 Task: Create record types in staff object.
Action: Mouse moved to (1283, 94)
Screenshot: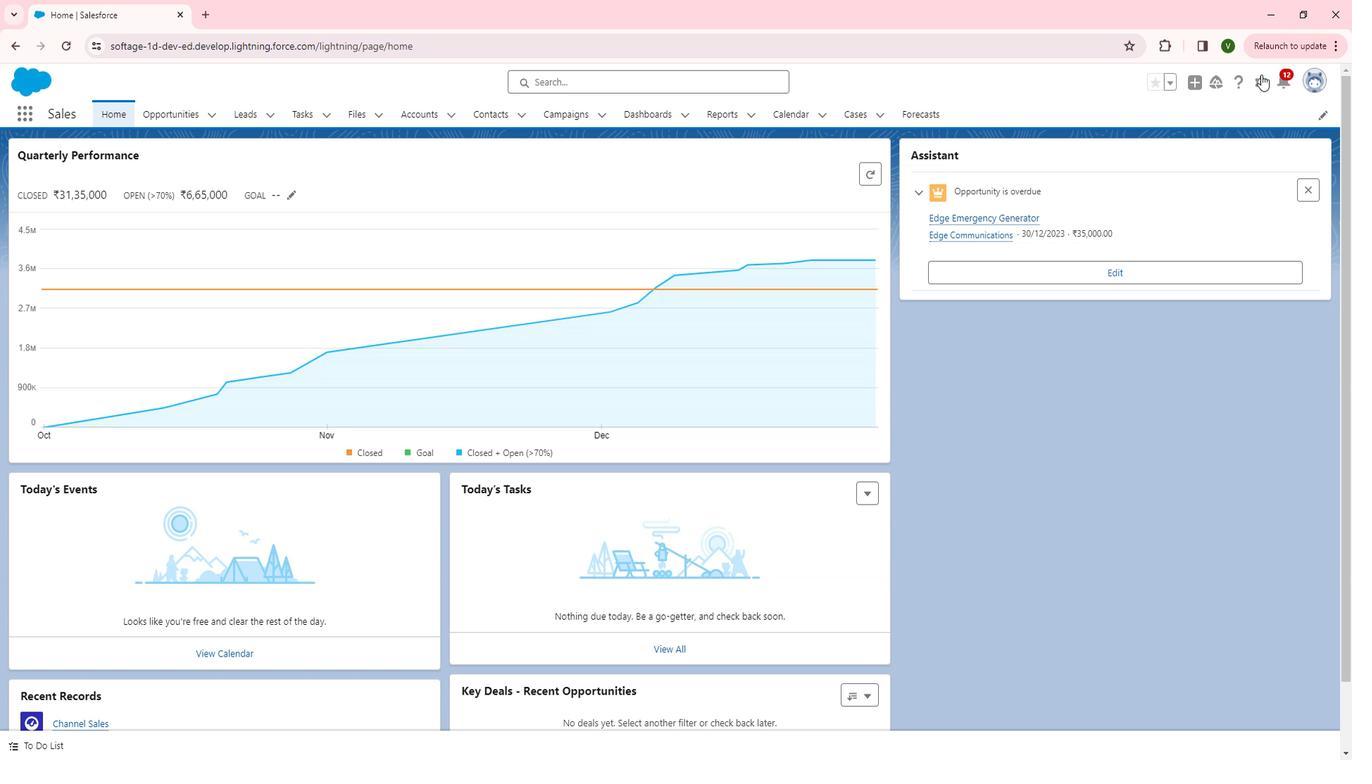 
Action: Mouse pressed left at (1283, 94)
Screenshot: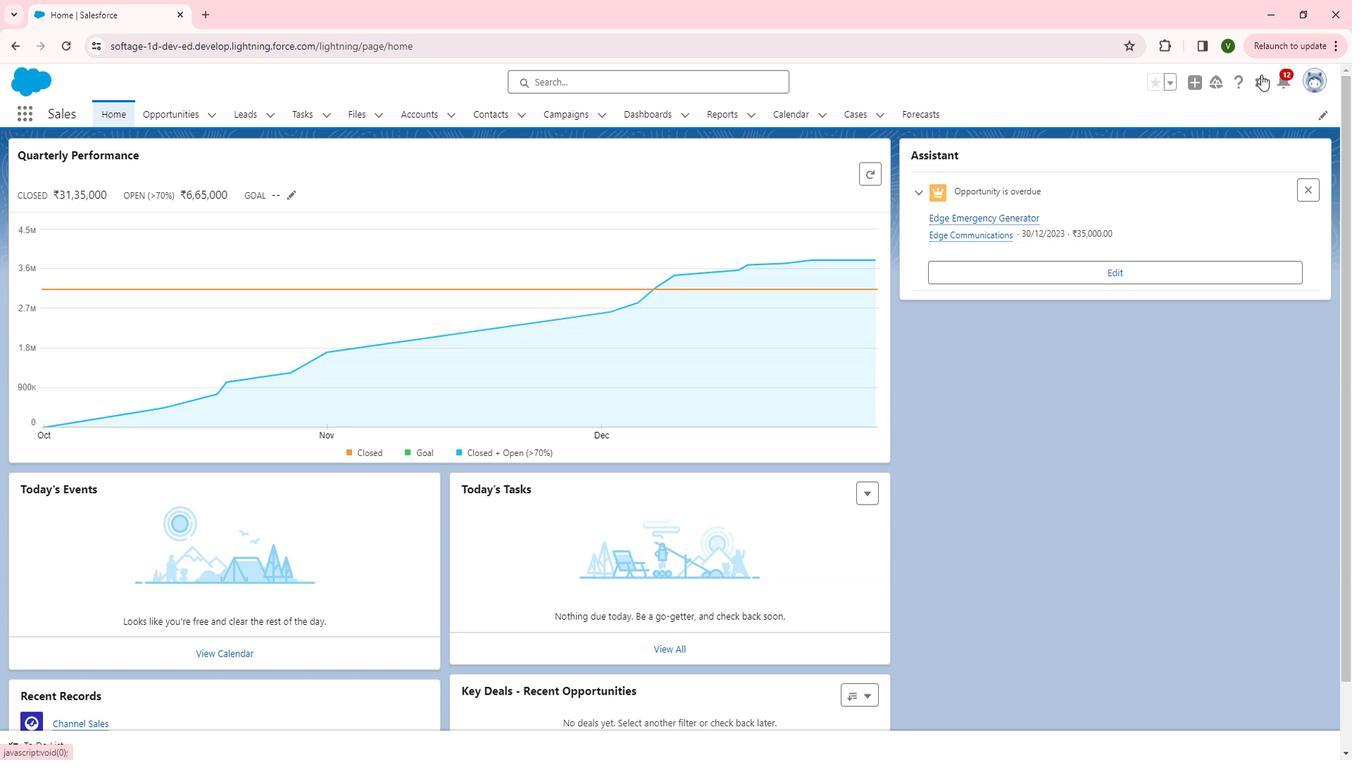 
Action: Mouse moved to (1221, 138)
Screenshot: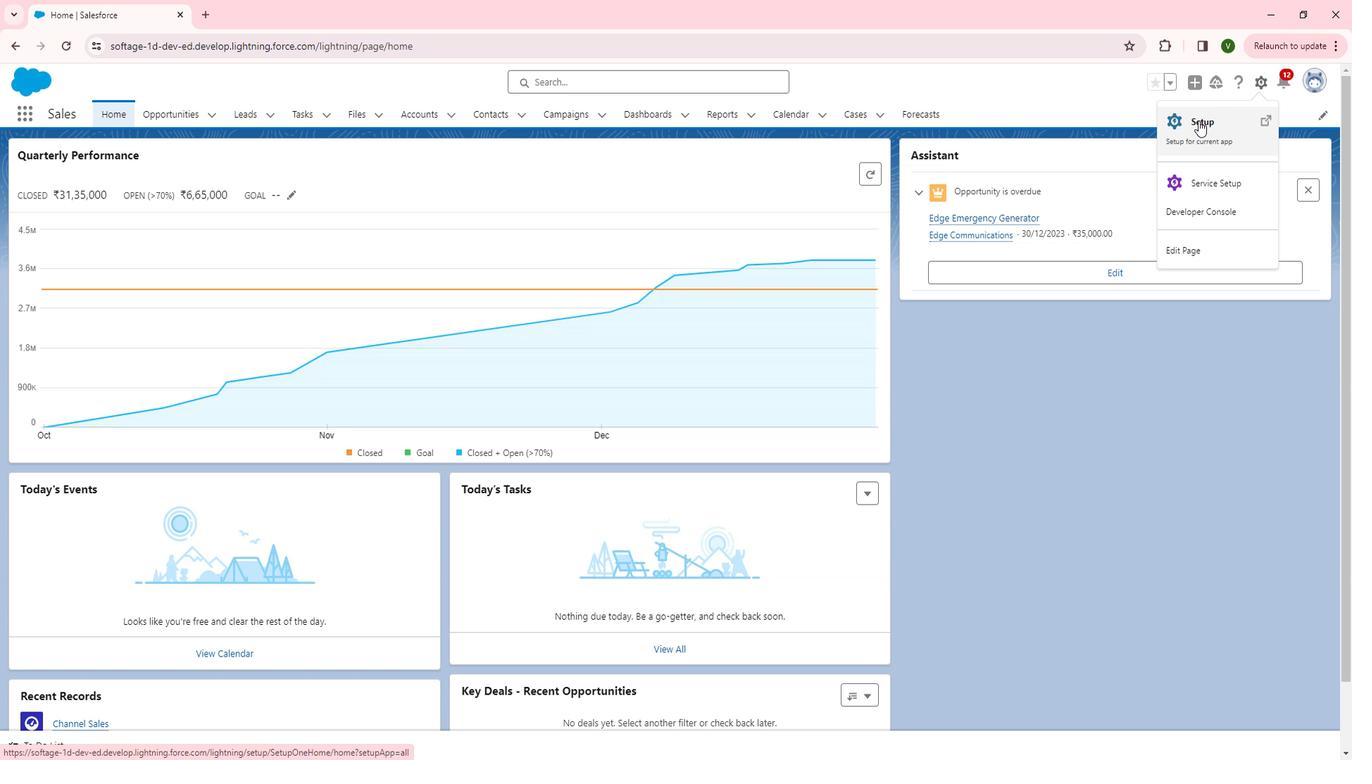 
Action: Mouse pressed left at (1221, 138)
Screenshot: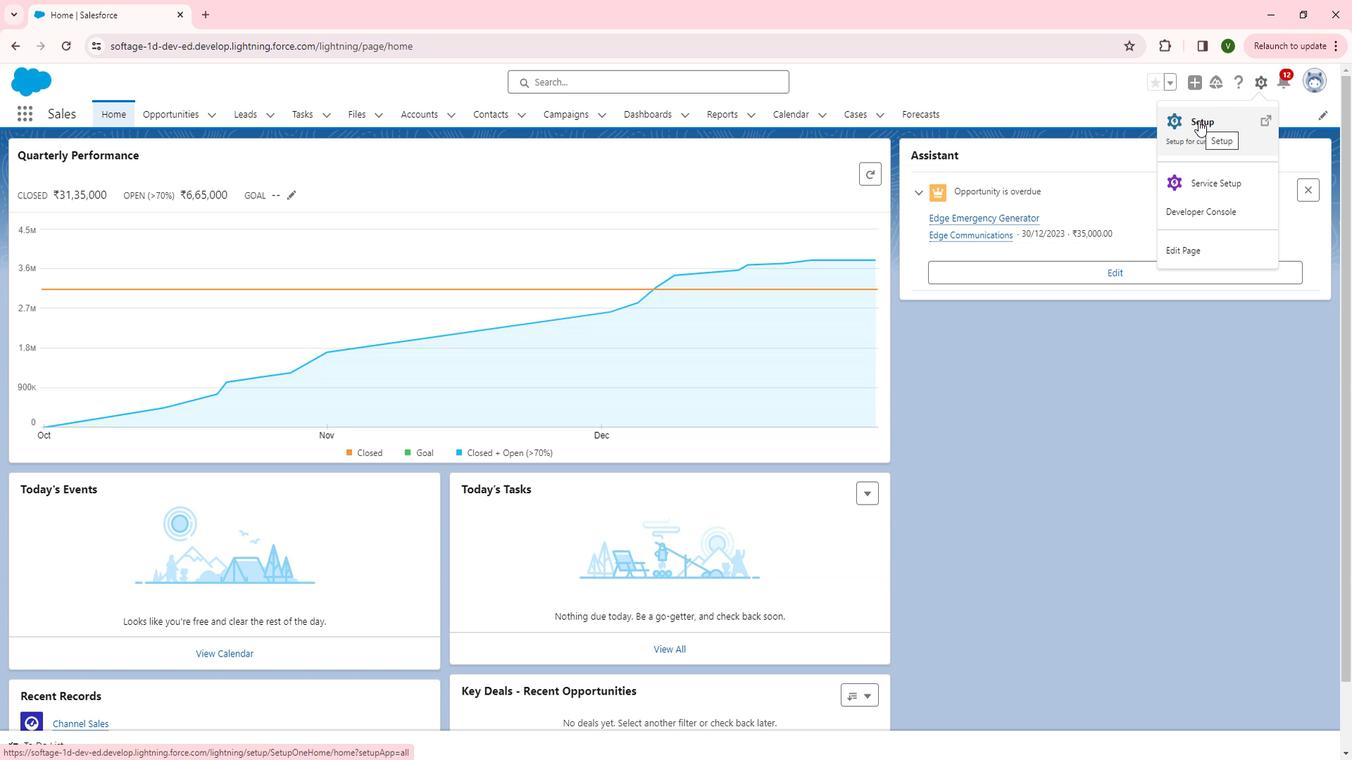 
Action: Mouse moved to (135, 385)
Screenshot: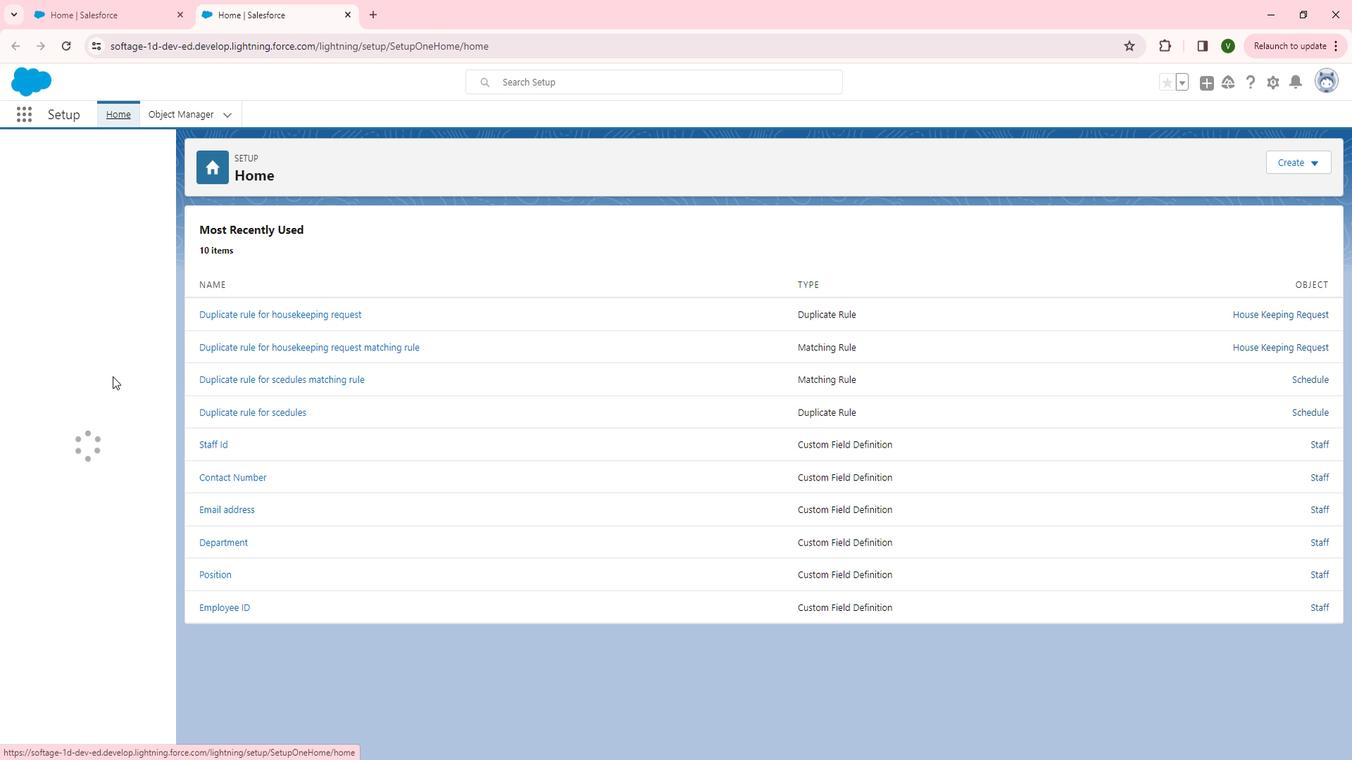
Action: Mouse scrolled (135, 384) with delta (0, 0)
Screenshot: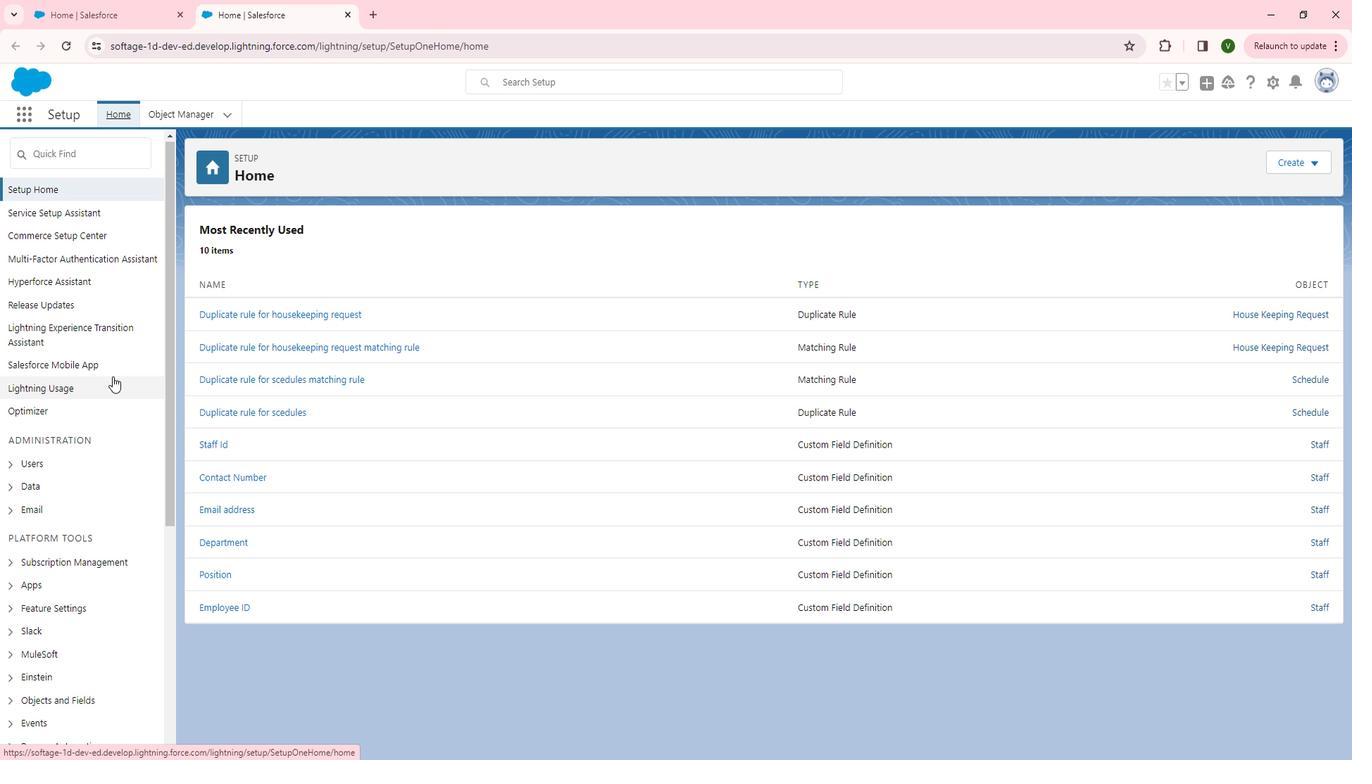 
Action: Mouse scrolled (135, 384) with delta (0, 0)
Screenshot: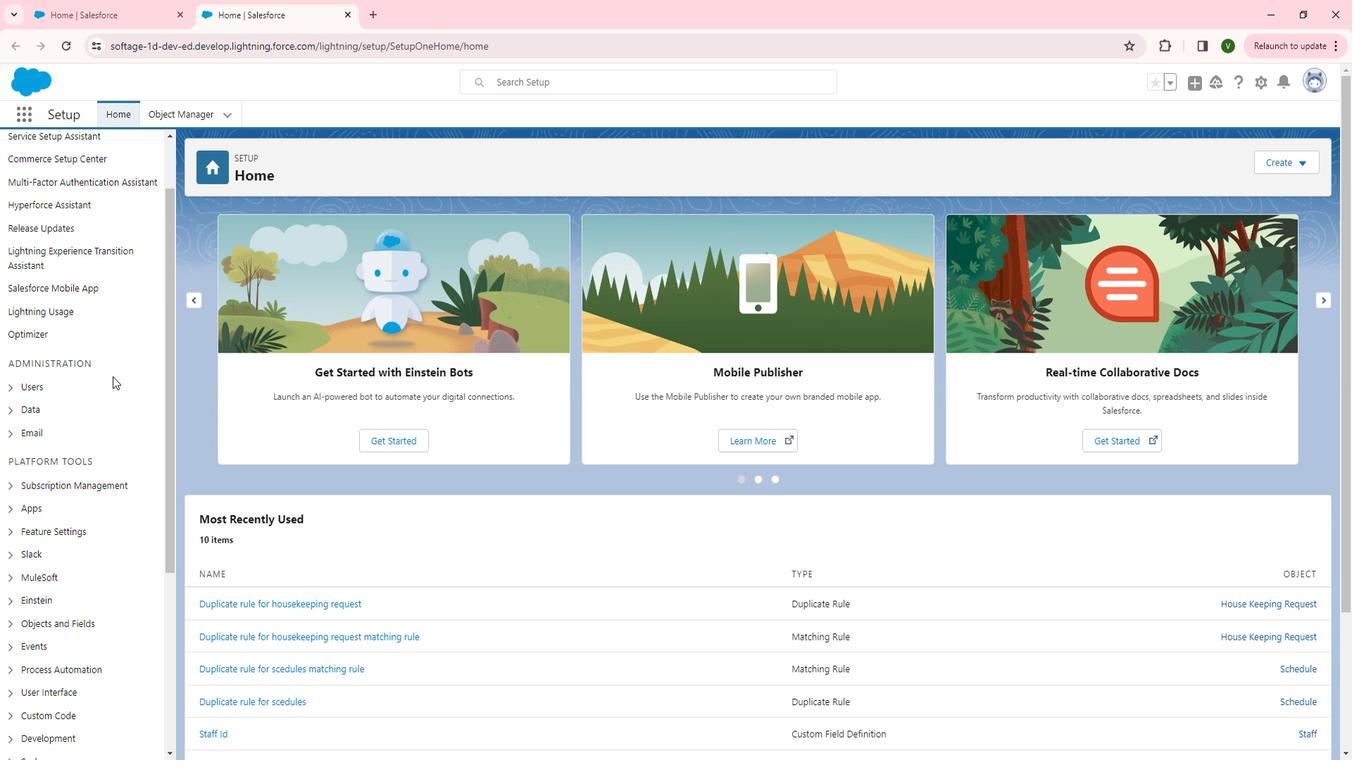 
Action: Mouse moved to (47, 557)
Screenshot: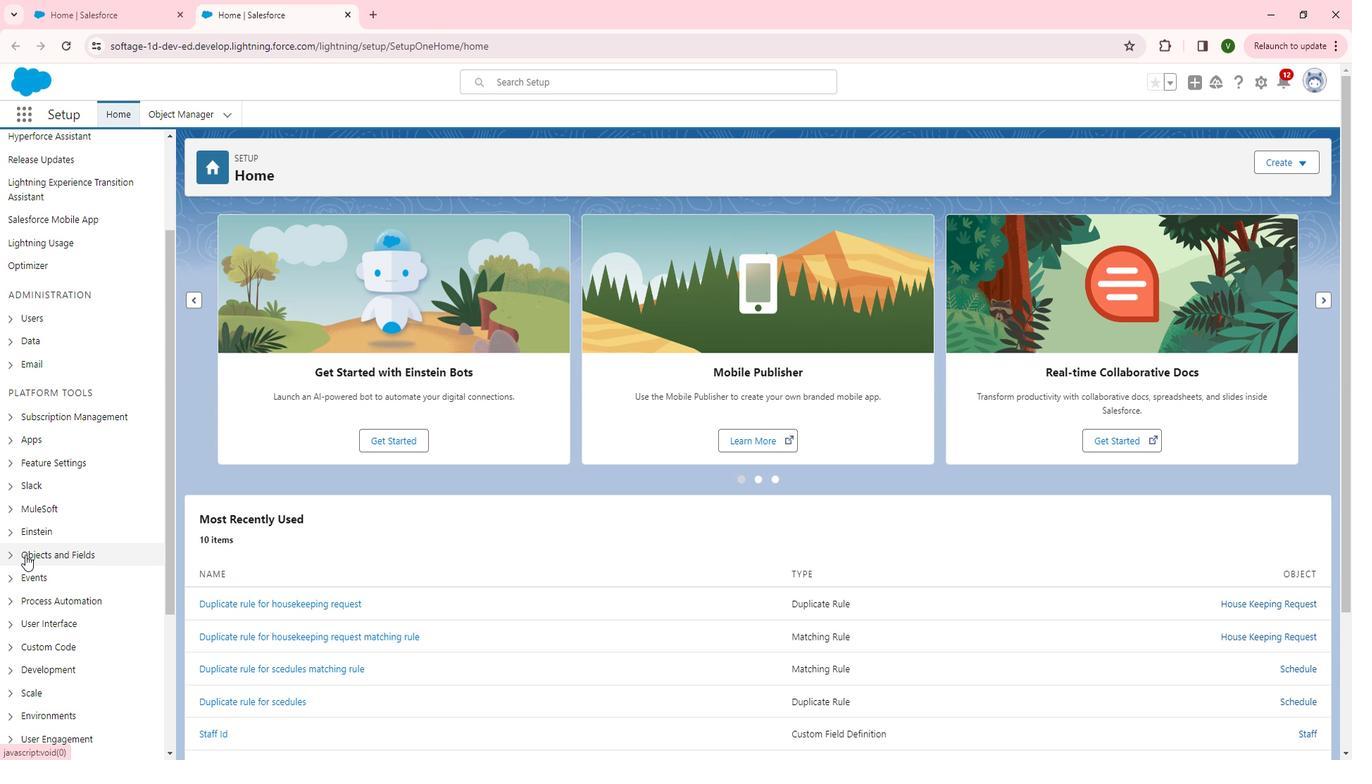 
Action: Mouse pressed left at (47, 557)
Screenshot: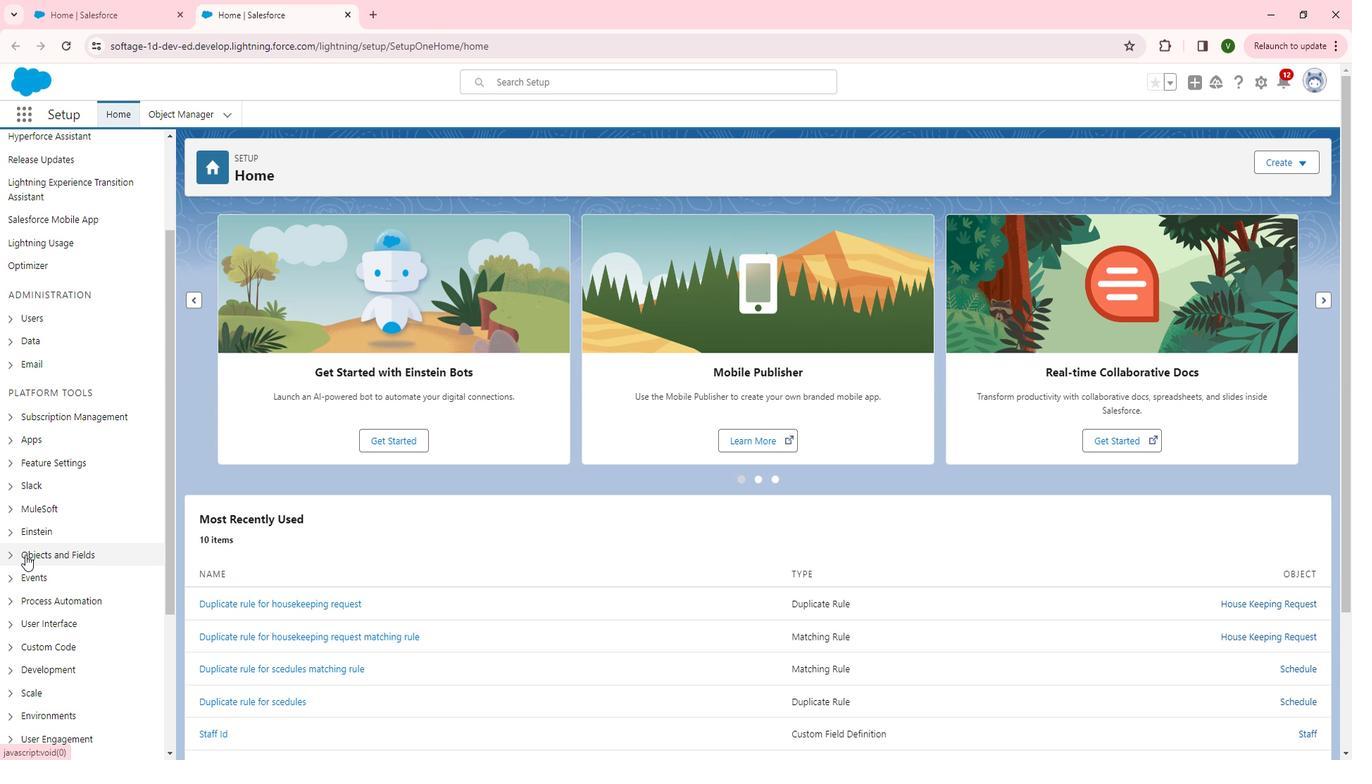 
Action: Mouse moved to (93, 576)
Screenshot: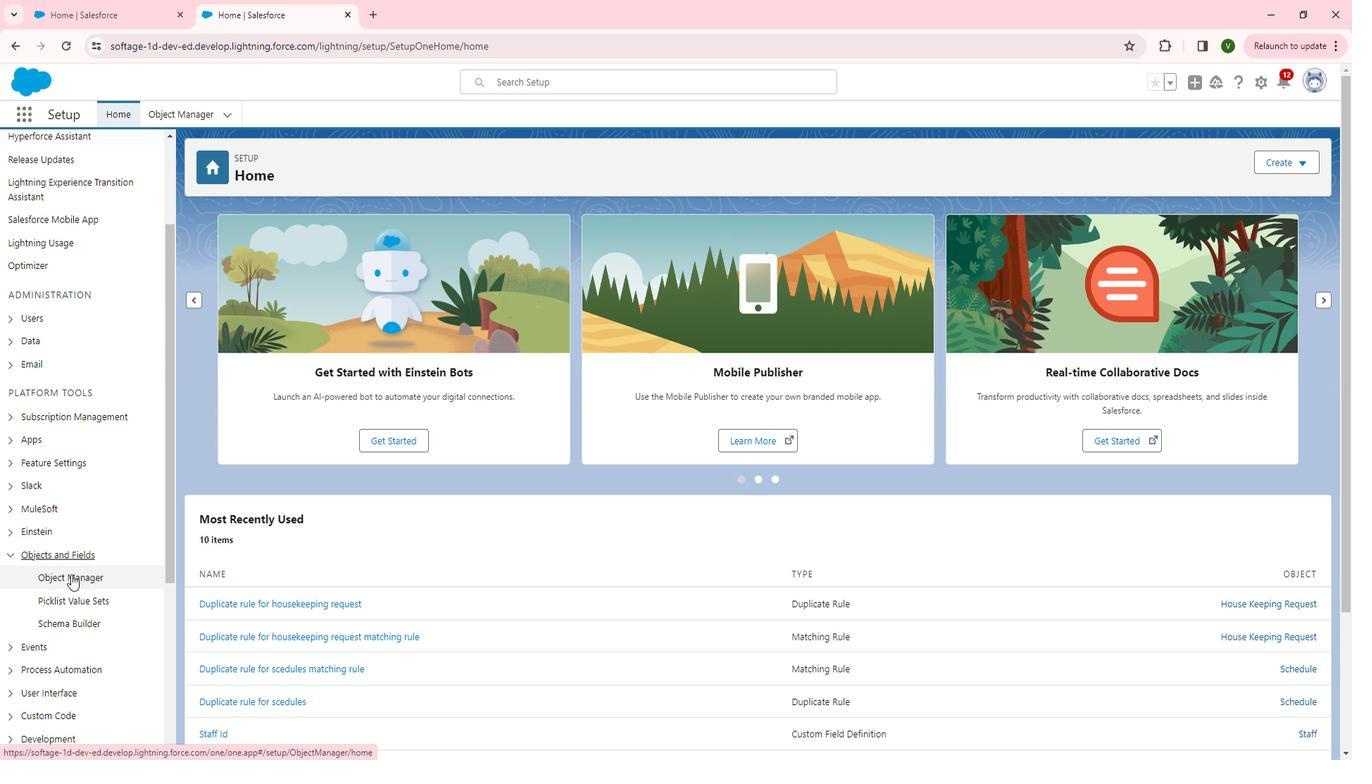 
Action: Mouse pressed left at (93, 576)
Screenshot: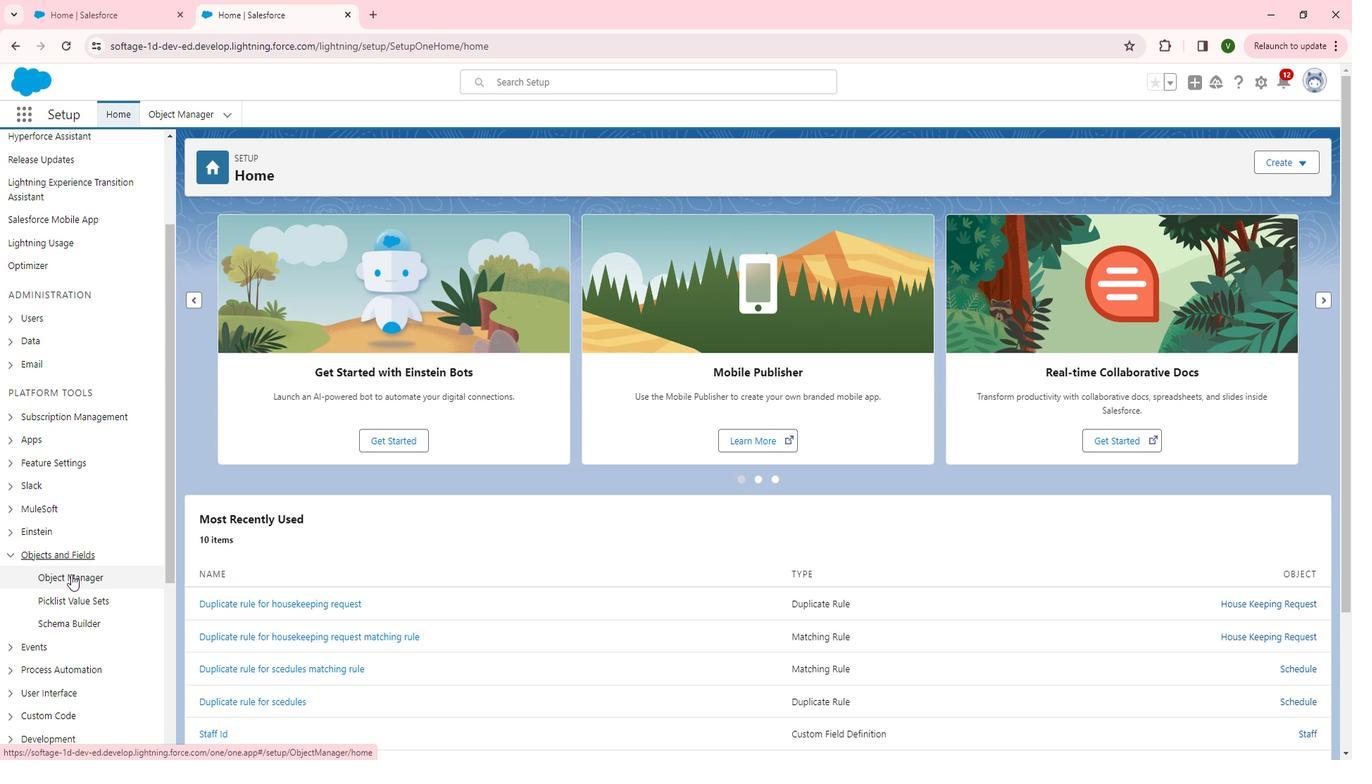 
Action: Mouse moved to (439, 474)
Screenshot: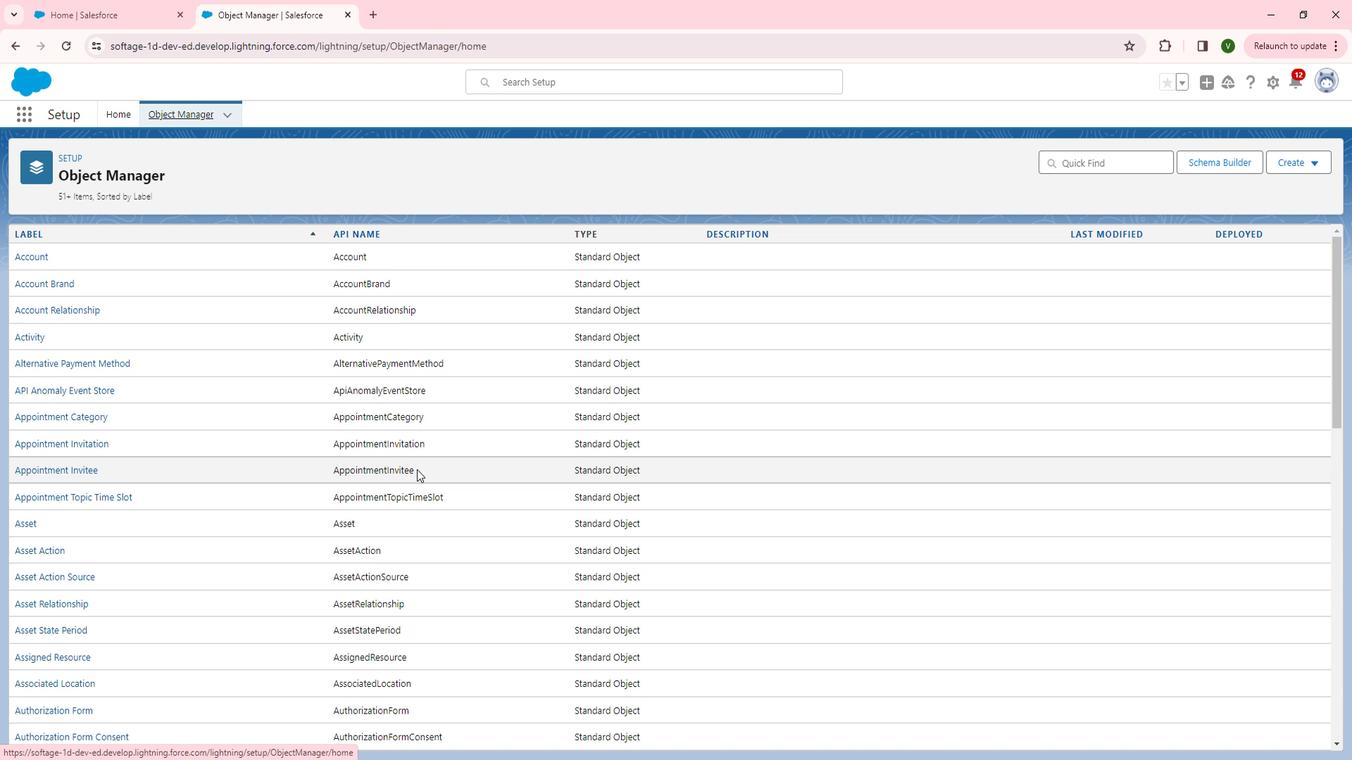 
Action: Mouse scrolled (439, 473) with delta (0, 0)
Screenshot: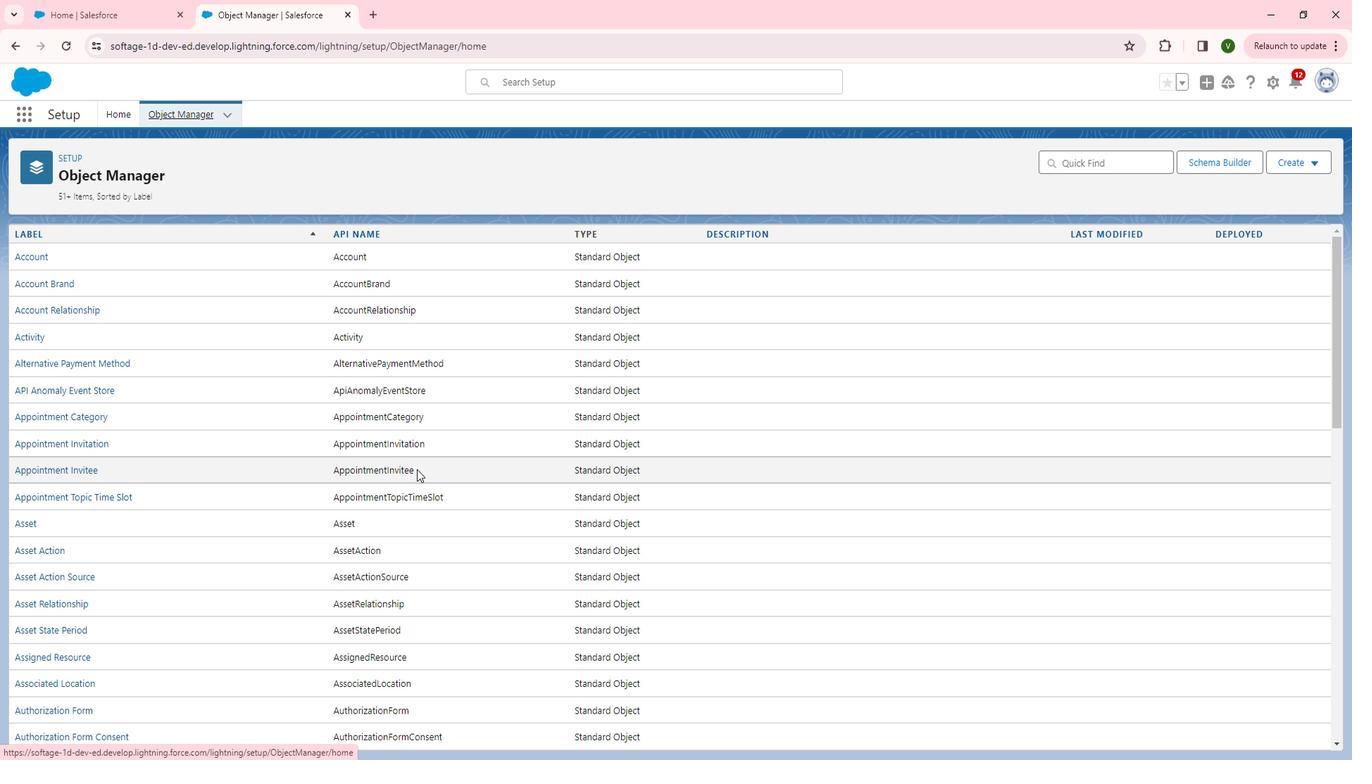 
Action: Mouse scrolled (439, 473) with delta (0, 0)
Screenshot: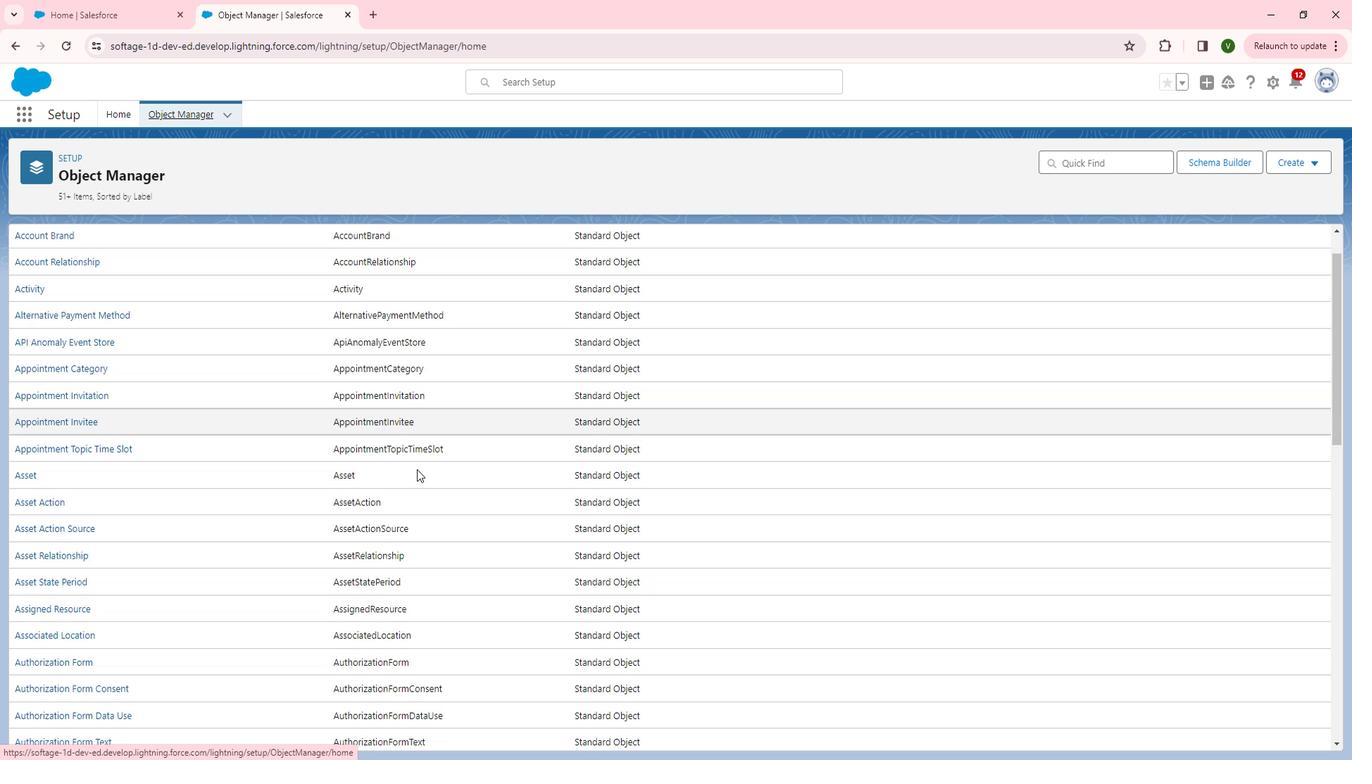 
Action: Mouse moved to (433, 476)
Screenshot: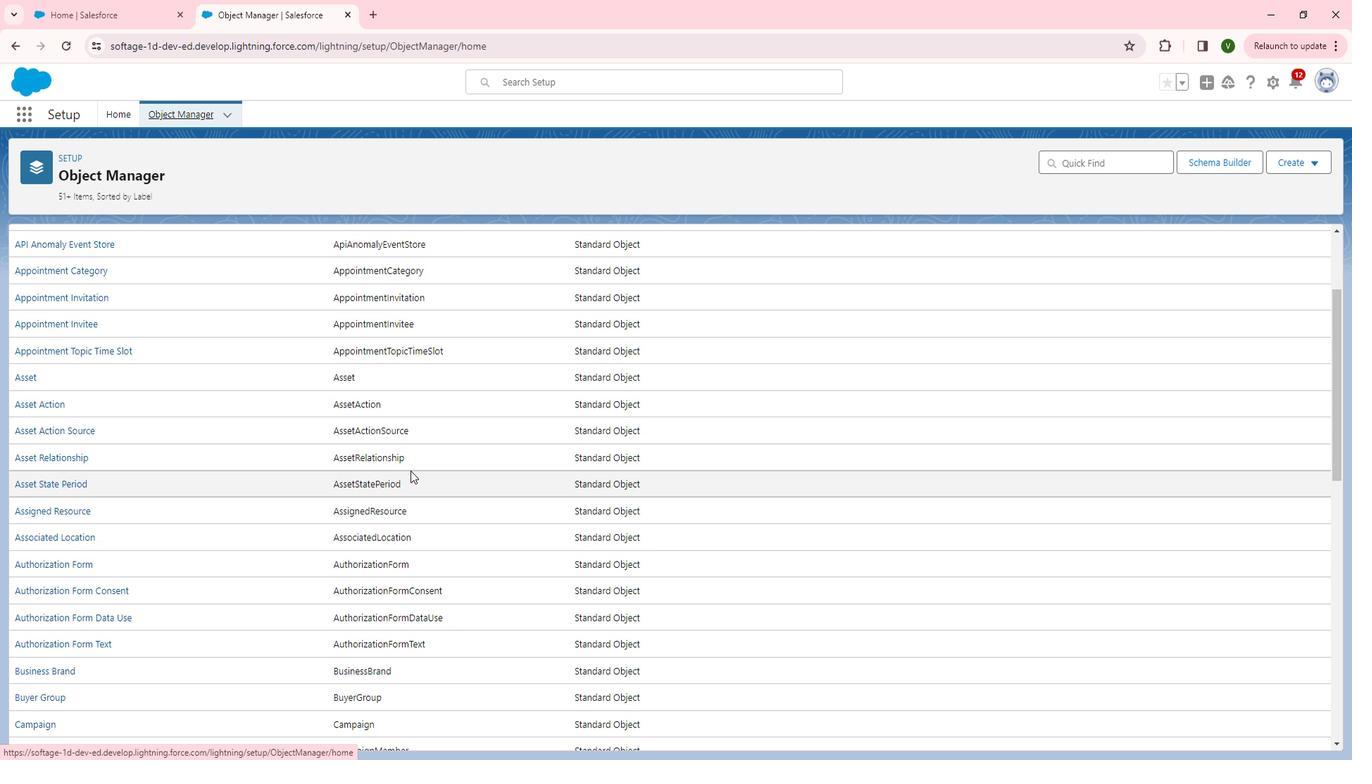 
Action: Mouse scrolled (433, 475) with delta (0, 0)
Screenshot: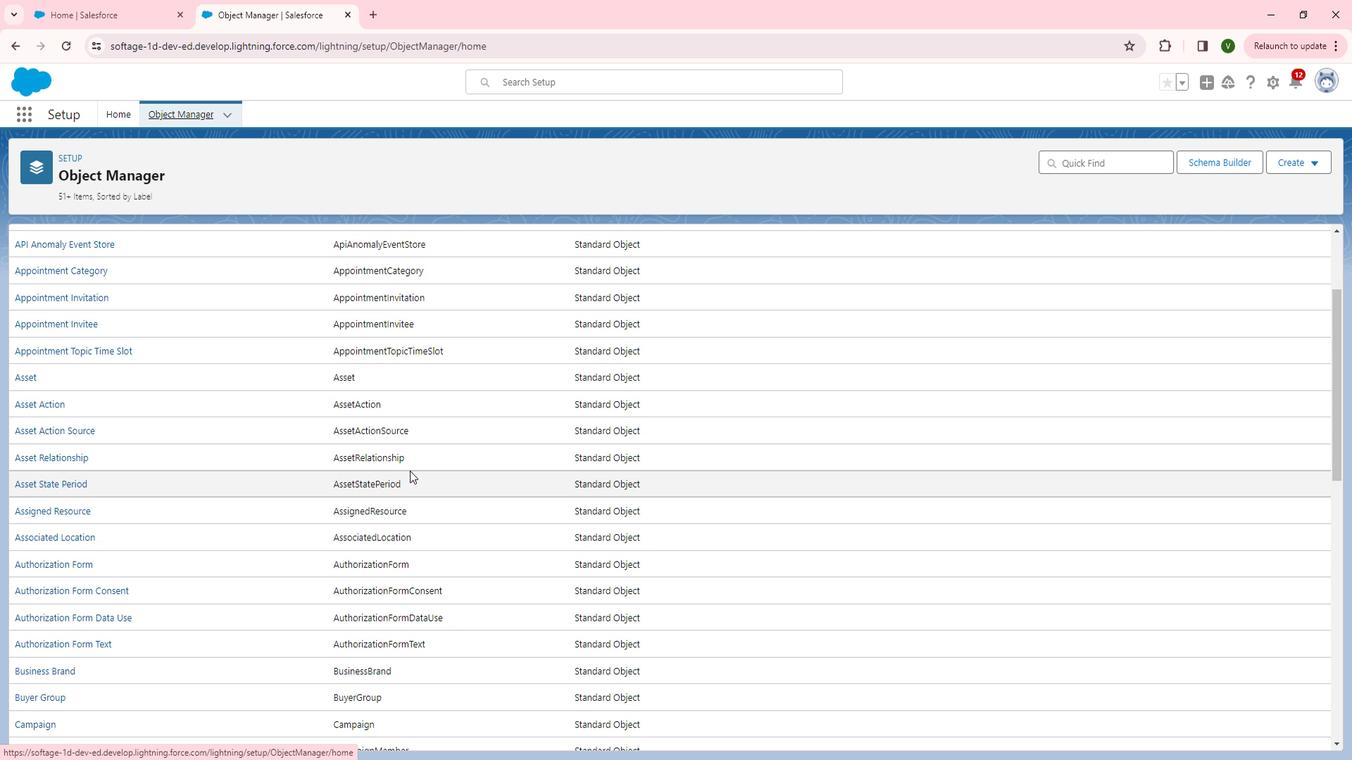 
Action: Mouse moved to (432, 476)
Screenshot: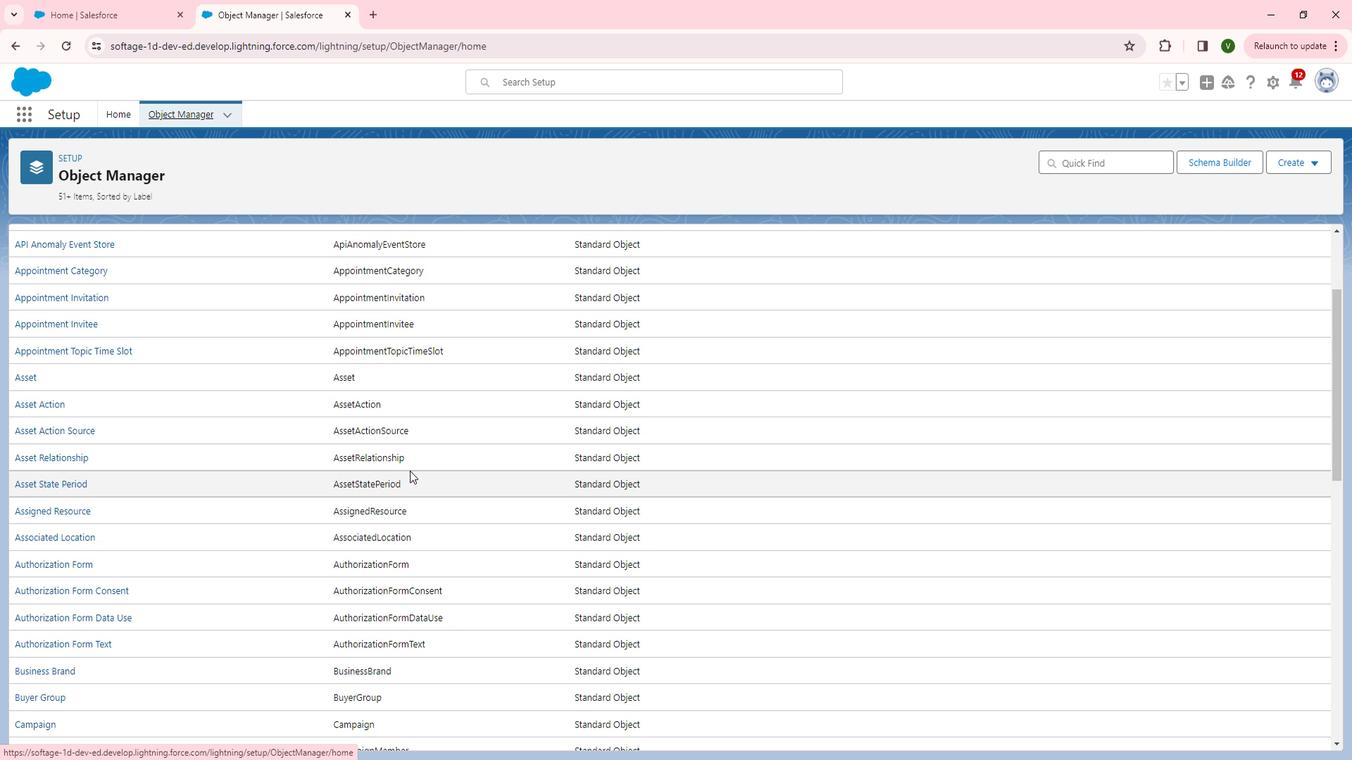
Action: Mouse scrolled (432, 475) with delta (0, 0)
Screenshot: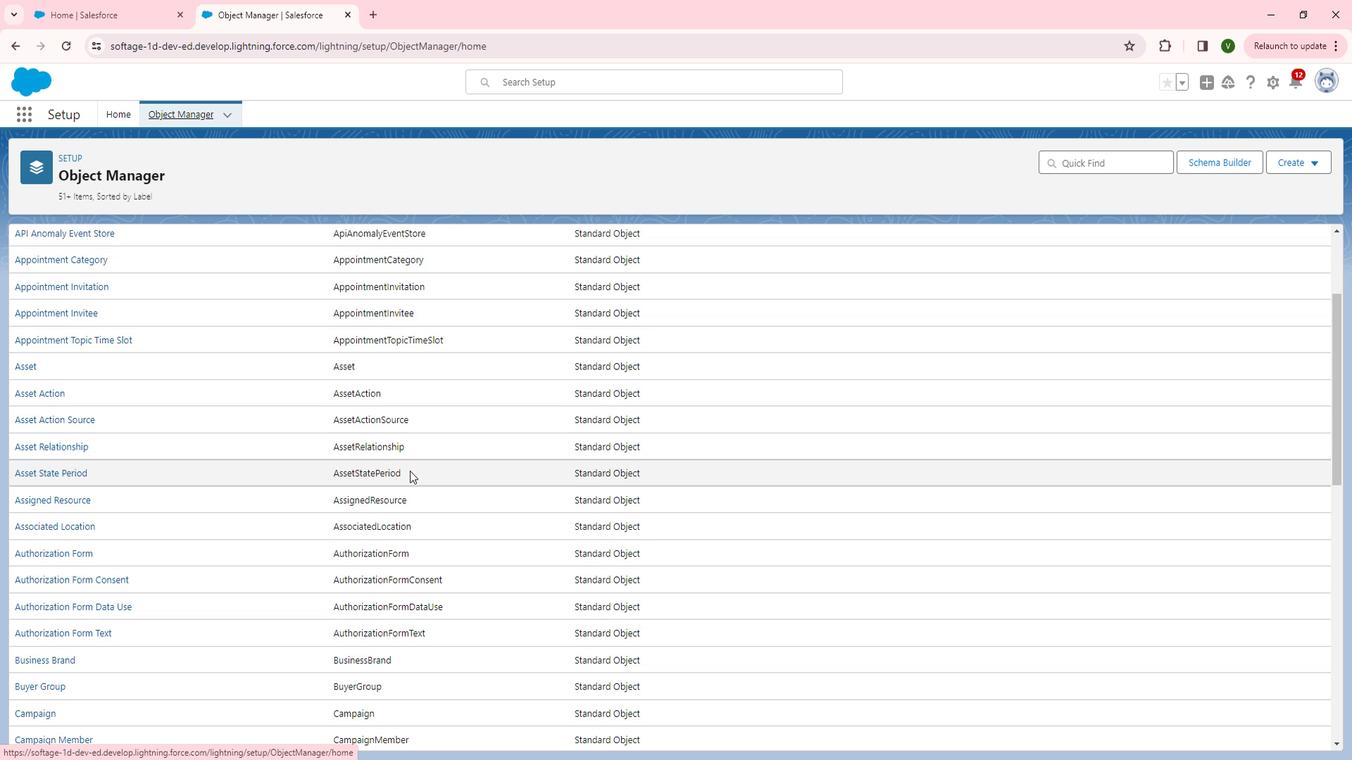 
Action: Mouse moved to (431, 476)
Screenshot: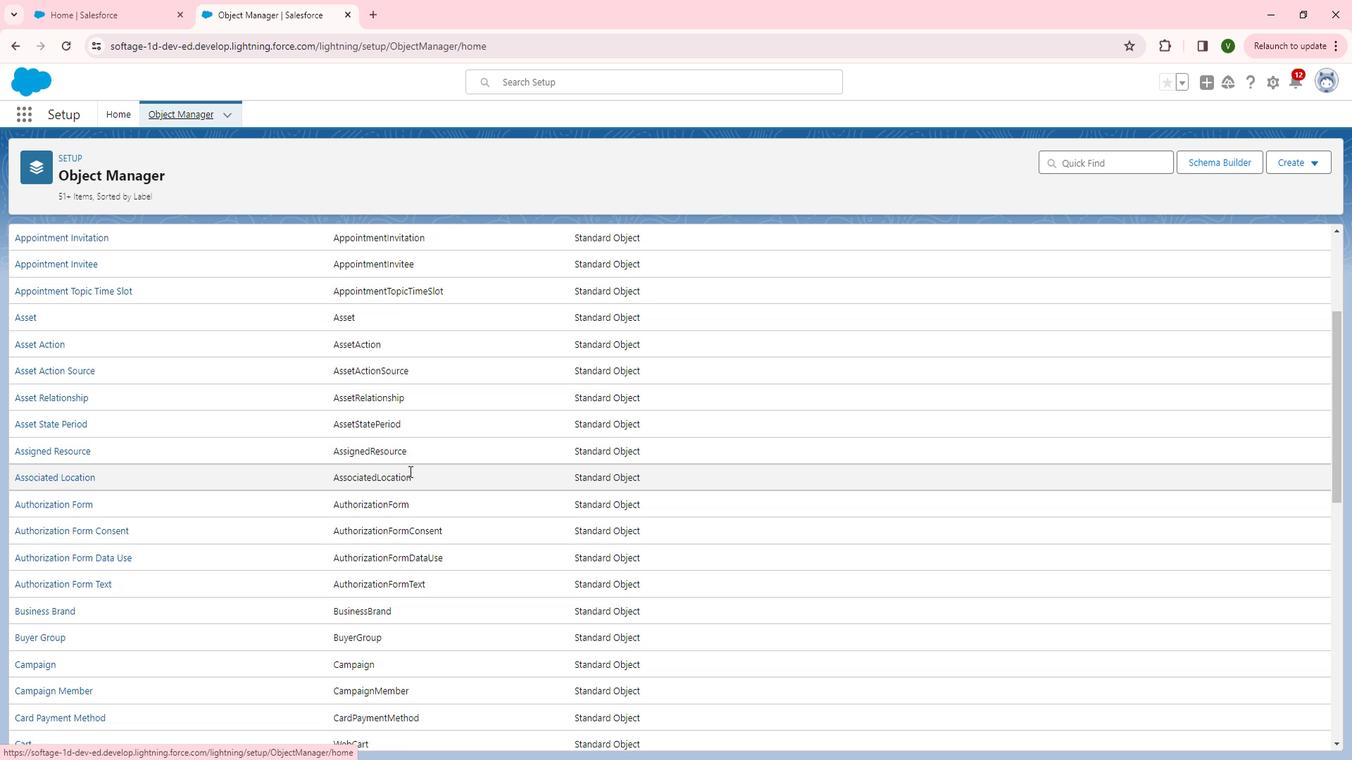 
Action: Mouse scrolled (431, 476) with delta (0, 0)
Screenshot: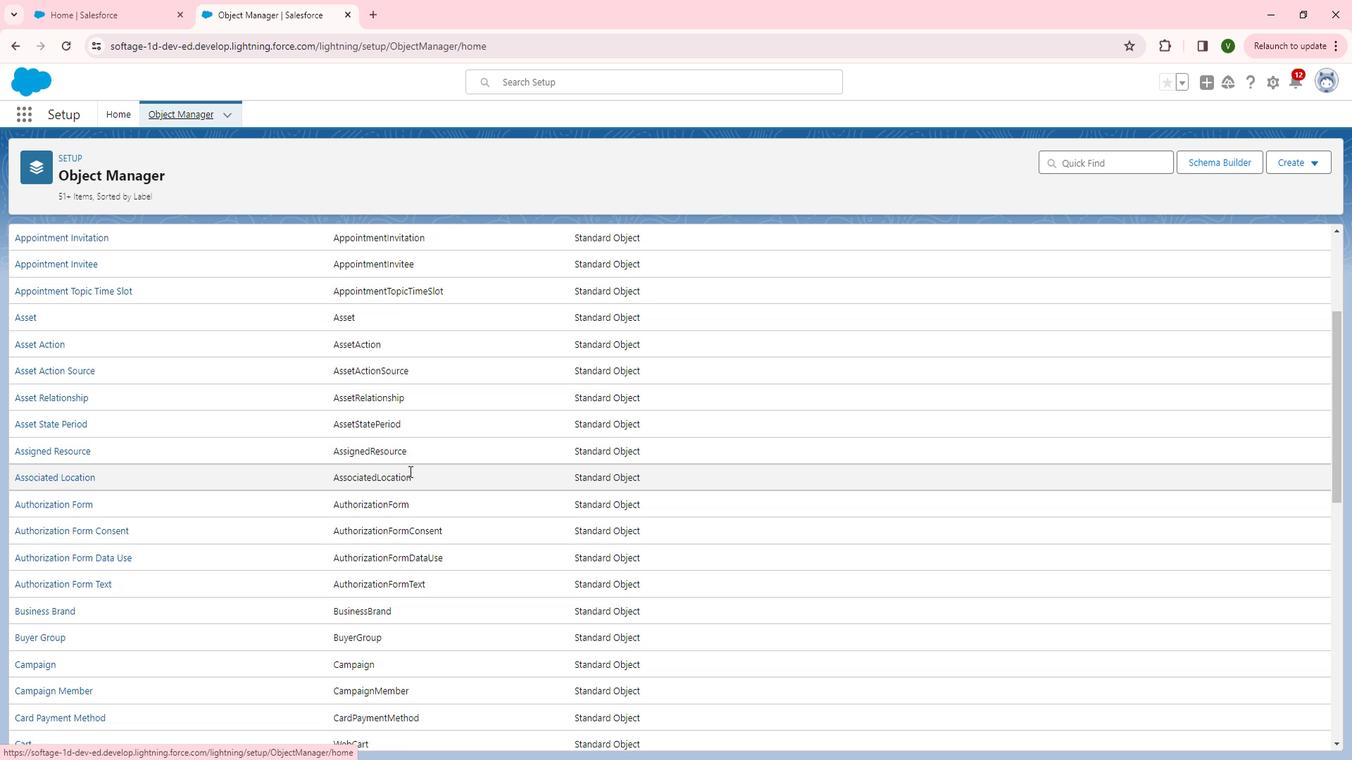 
Action: Mouse scrolled (431, 476) with delta (0, 0)
Screenshot: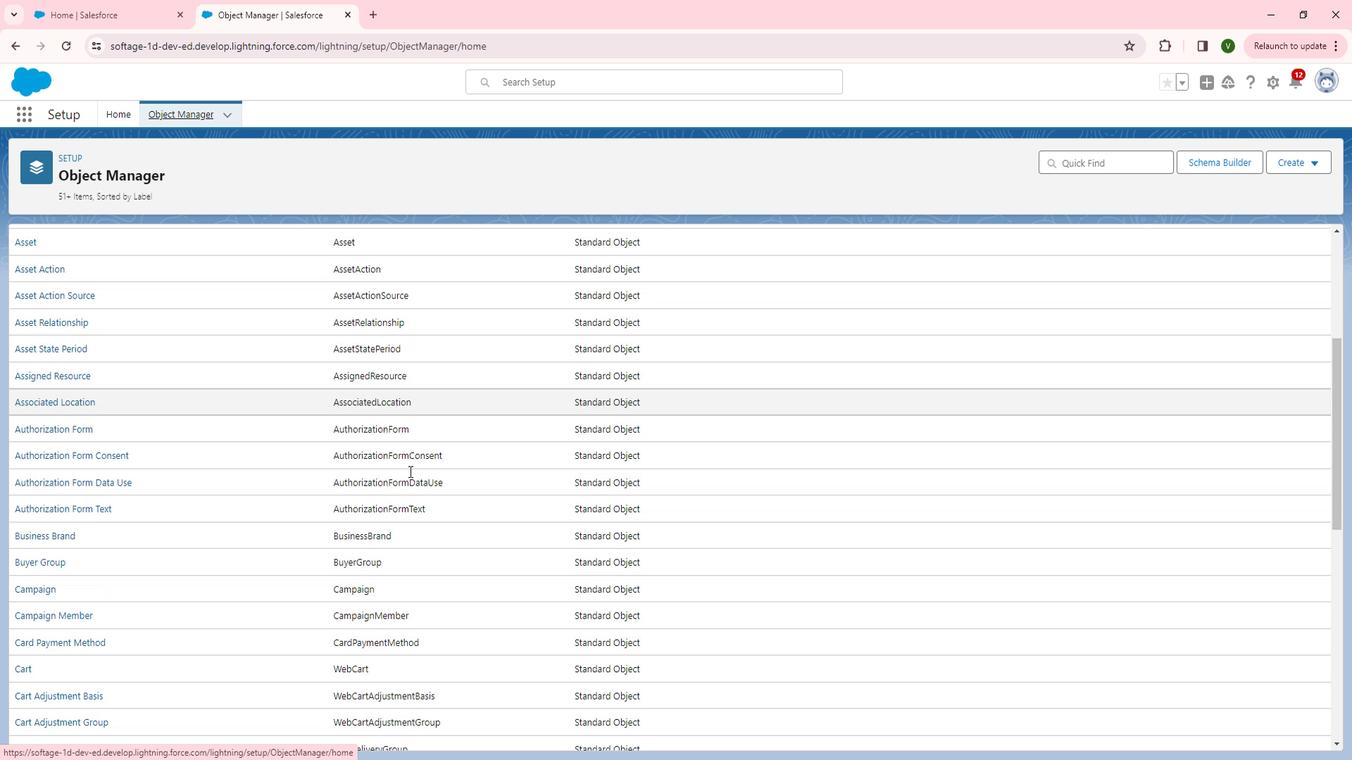 
Action: Mouse moved to (431, 476)
Screenshot: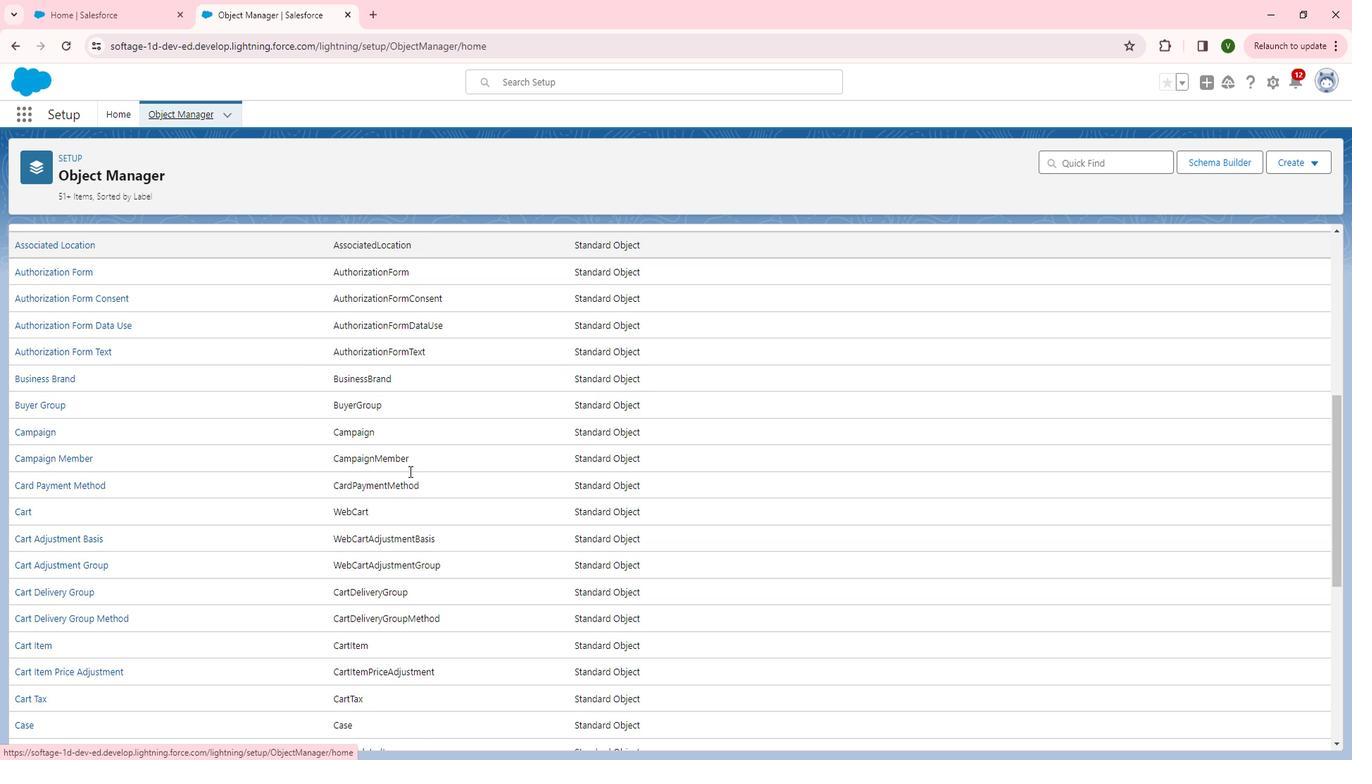 
Action: Mouse scrolled (431, 476) with delta (0, 0)
Screenshot: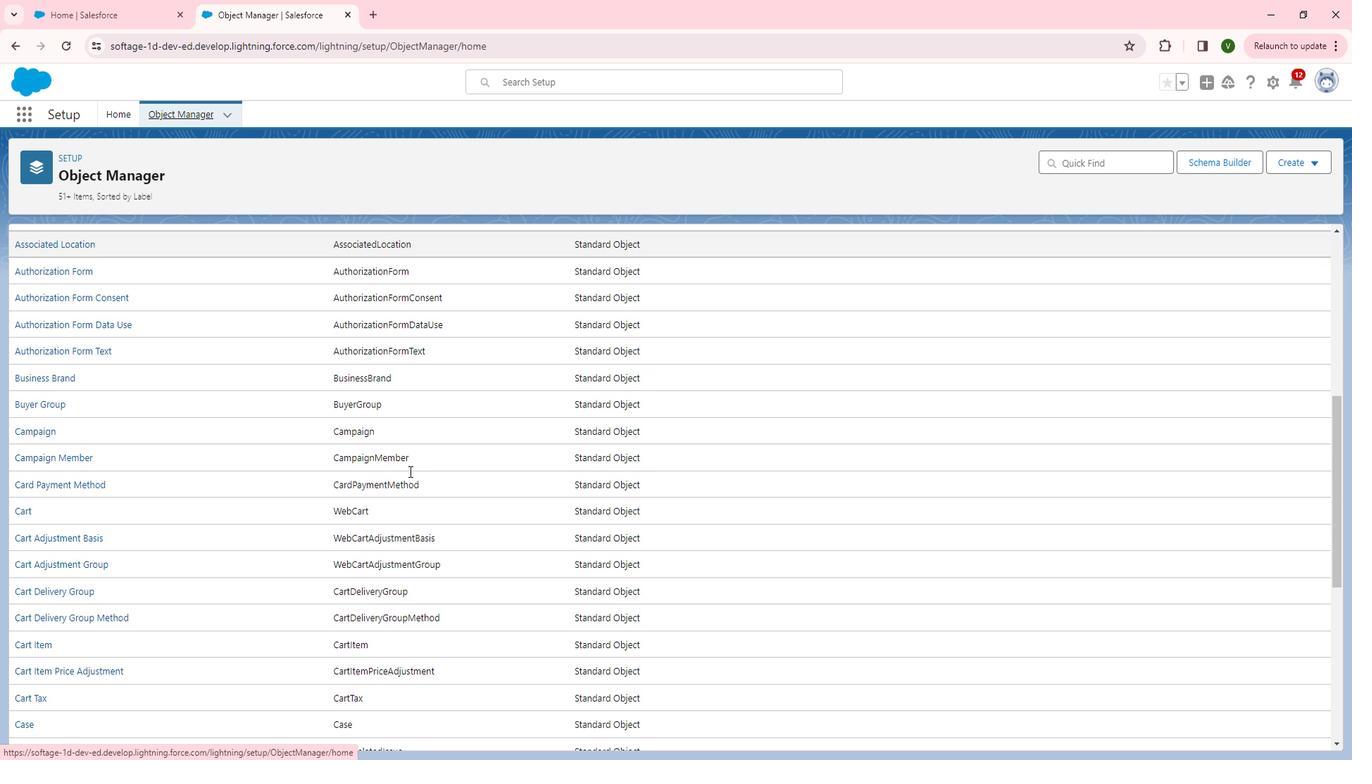
Action: Mouse scrolled (431, 476) with delta (0, 0)
Screenshot: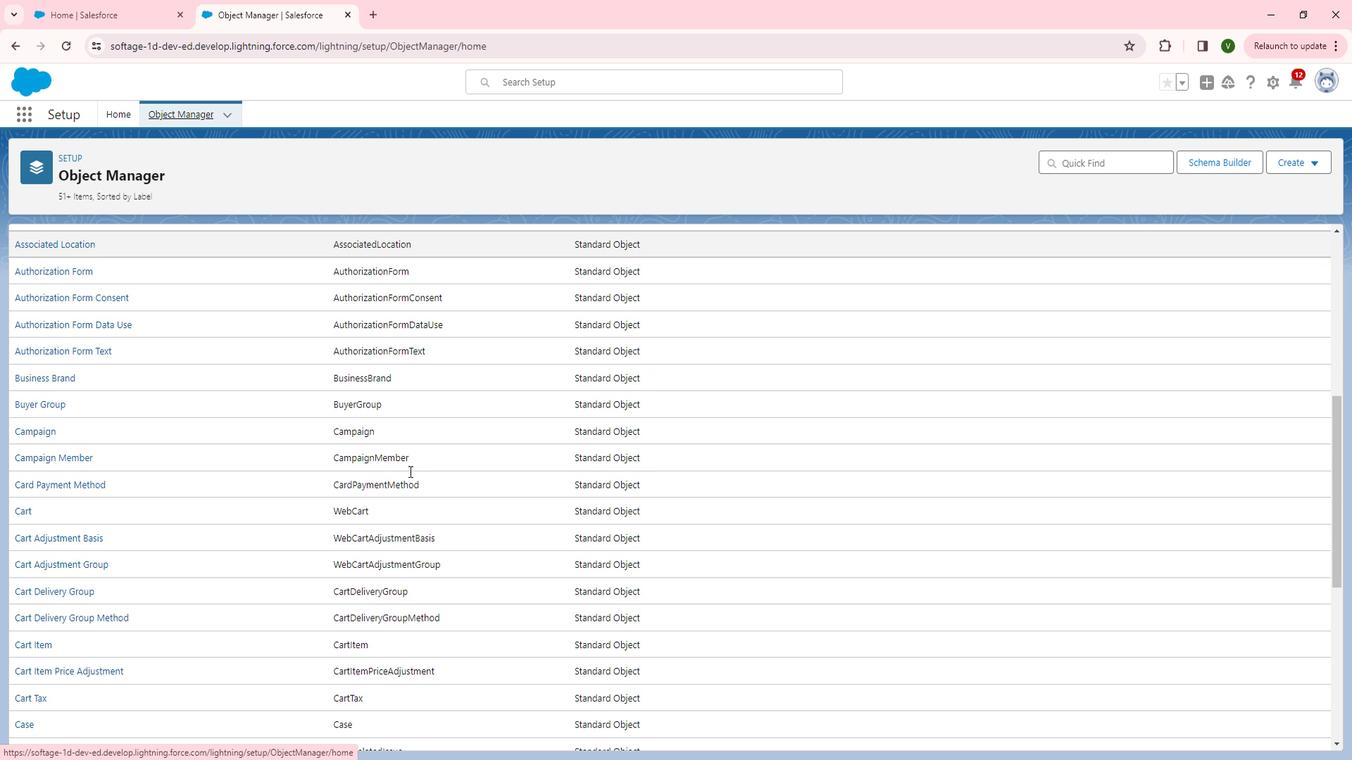 
Action: Mouse scrolled (431, 476) with delta (0, 0)
Screenshot: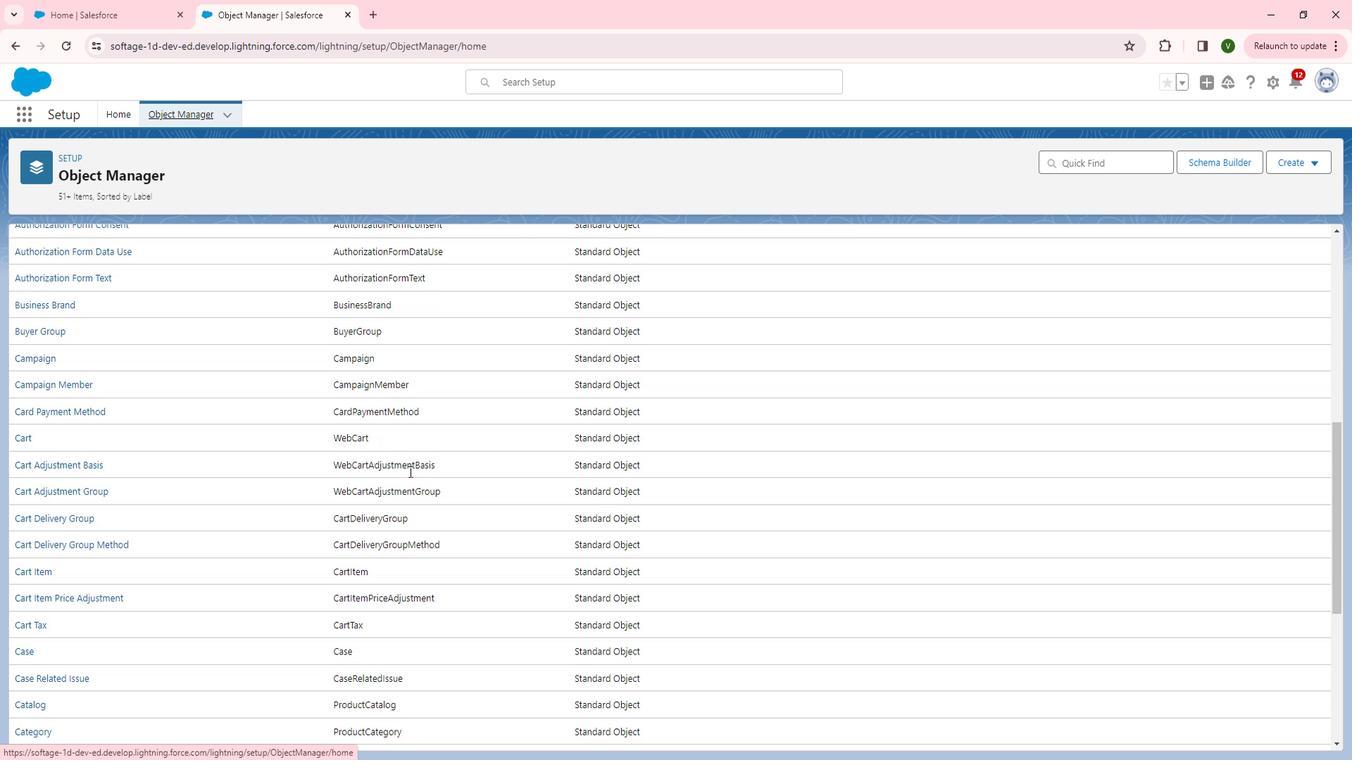 
Action: Mouse moved to (420, 470)
Screenshot: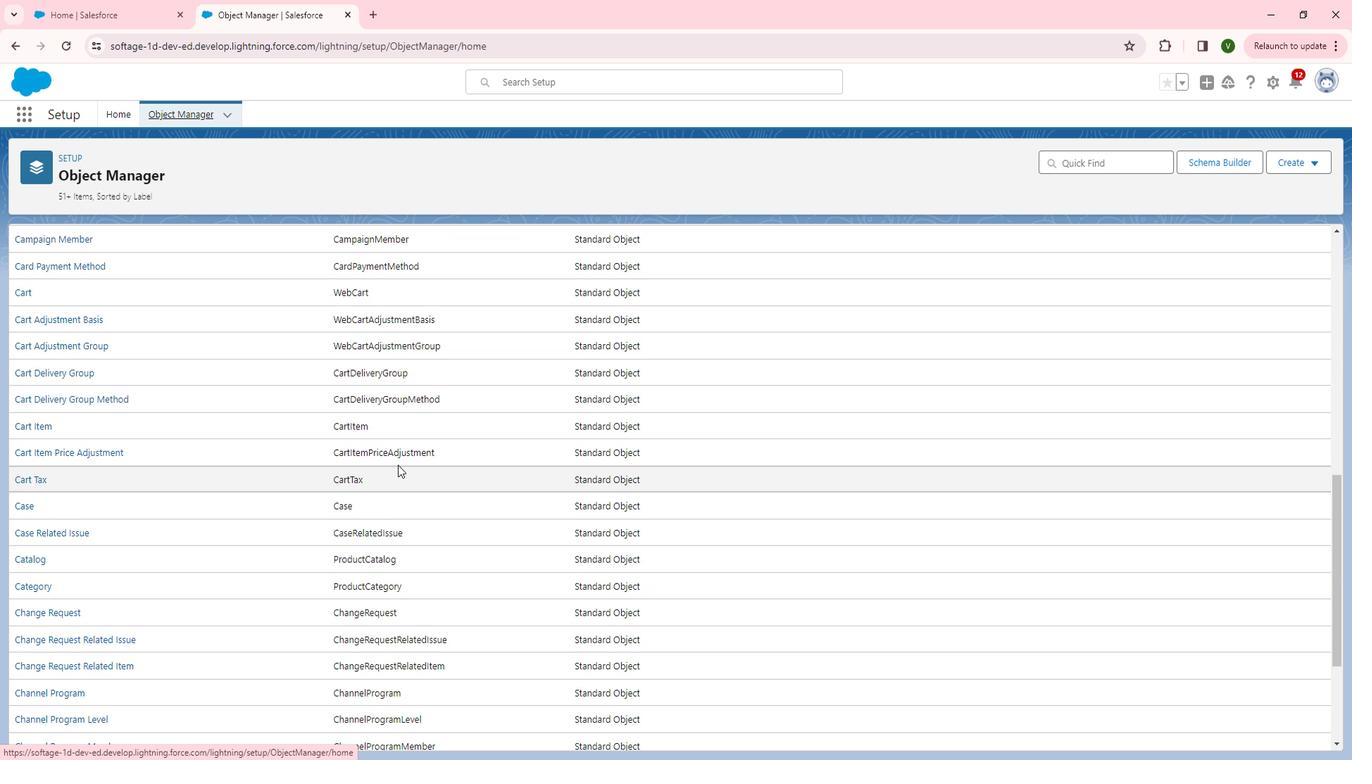 
Action: Mouse scrolled (420, 469) with delta (0, 0)
Screenshot: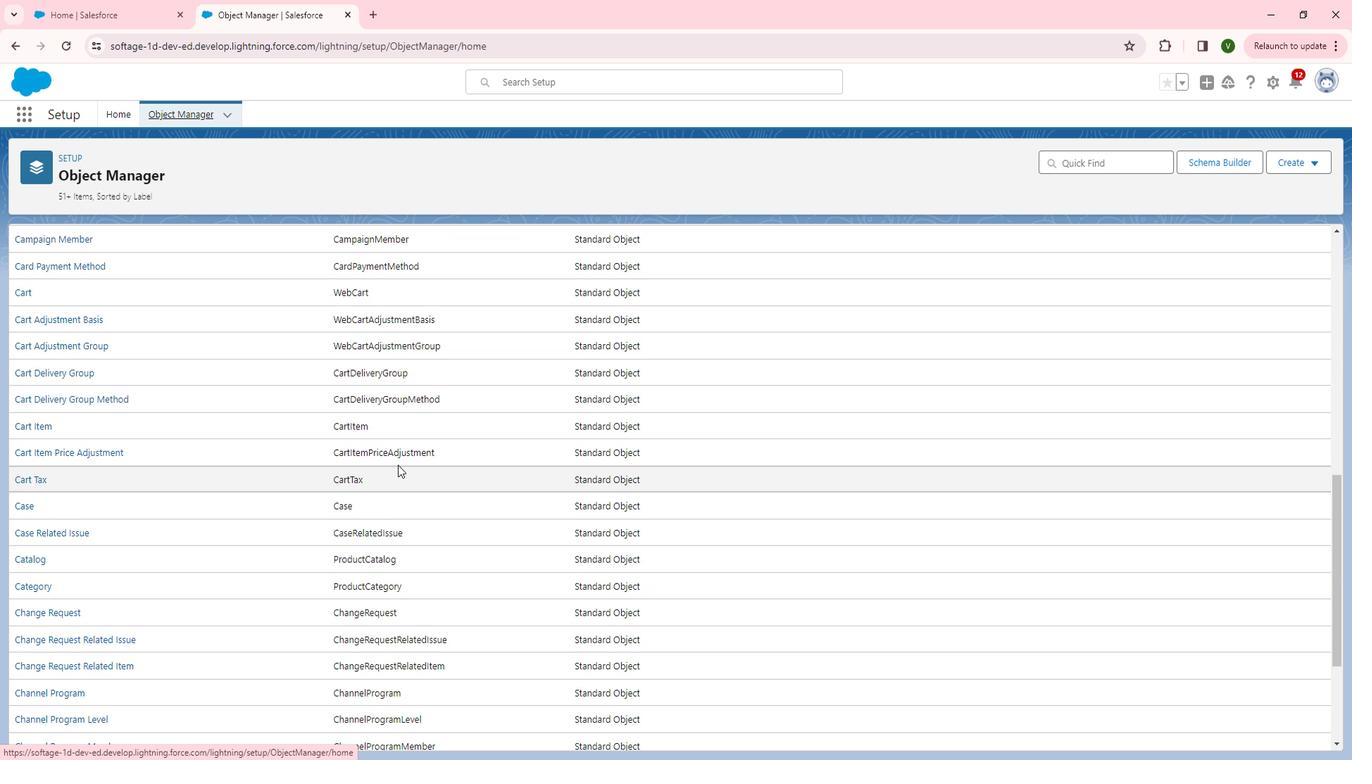 
Action: Mouse scrolled (420, 469) with delta (0, 0)
Screenshot: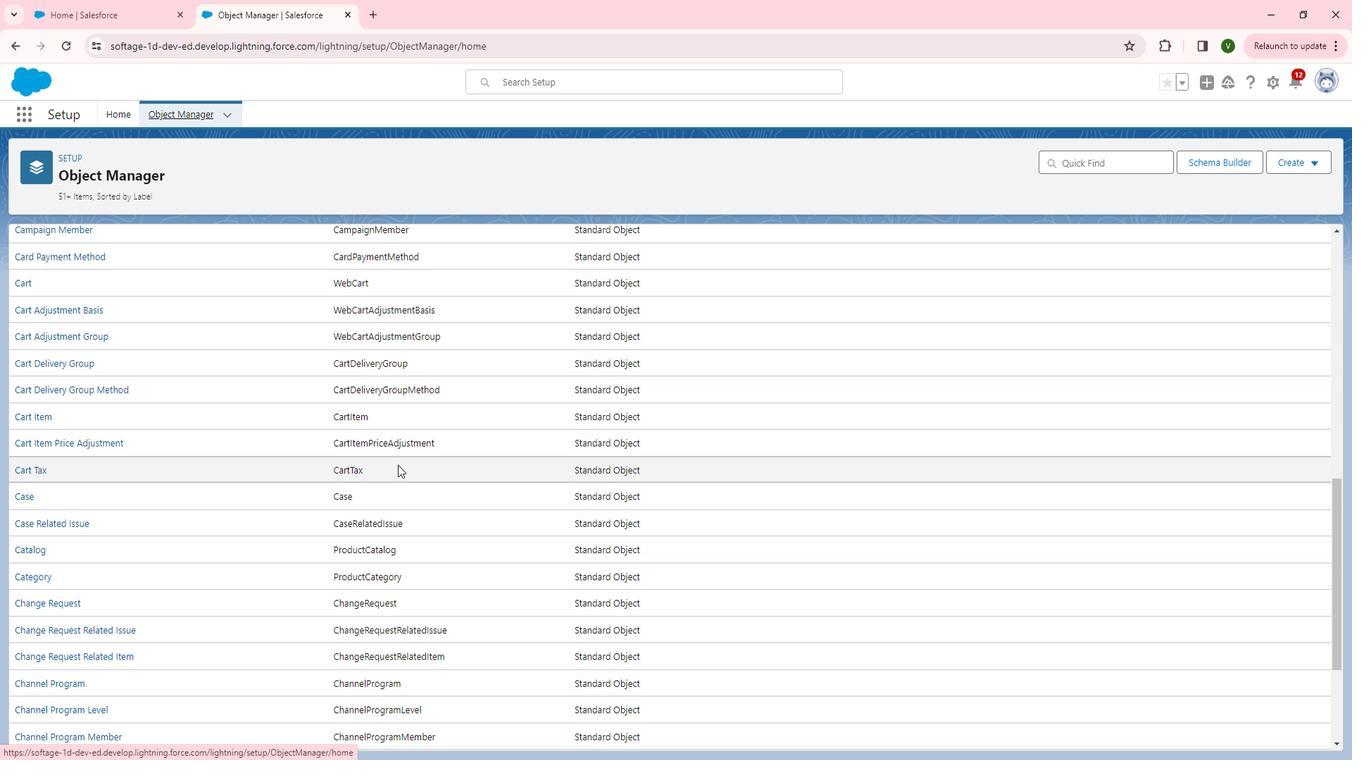 
Action: Mouse scrolled (420, 469) with delta (0, 0)
Screenshot: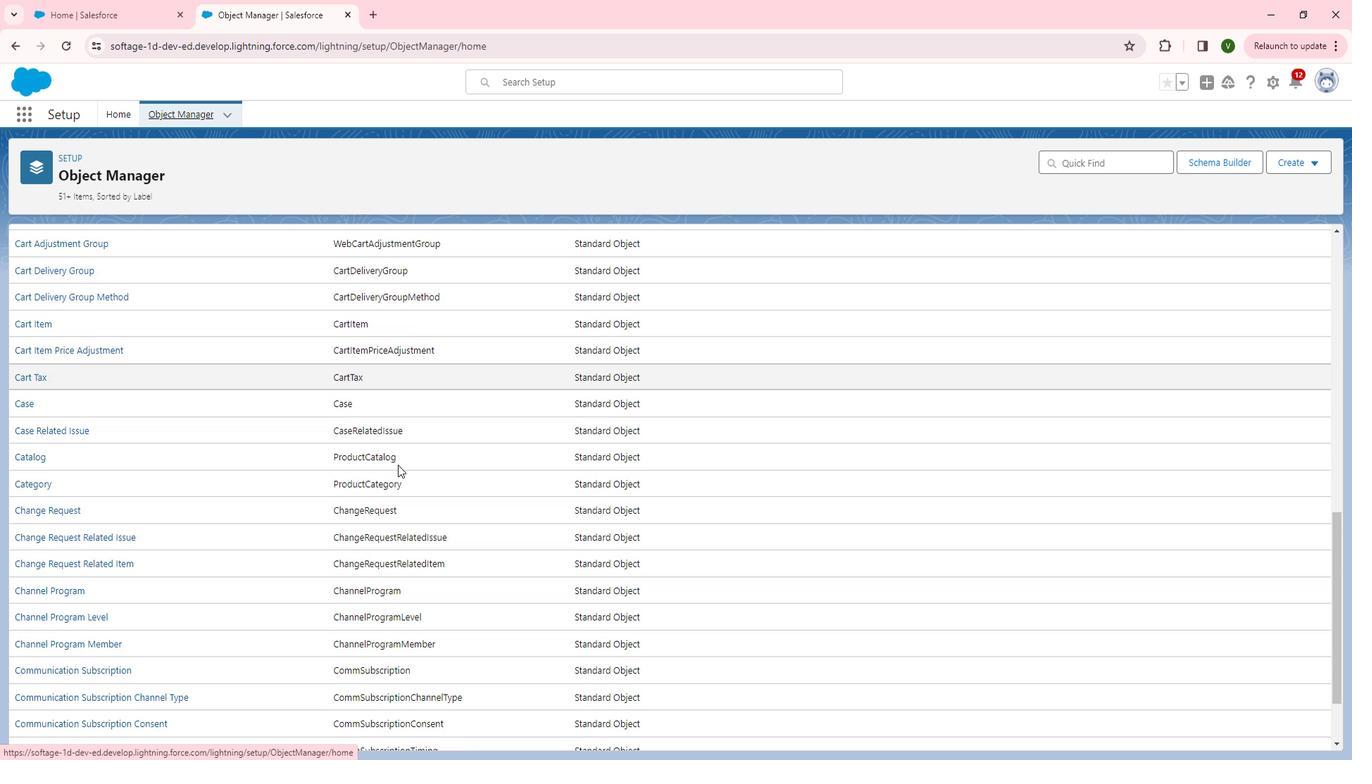 
Action: Mouse moved to (408, 473)
Screenshot: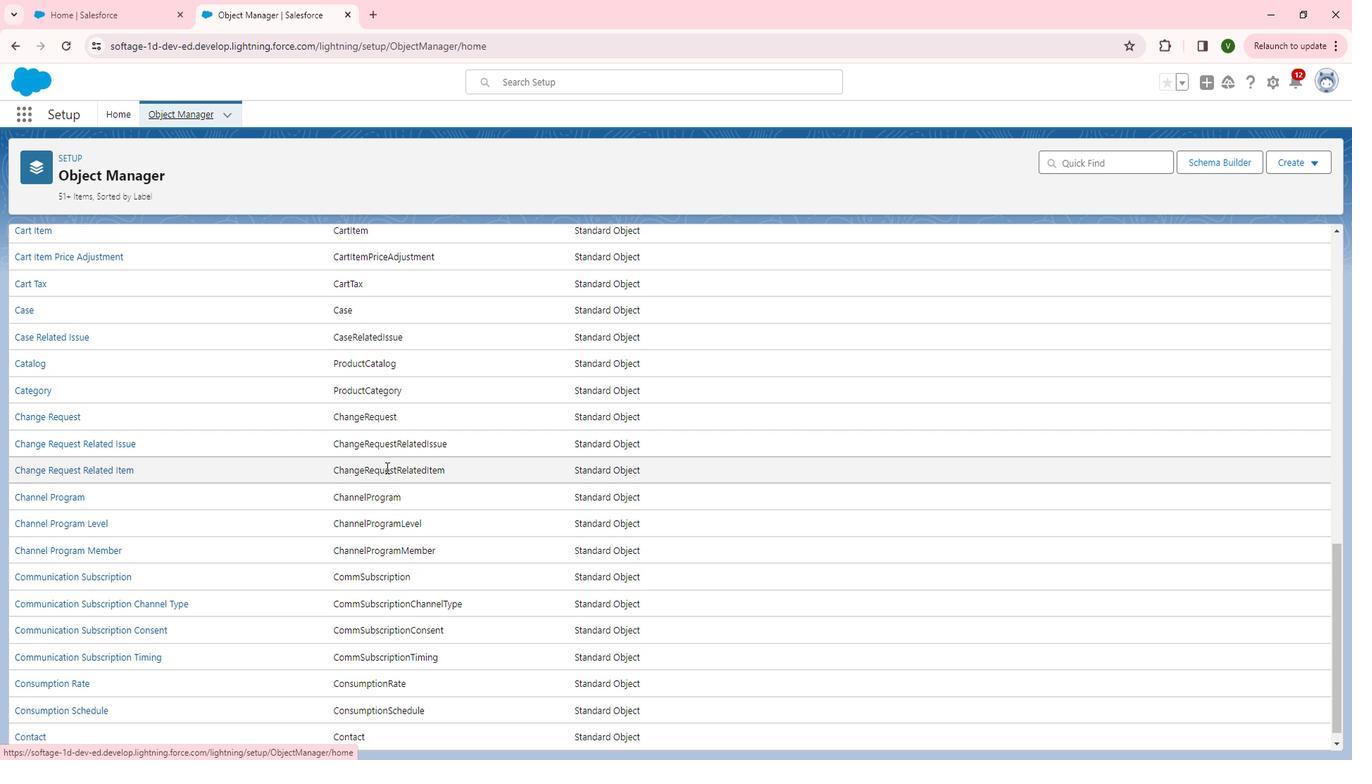 
Action: Mouse scrolled (408, 472) with delta (0, 0)
Screenshot: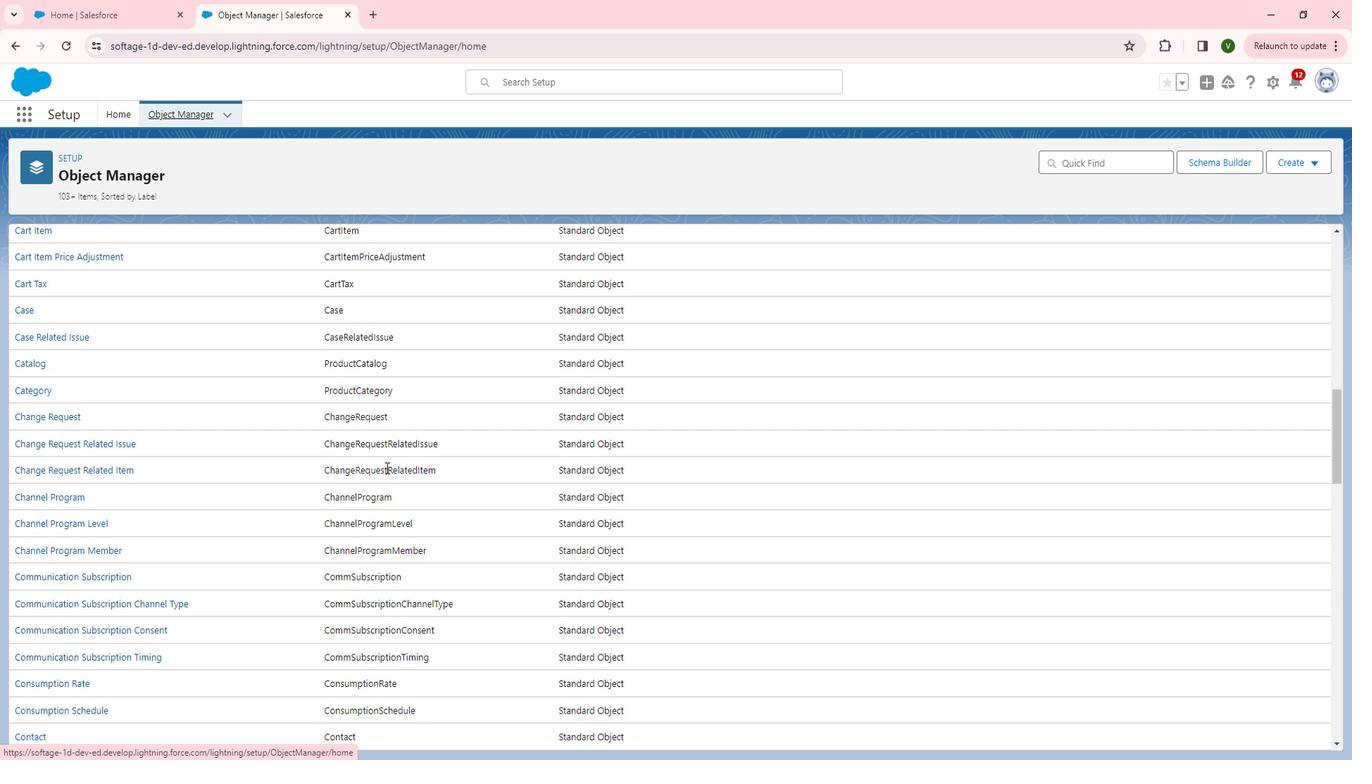 
Action: Mouse scrolled (408, 472) with delta (0, 0)
Screenshot: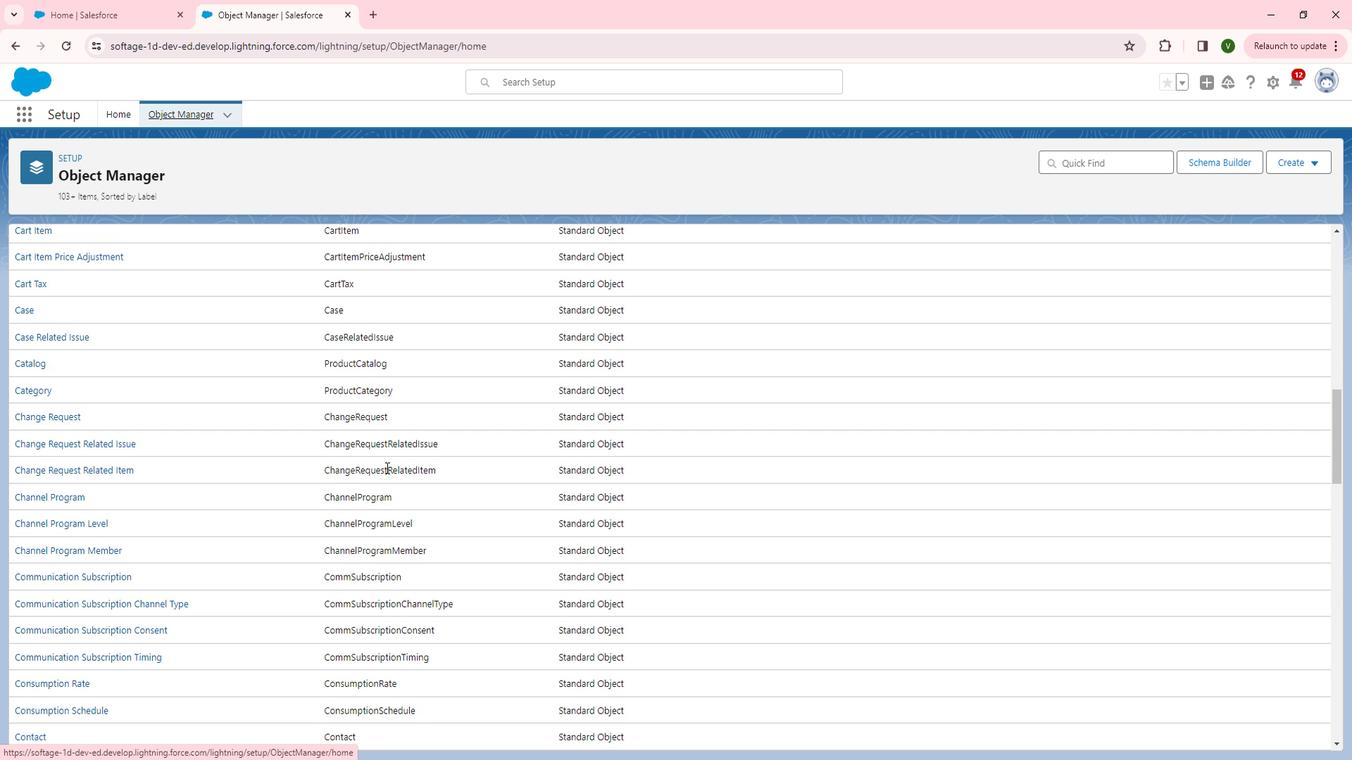 
Action: Mouse scrolled (408, 472) with delta (0, 0)
Screenshot: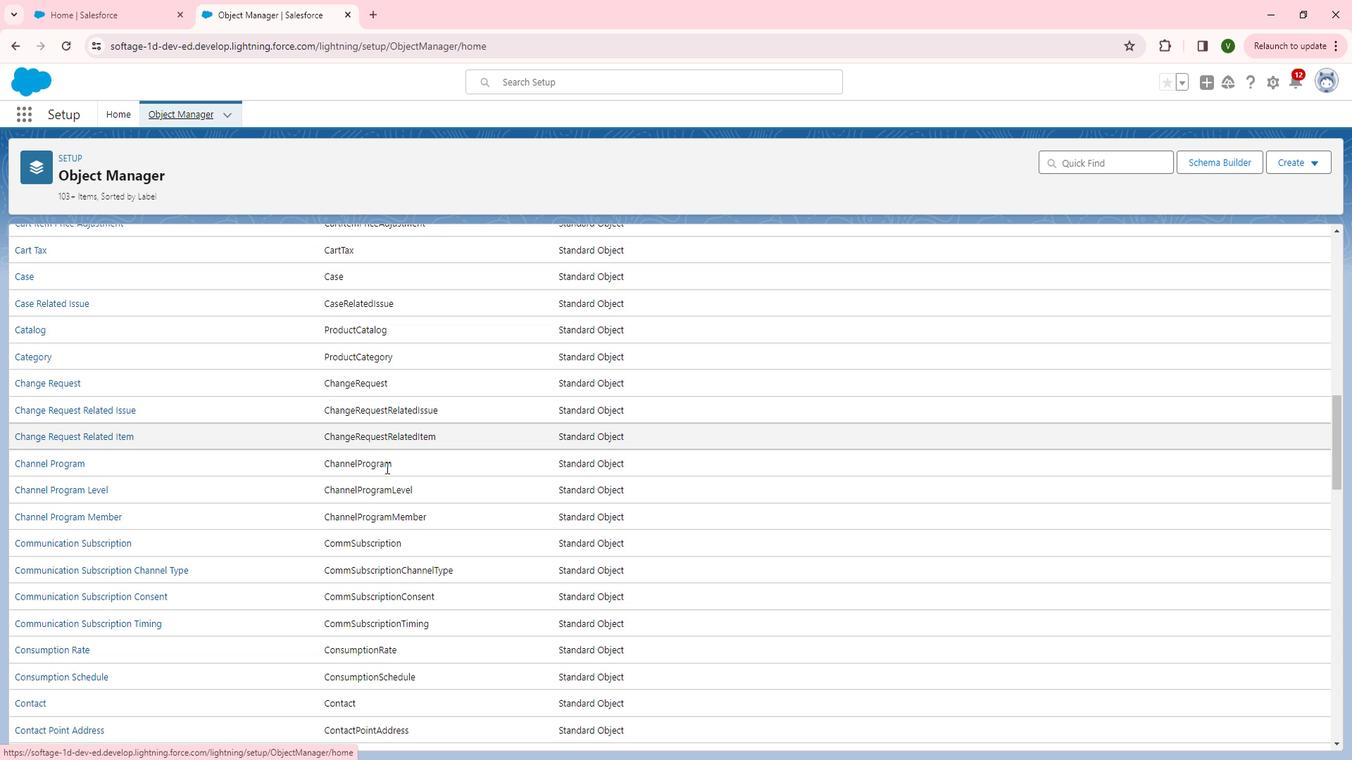 
Action: Mouse moved to (409, 471)
Screenshot: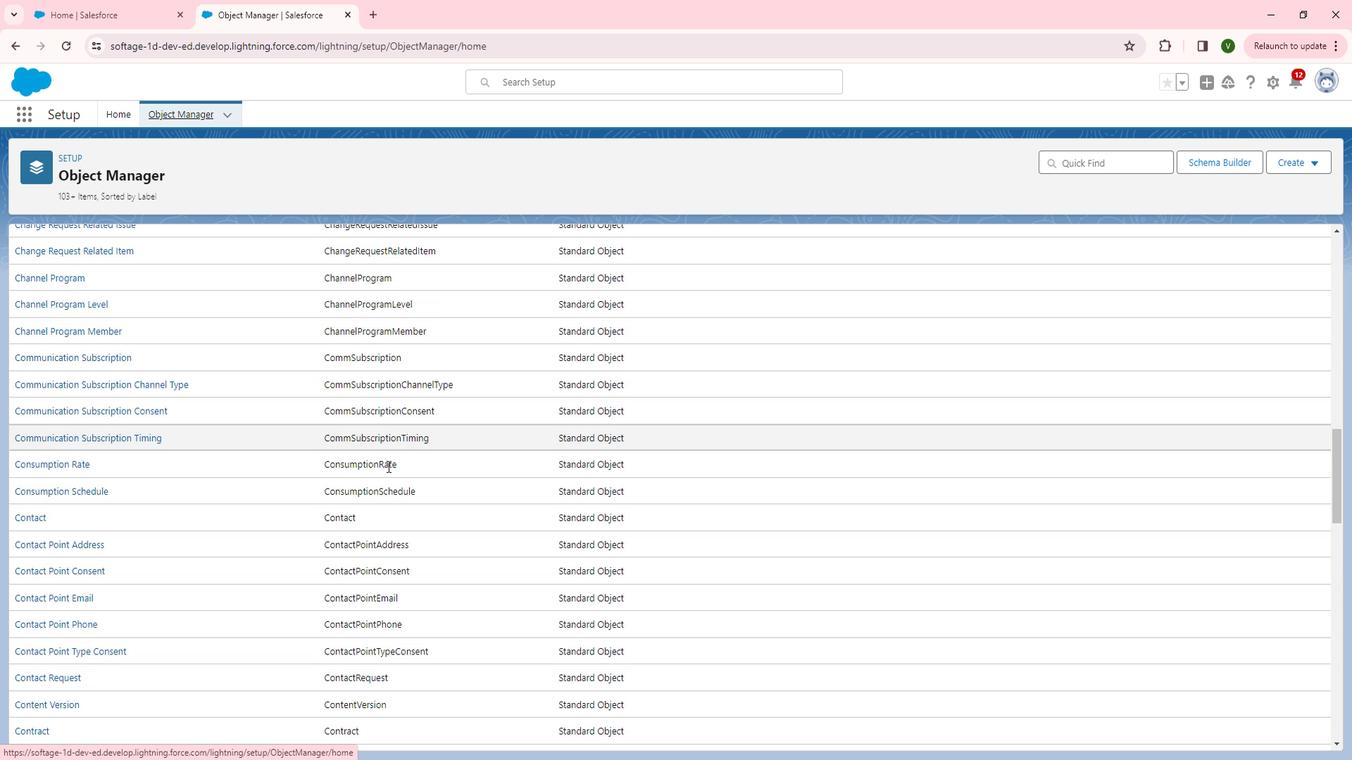 
Action: Mouse scrolled (409, 470) with delta (0, 0)
Screenshot: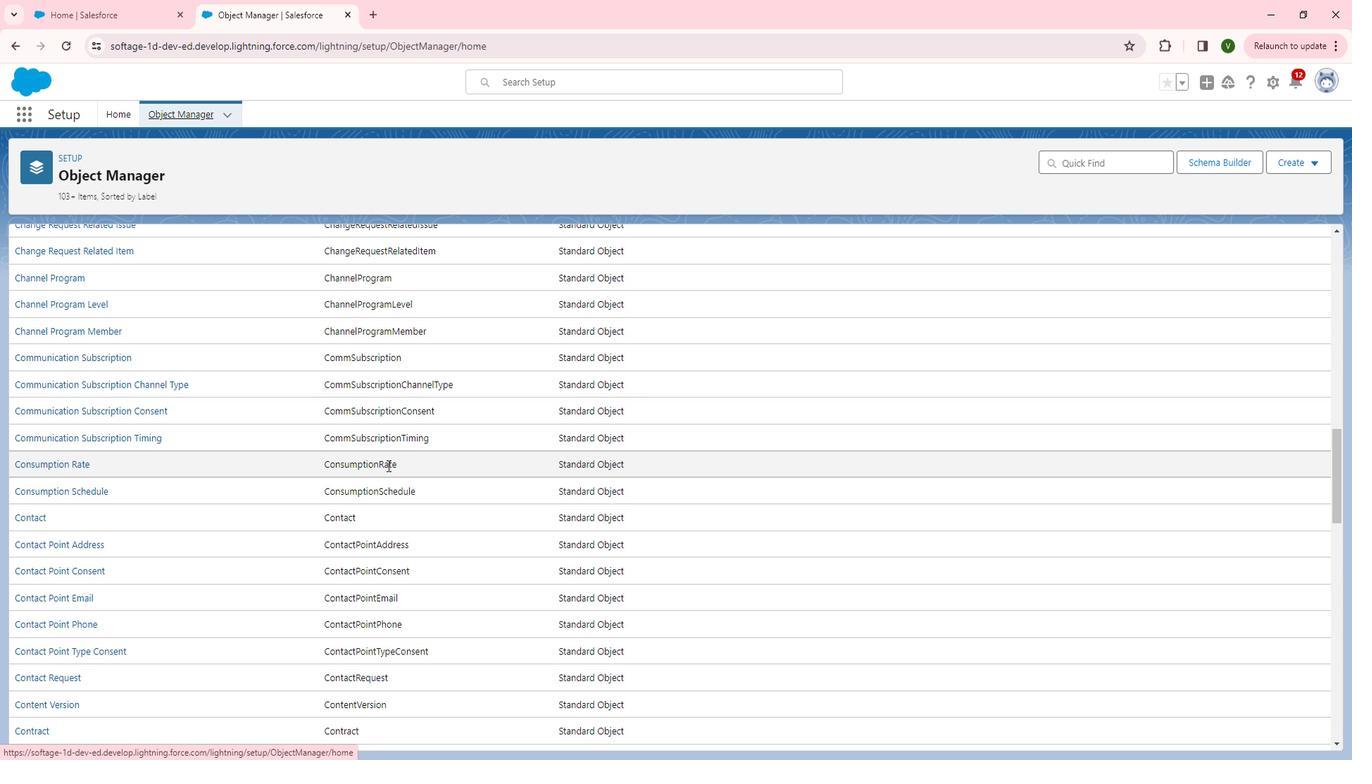 
Action: Mouse scrolled (409, 470) with delta (0, 0)
Screenshot: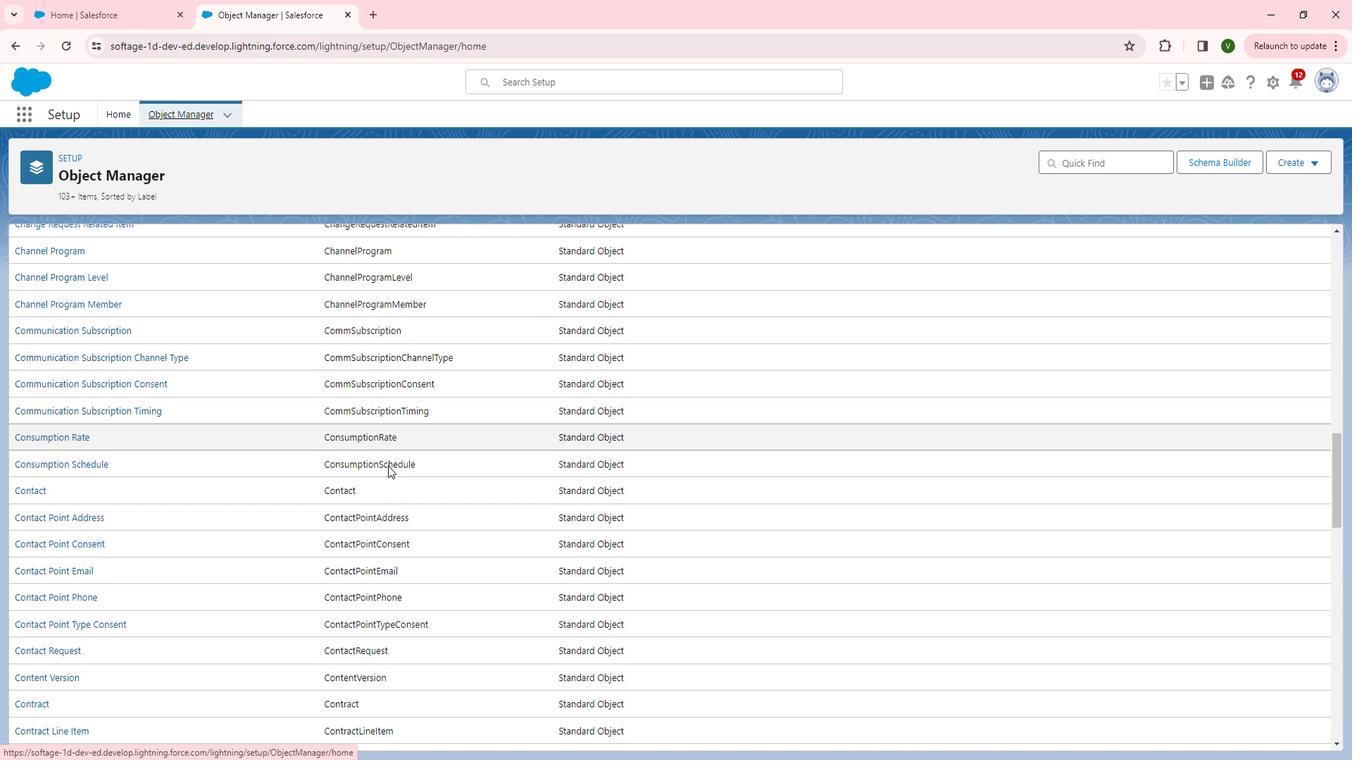 
Action: Mouse moved to (410, 471)
Screenshot: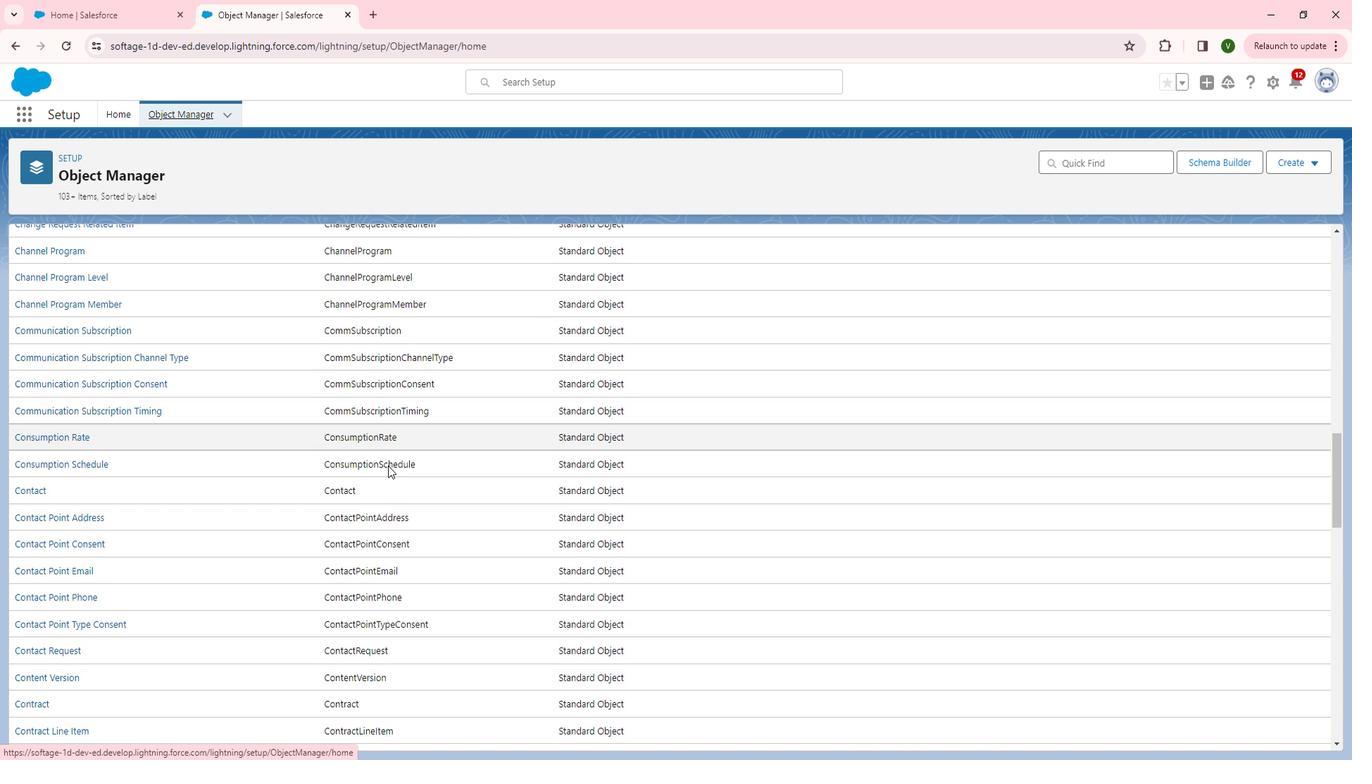 
Action: Mouse scrolled (410, 470) with delta (0, 0)
Screenshot: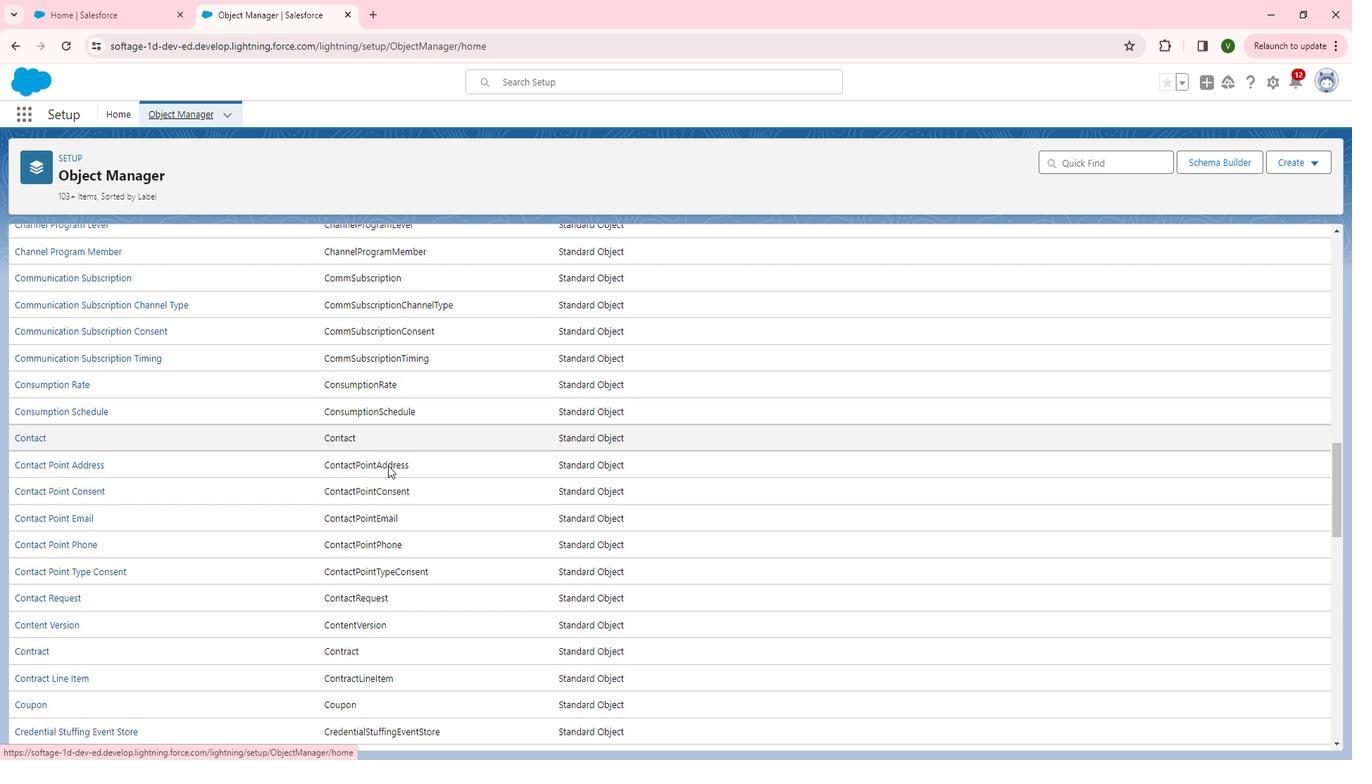 
Action: Mouse moved to (411, 471)
Screenshot: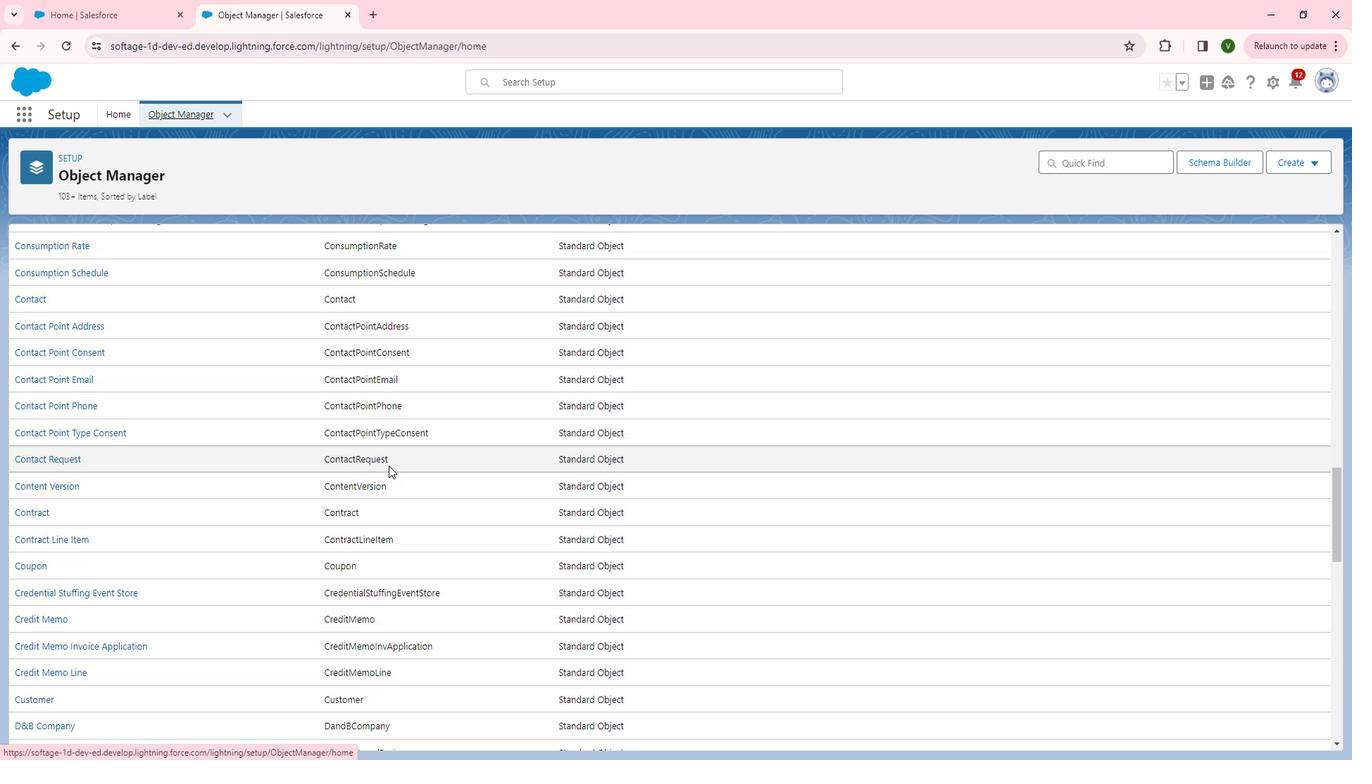 
Action: Mouse scrolled (411, 470) with delta (0, 0)
Screenshot: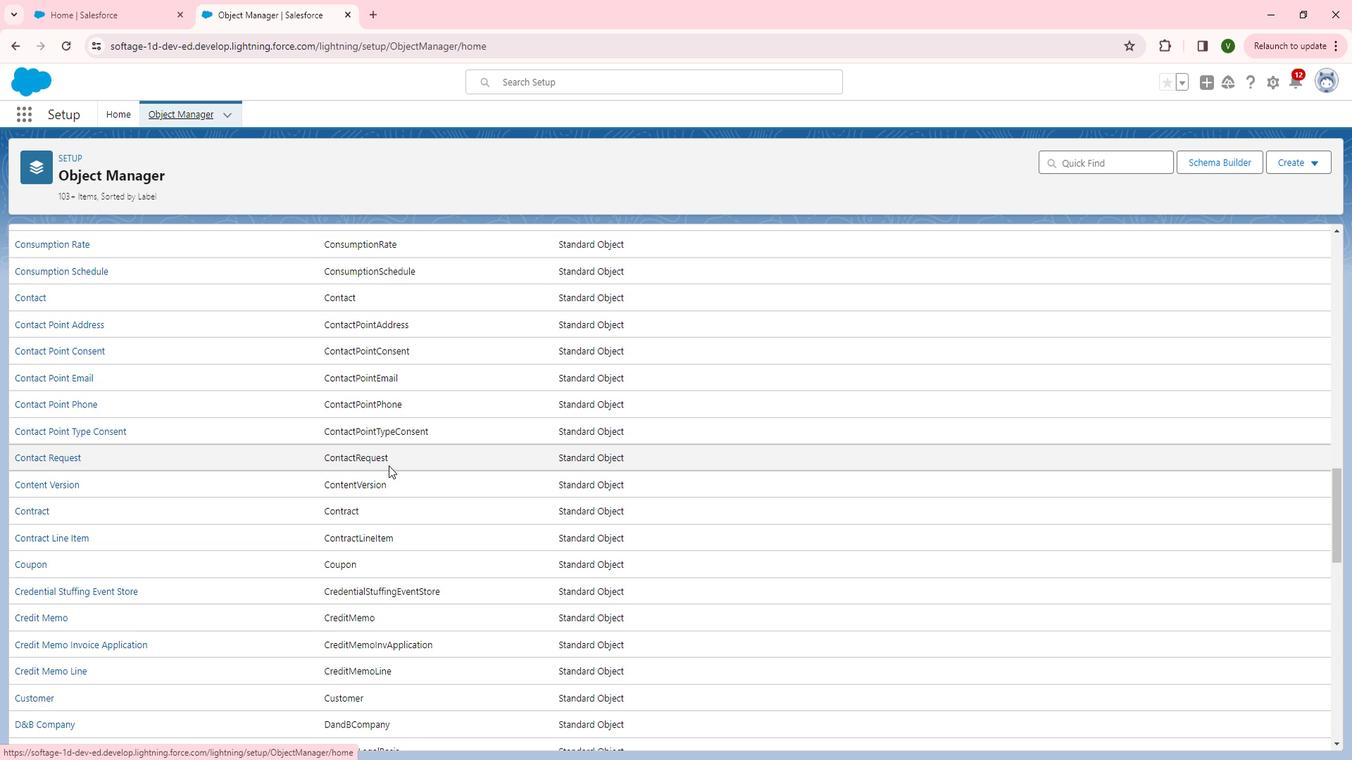 
Action: Mouse scrolled (411, 470) with delta (0, 0)
Screenshot: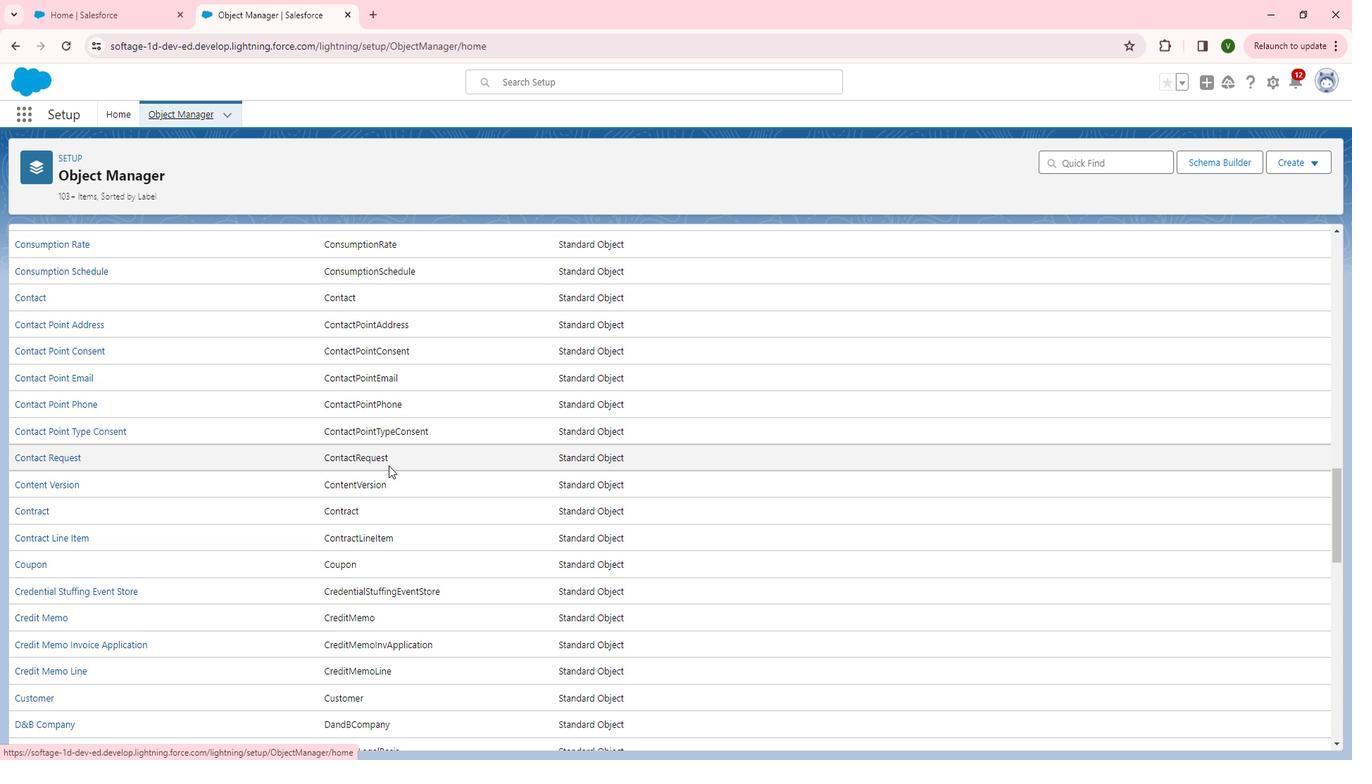 
Action: Mouse scrolled (411, 470) with delta (0, 0)
Screenshot: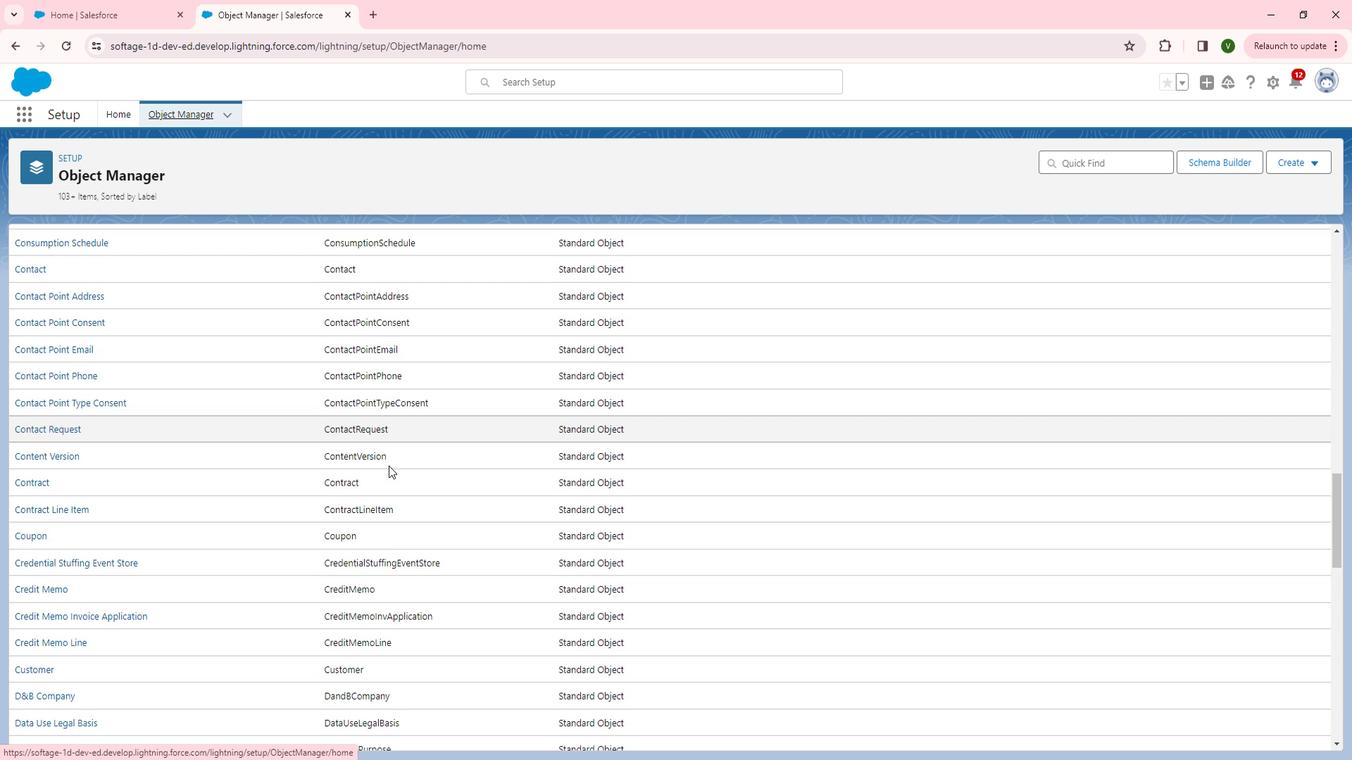 
Action: Mouse scrolled (411, 470) with delta (0, 0)
Screenshot: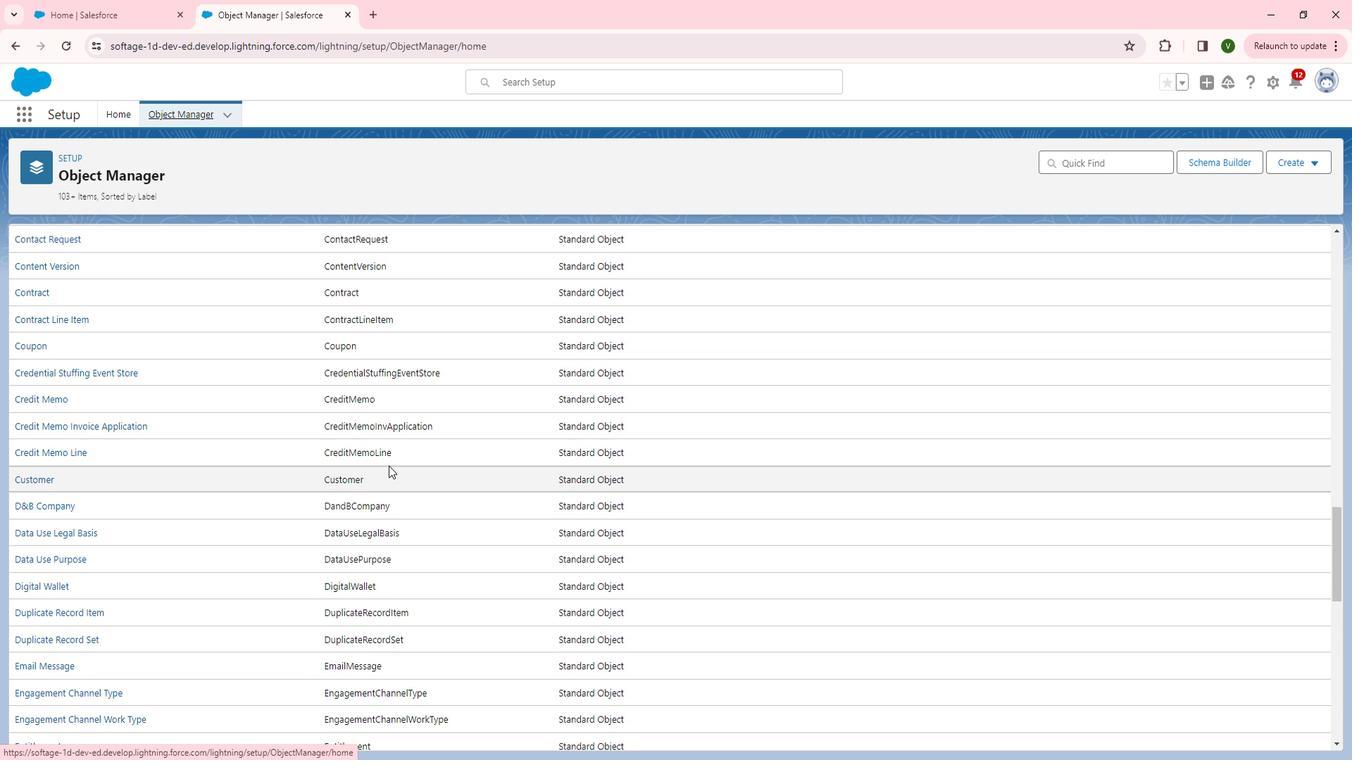 
Action: Mouse scrolled (411, 470) with delta (0, 0)
Screenshot: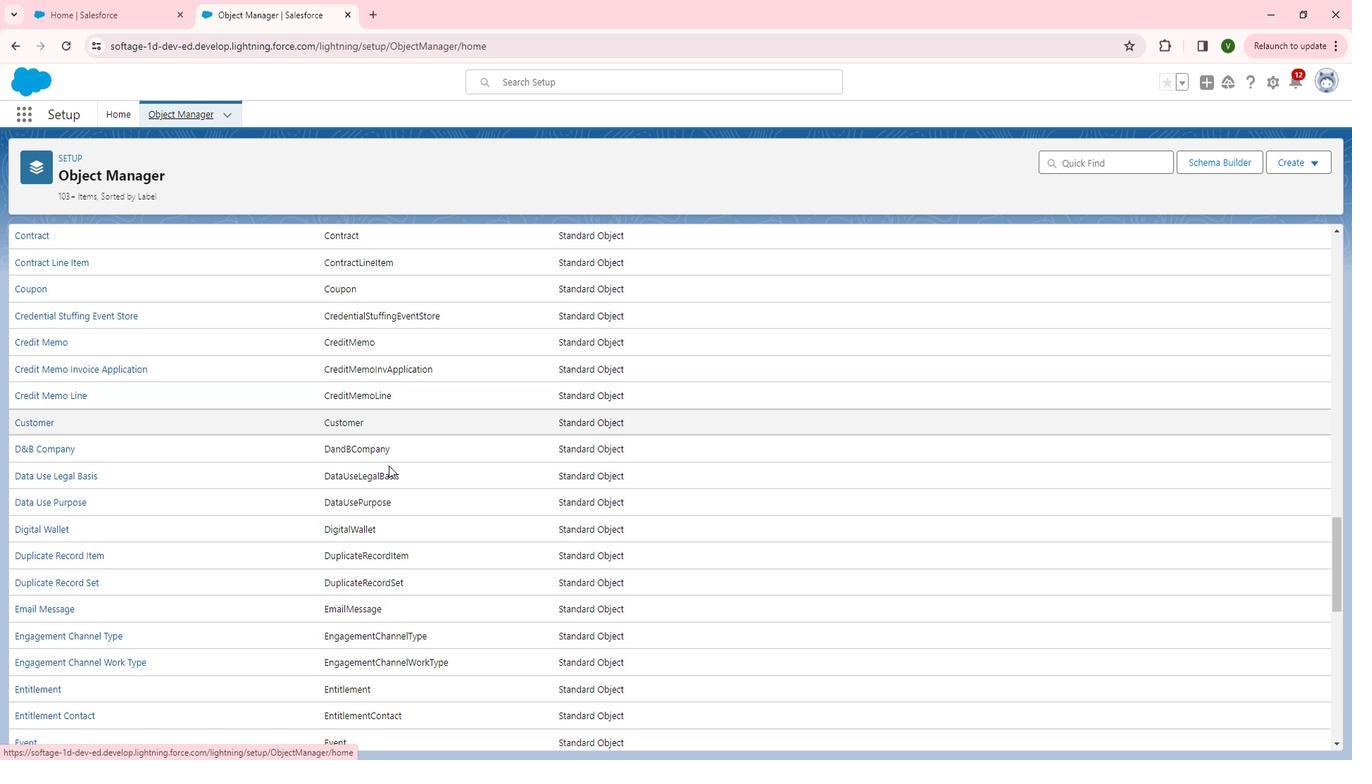 
Action: Mouse scrolled (411, 470) with delta (0, 0)
Screenshot: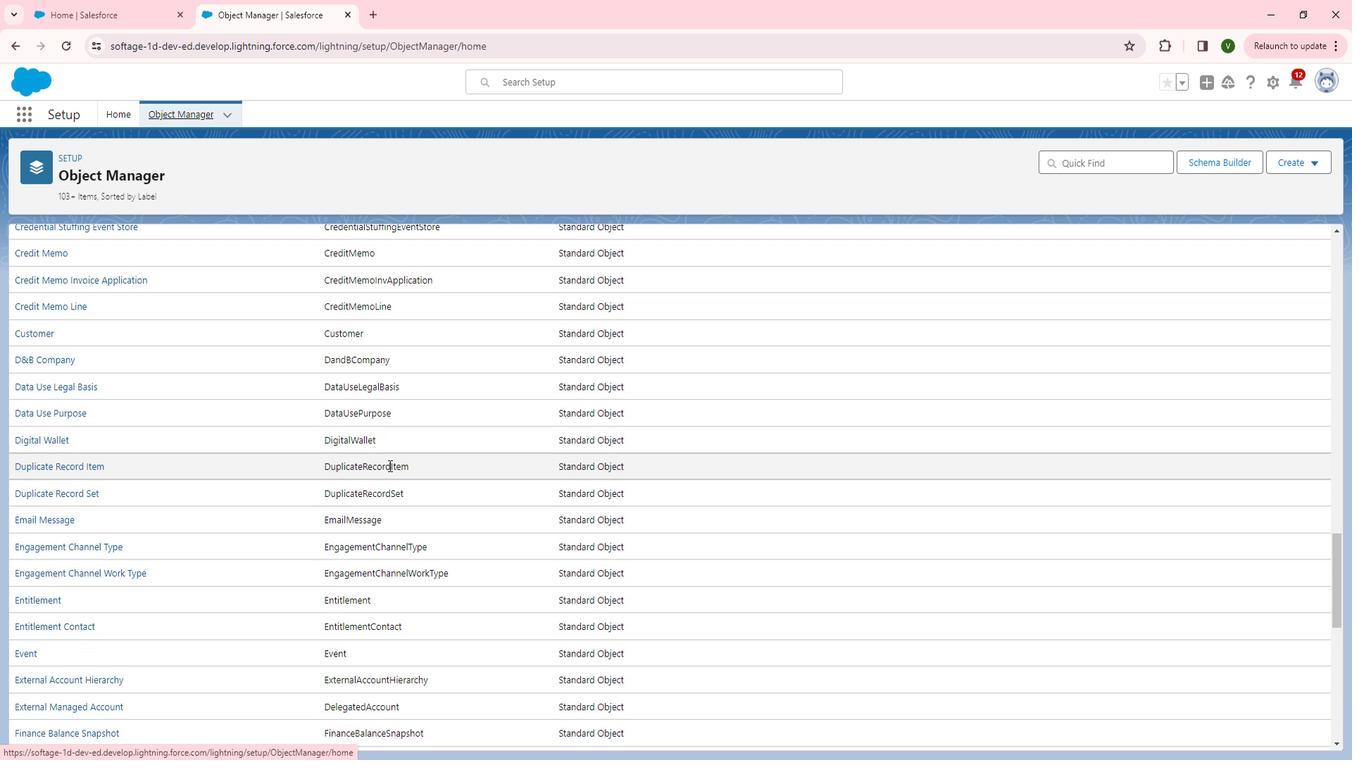 
Action: Mouse scrolled (411, 470) with delta (0, 0)
Screenshot: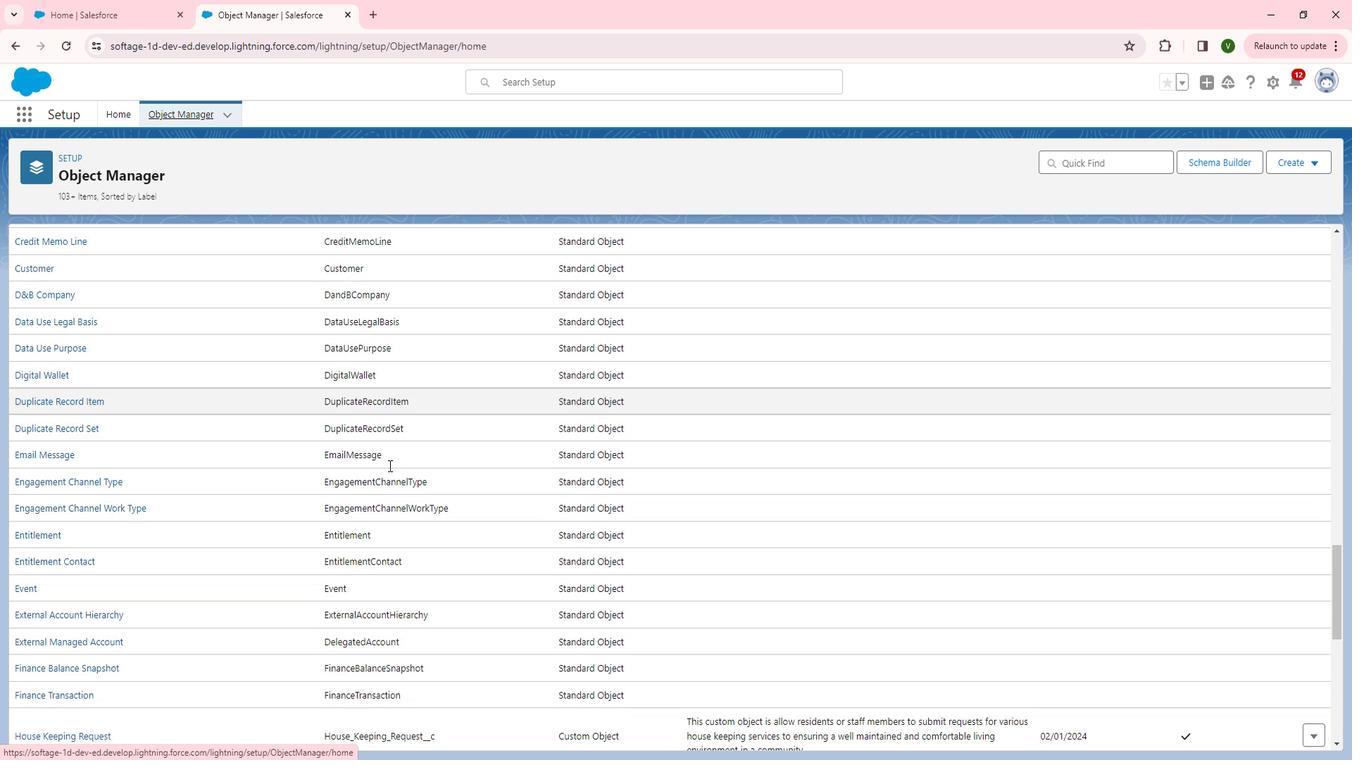 
Action: Mouse scrolled (411, 470) with delta (0, 0)
Screenshot: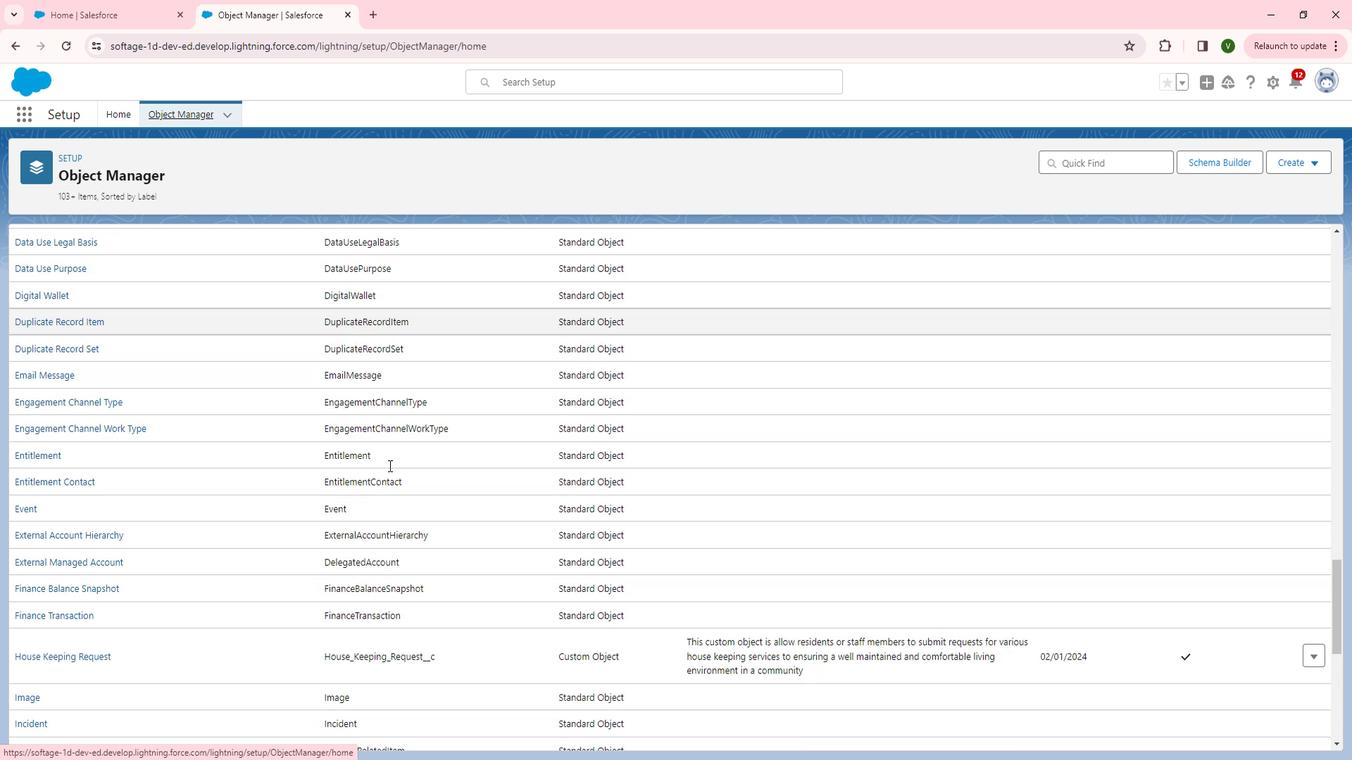 
Action: Mouse scrolled (411, 470) with delta (0, 0)
Screenshot: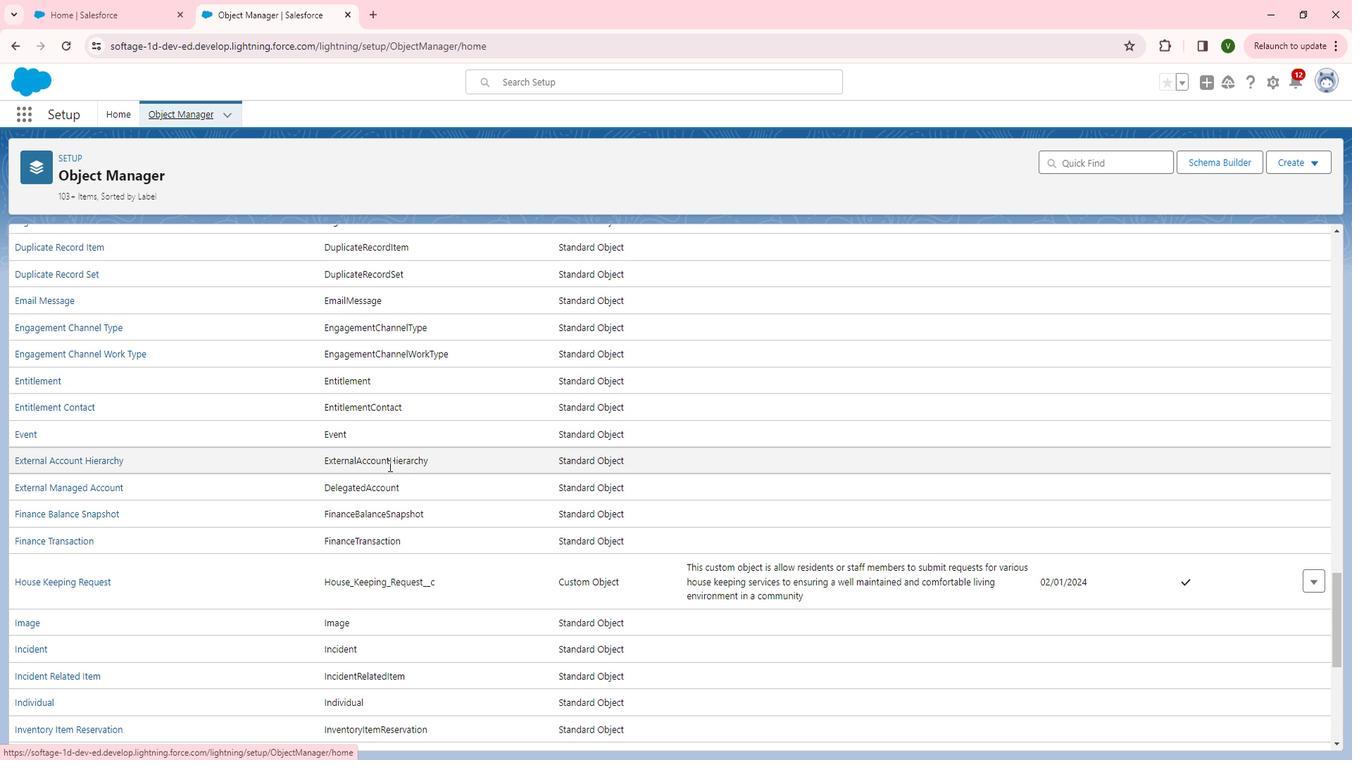 
Action: Mouse scrolled (411, 470) with delta (0, 0)
Screenshot: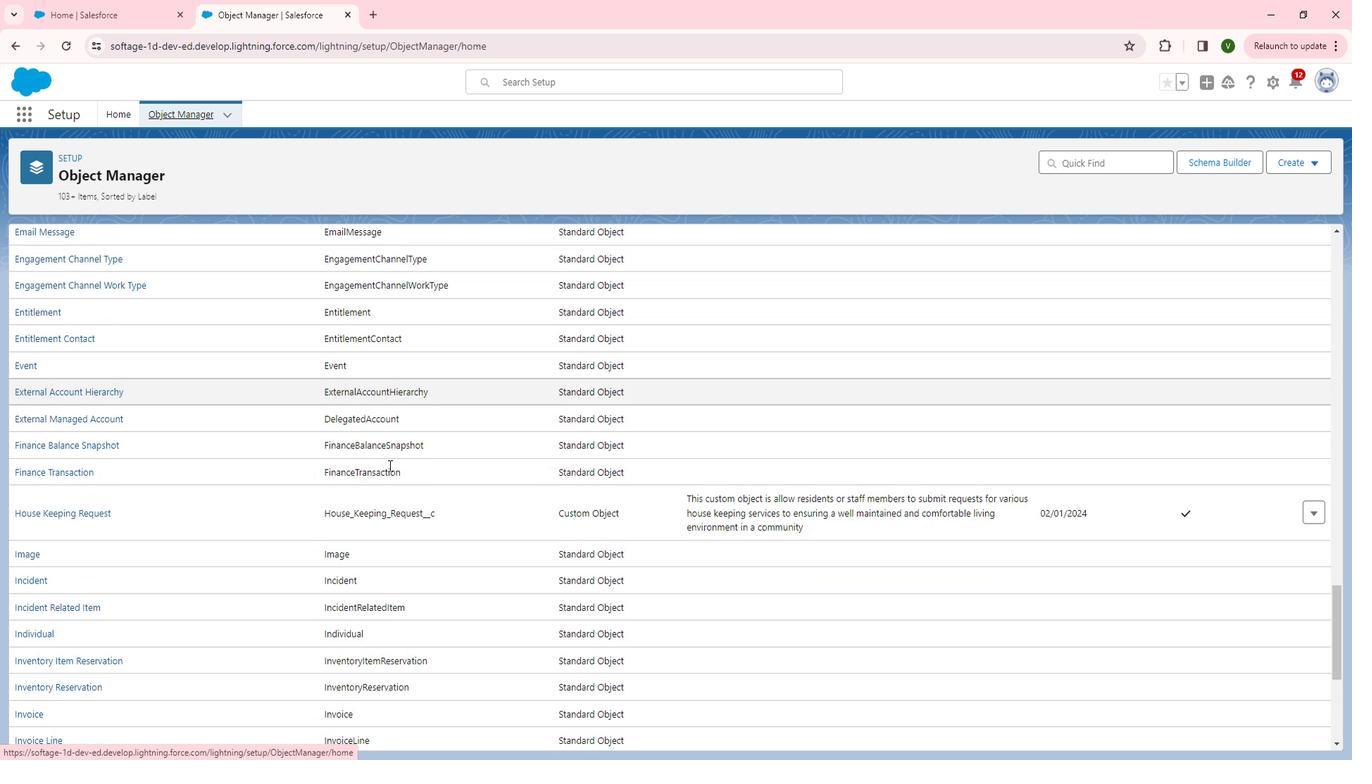 
Action: Mouse scrolled (411, 470) with delta (0, 0)
Screenshot: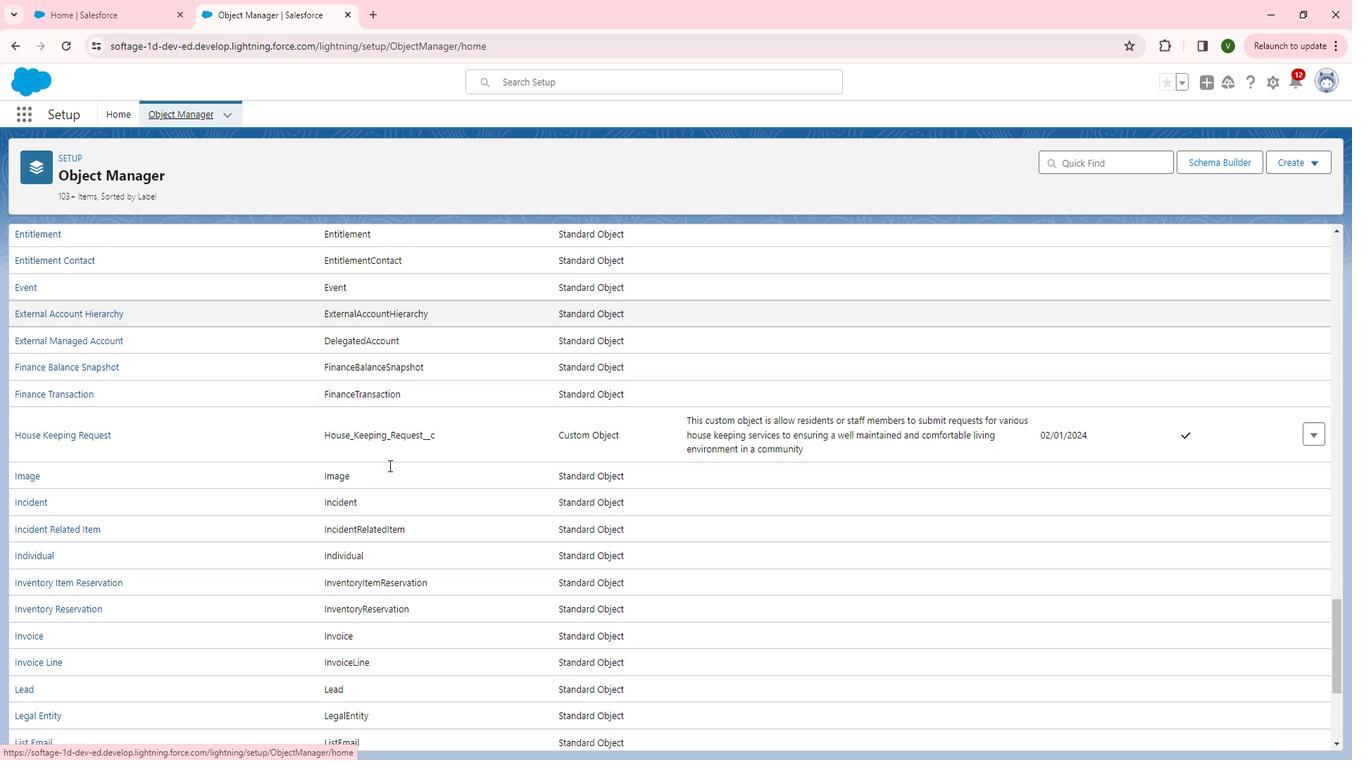 
Action: Mouse scrolled (411, 470) with delta (0, 0)
Screenshot: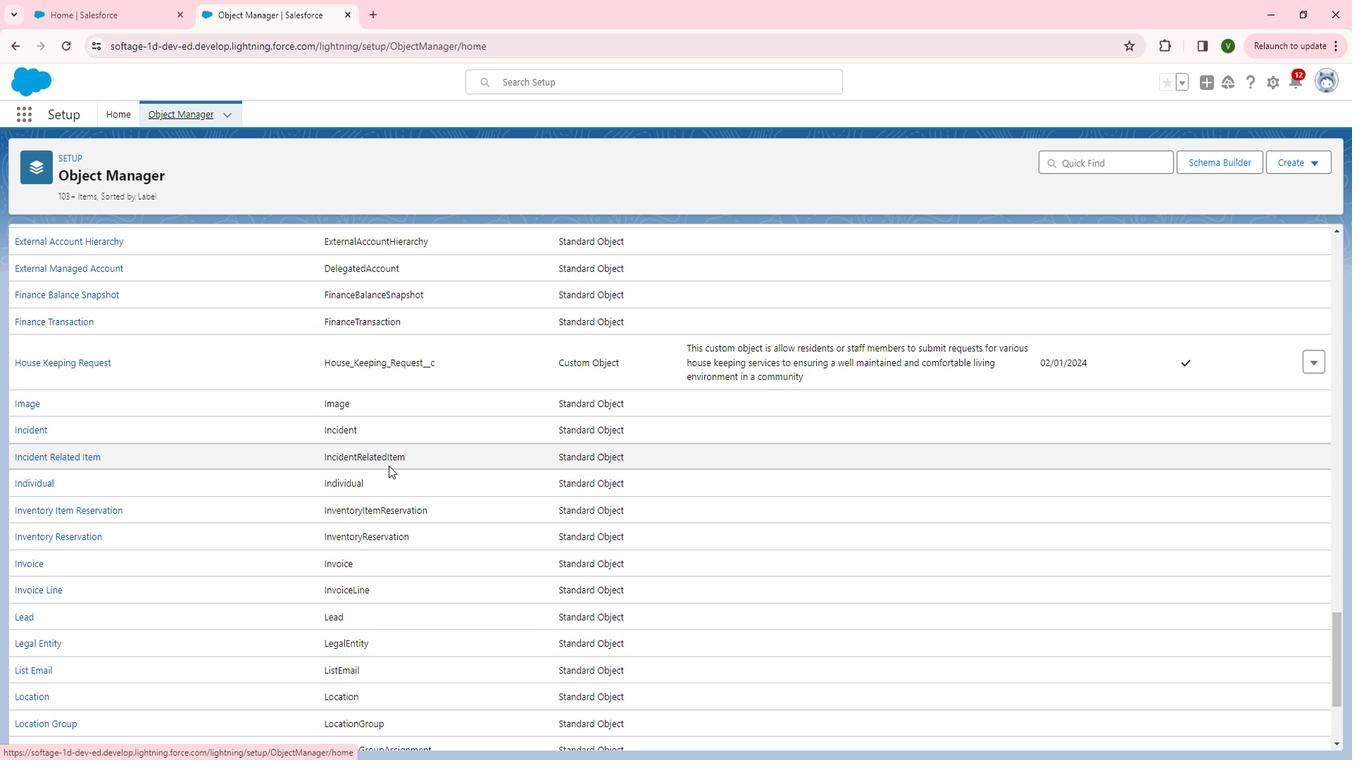 
Action: Mouse scrolled (411, 470) with delta (0, 0)
Screenshot: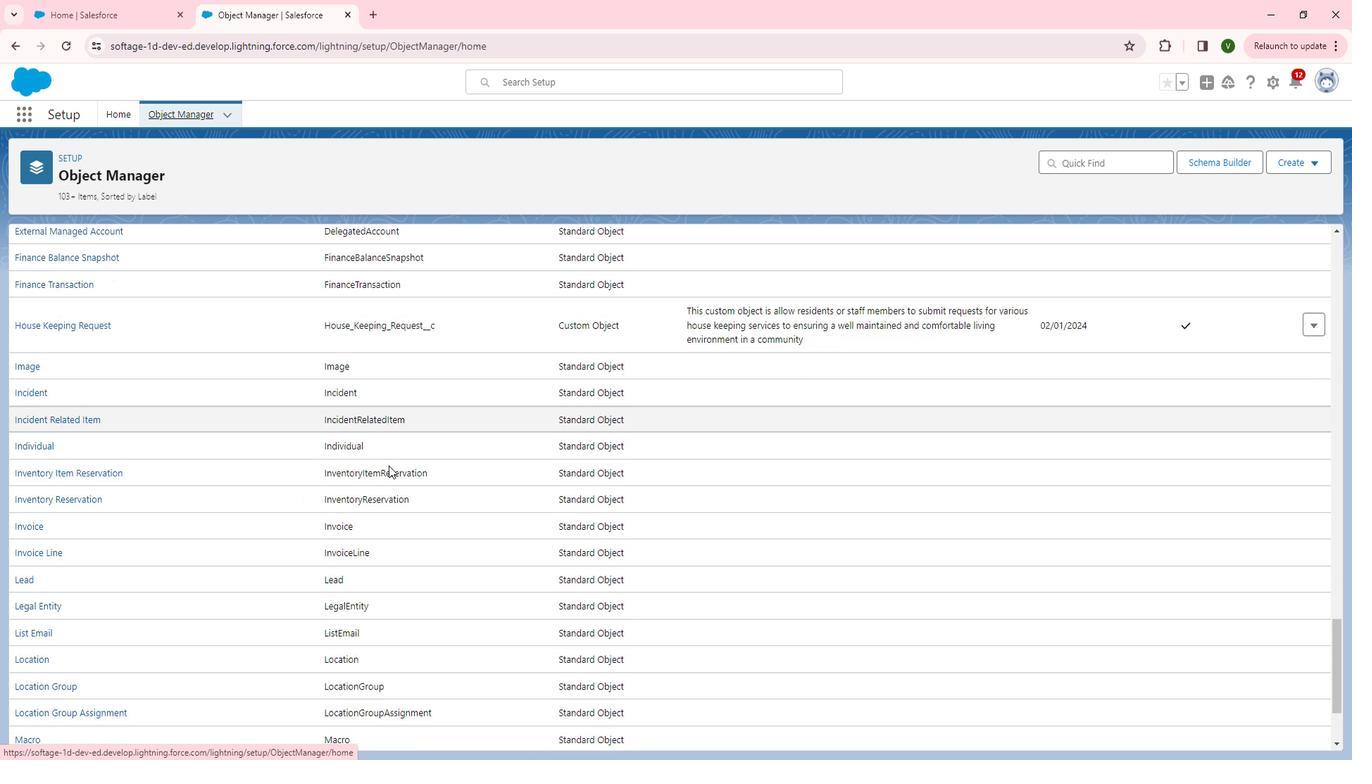 
Action: Mouse scrolled (411, 470) with delta (0, 0)
Screenshot: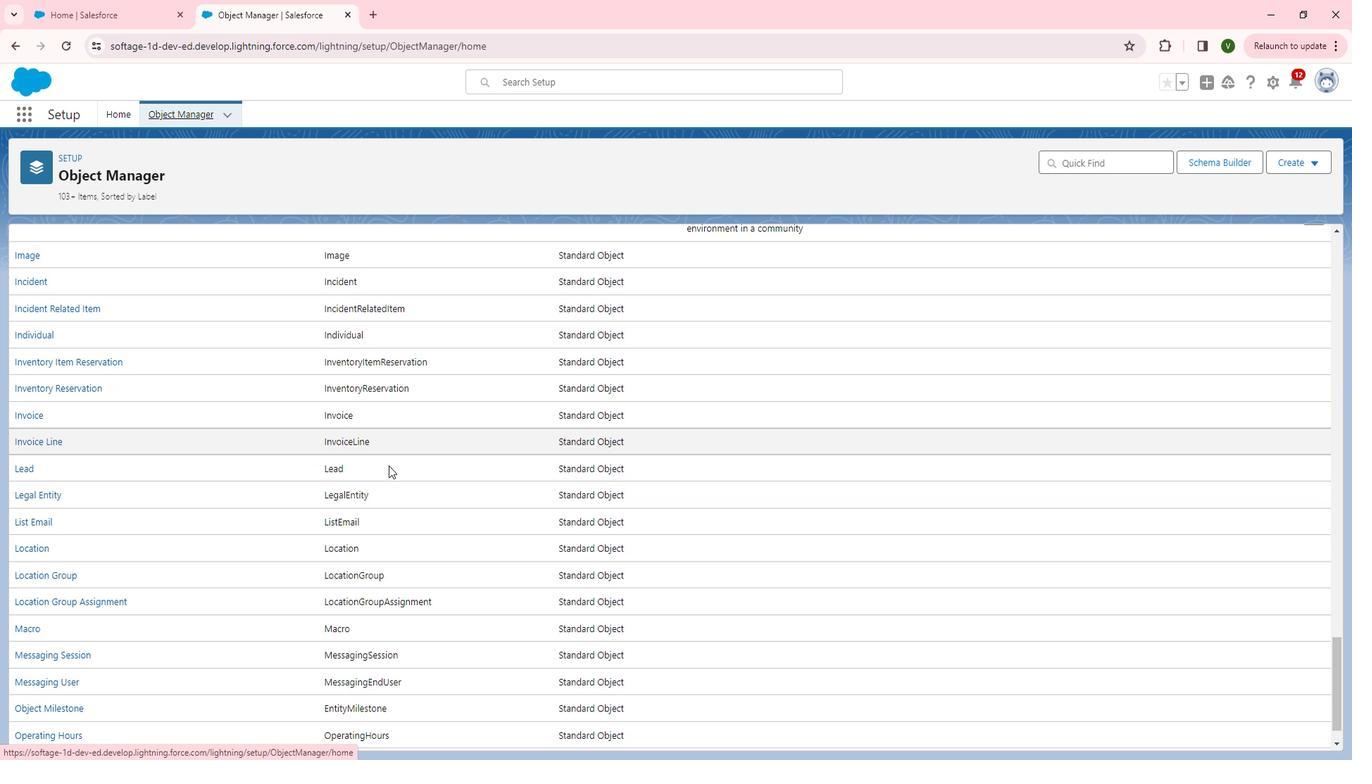 
Action: Mouse moved to (412, 471)
Screenshot: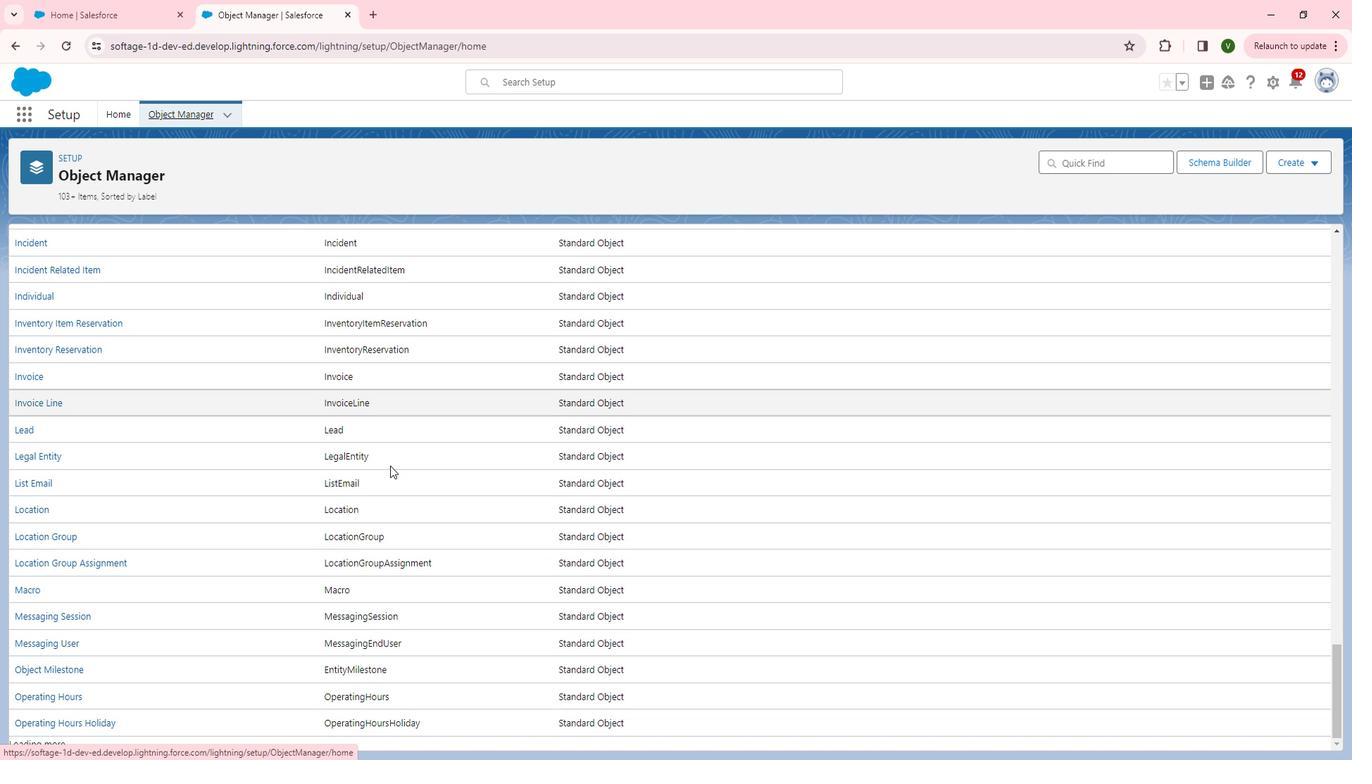 
Action: Mouse scrolled (412, 470) with delta (0, 0)
Screenshot: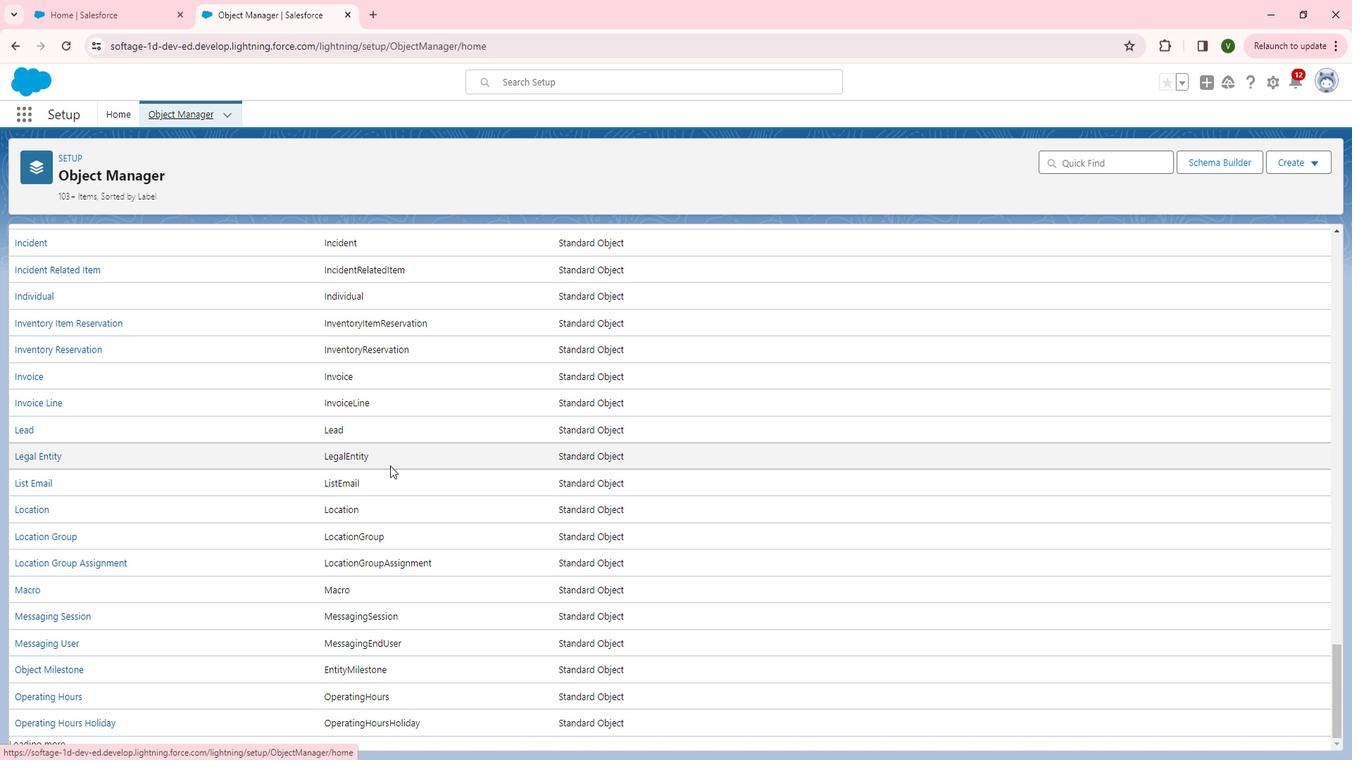 
Action: Mouse scrolled (412, 470) with delta (0, 0)
Screenshot: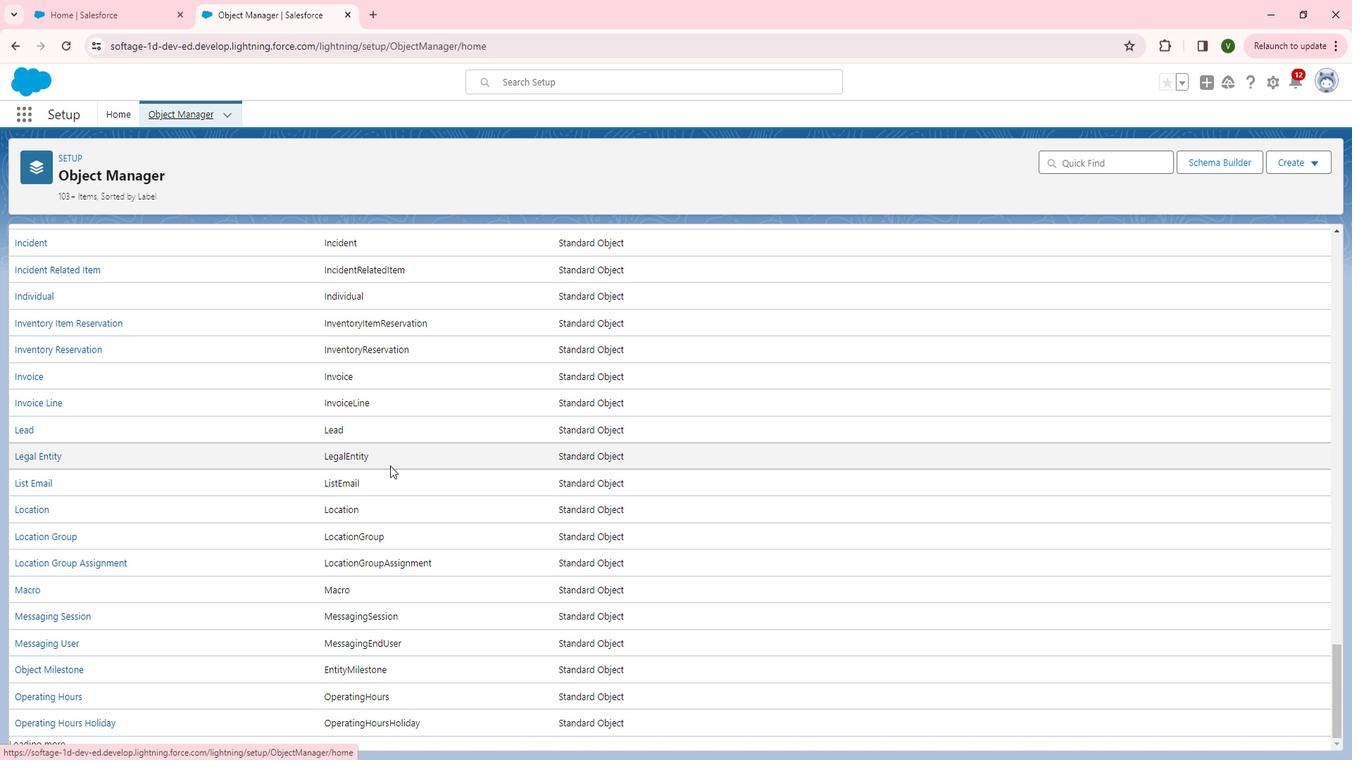 
Action: Mouse moved to (413, 469)
Screenshot: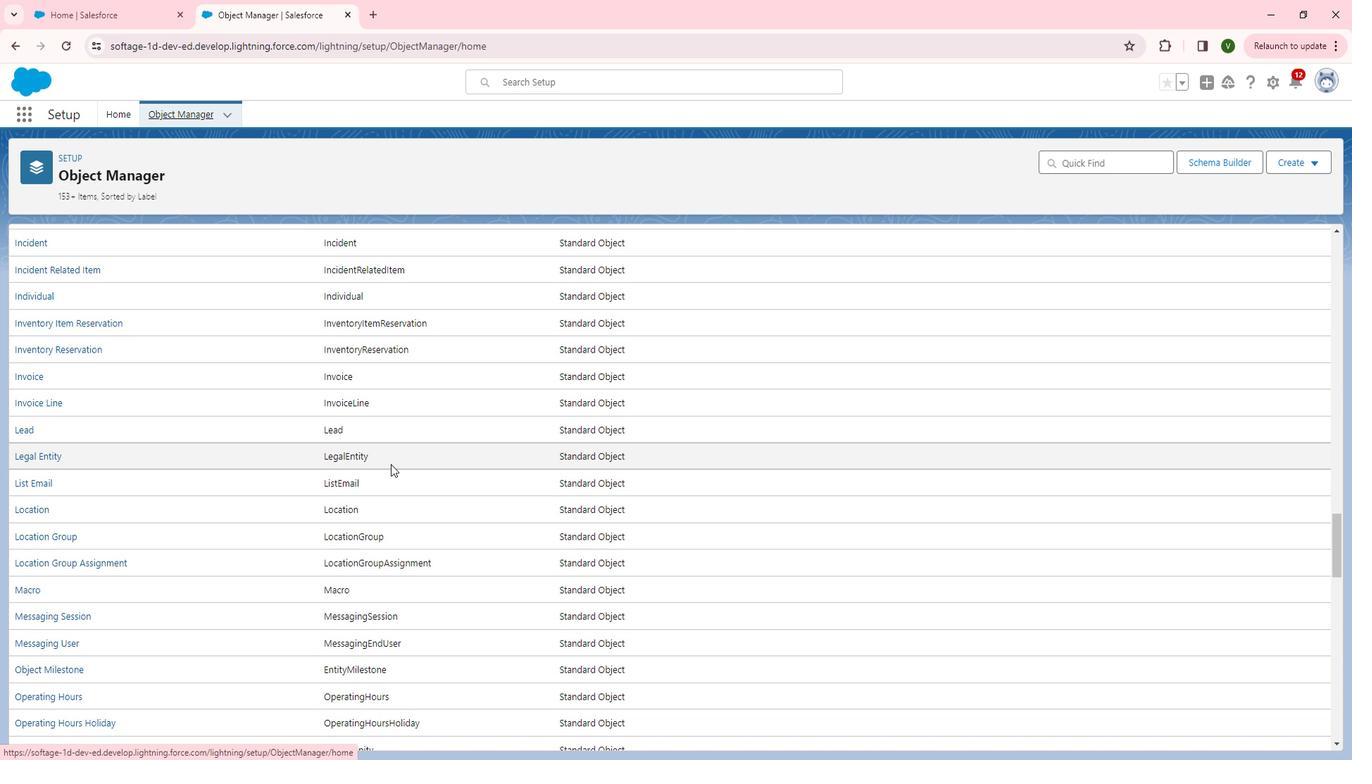 
Action: Mouse scrolled (413, 468) with delta (0, 0)
Screenshot: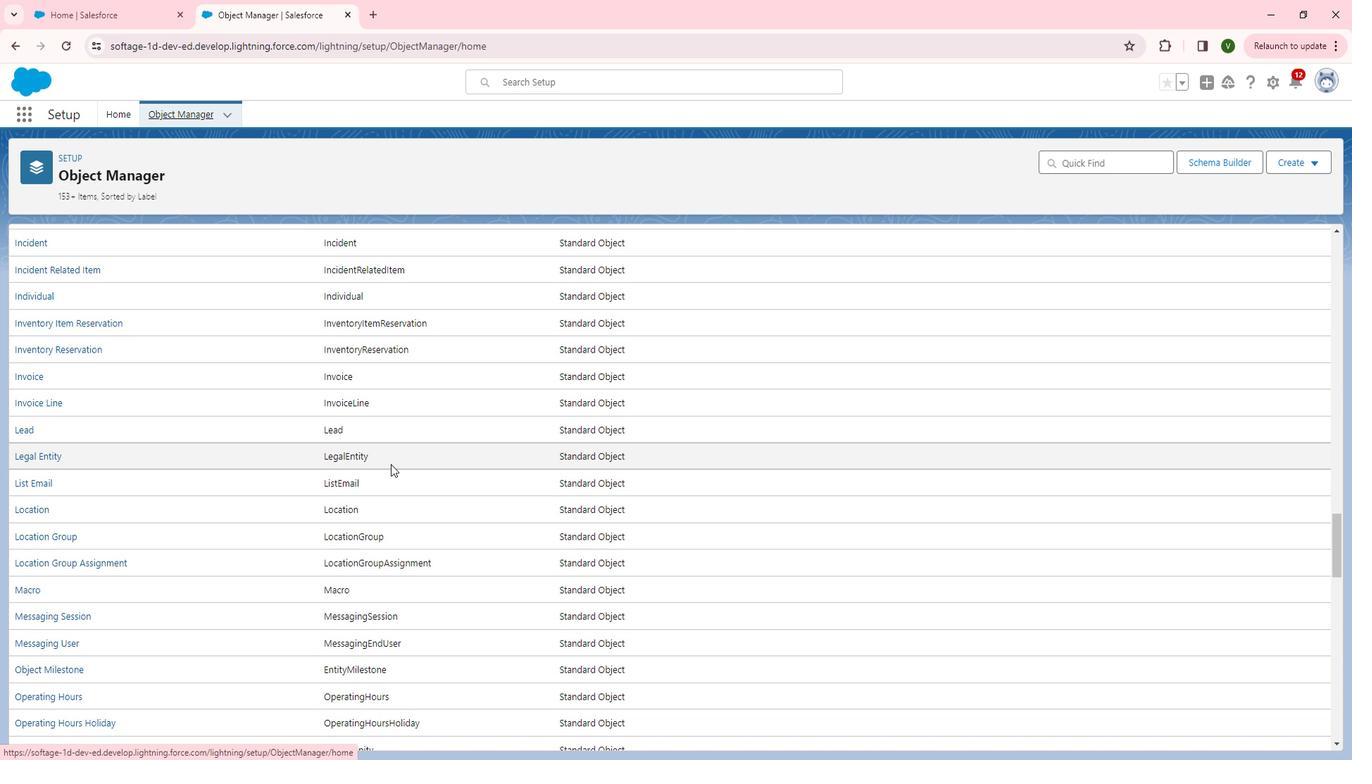 
Action: Mouse scrolled (413, 468) with delta (0, 0)
Screenshot: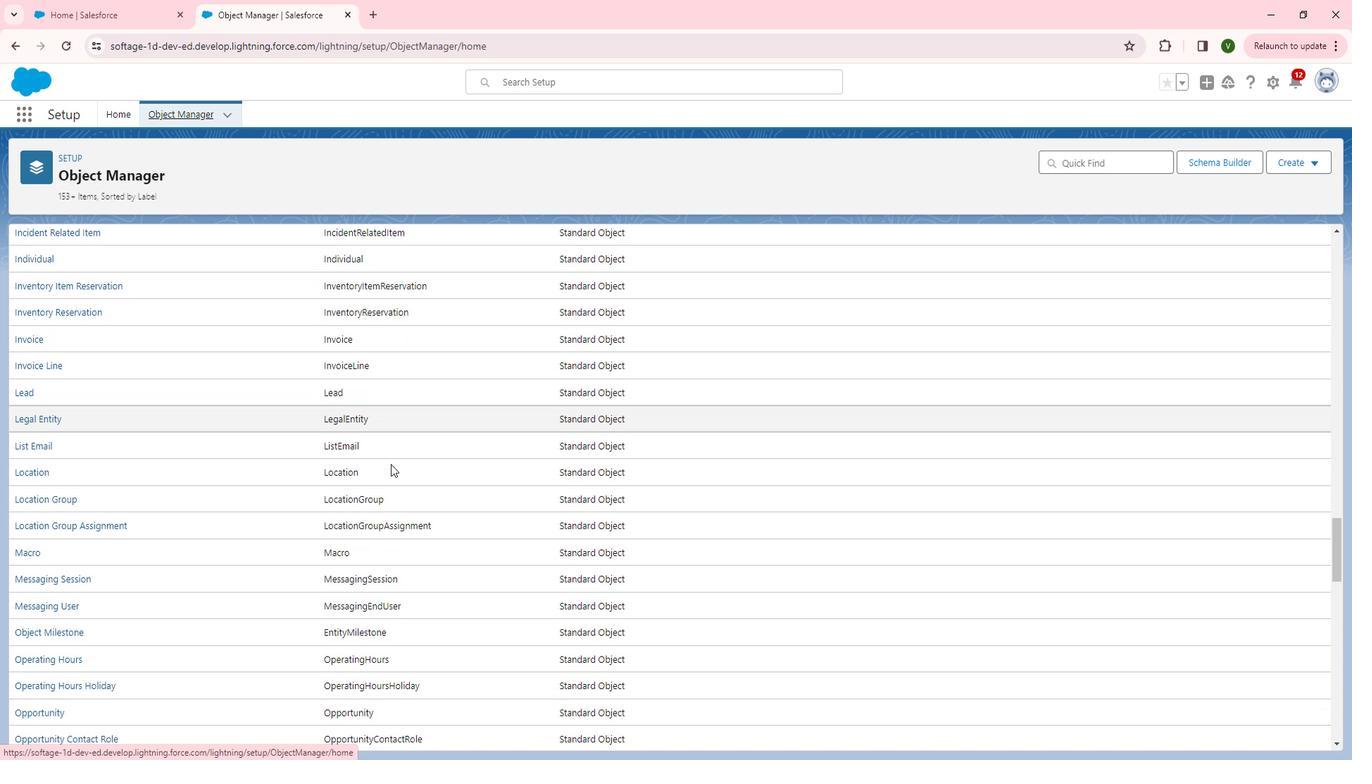 
Action: Mouse scrolled (413, 468) with delta (0, 0)
Screenshot: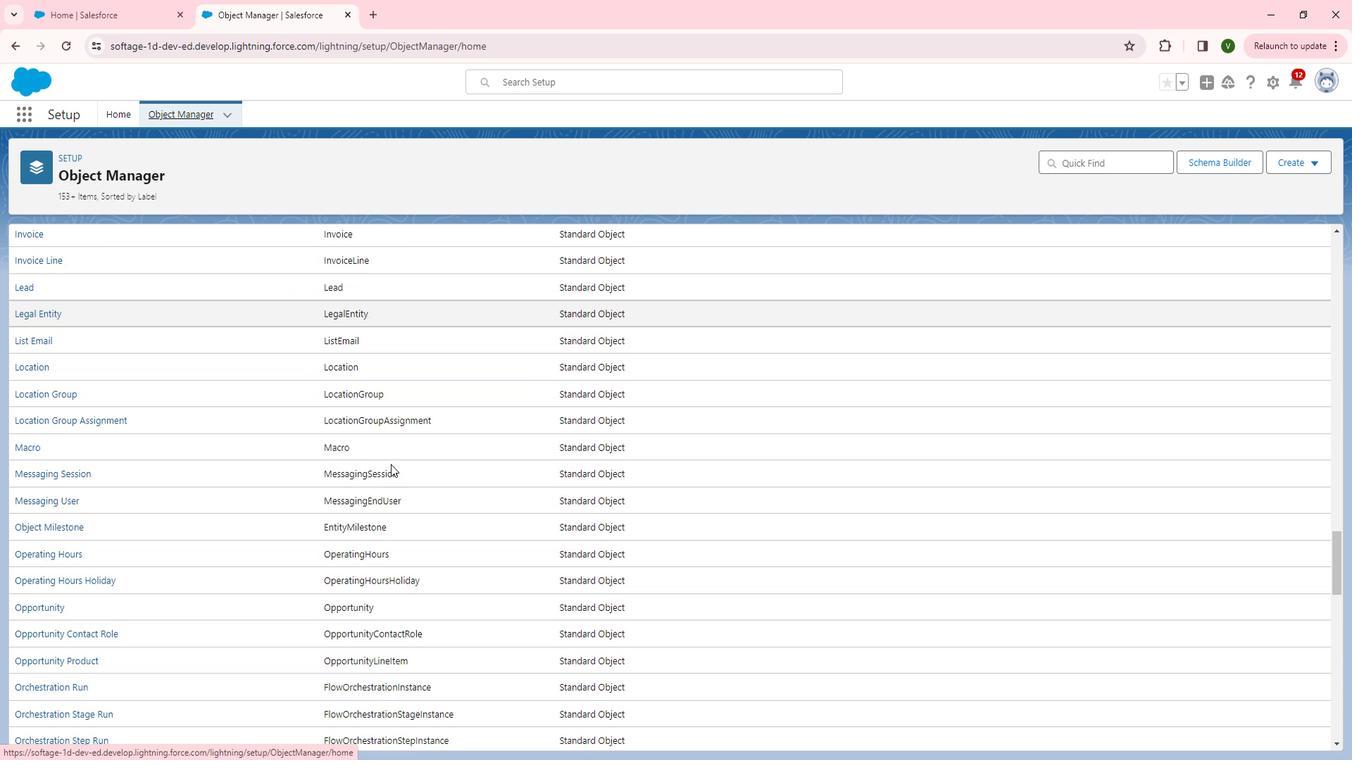 
Action: Mouse scrolled (413, 468) with delta (0, 0)
Screenshot: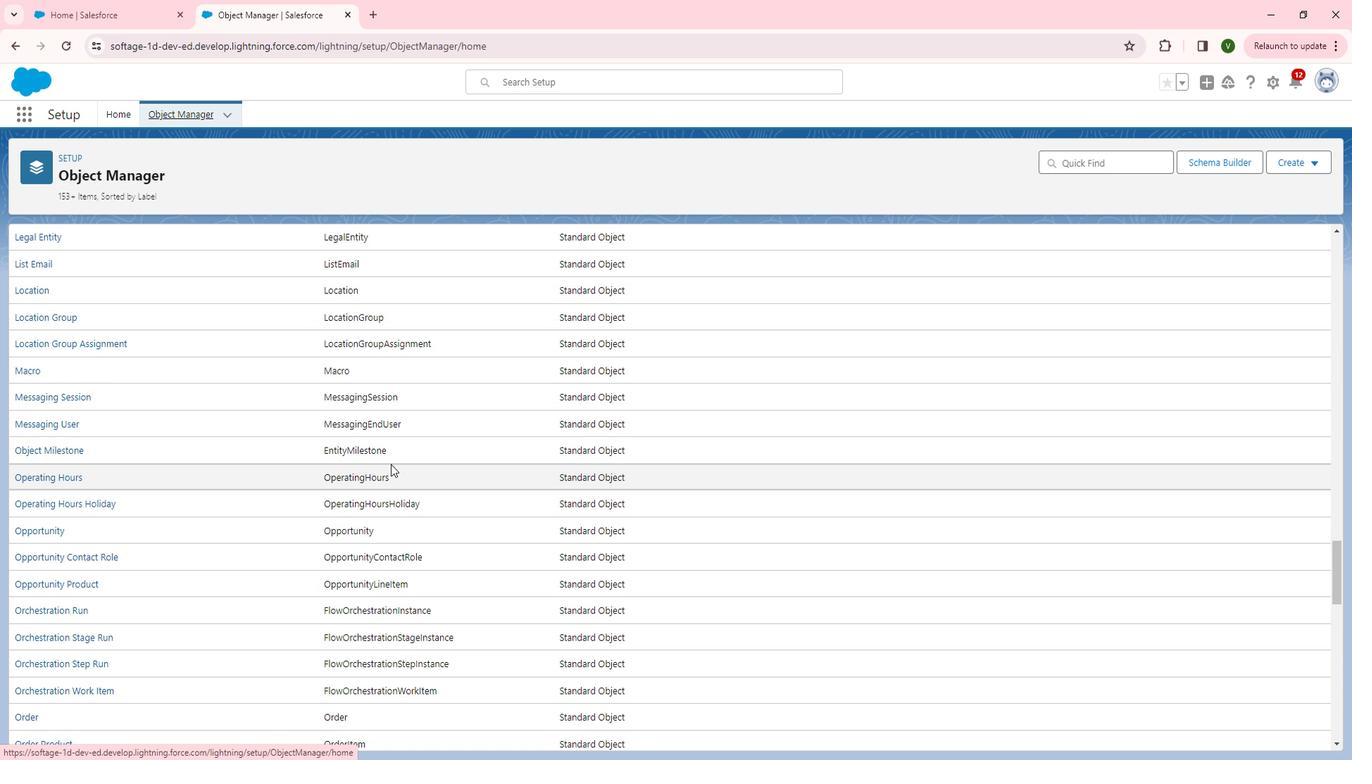 
Action: Mouse scrolled (413, 468) with delta (0, 0)
Screenshot: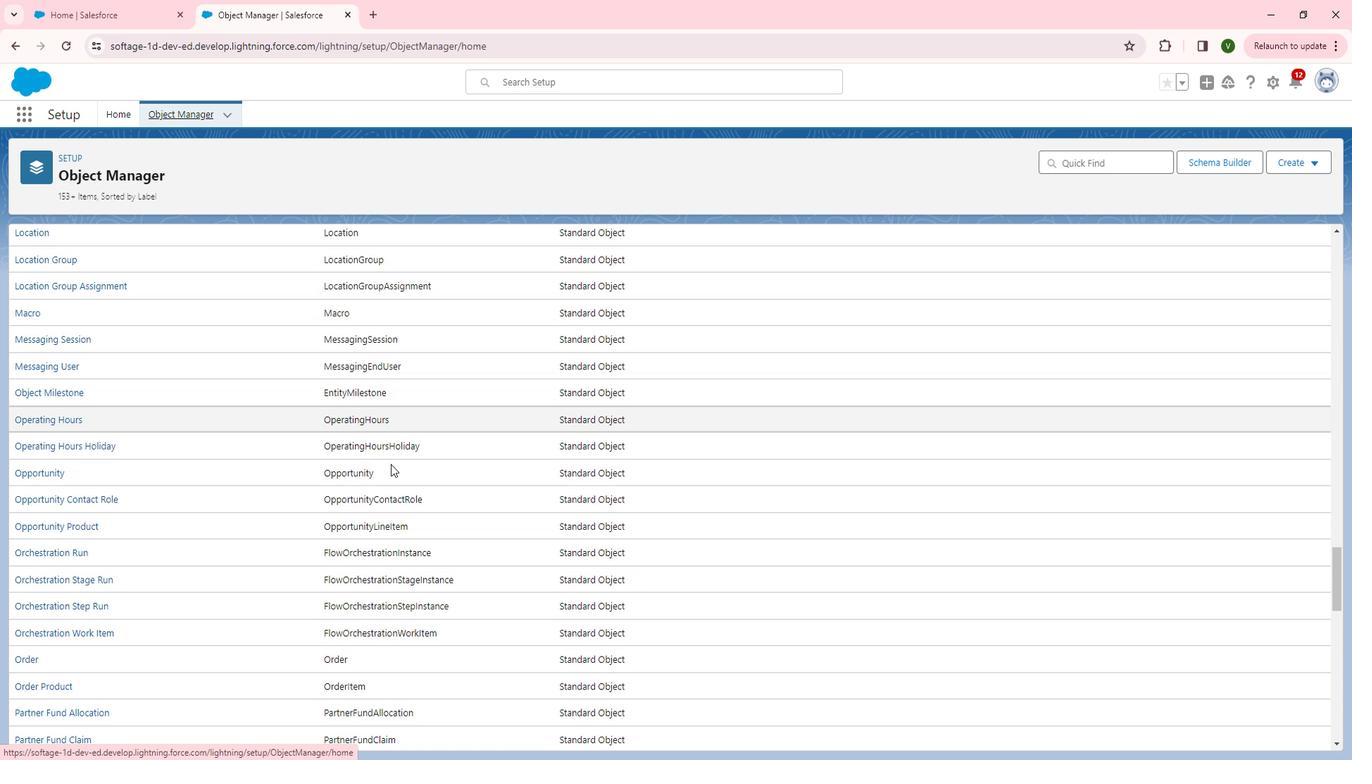 
Action: Mouse scrolled (413, 468) with delta (0, 0)
Screenshot: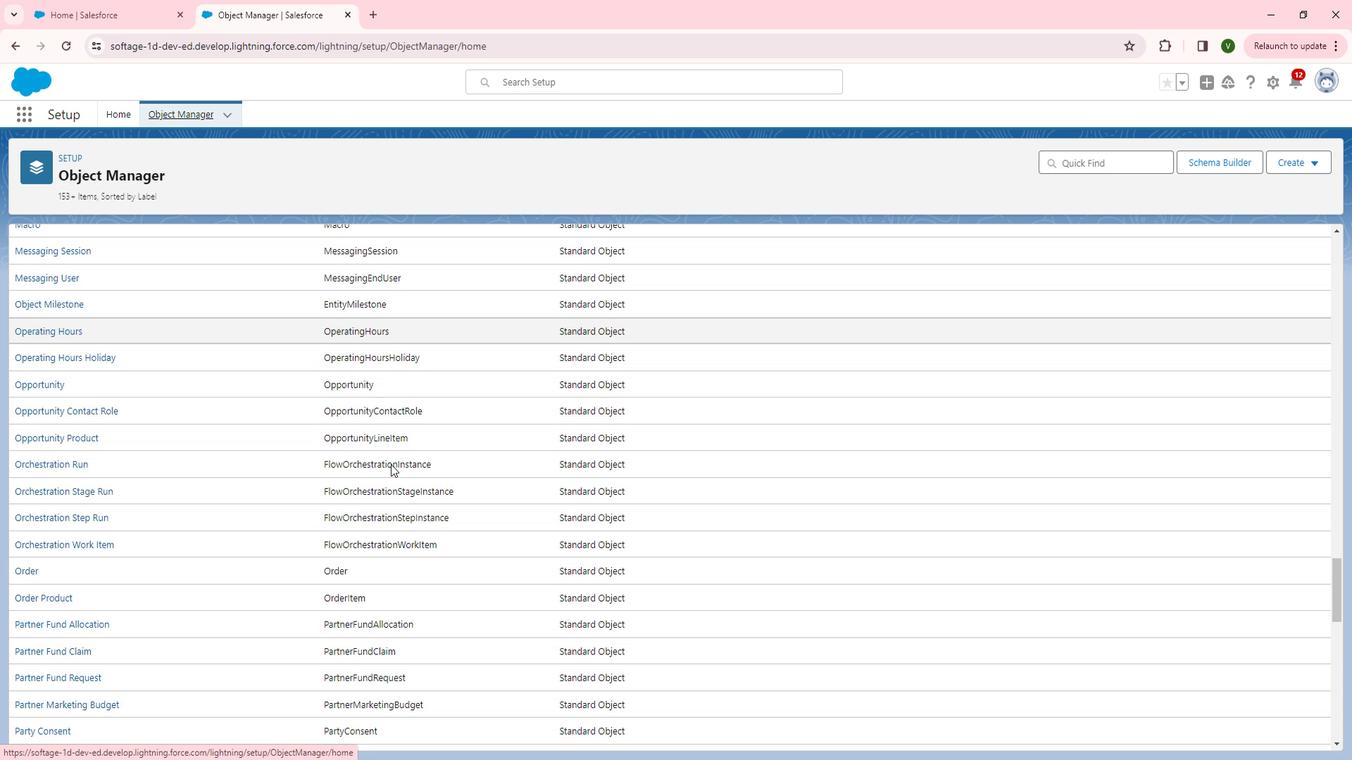 
Action: Mouse moved to (416, 466)
Screenshot: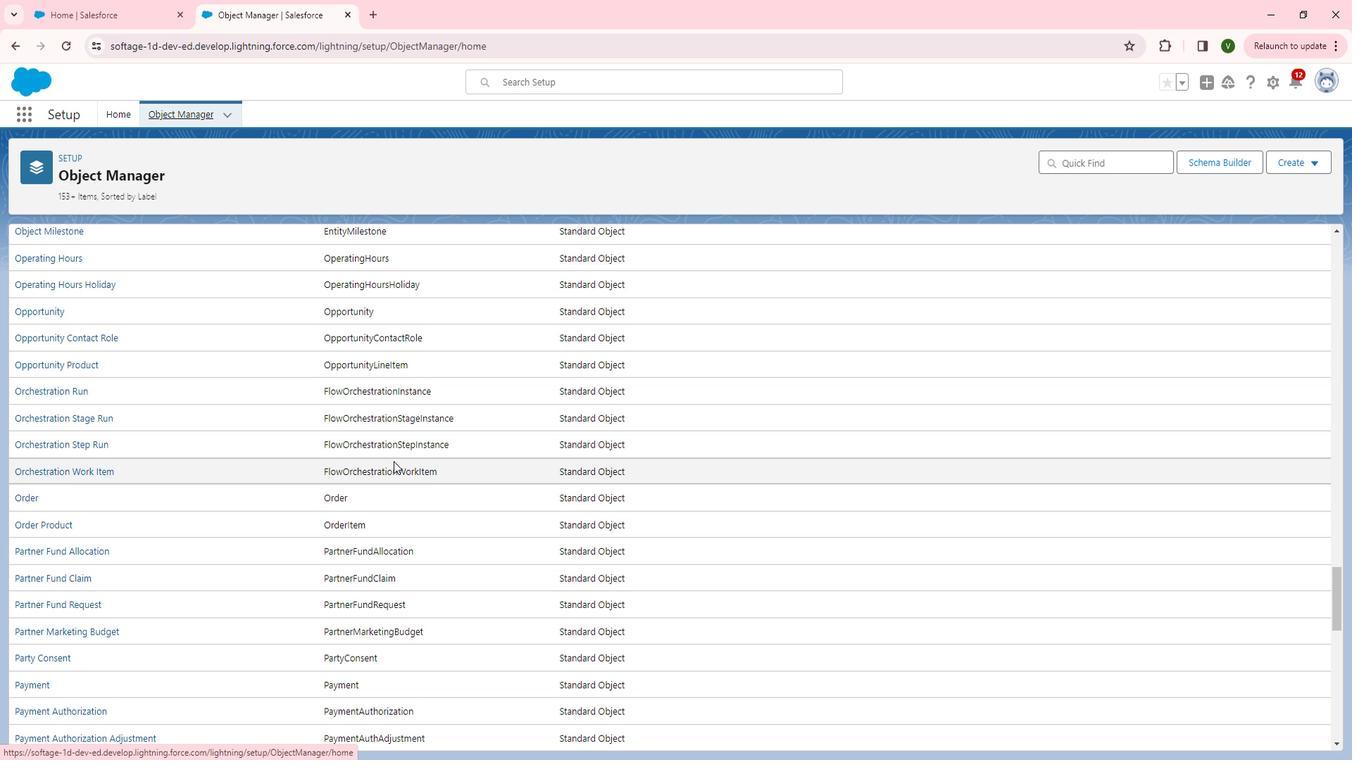 
Action: Mouse scrolled (416, 466) with delta (0, 0)
Screenshot: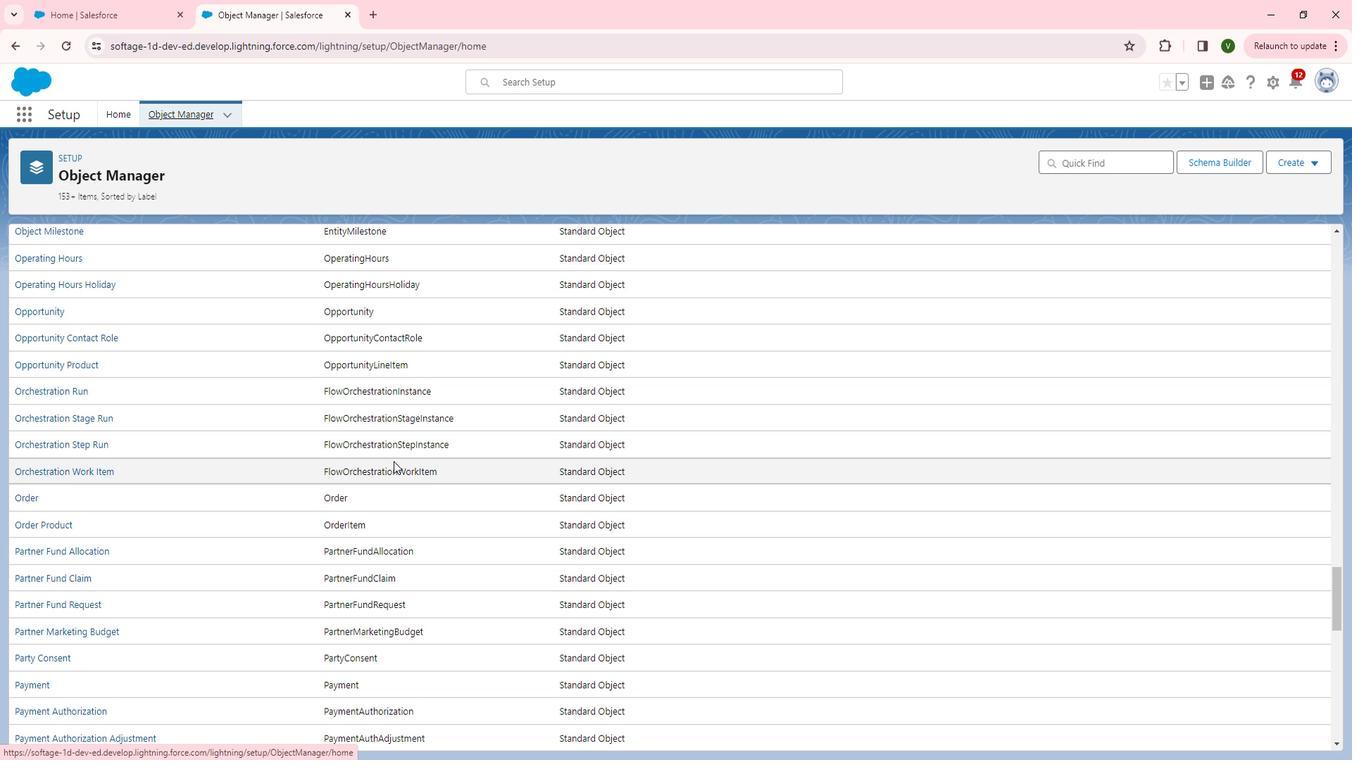 
Action: Mouse scrolled (416, 466) with delta (0, 0)
Screenshot: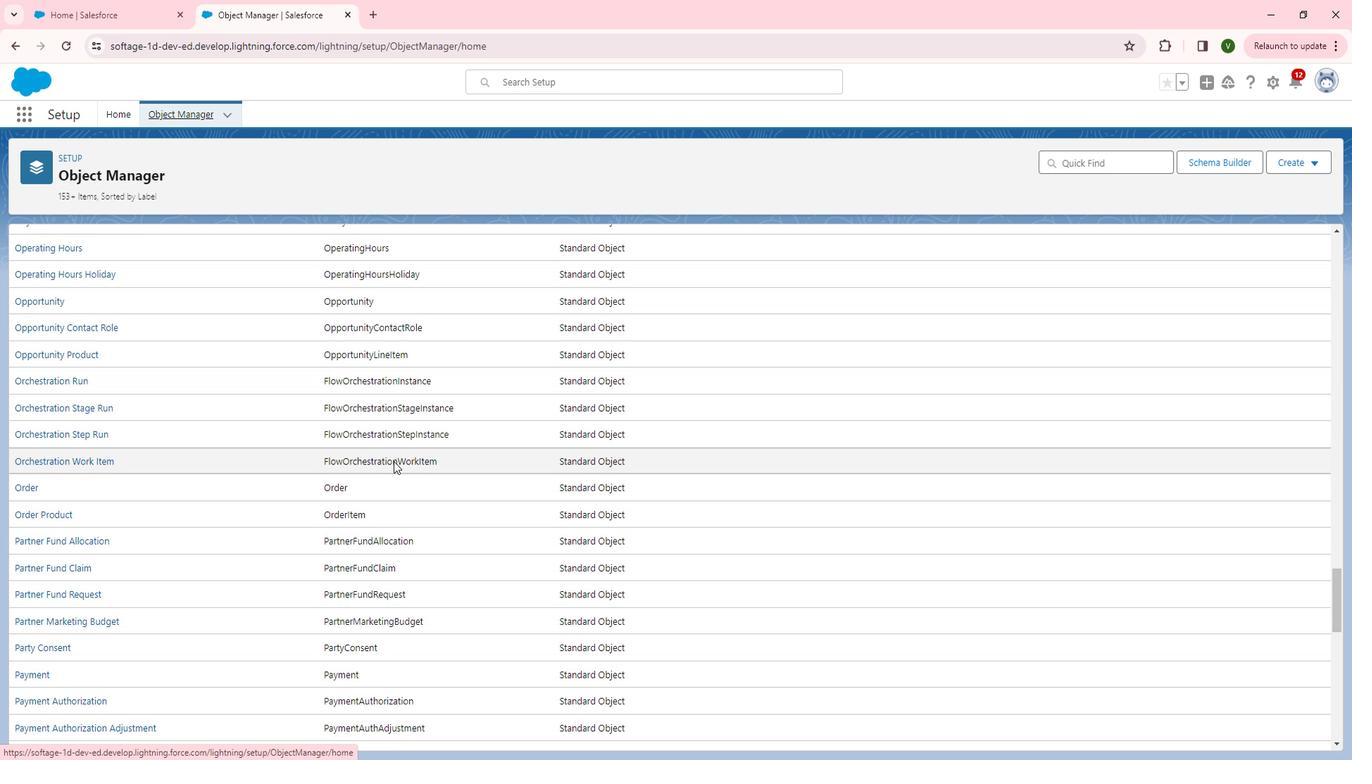 
Action: Mouse moved to (416, 466)
Screenshot: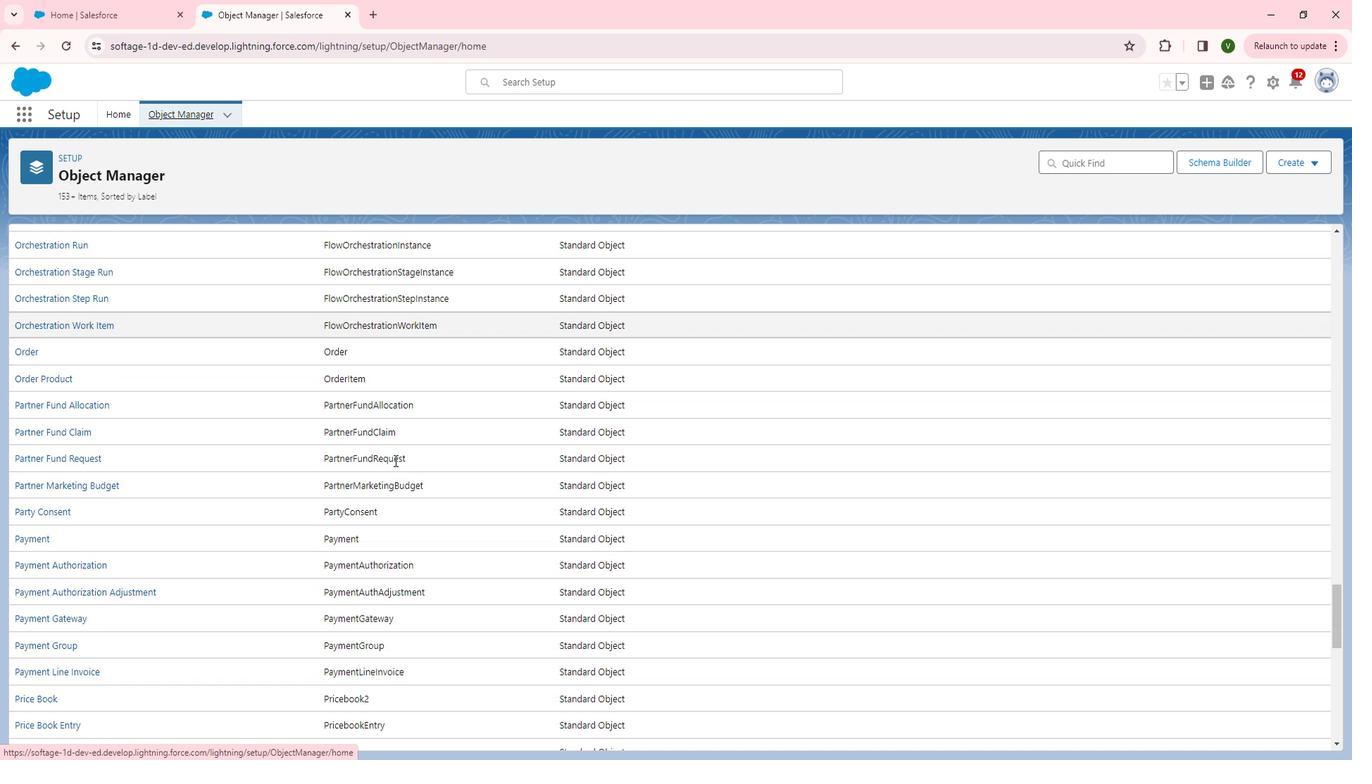 
Action: Mouse scrolled (416, 465) with delta (0, 0)
Screenshot: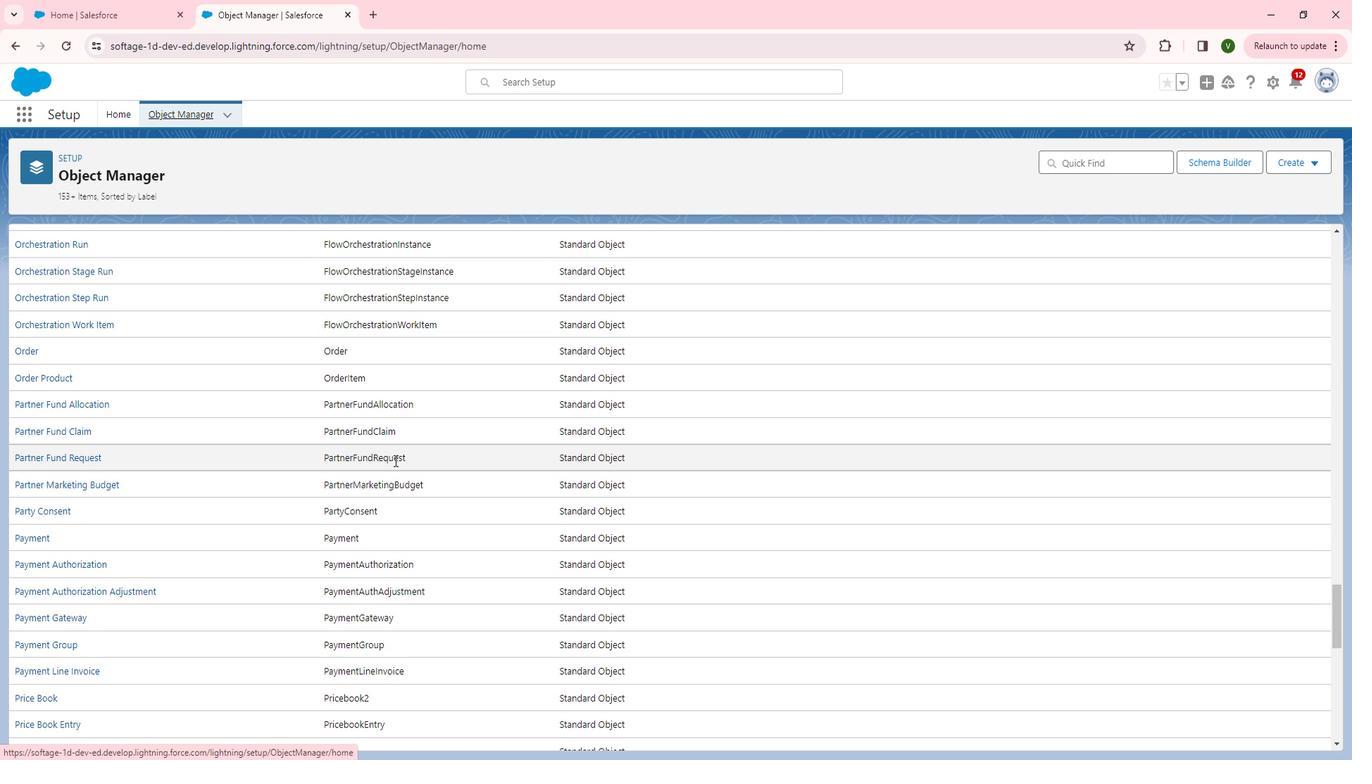 
Action: Mouse scrolled (416, 465) with delta (0, 0)
Screenshot: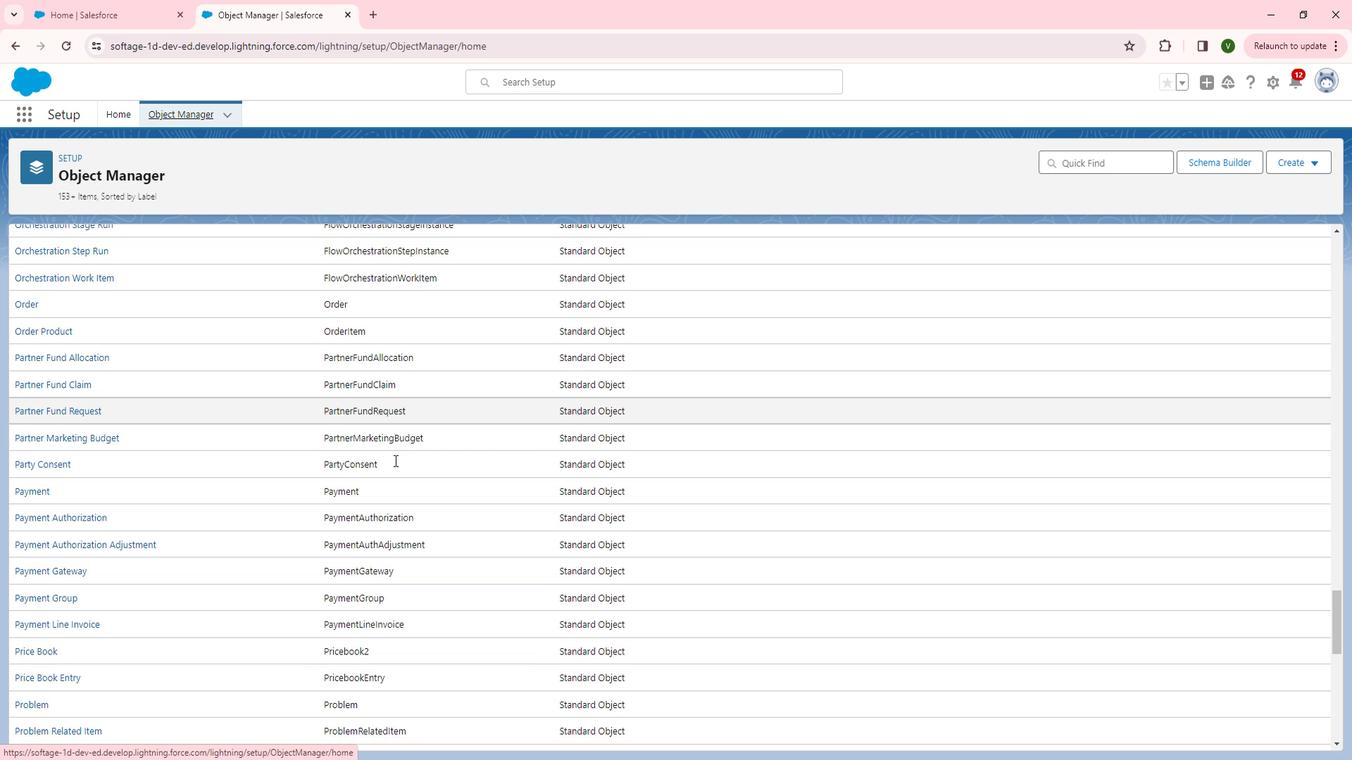
Action: Mouse scrolled (416, 465) with delta (0, 0)
Screenshot: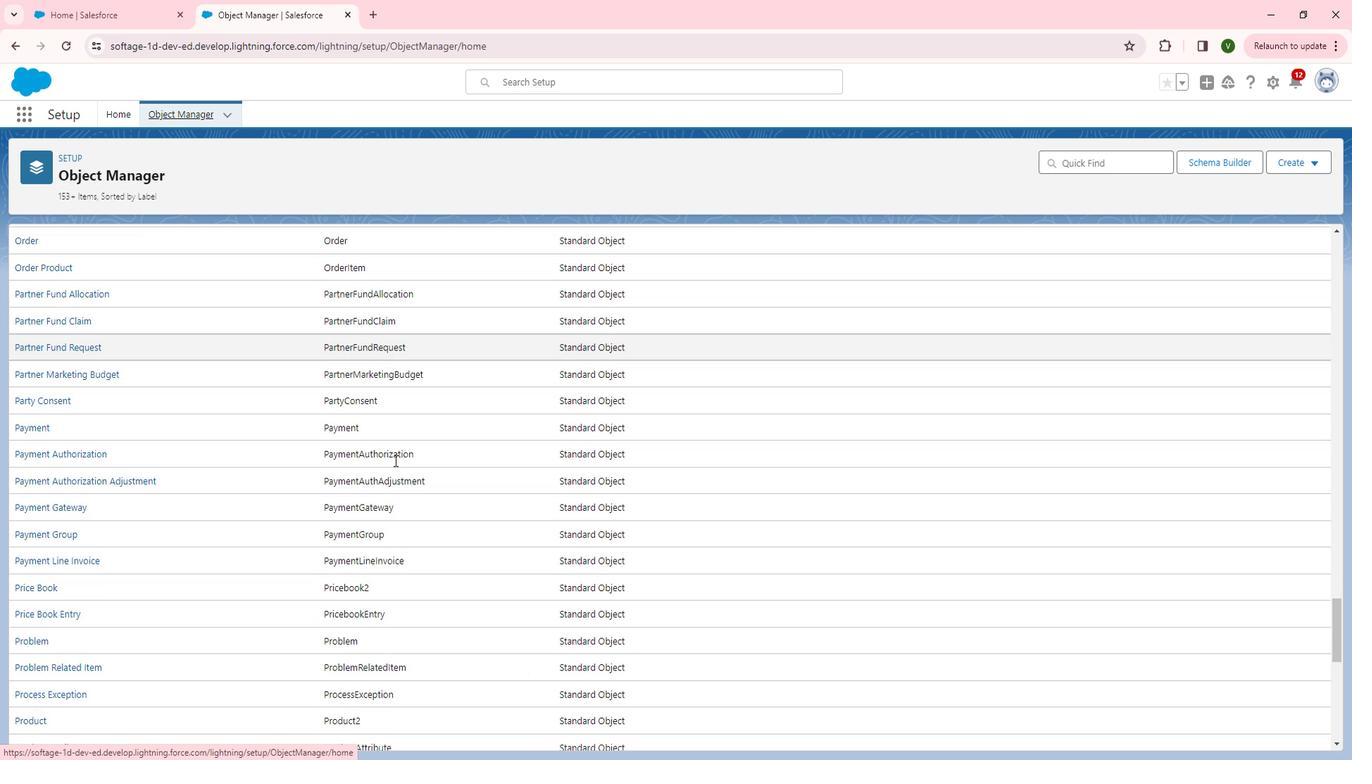 
Action: Mouse scrolled (416, 465) with delta (0, 0)
Screenshot: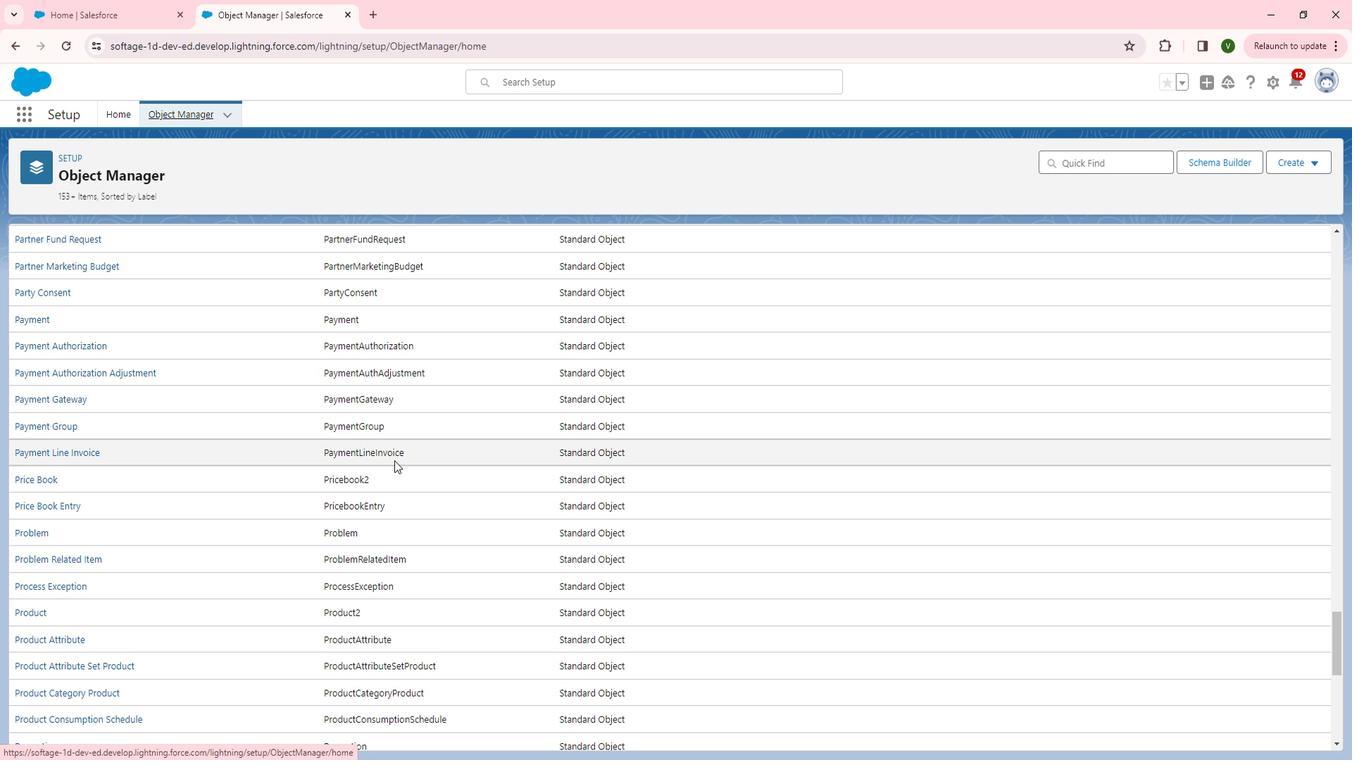 
Action: Mouse scrolled (416, 465) with delta (0, 0)
Screenshot: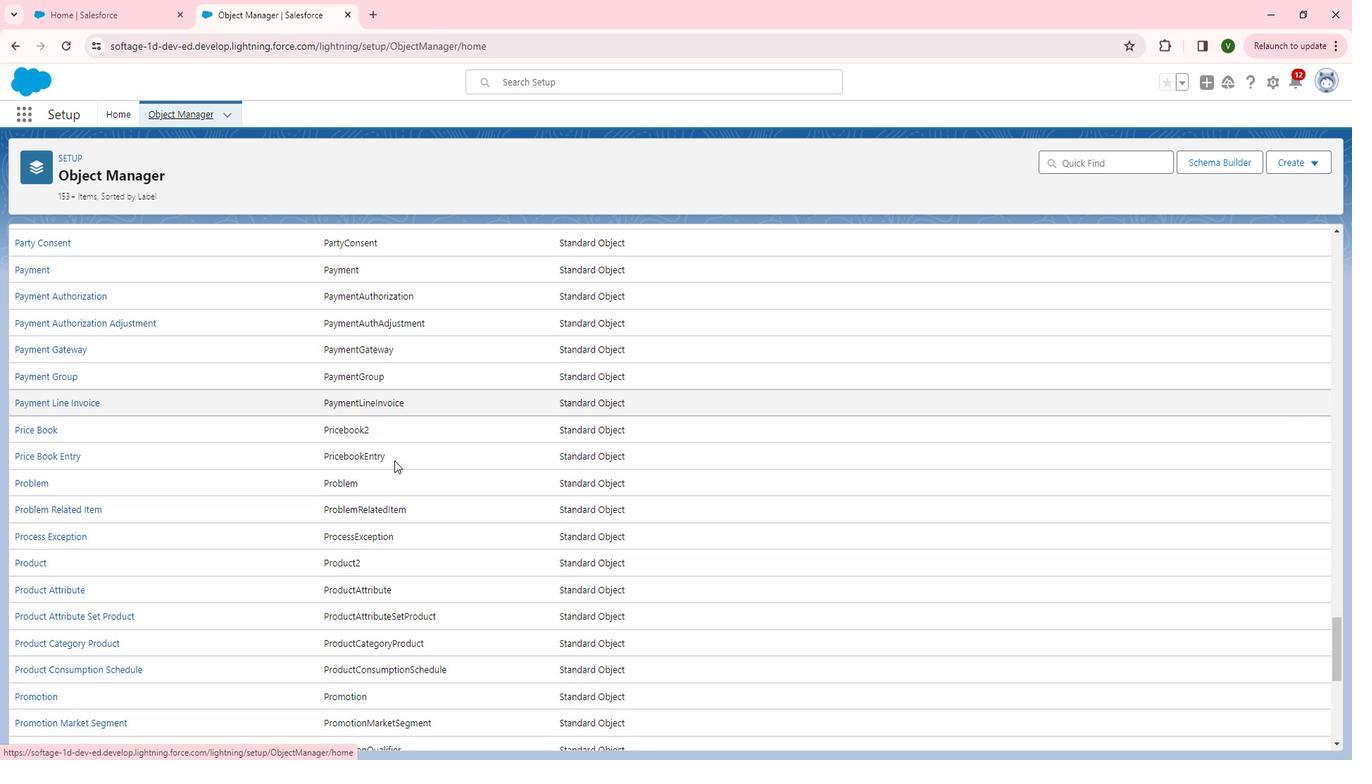 
Action: Mouse scrolled (416, 465) with delta (0, 0)
Screenshot: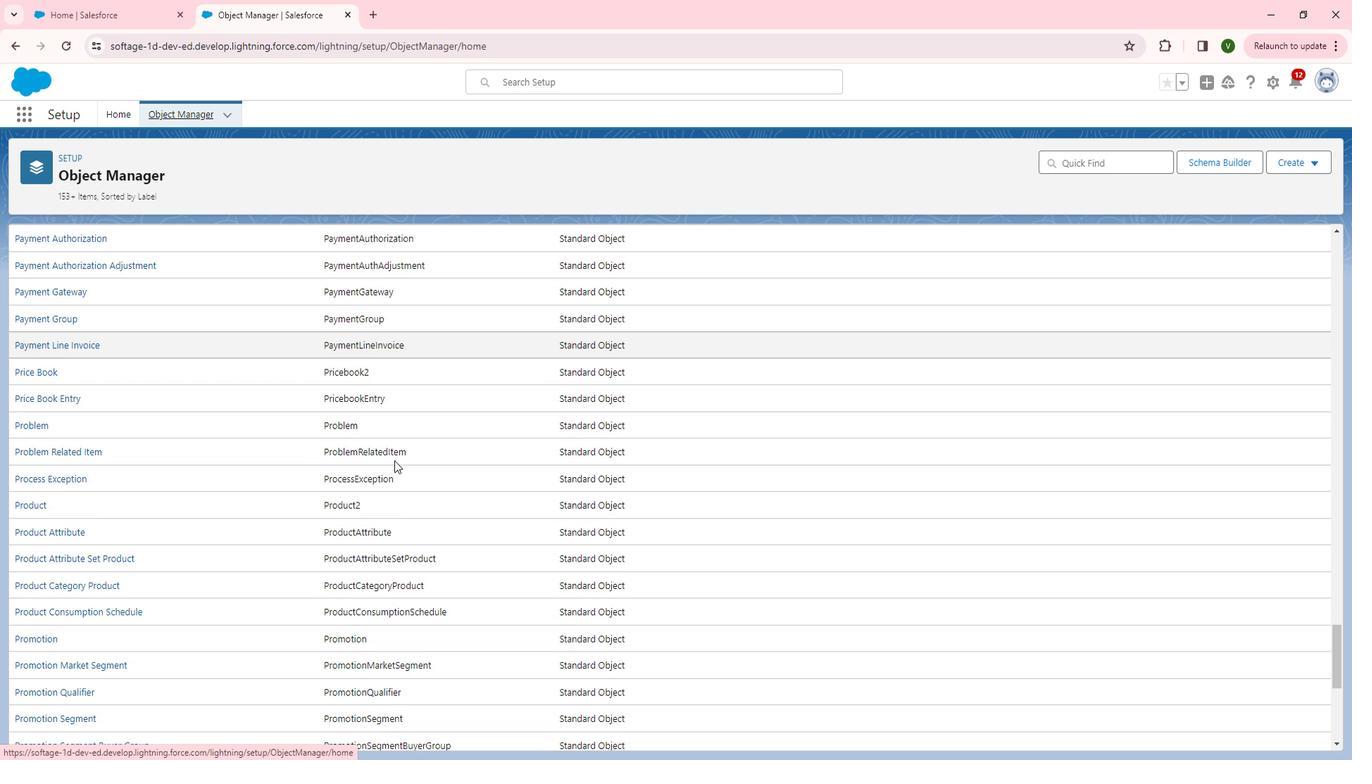 
Action: Mouse moved to (416, 466)
Screenshot: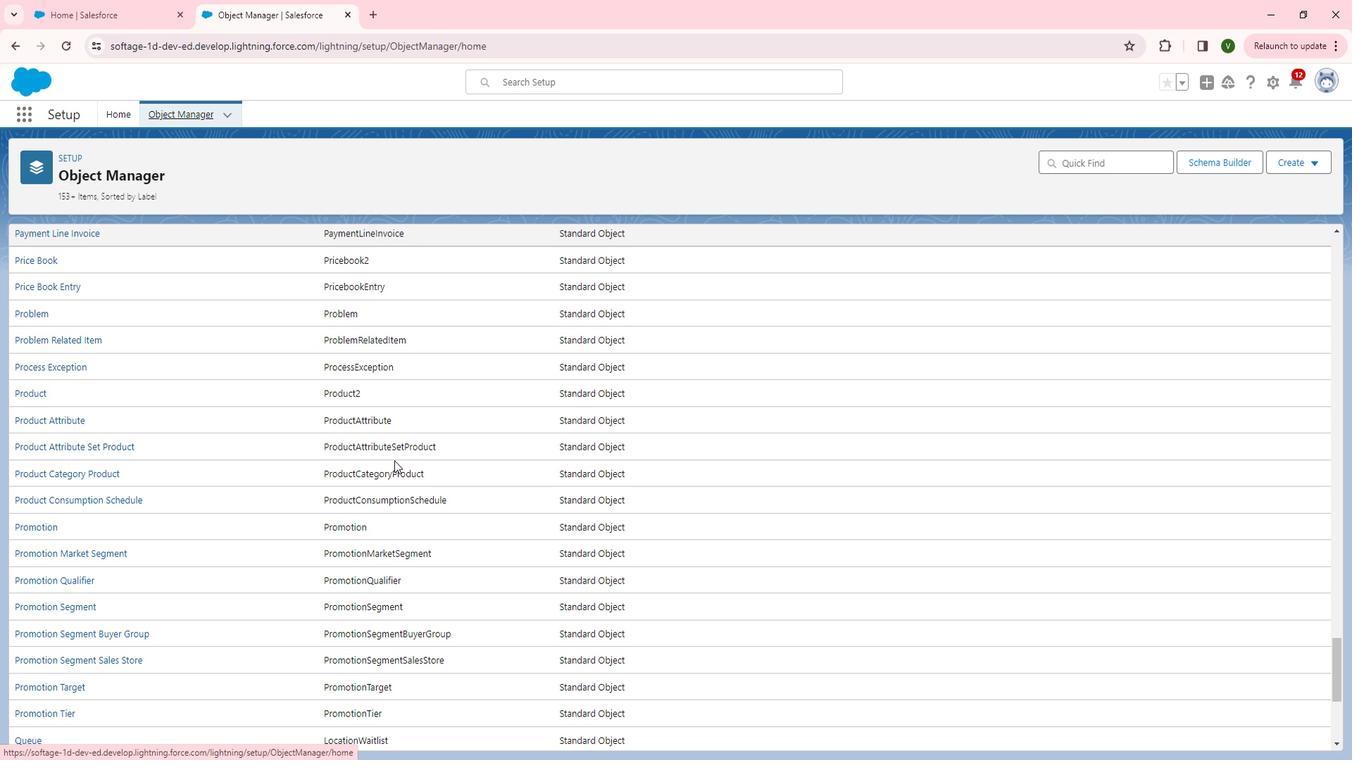 
Action: Mouse scrolled (416, 465) with delta (0, 0)
Screenshot: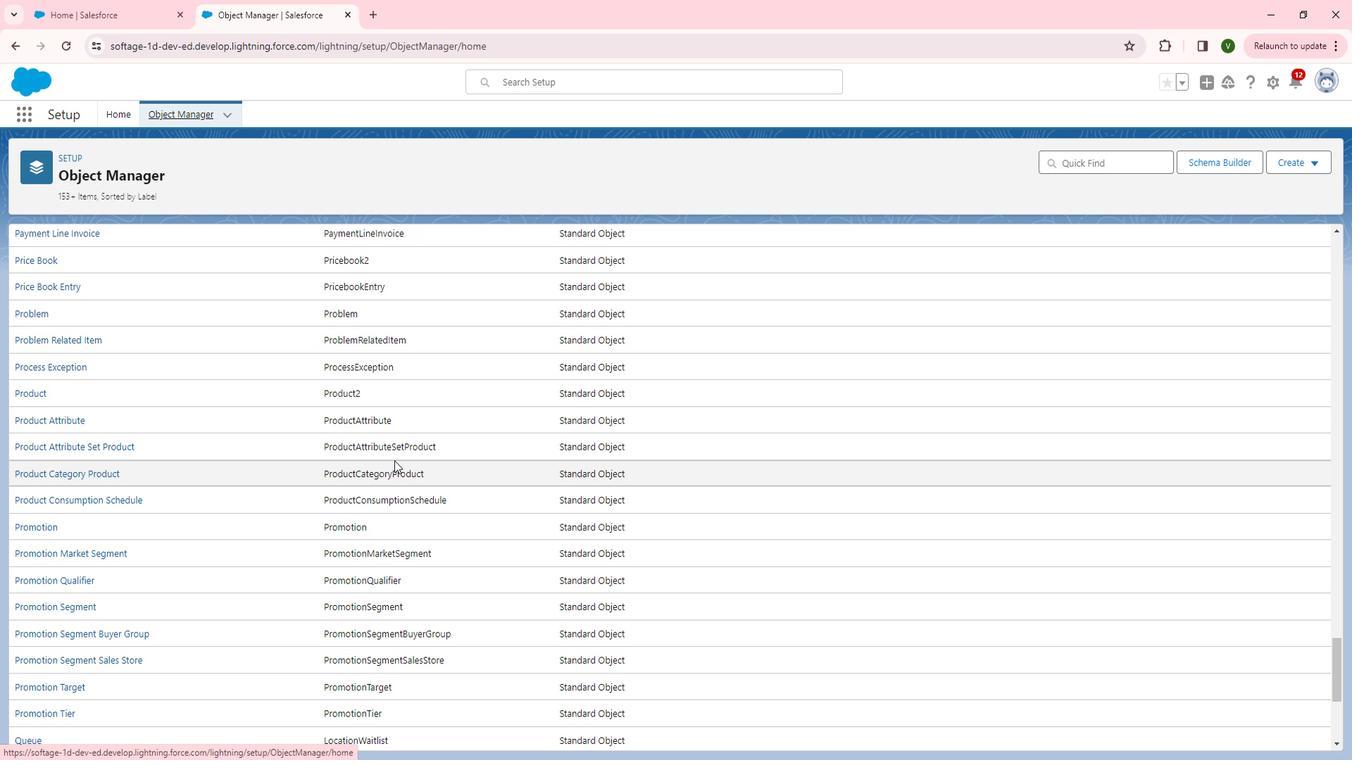 
Action: Mouse scrolled (416, 465) with delta (0, 0)
Screenshot: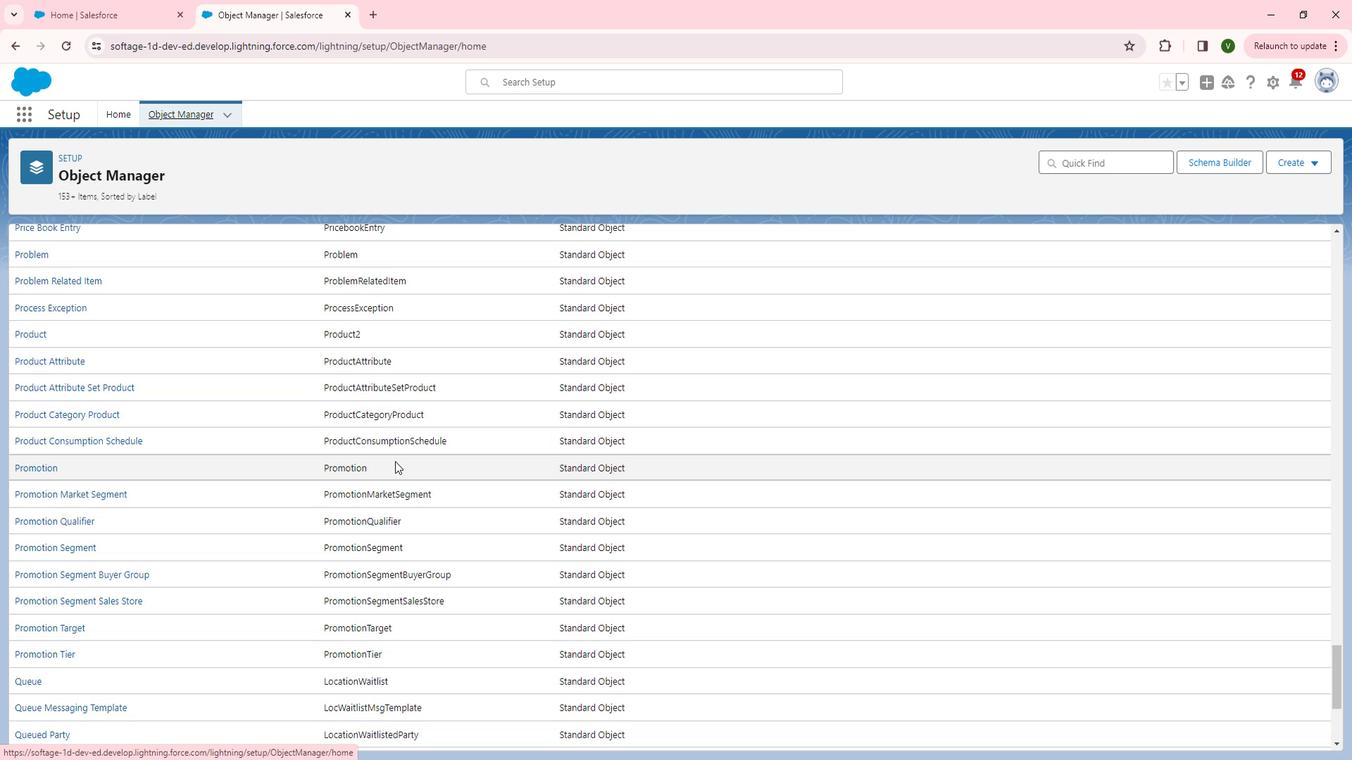 
Action: Mouse moved to (417, 466)
Screenshot: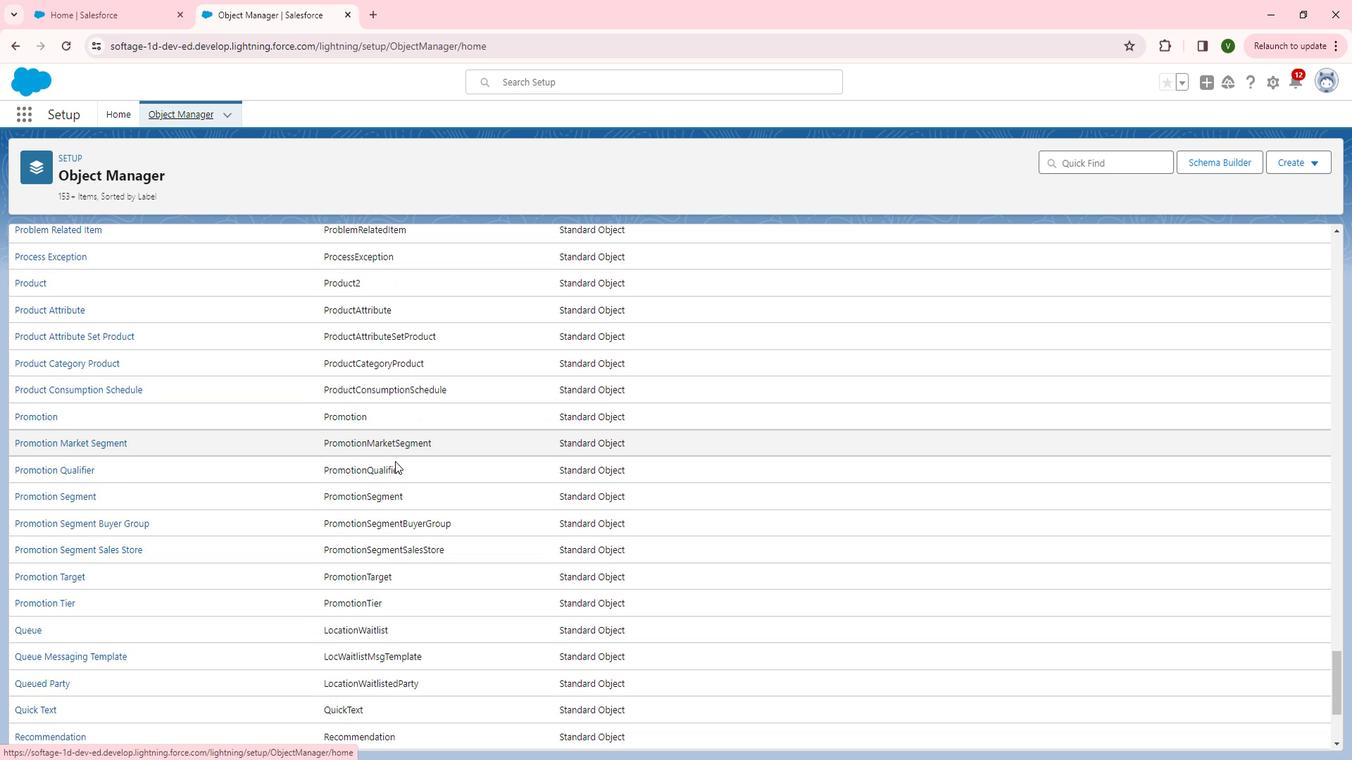 
Action: Mouse scrolled (417, 466) with delta (0, 0)
Screenshot: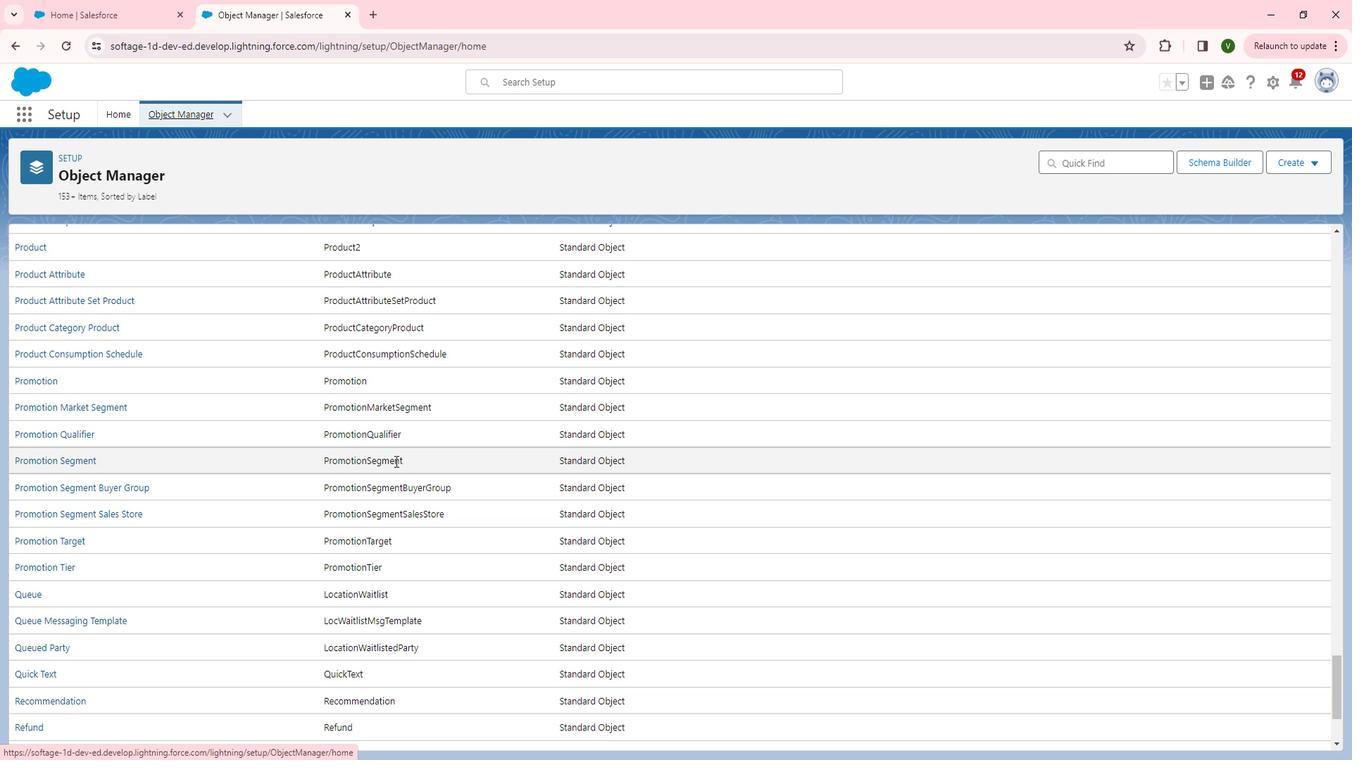 
Action: Mouse scrolled (417, 466) with delta (0, 0)
Screenshot: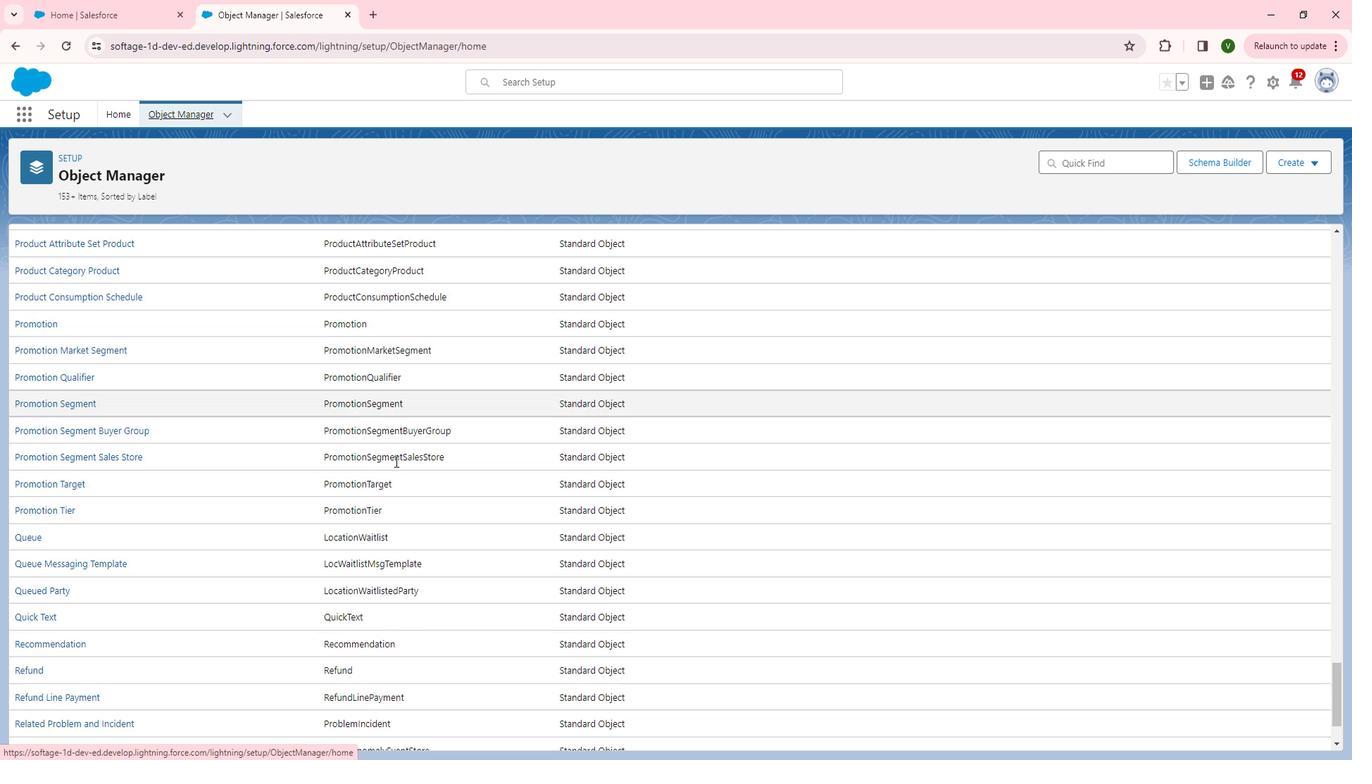 
Action: Mouse scrolled (417, 466) with delta (0, 0)
Screenshot: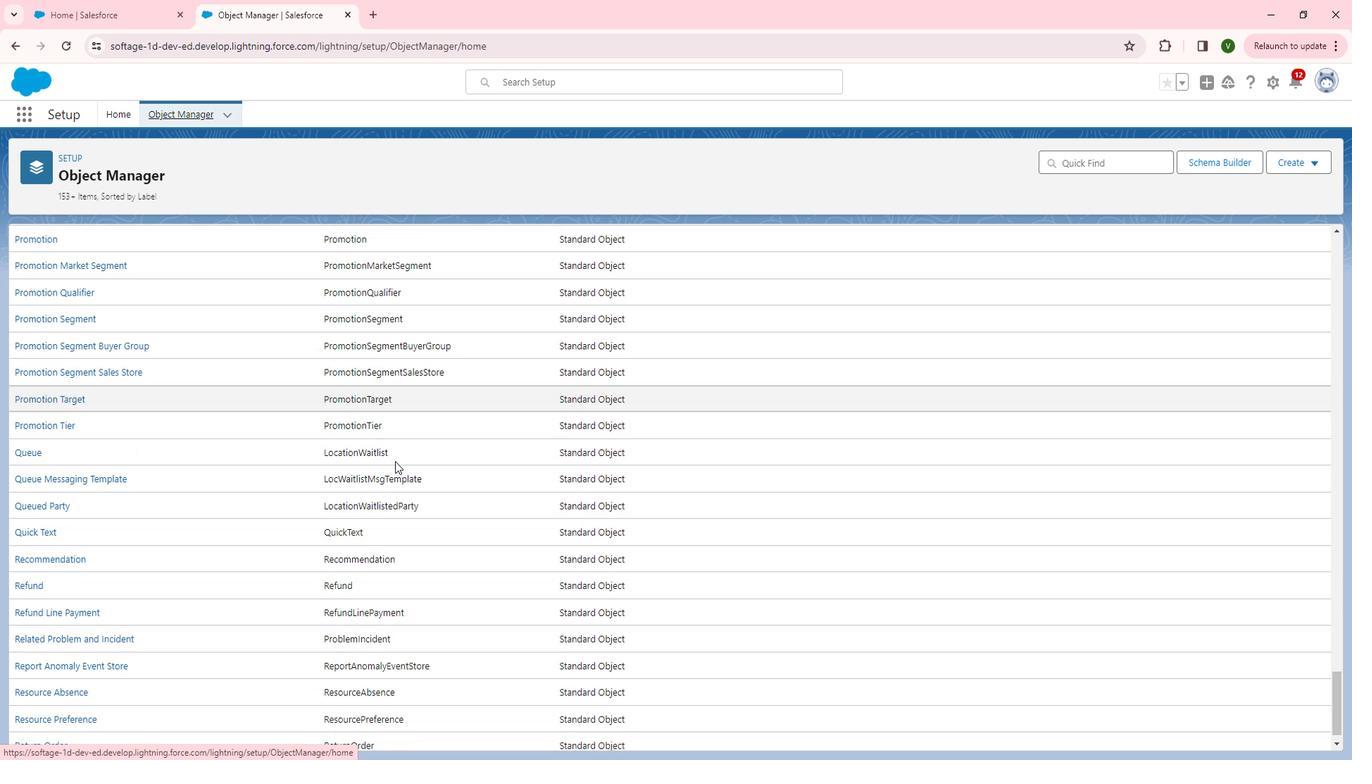 
Action: Mouse scrolled (417, 466) with delta (0, 0)
Screenshot: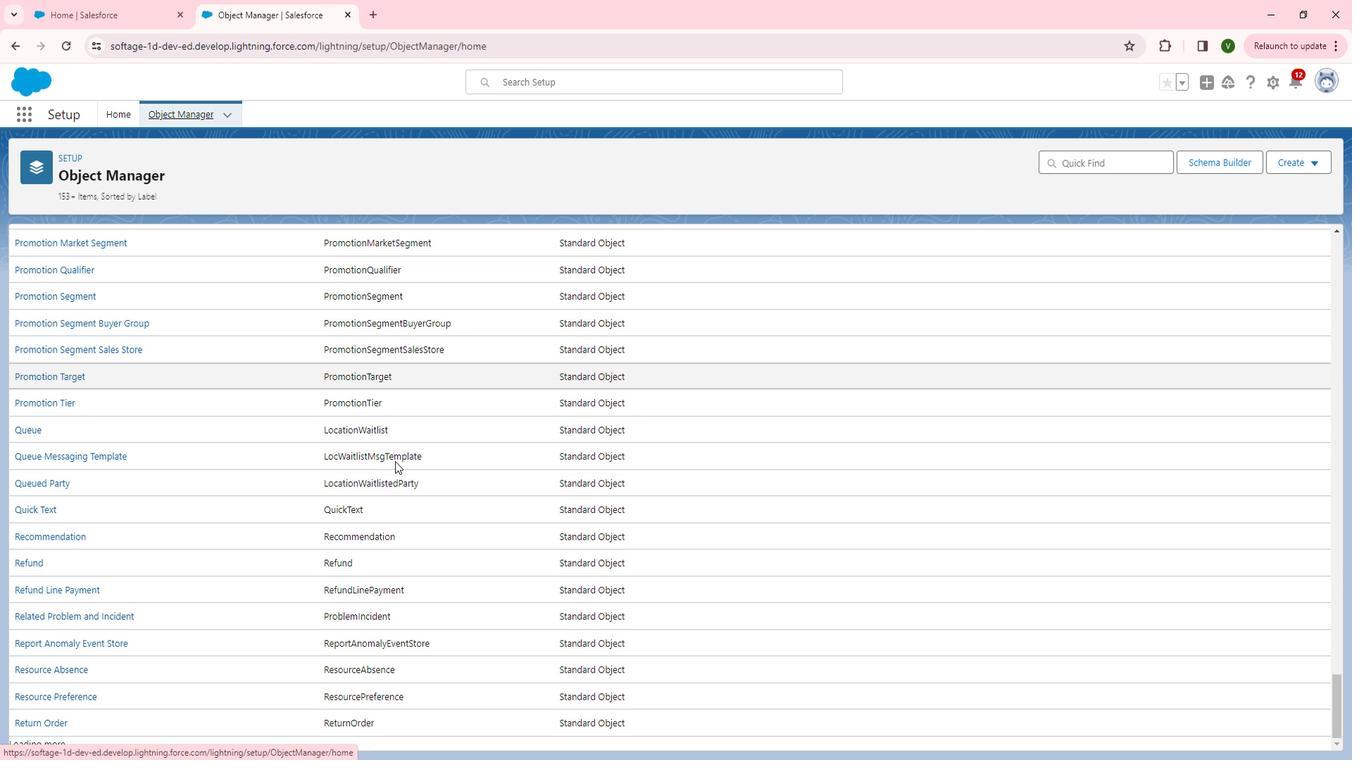 
Action: Mouse scrolled (417, 466) with delta (0, 0)
Screenshot: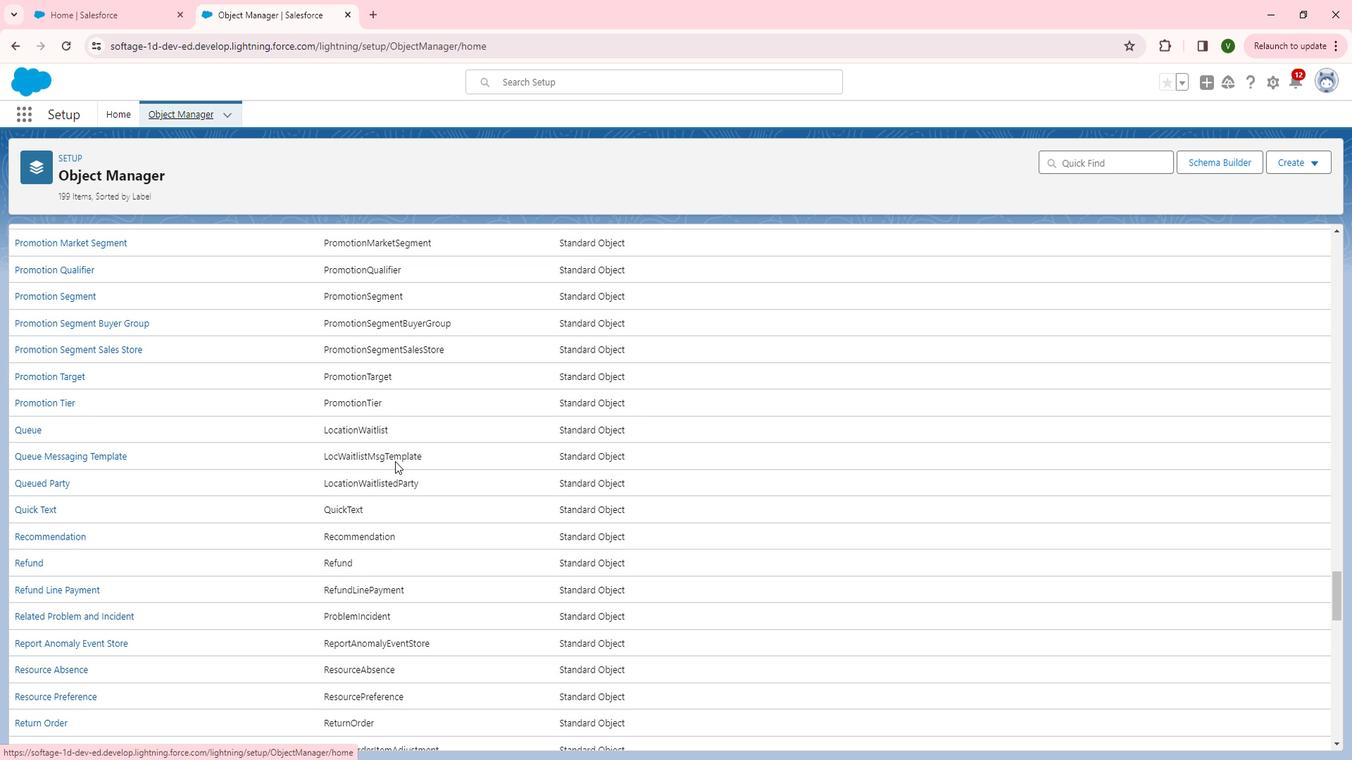 
Action: Mouse scrolled (417, 466) with delta (0, 0)
Screenshot: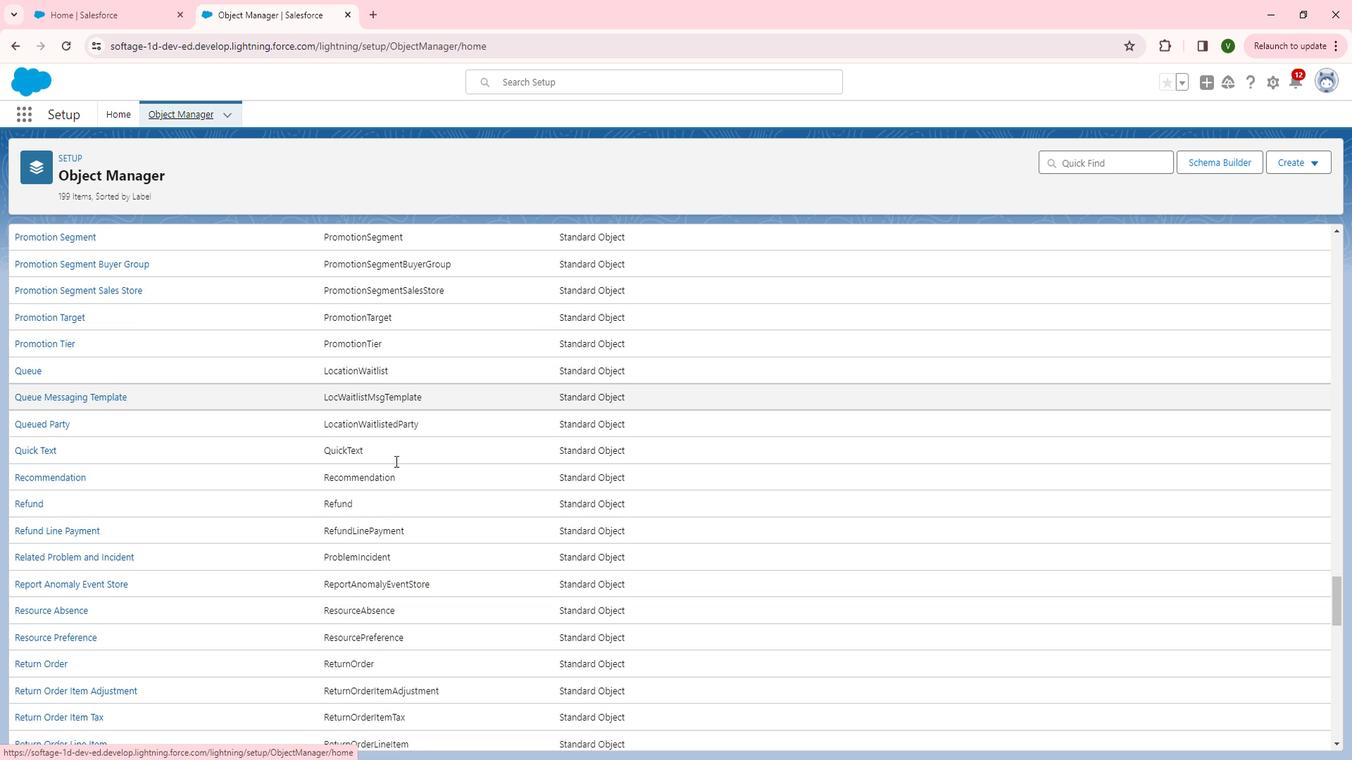 
Action: Mouse scrolled (417, 466) with delta (0, 0)
Screenshot: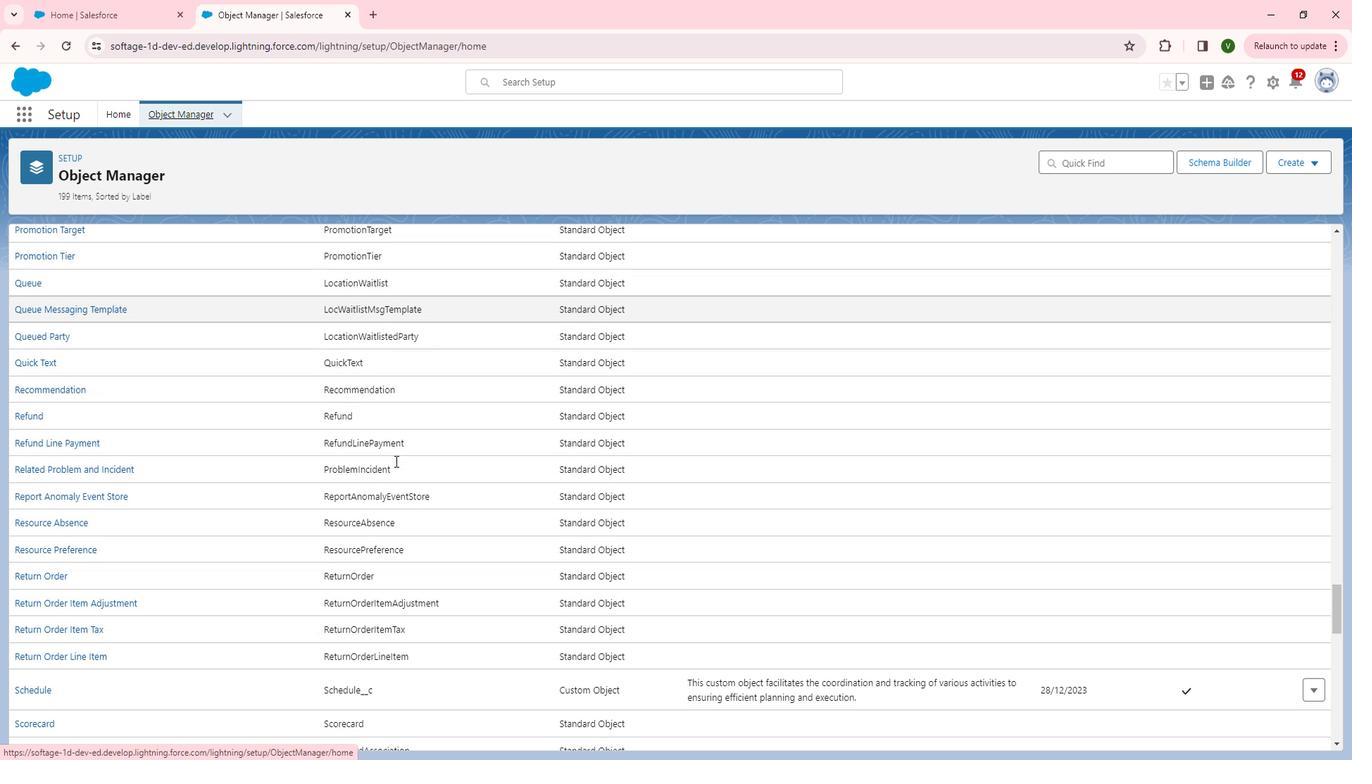 
Action: Mouse scrolled (417, 466) with delta (0, 0)
Screenshot: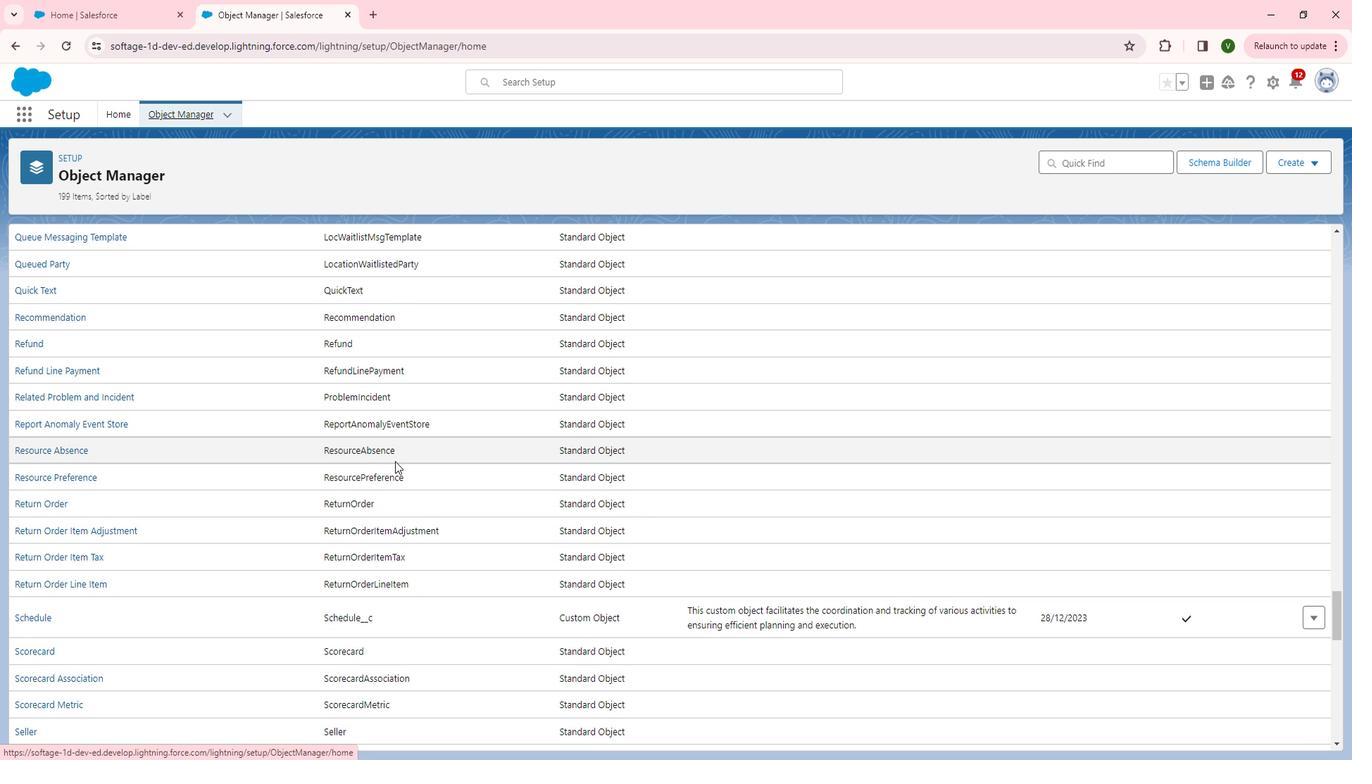 
Action: Mouse scrolled (417, 466) with delta (0, 0)
Screenshot: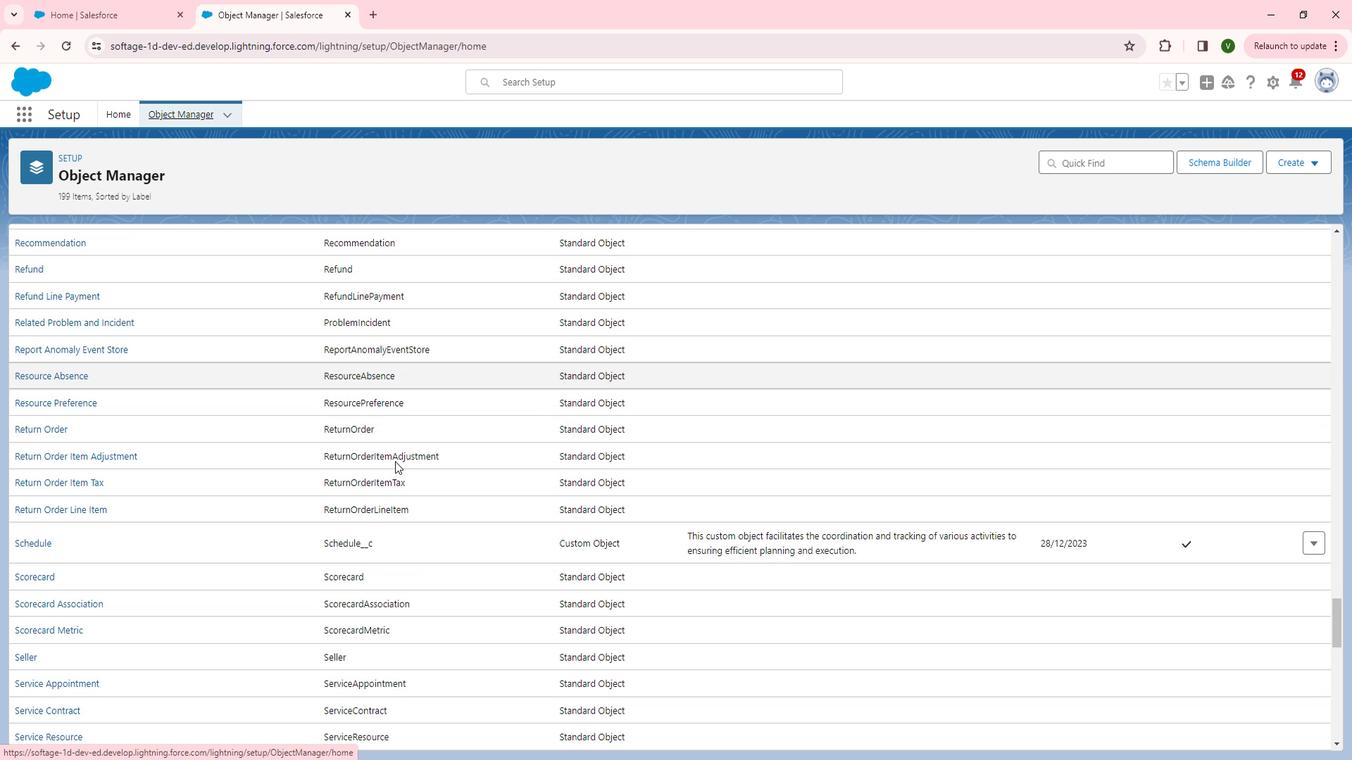 
Action: Mouse scrolled (417, 466) with delta (0, 0)
Screenshot: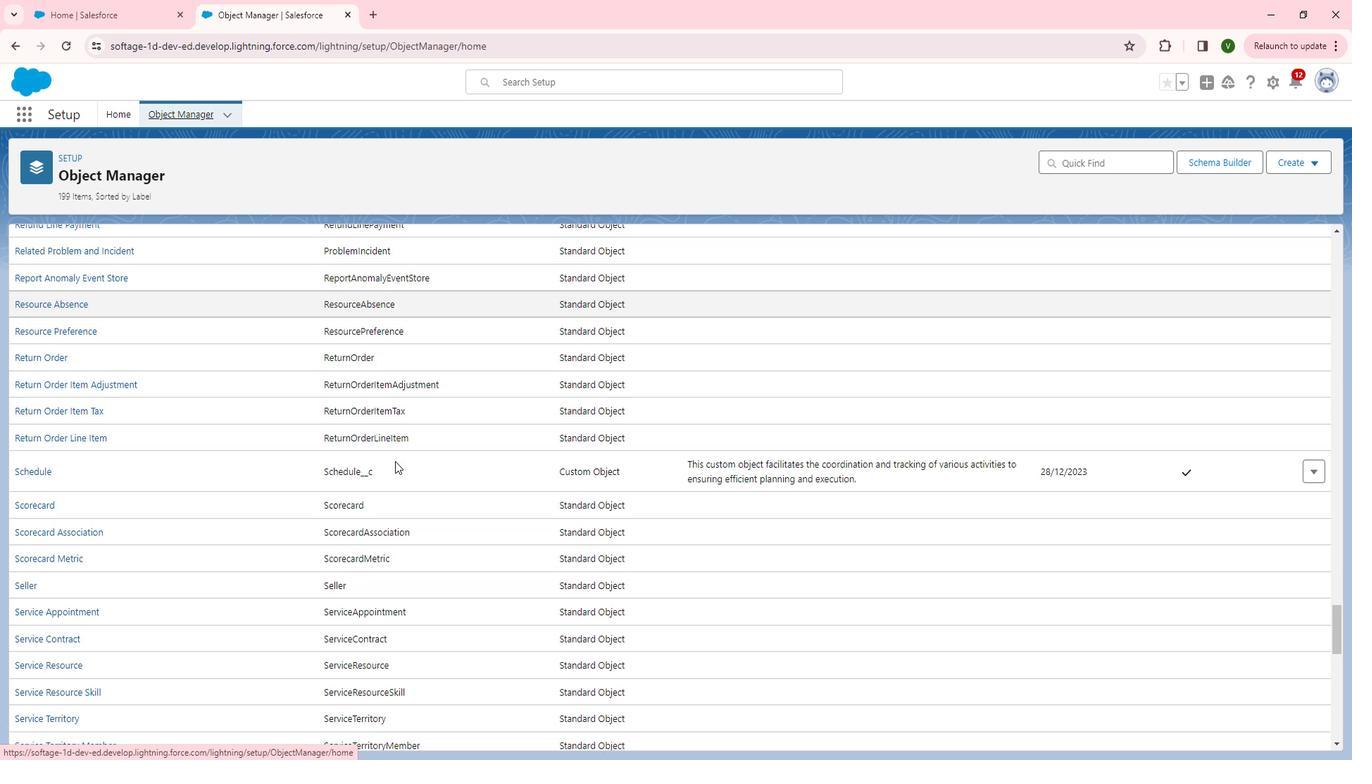 
Action: Mouse moved to (397, 467)
Screenshot: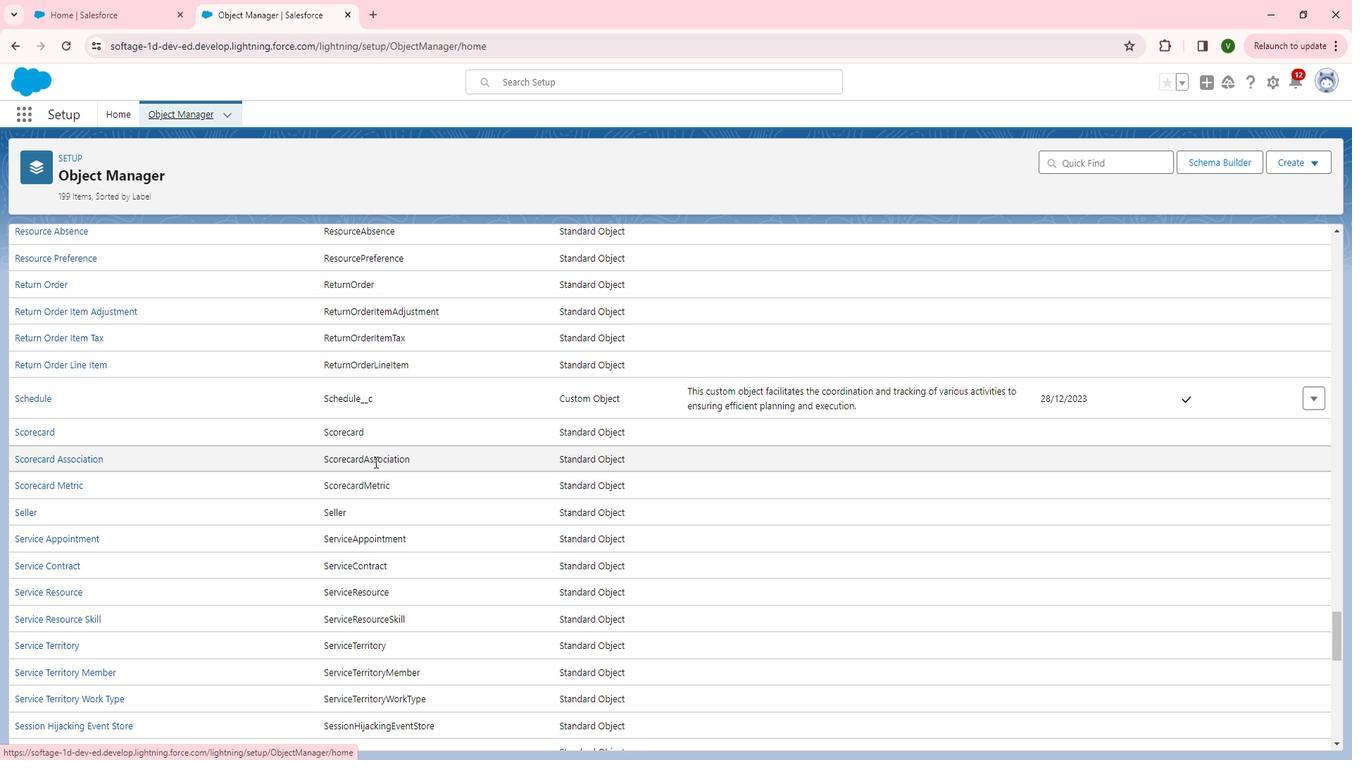 
Action: Mouse scrolled (397, 466) with delta (0, 0)
Screenshot: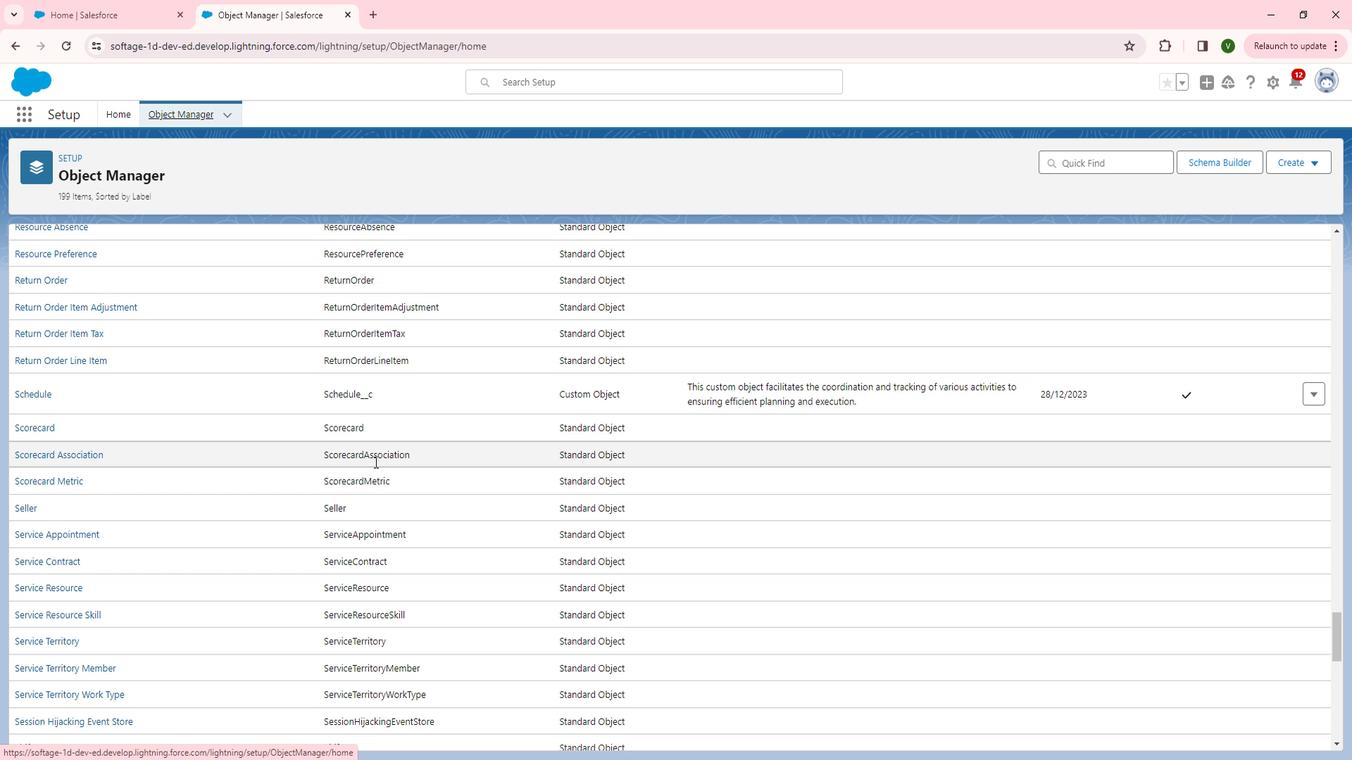 
Action: Mouse scrolled (397, 466) with delta (0, 0)
Screenshot: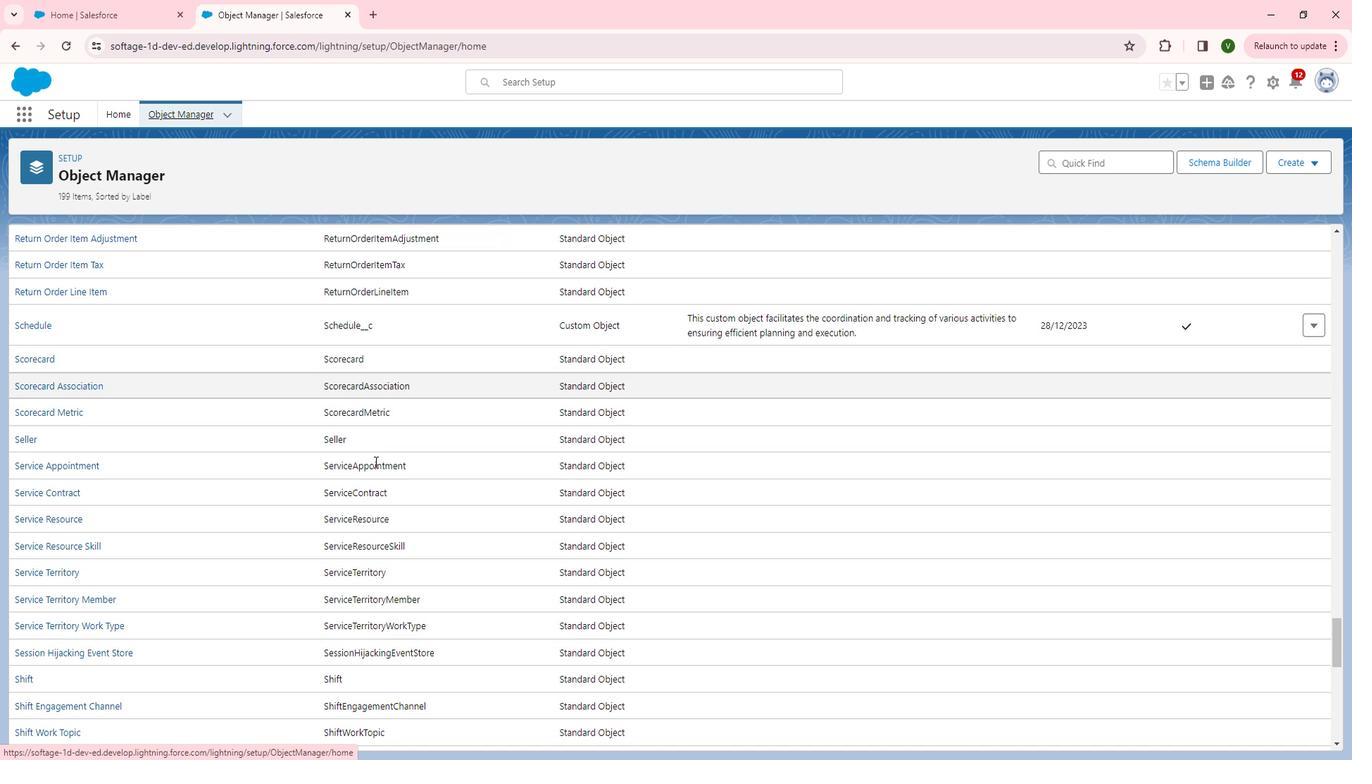 
Action: Mouse scrolled (397, 466) with delta (0, 0)
Screenshot: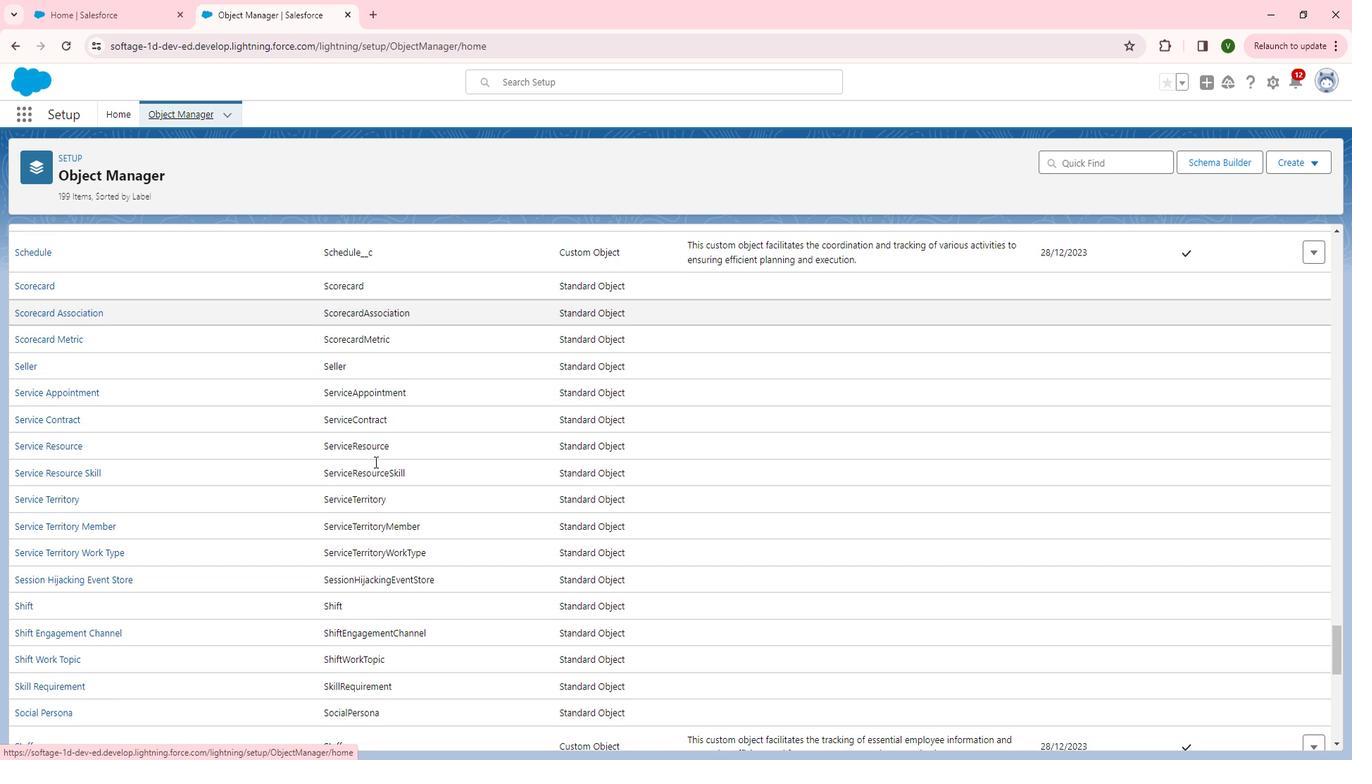 
Action: Mouse scrolled (397, 466) with delta (0, 0)
Screenshot: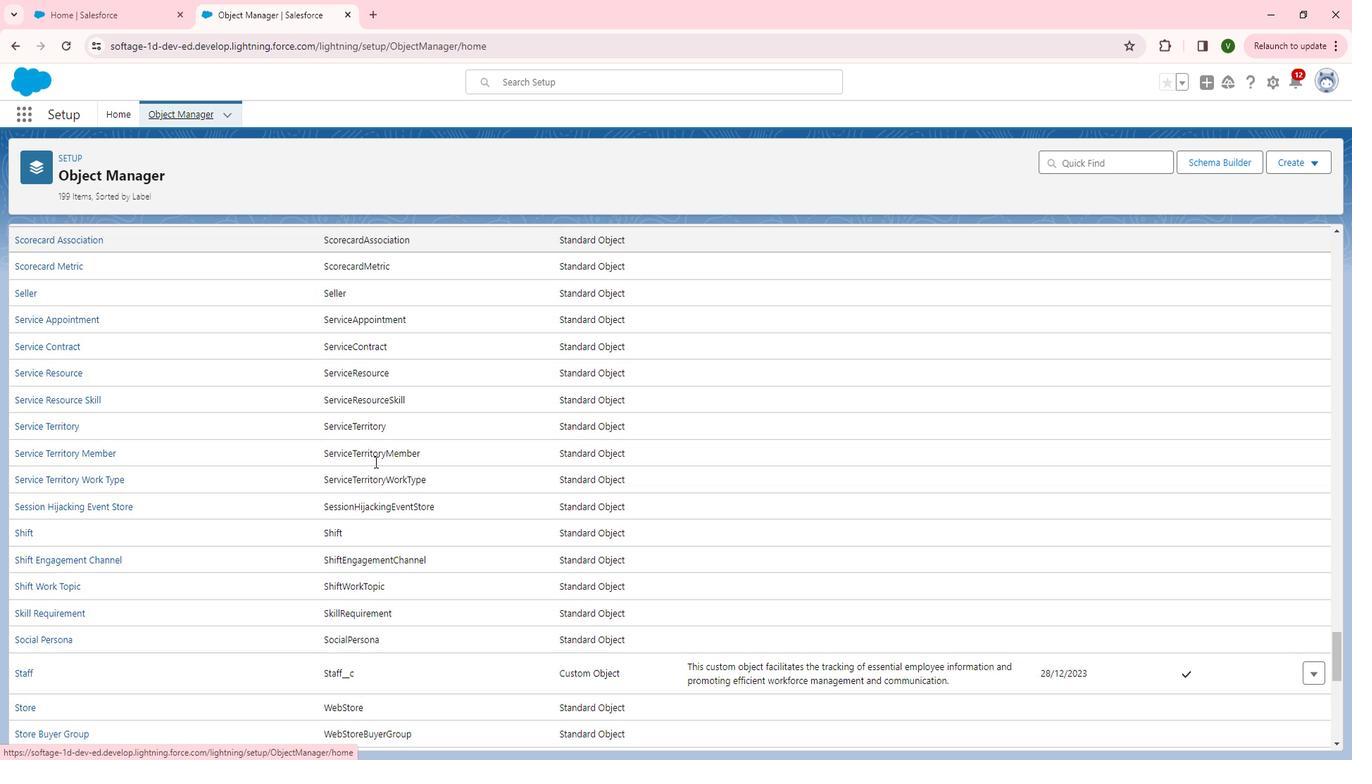 
Action: Mouse scrolled (397, 466) with delta (0, 0)
Screenshot: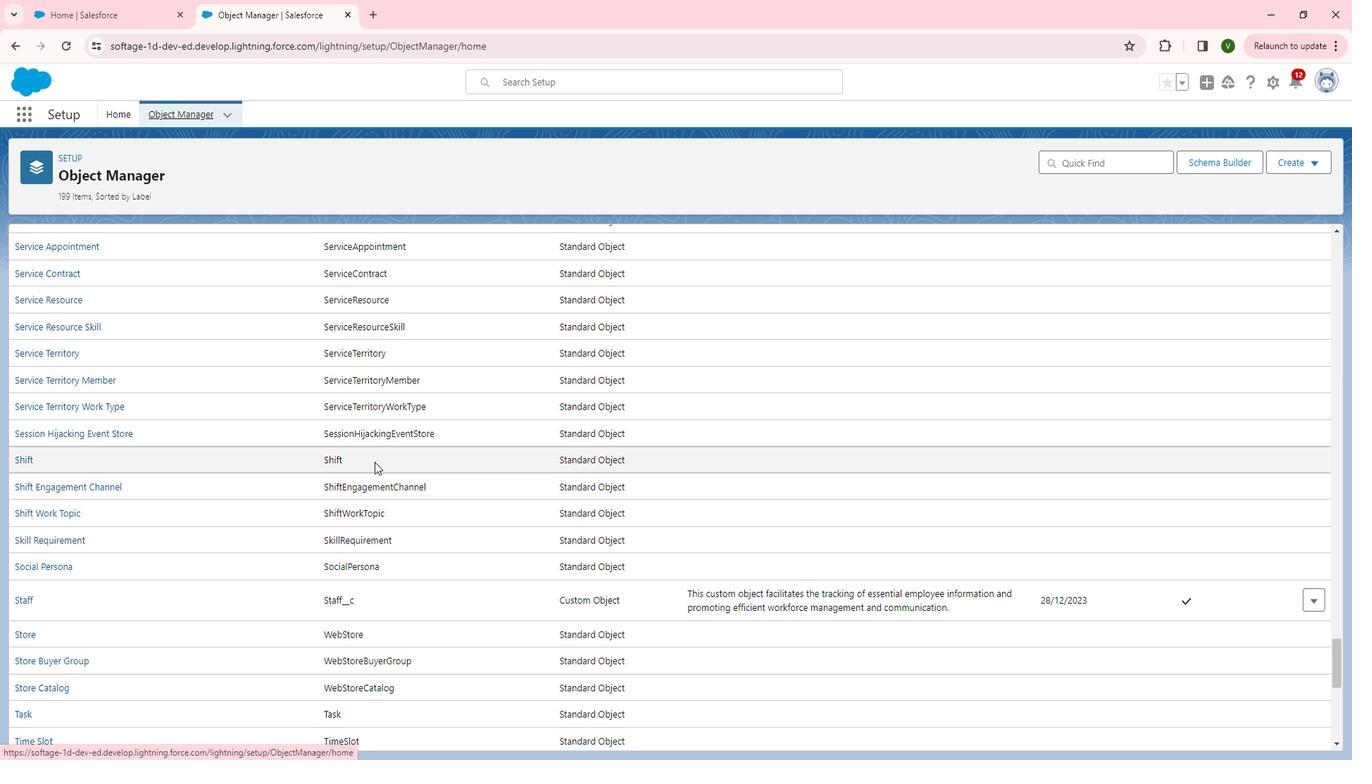 
Action: Mouse moved to (42, 531)
Screenshot: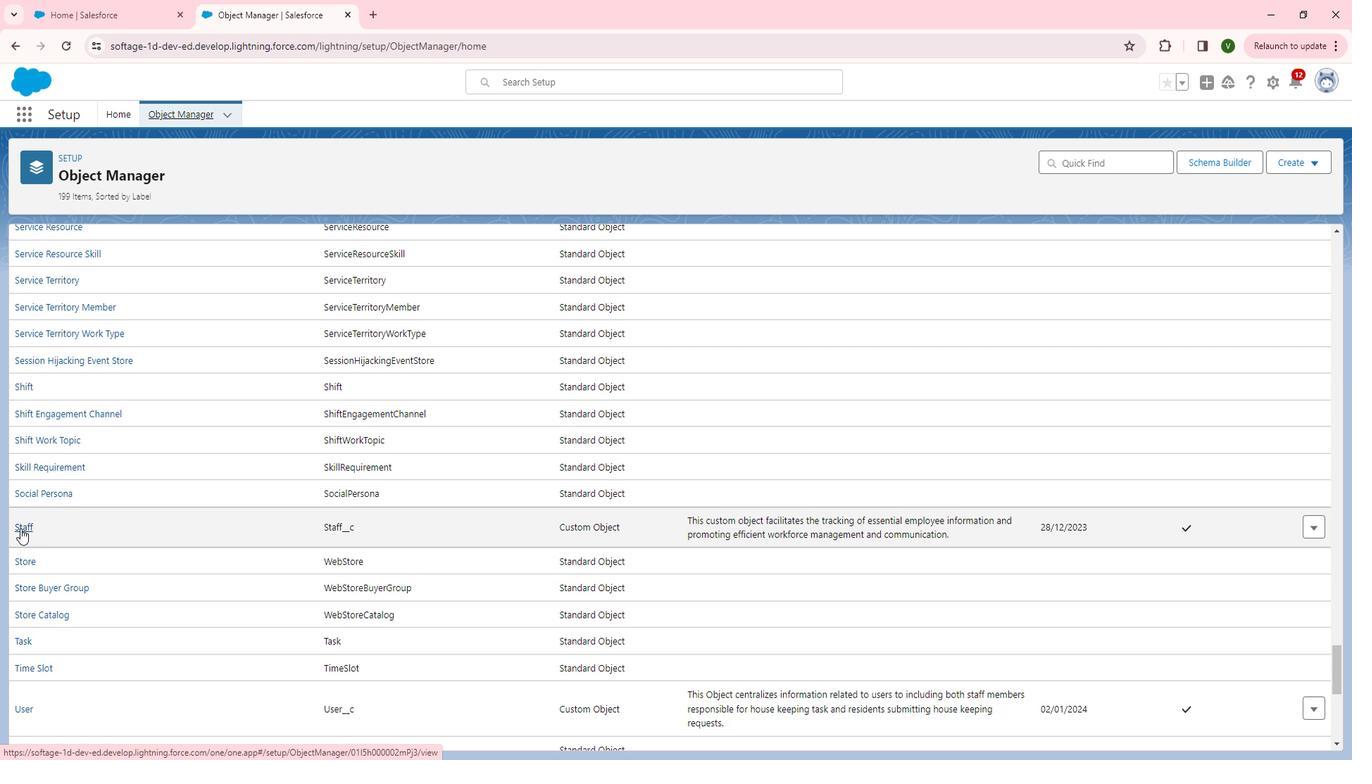 
Action: Mouse pressed left at (42, 531)
Screenshot: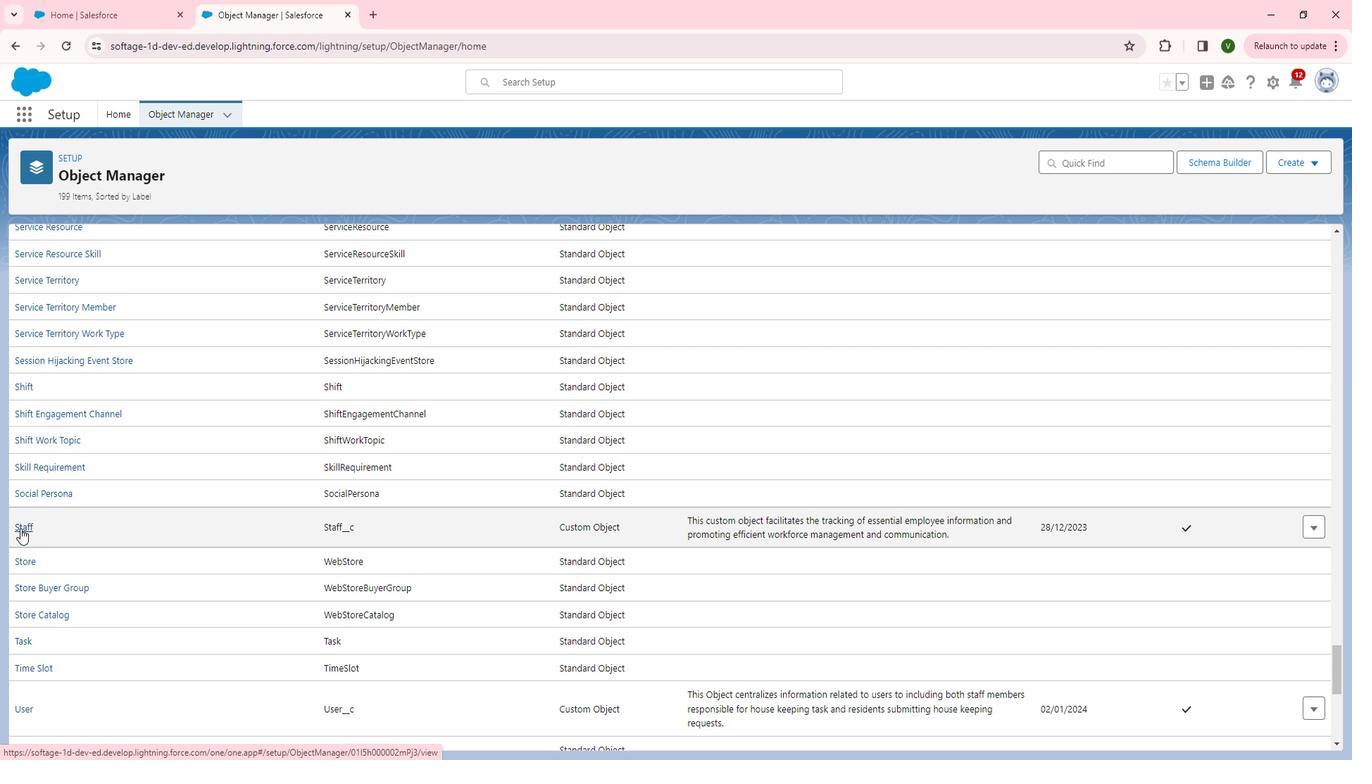 
Action: Mouse moved to (71, 457)
Screenshot: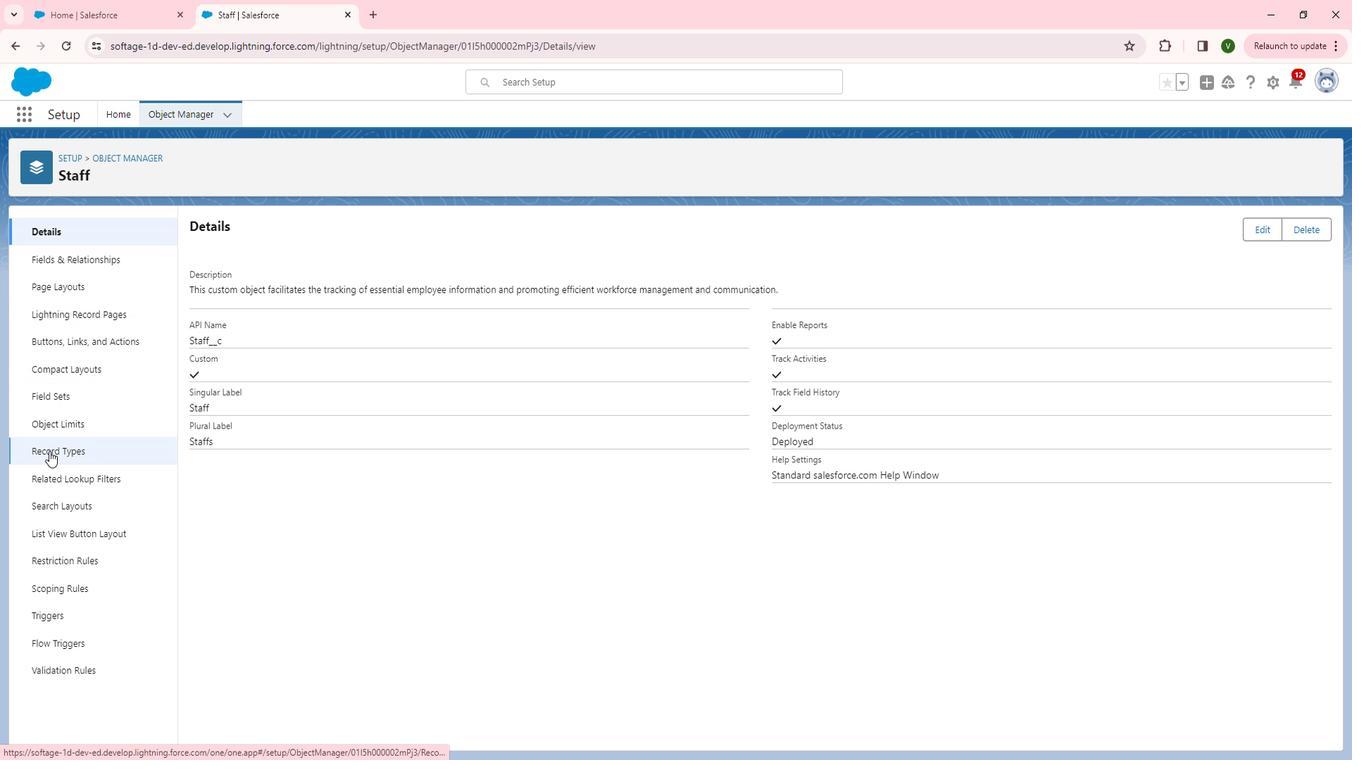 
Action: Mouse pressed left at (71, 457)
Screenshot: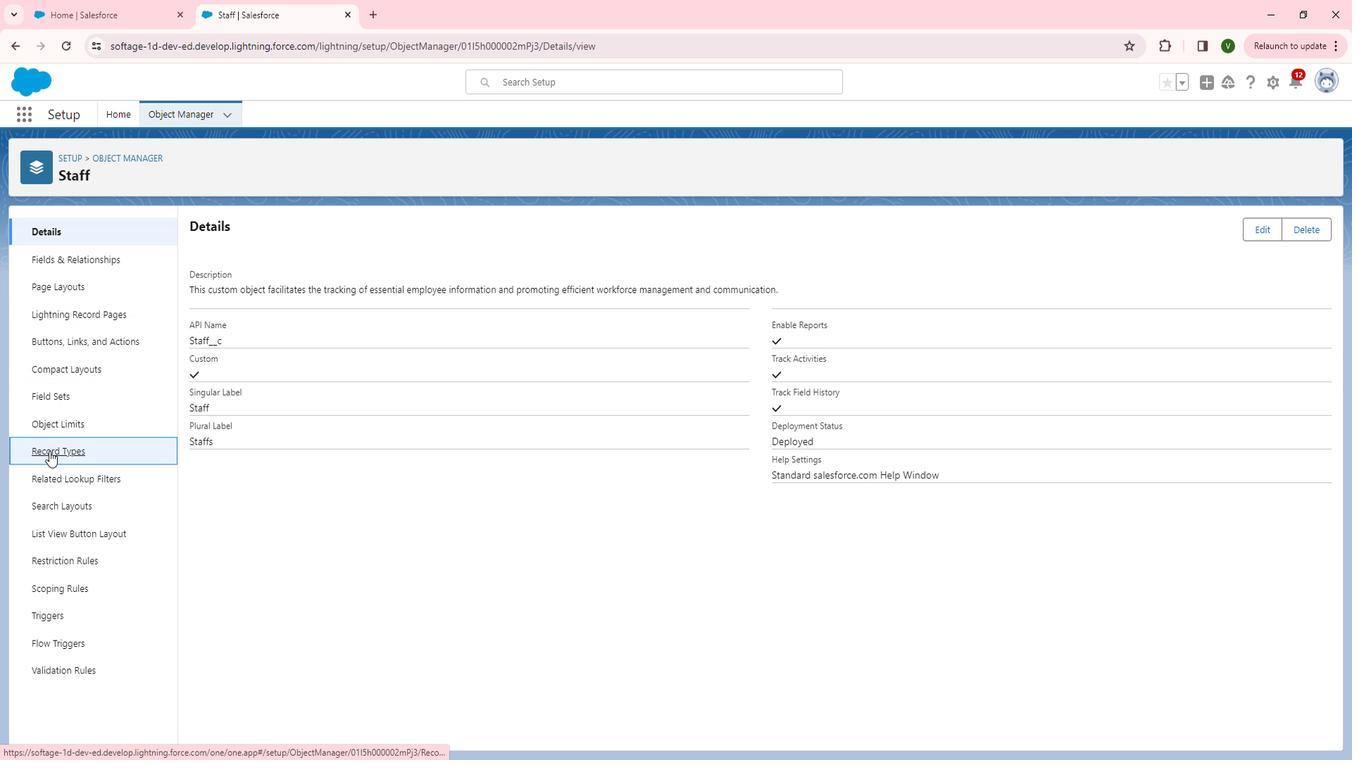 
Action: Mouse moved to (1219, 249)
Screenshot: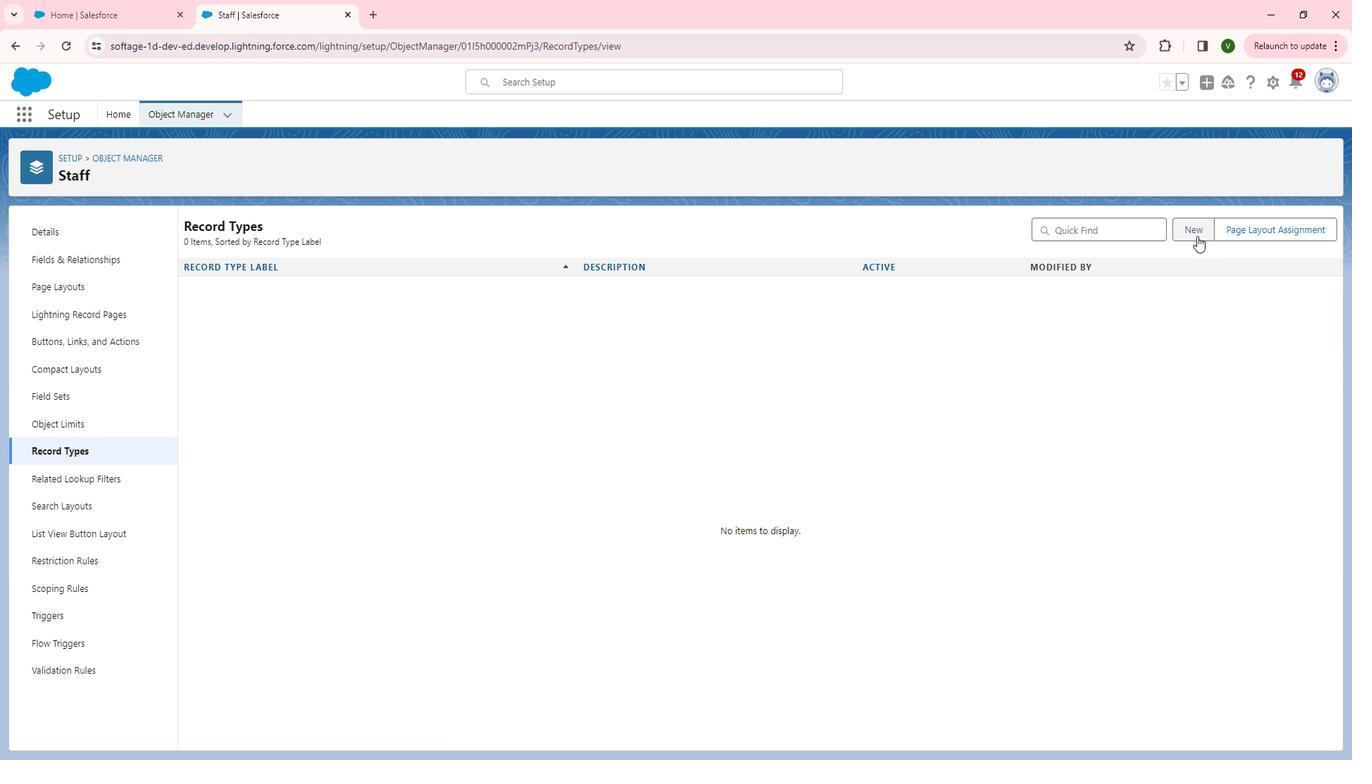 
Action: Mouse pressed left at (1219, 249)
Screenshot: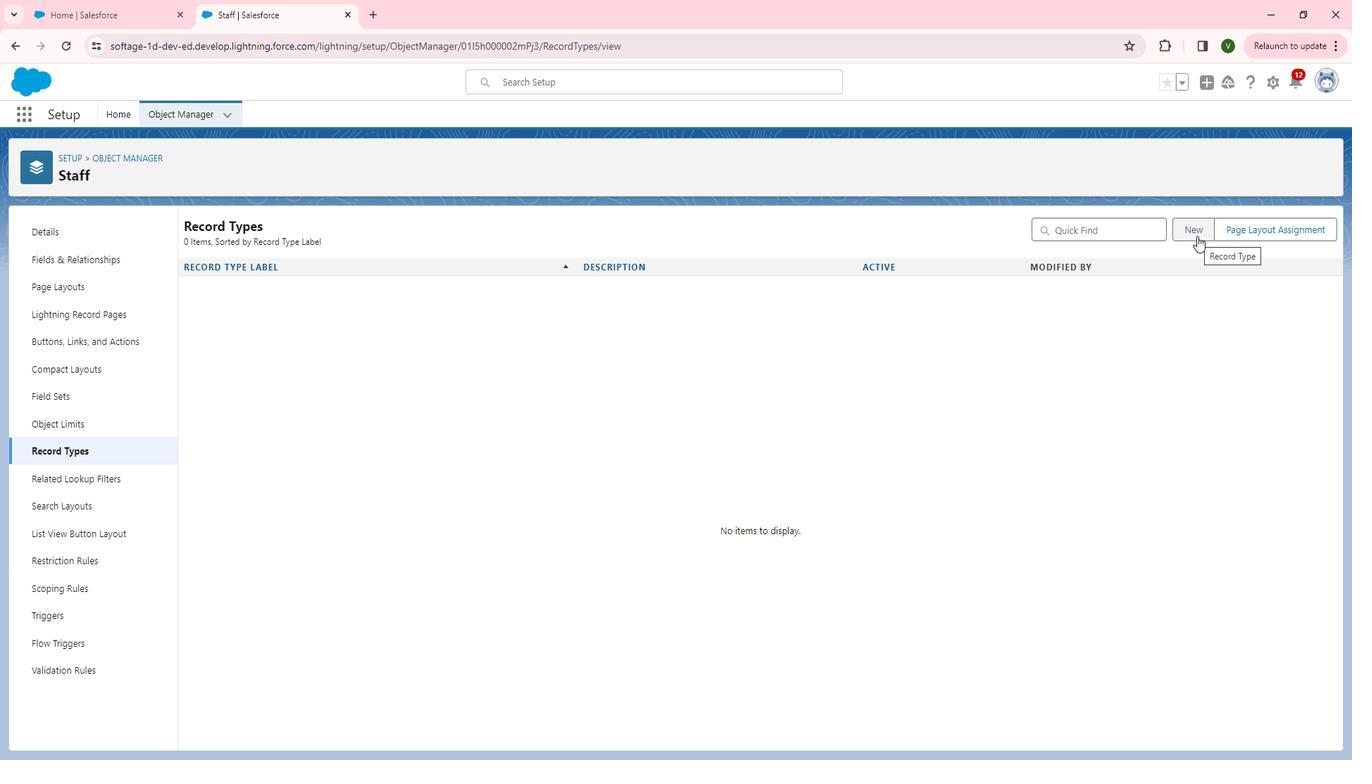 
Action: Mouse moved to (465, 373)
Screenshot: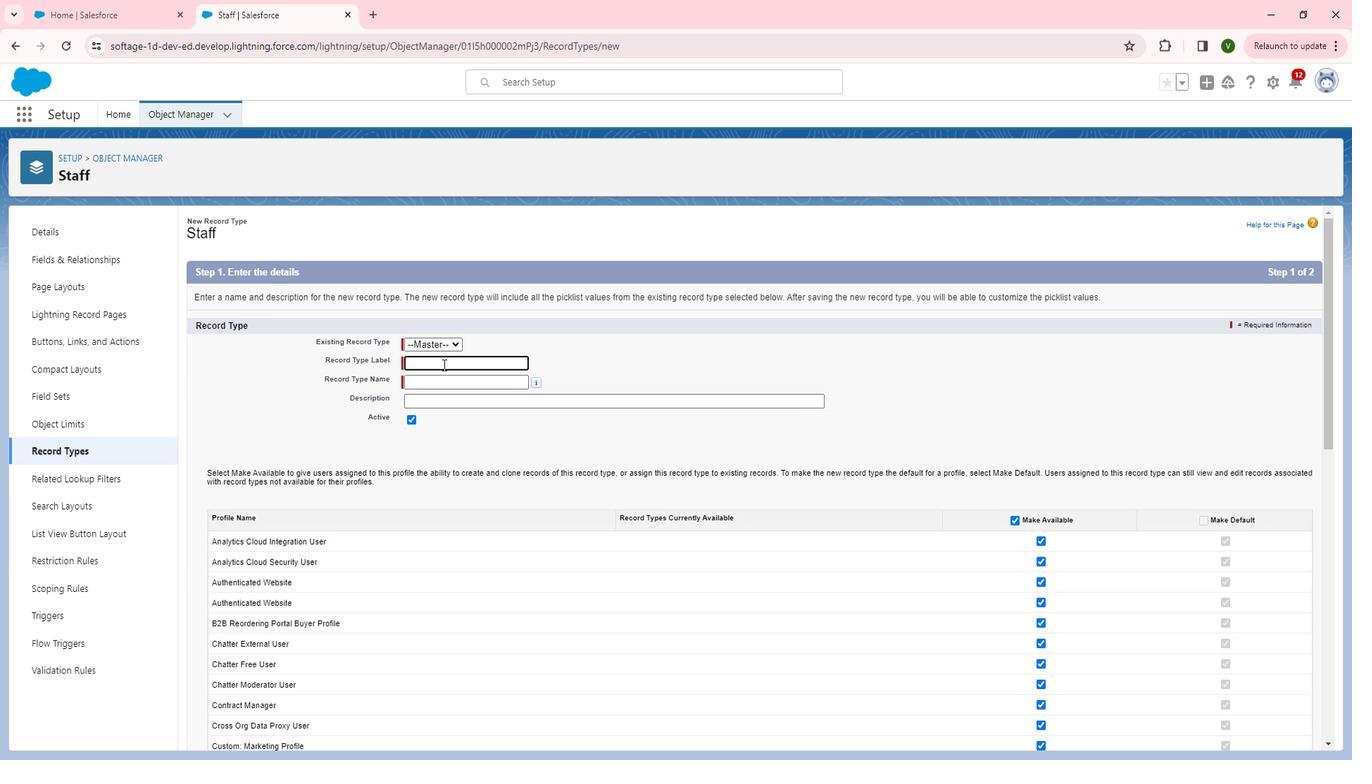 
Action: Mouse pressed left at (465, 373)
Screenshot: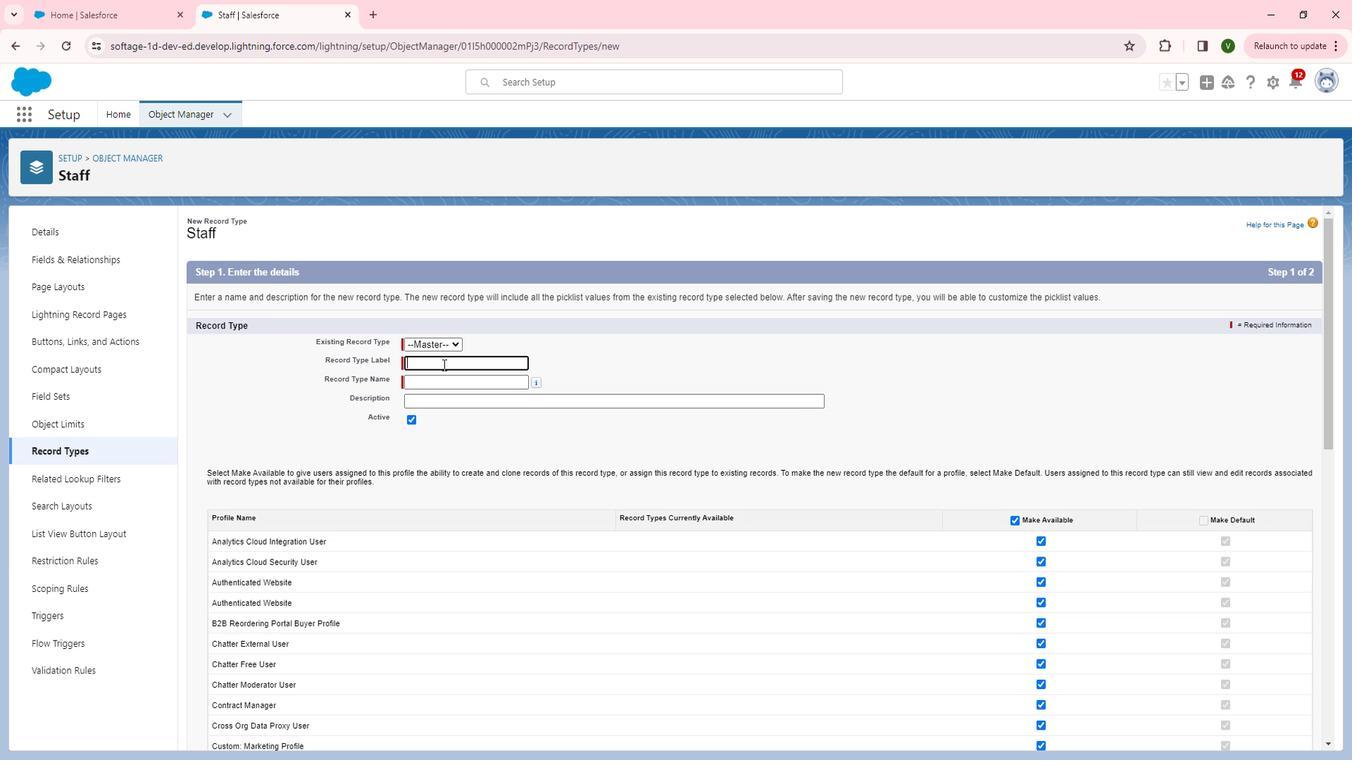 
Action: Key pressed <Key.shift>House<Key.shift>Keeping<Key.space><Key.shift><Key.shift>Staff
Screenshot: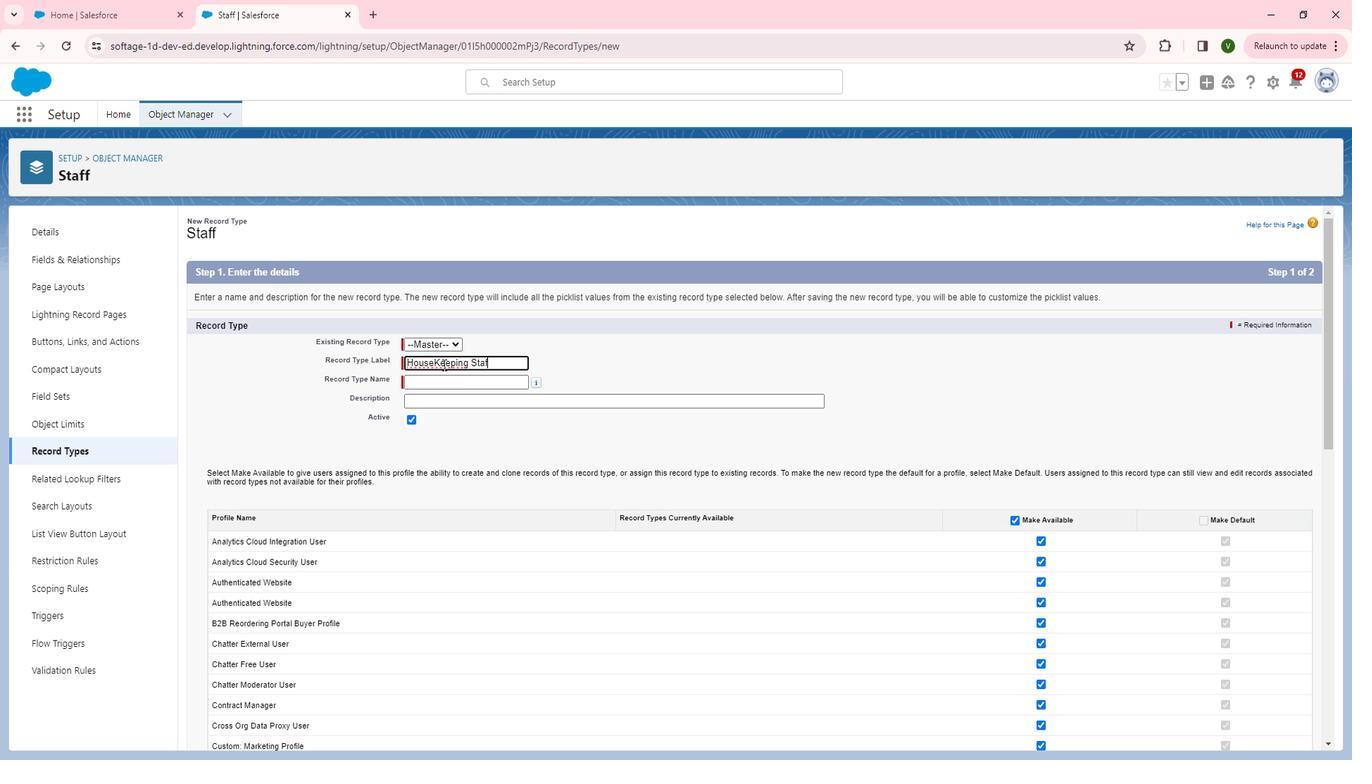 
Action: Mouse moved to (463, 387)
Screenshot: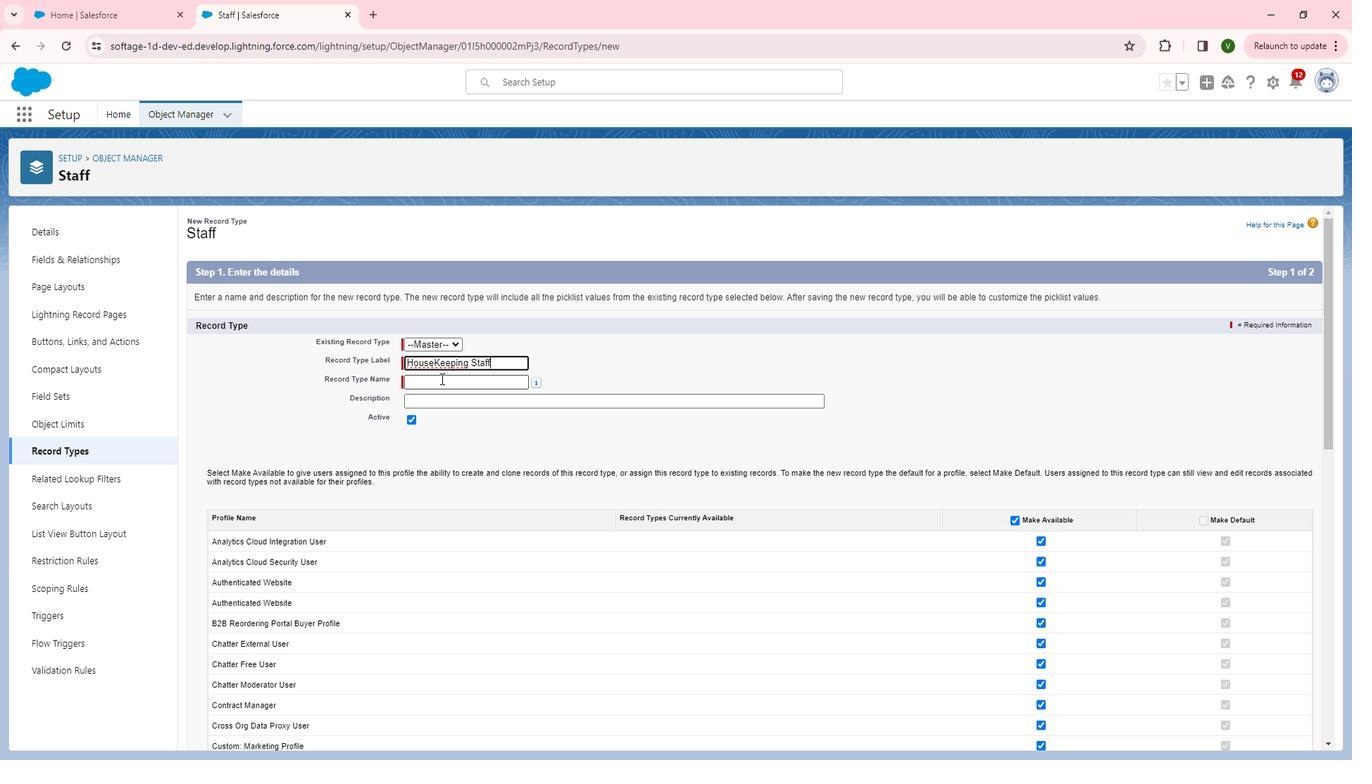 
Action: Mouse pressed left at (463, 387)
Screenshot: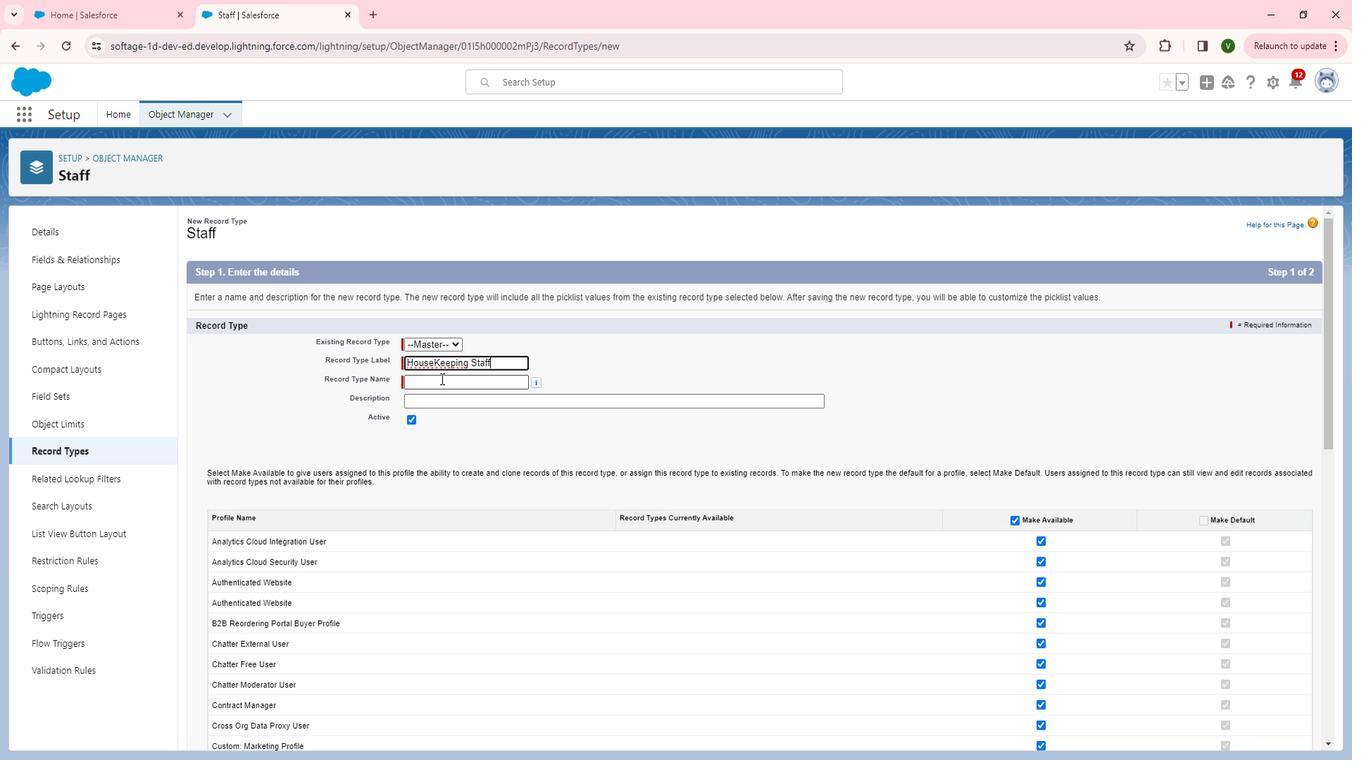 
Action: Mouse moved to (480, 407)
Screenshot: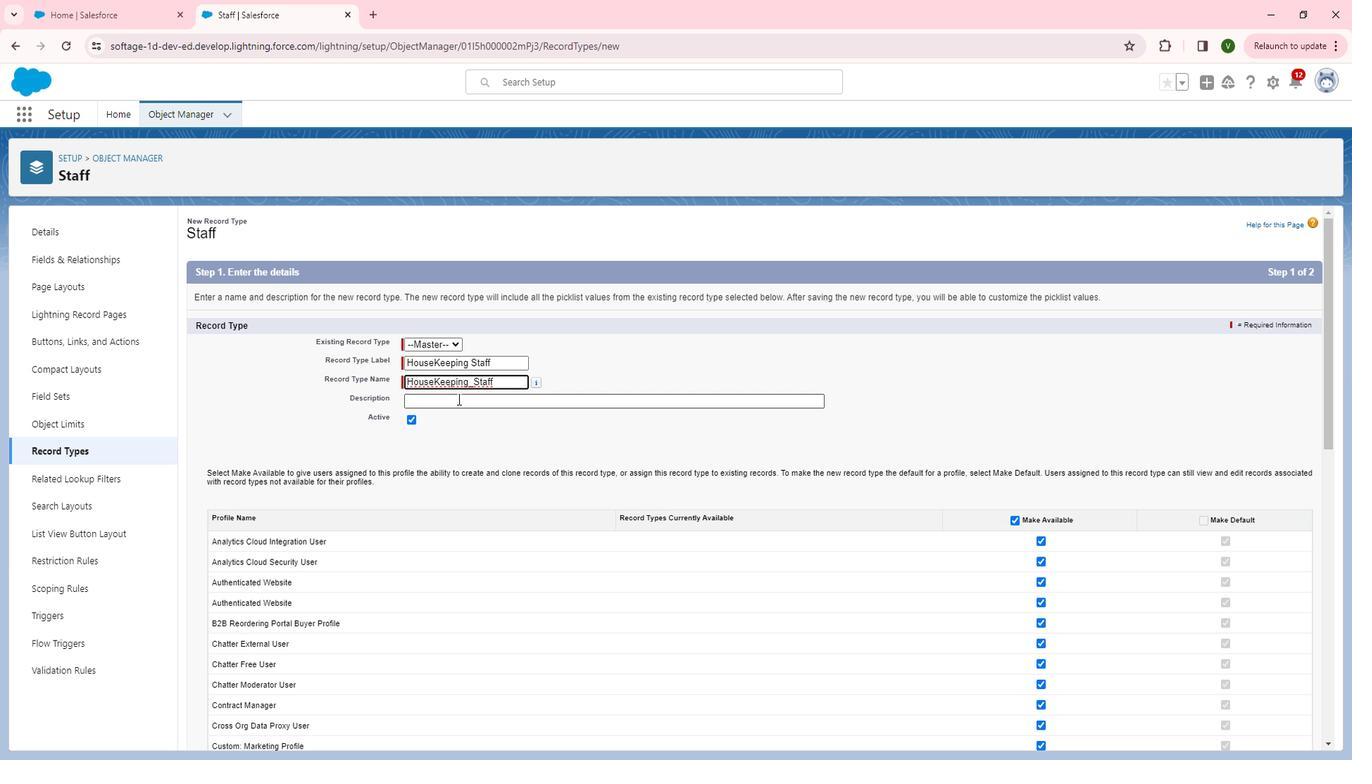 
Action: Mouse pressed left at (480, 407)
Screenshot: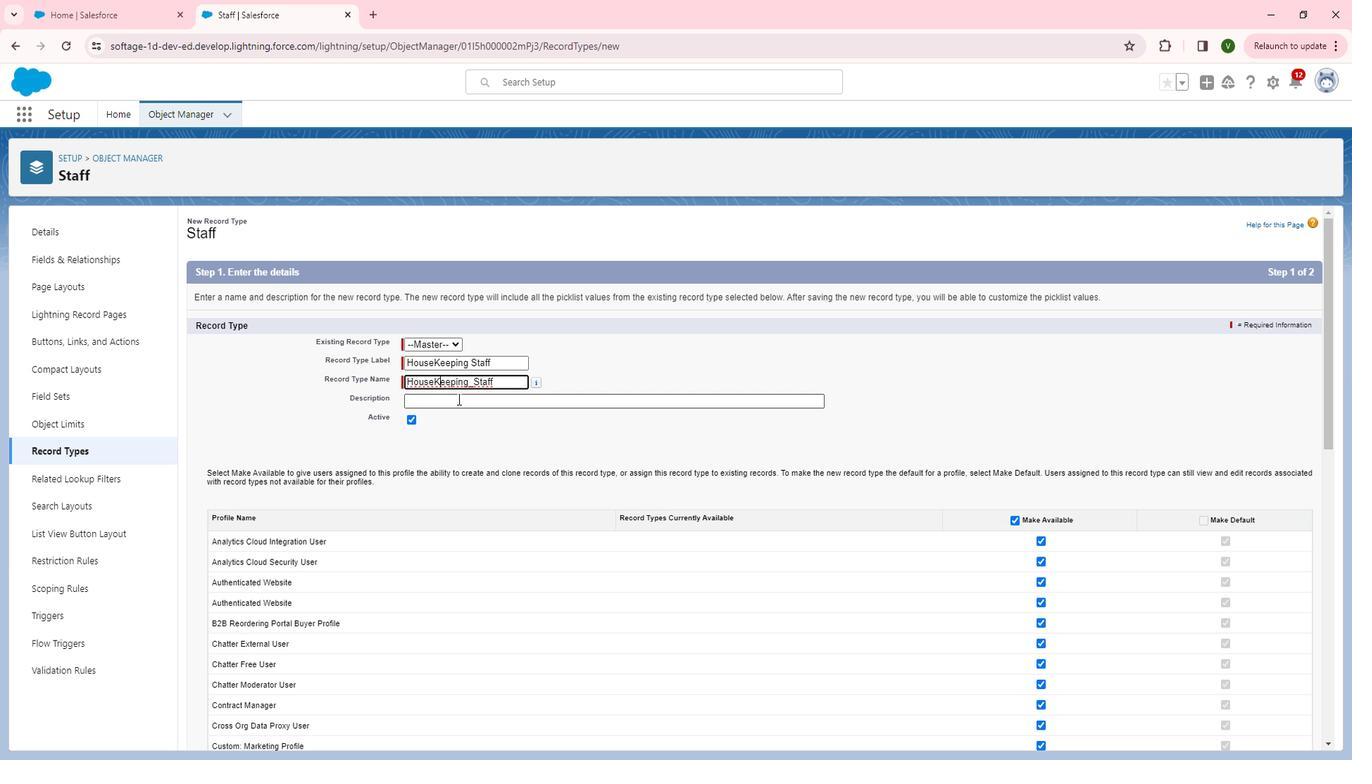 
Action: Key pressed <Key.shift><Key.shift><Key.shift>This<Key.space>record<Key.space>me
Screenshot: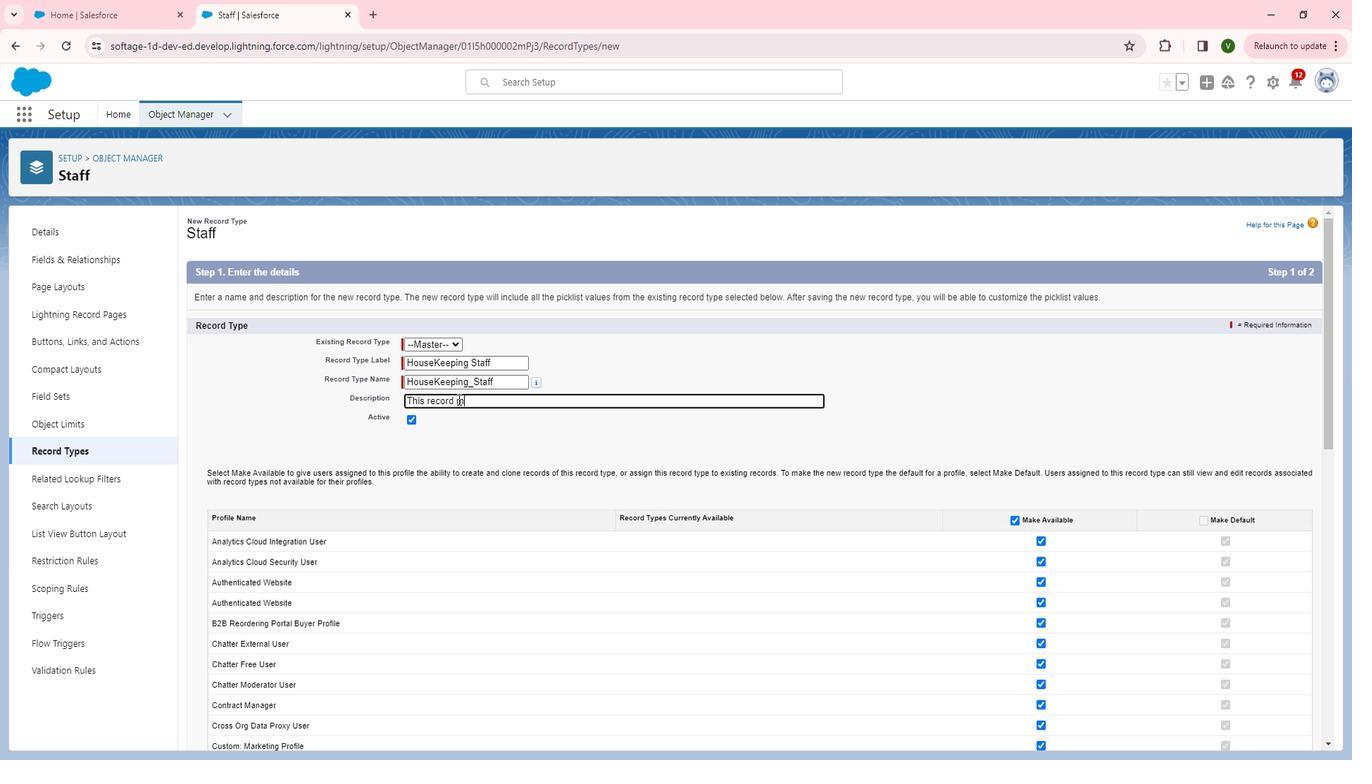 
Action: Mouse moved to (541, 487)
Screenshot: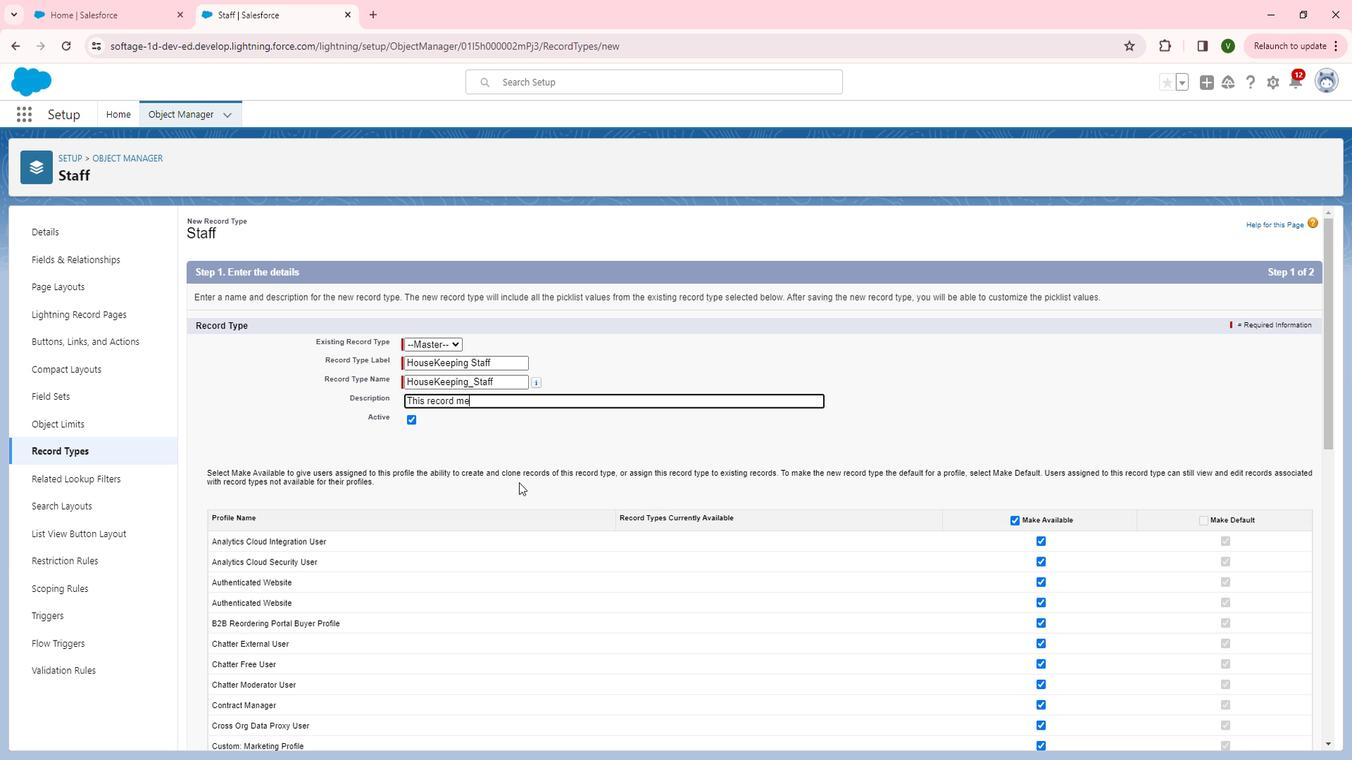 
Action: Key pressed <Key.space><Key.backspace><Key.backspace><Key.backspace>type<Key.space>for<Key.space>house<Key.space>keeping<Key.space>staff<Key.space>.<Key.backspace><Key.backspace>.<Key.space>
Screenshot: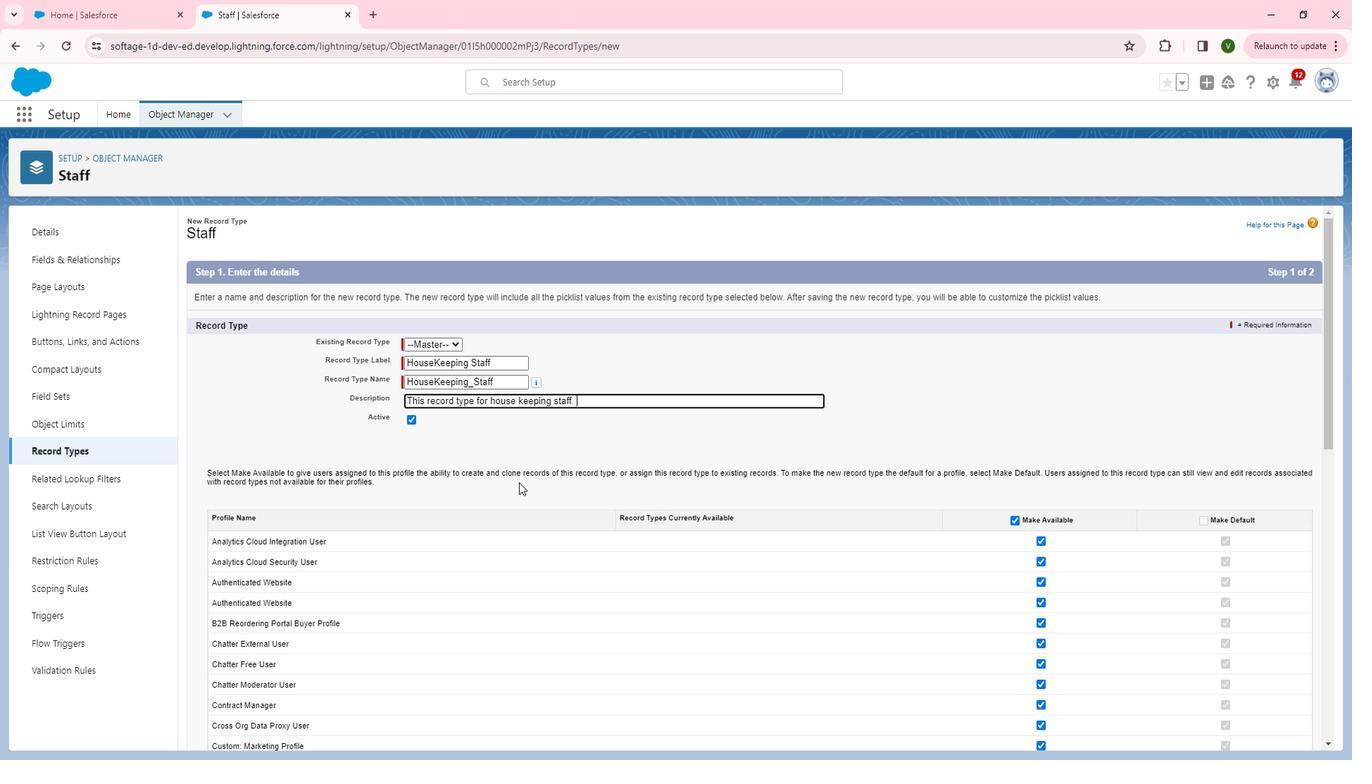 
Action: Mouse moved to (937, 507)
Screenshot: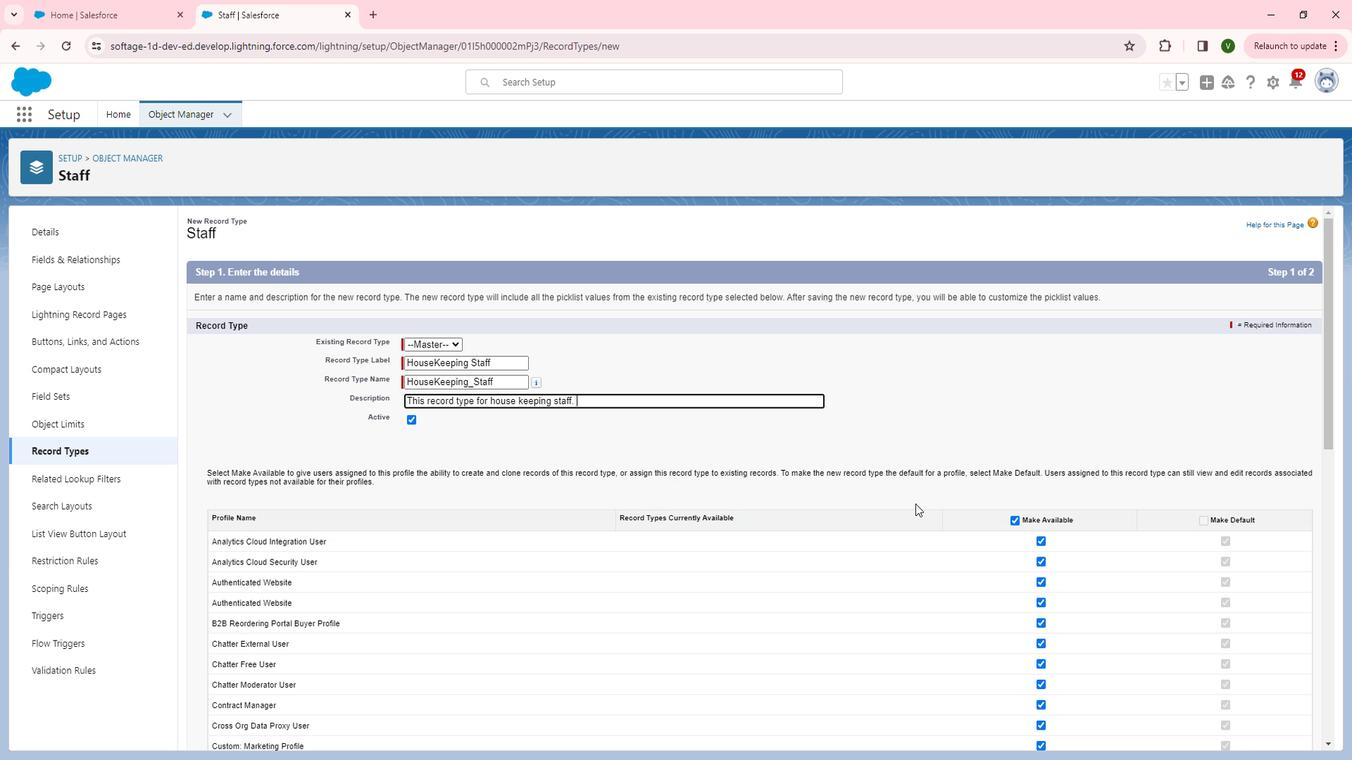 
Action: Mouse scrolled (937, 507) with delta (0, 0)
Screenshot: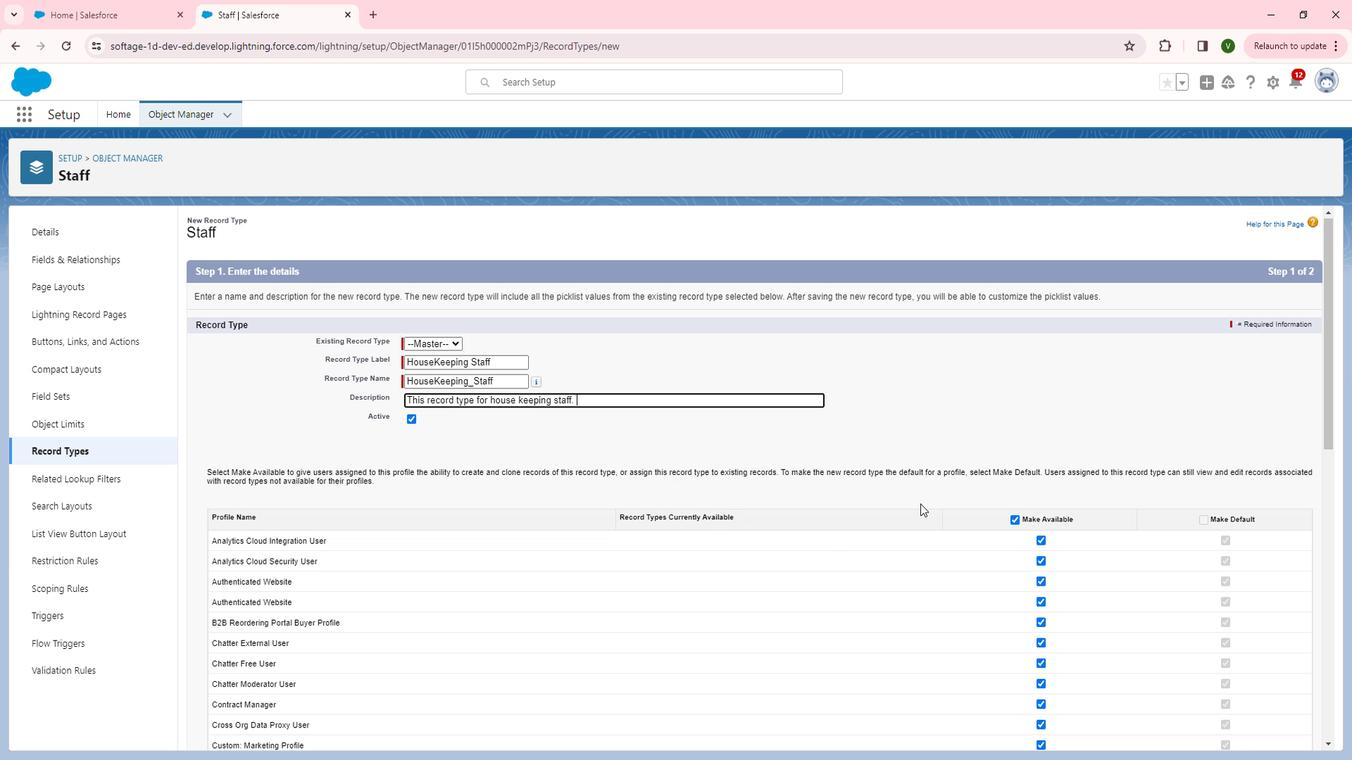 
Action: Mouse moved to (1063, 491)
Screenshot: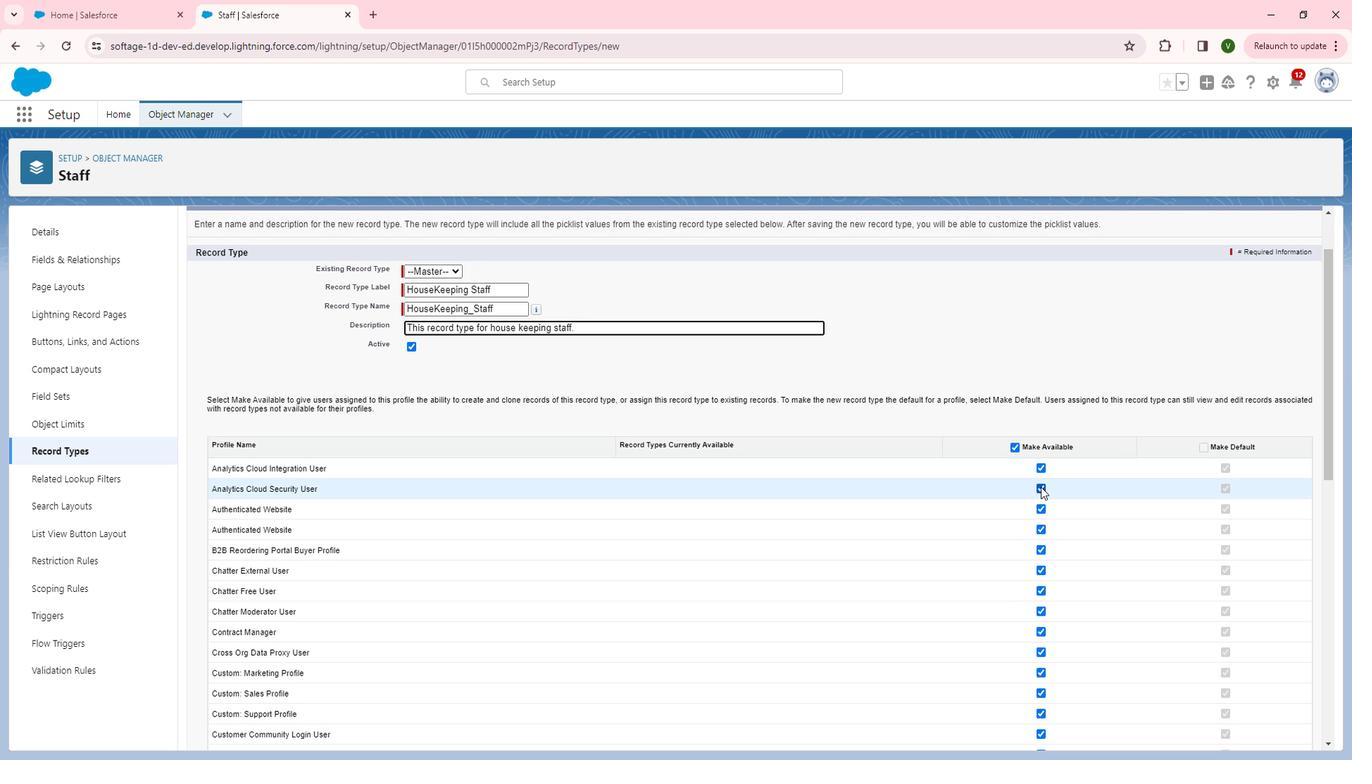 
Action: Mouse pressed left at (1063, 491)
Screenshot: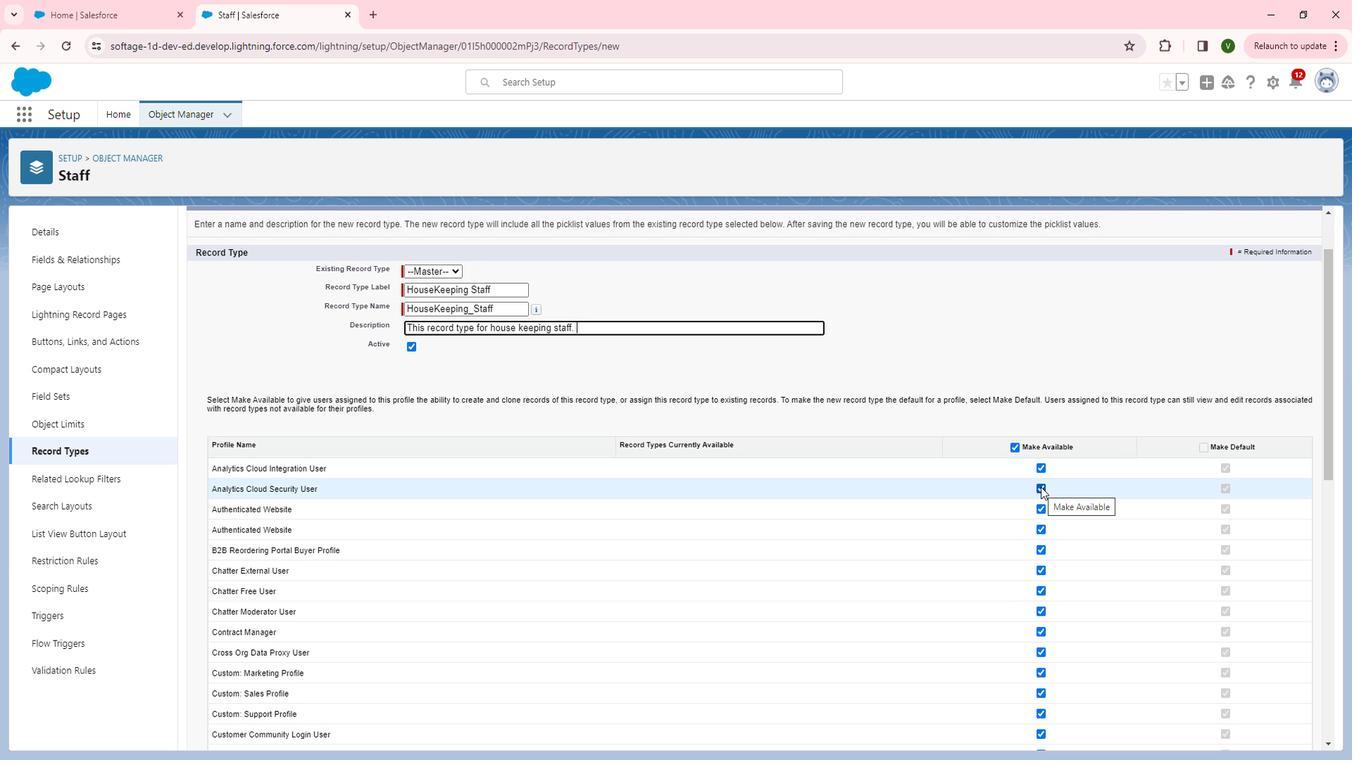
Action: Mouse moved to (1061, 549)
Screenshot: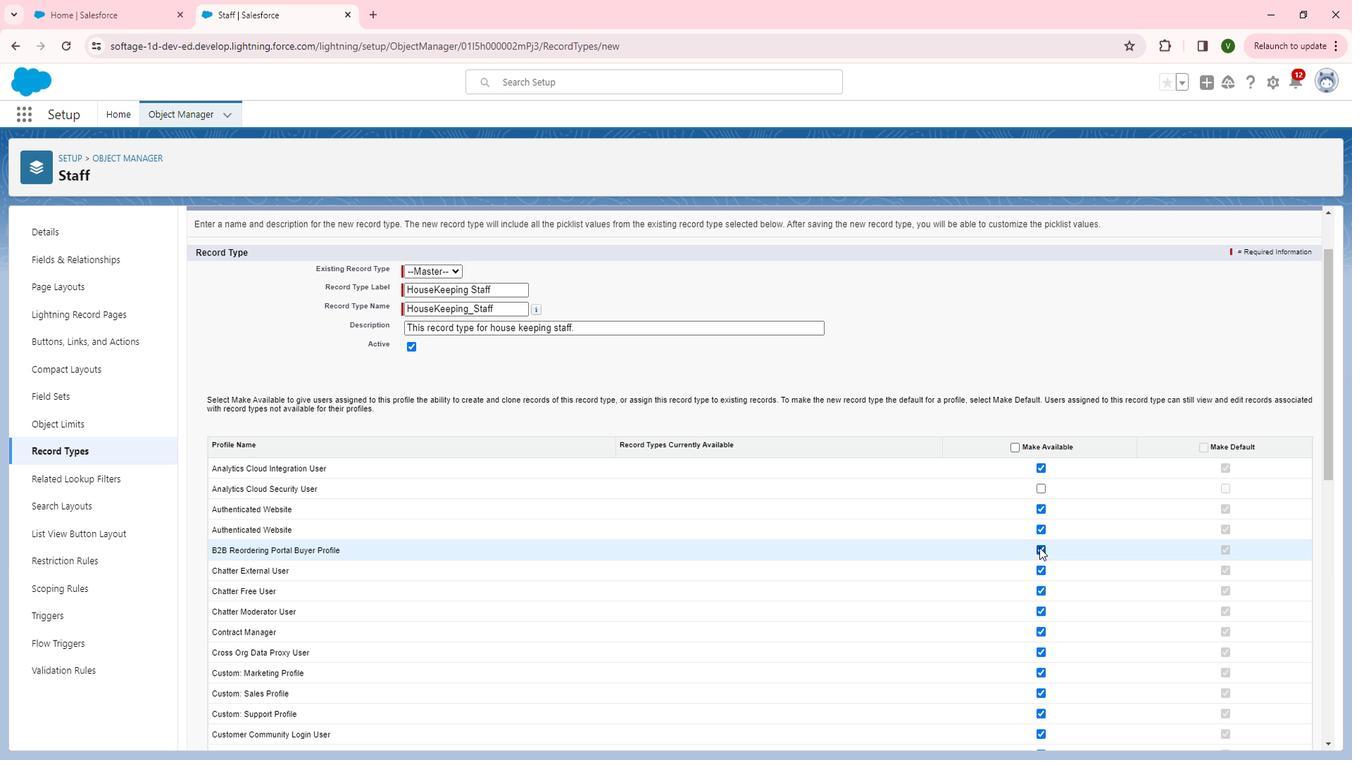 
Action: Mouse pressed left at (1061, 549)
Screenshot: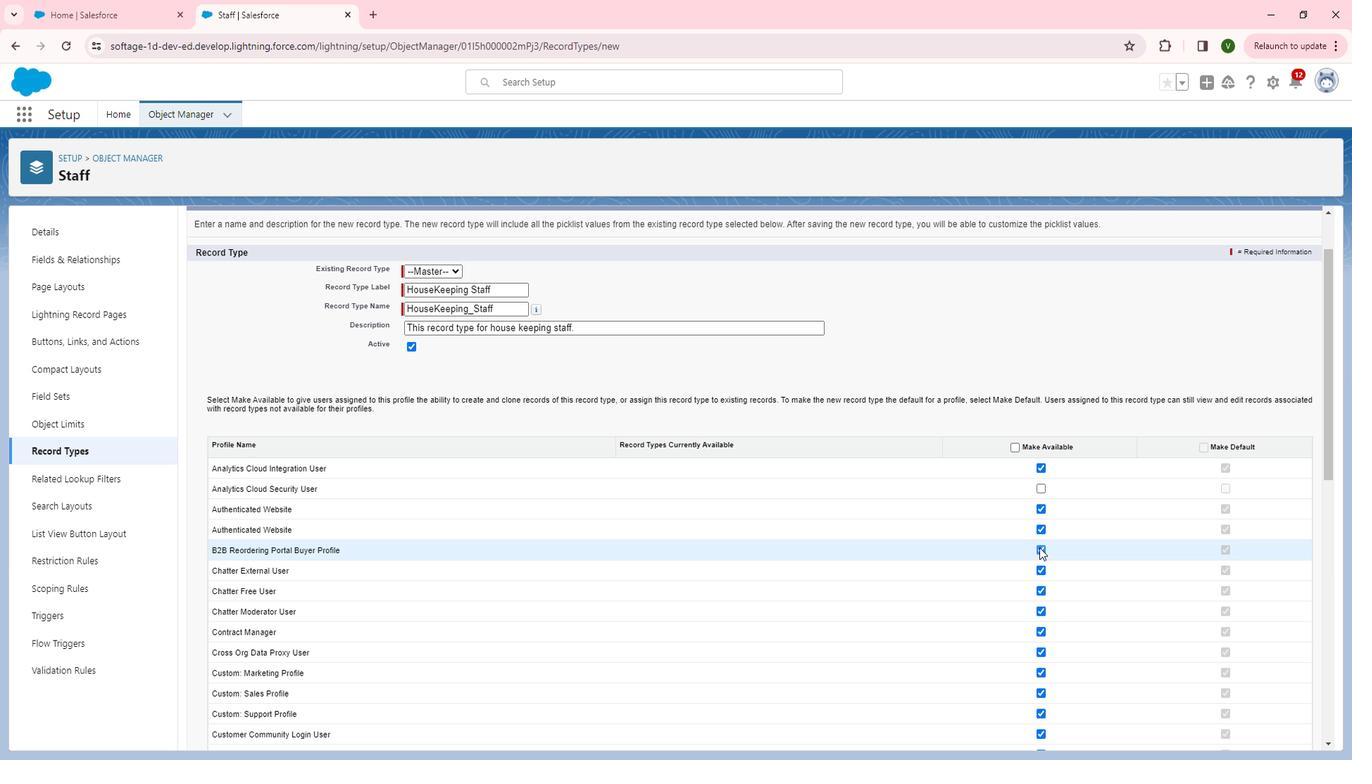 
Action: Mouse moved to (1062, 525)
Screenshot: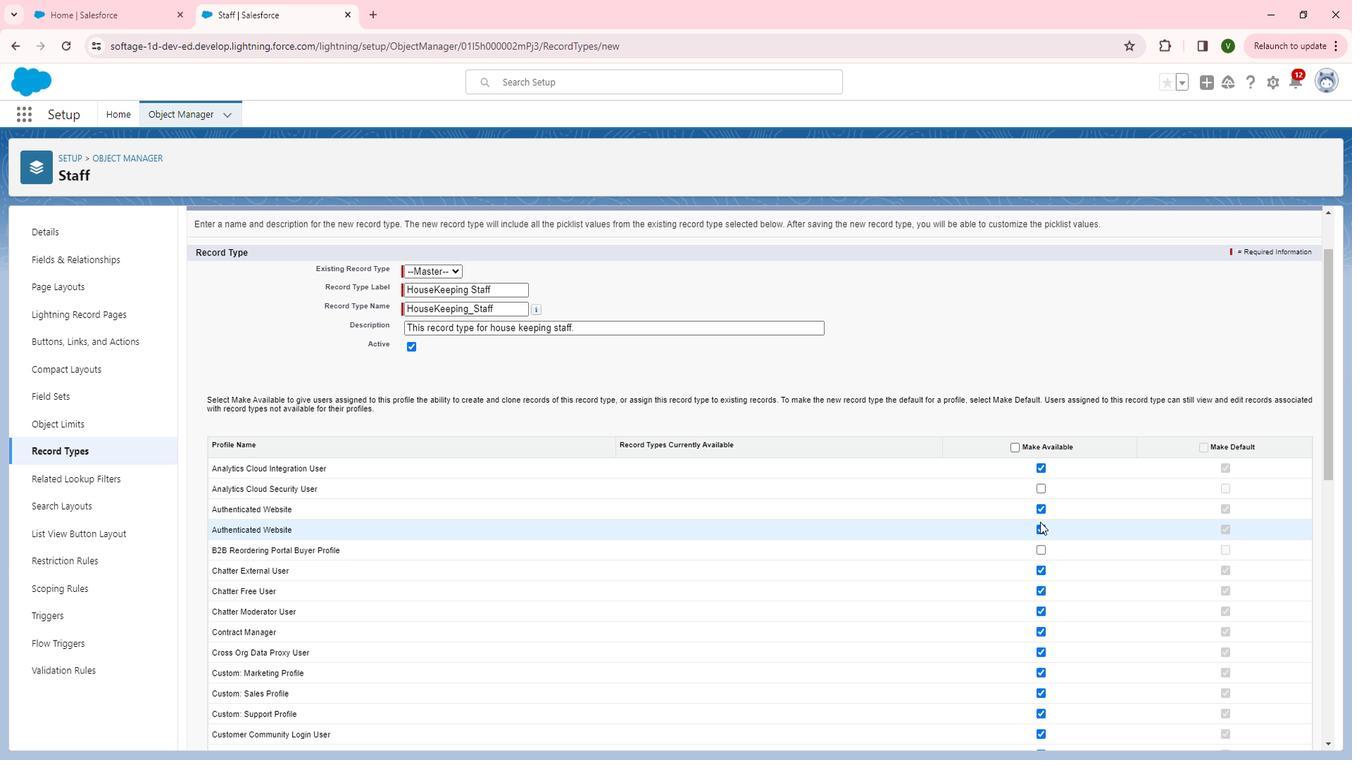 
Action: Mouse pressed left at (1062, 525)
Screenshot: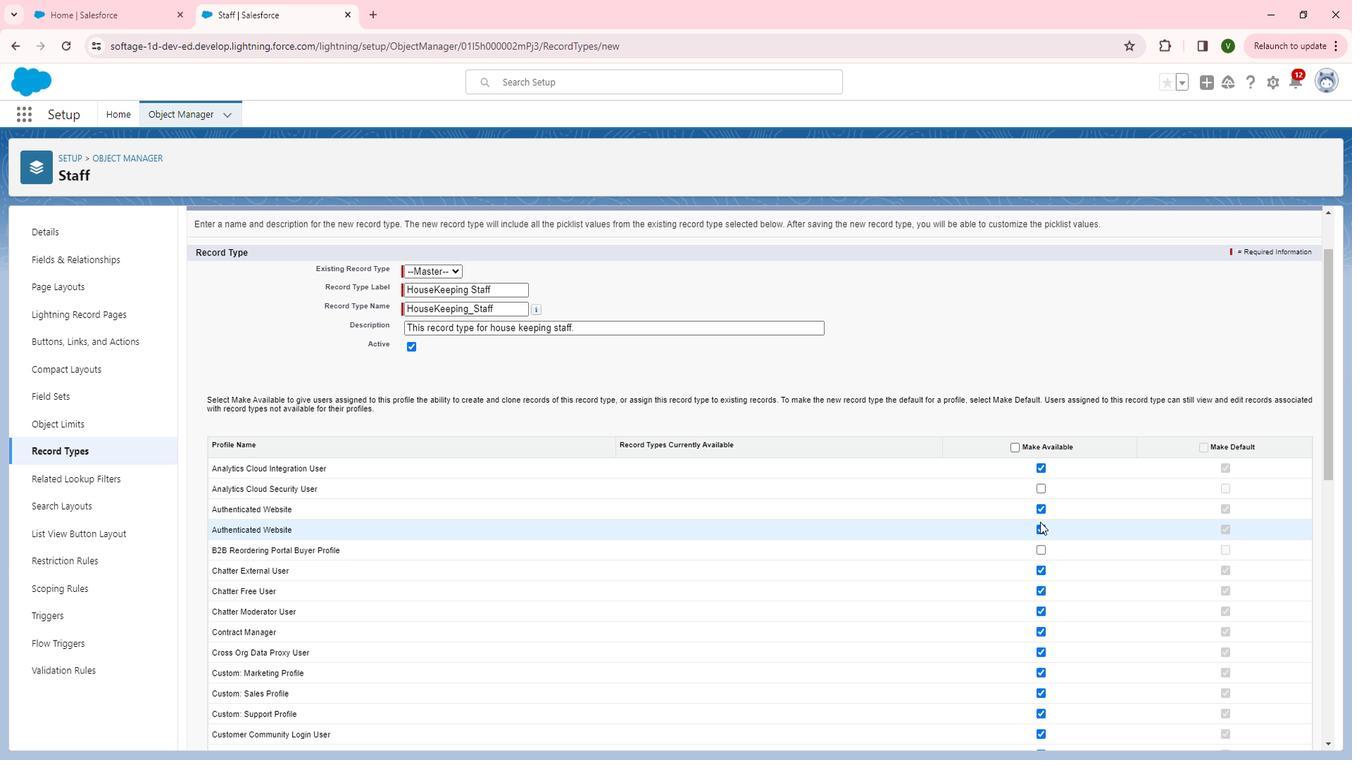 
Action: Mouse moved to (1063, 512)
Screenshot: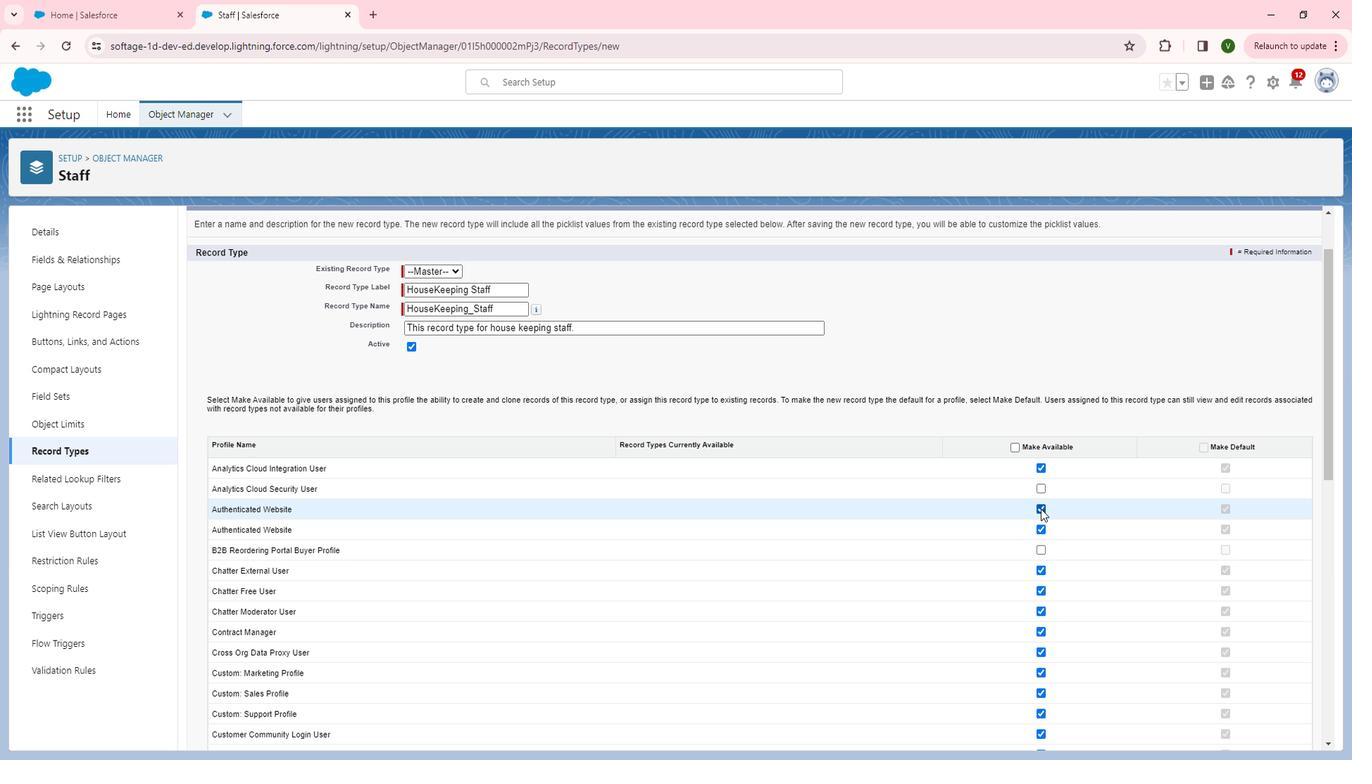 
Action: Mouse pressed left at (1063, 512)
Screenshot: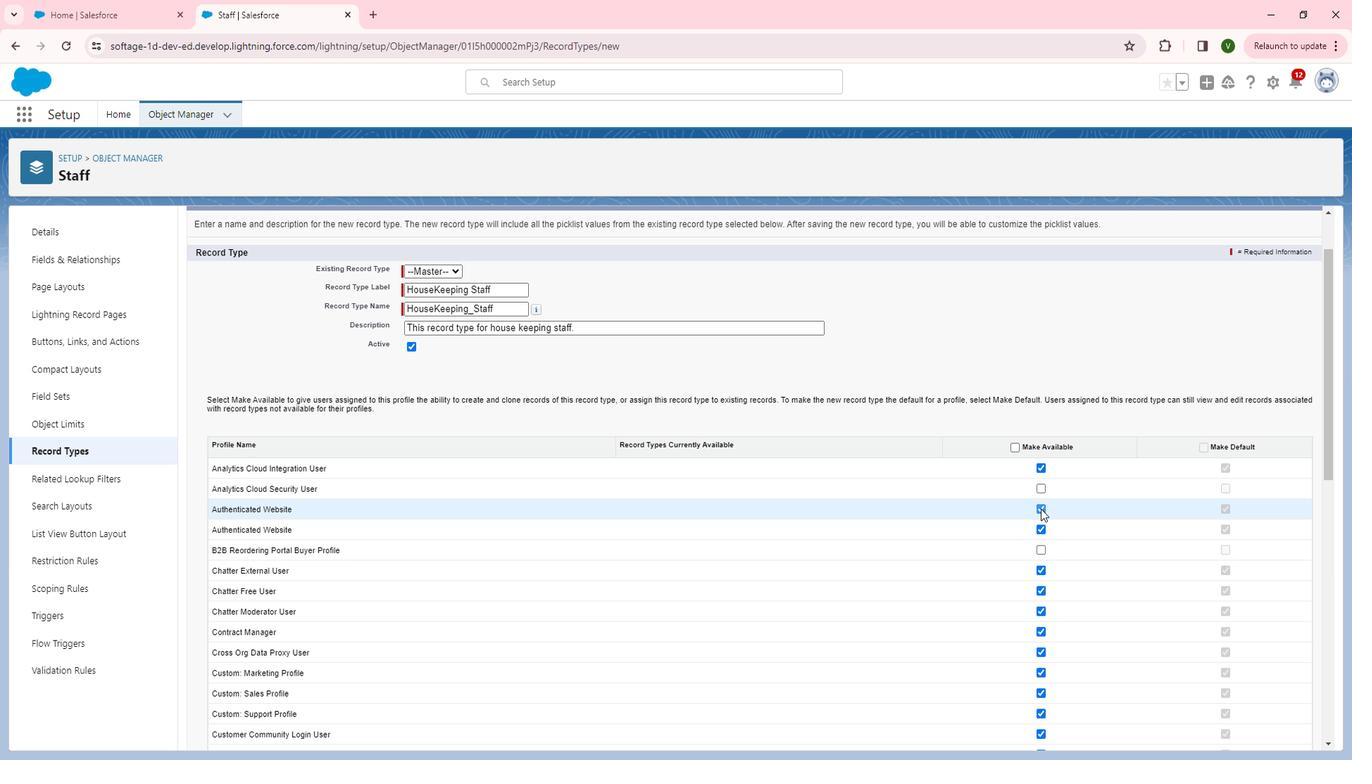 
Action: Mouse moved to (1062, 529)
Screenshot: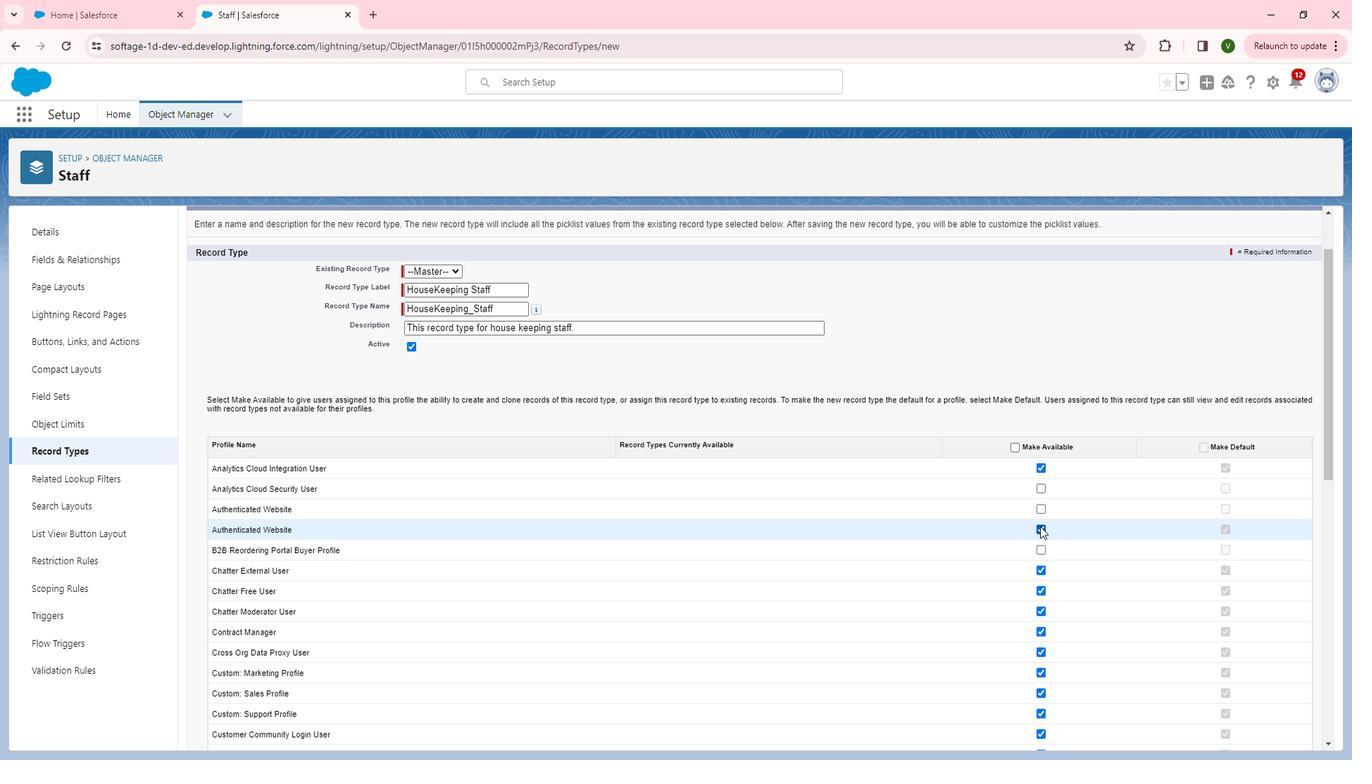 
Action: Mouse pressed left at (1062, 529)
Screenshot: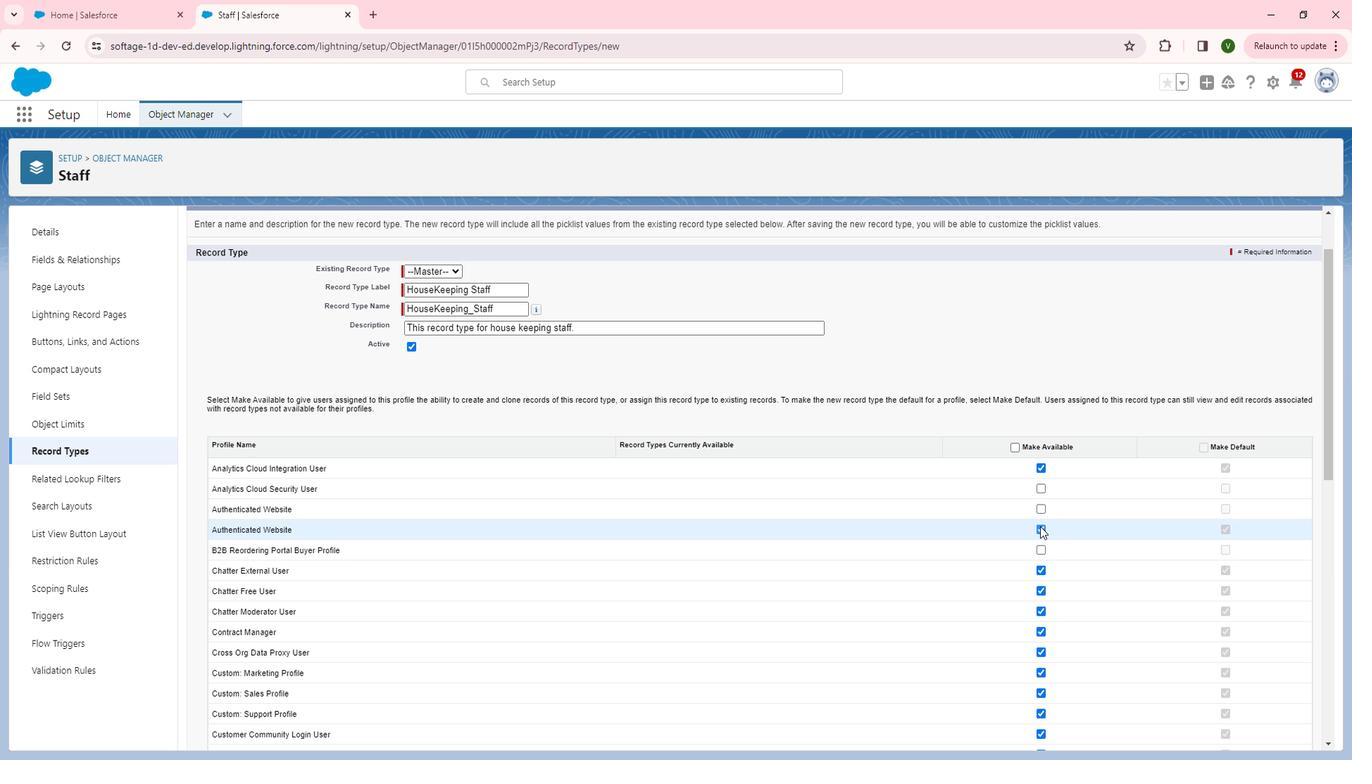 
Action: Mouse moved to (1067, 471)
Screenshot: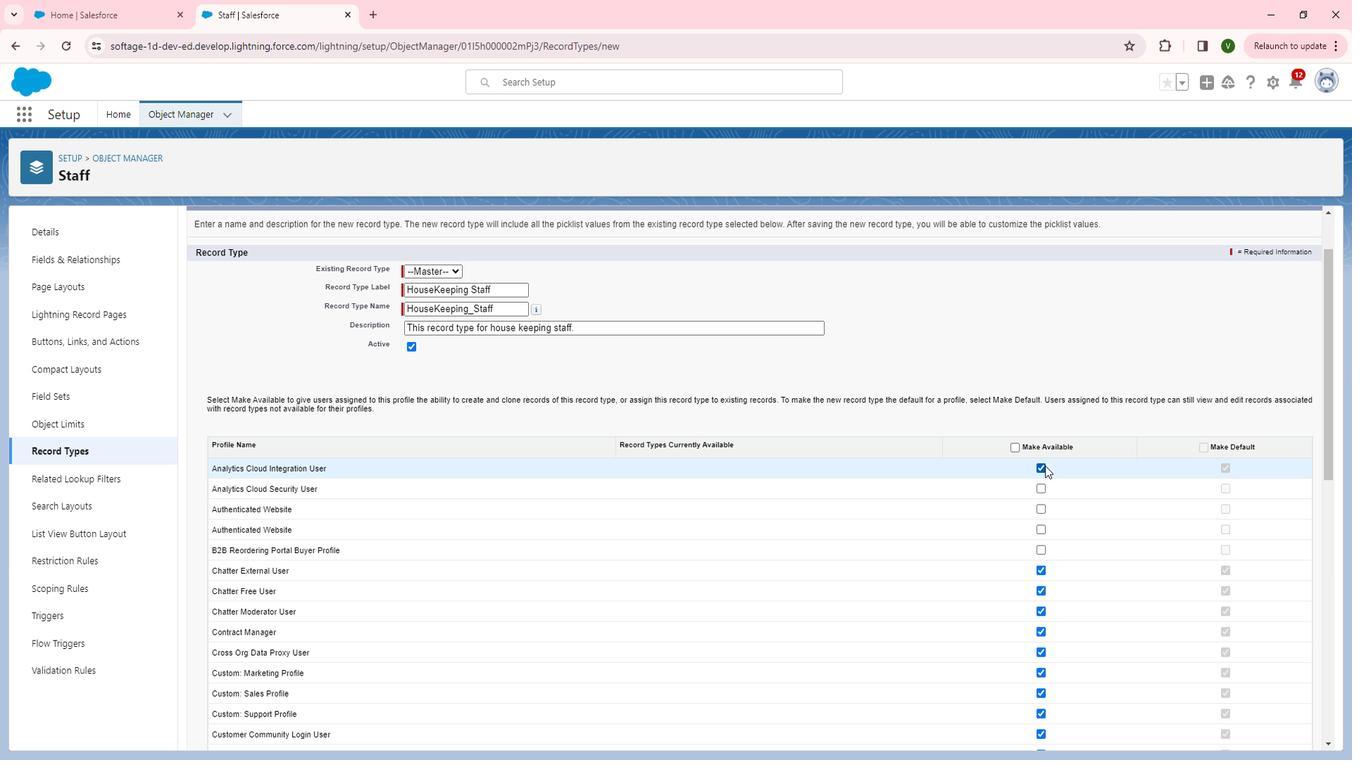 
Action: Mouse pressed left at (1067, 471)
Screenshot: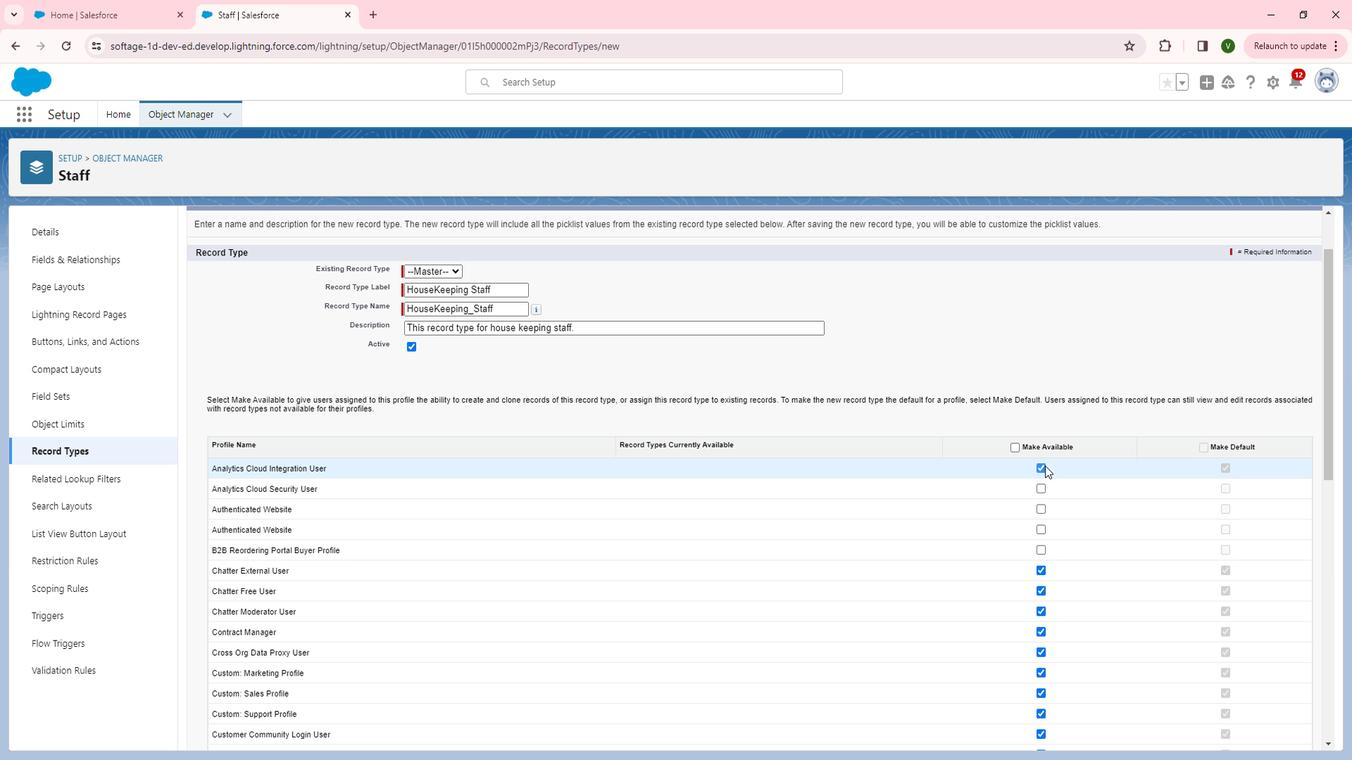 
Action: Mouse moved to (1083, 529)
Screenshot: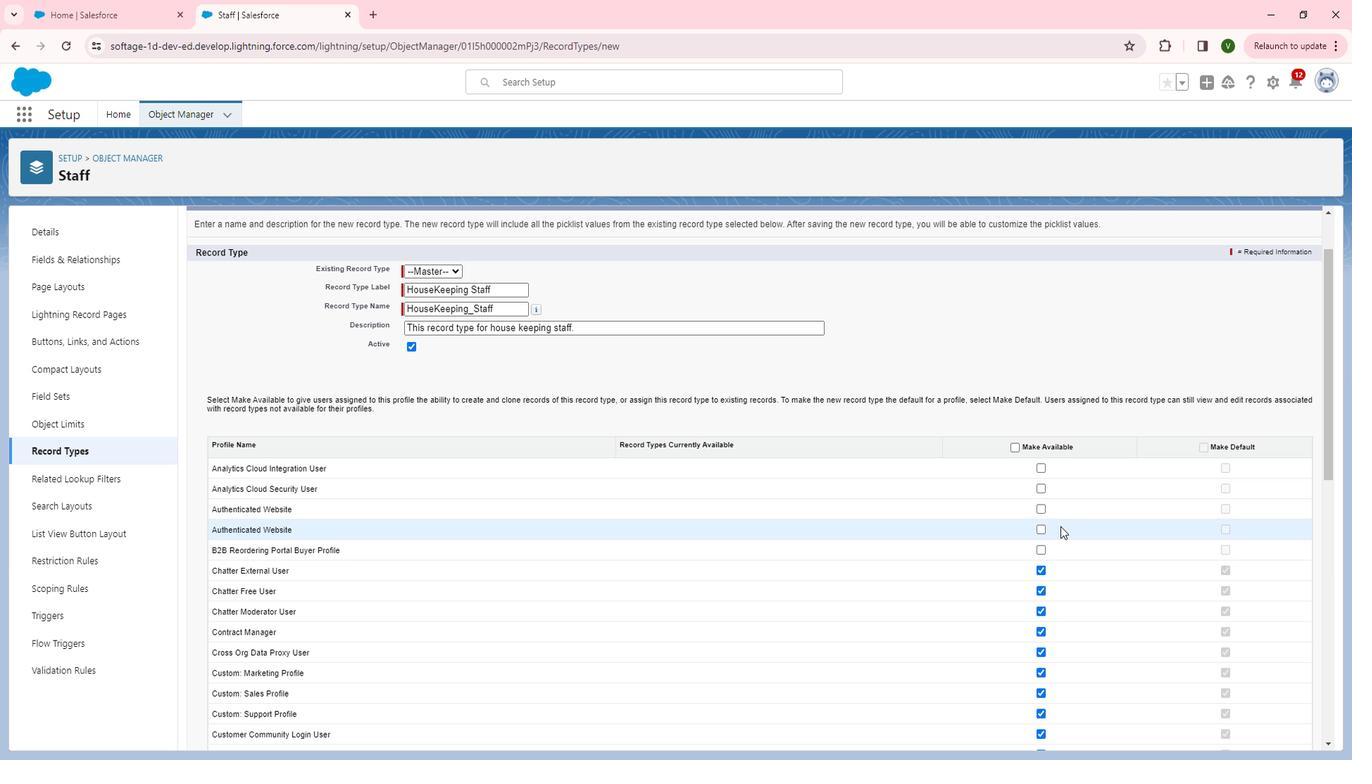 
Action: Mouse scrolled (1083, 528) with delta (0, 0)
Screenshot: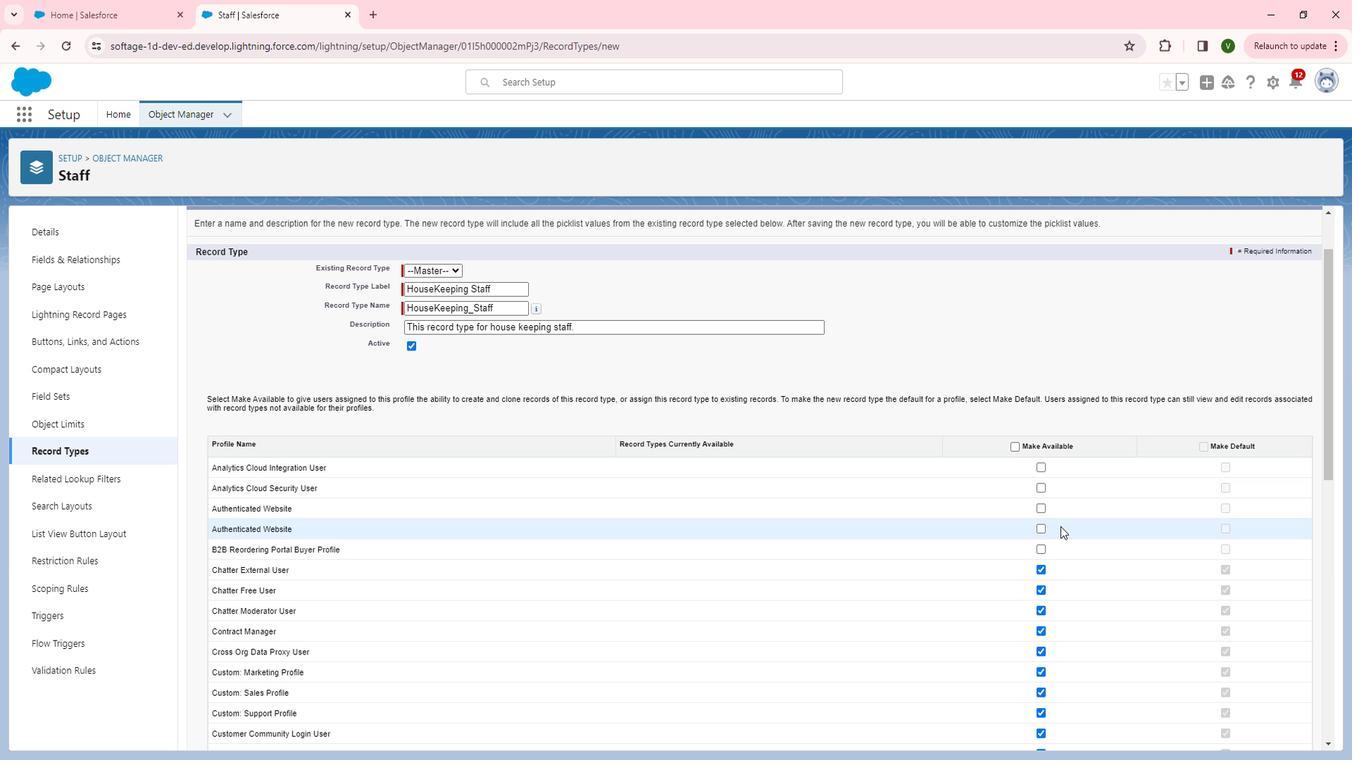 
Action: Mouse moved to (1083, 529)
Screenshot: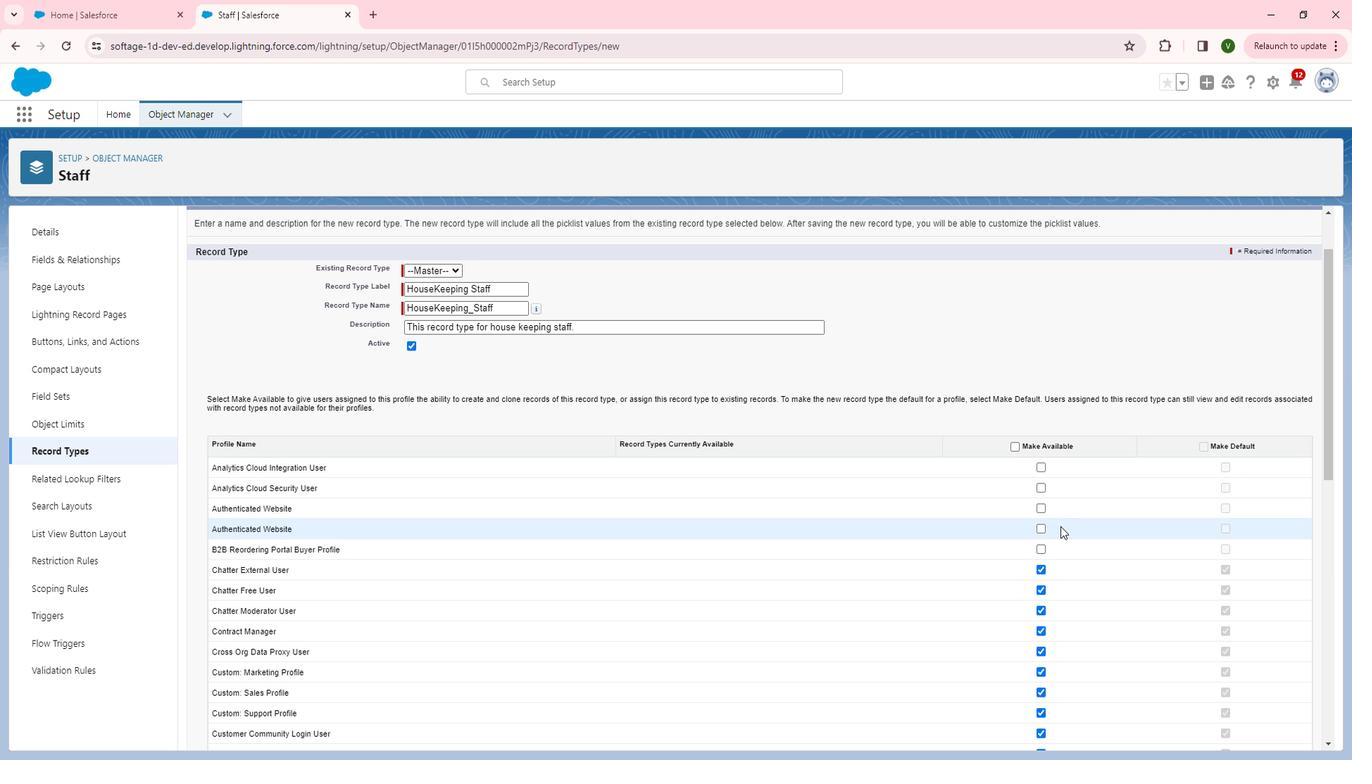 
Action: Mouse scrolled (1083, 528) with delta (0, 0)
Screenshot: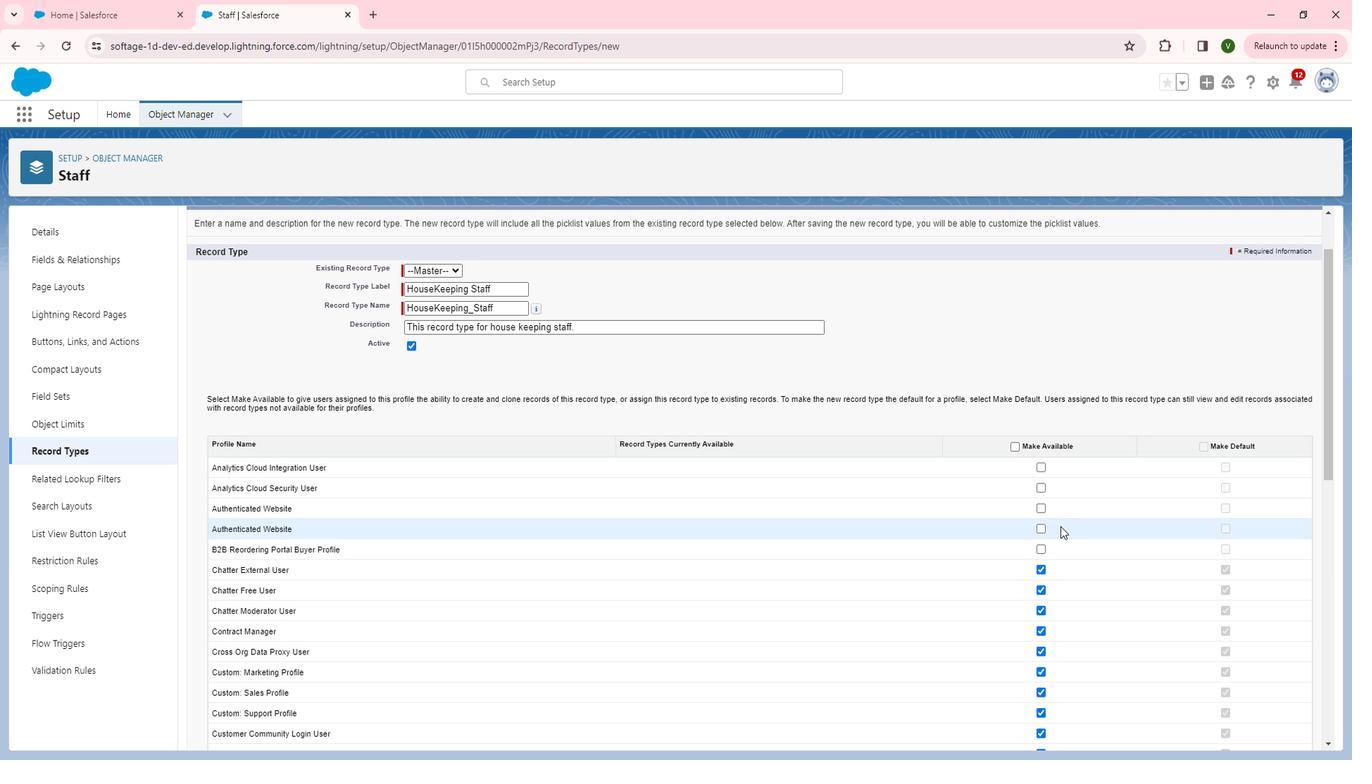 
Action: Mouse moved to (1060, 514)
Screenshot: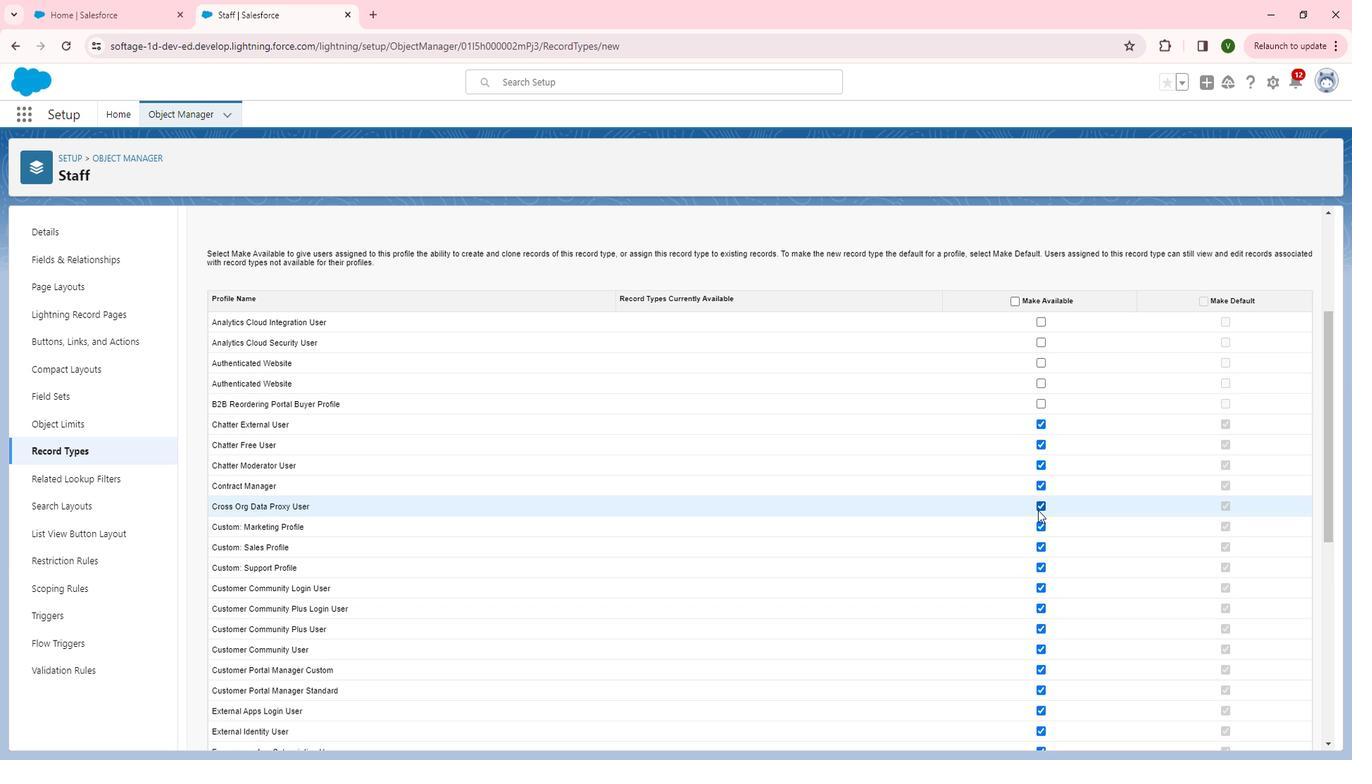 
Action: Mouse pressed left at (1060, 514)
Screenshot: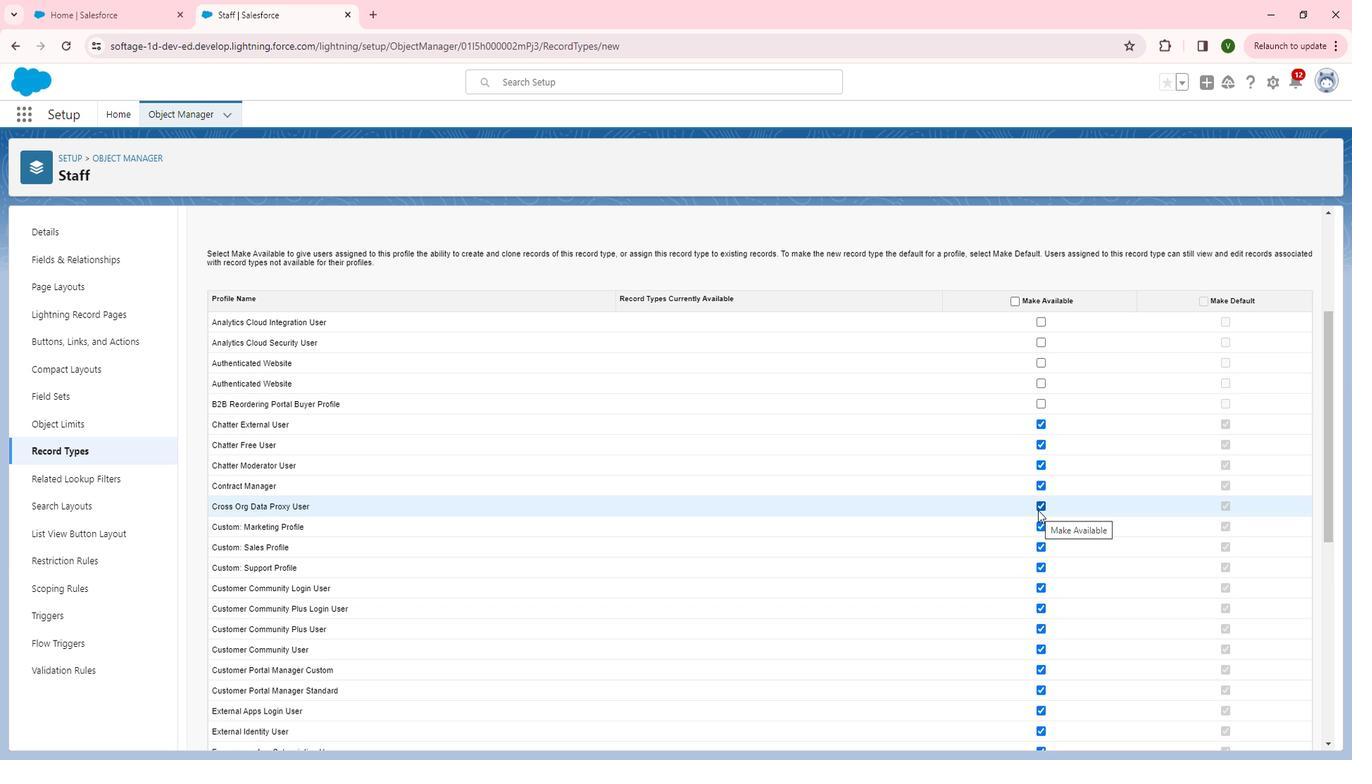 
Action: Mouse moved to (1062, 528)
Screenshot: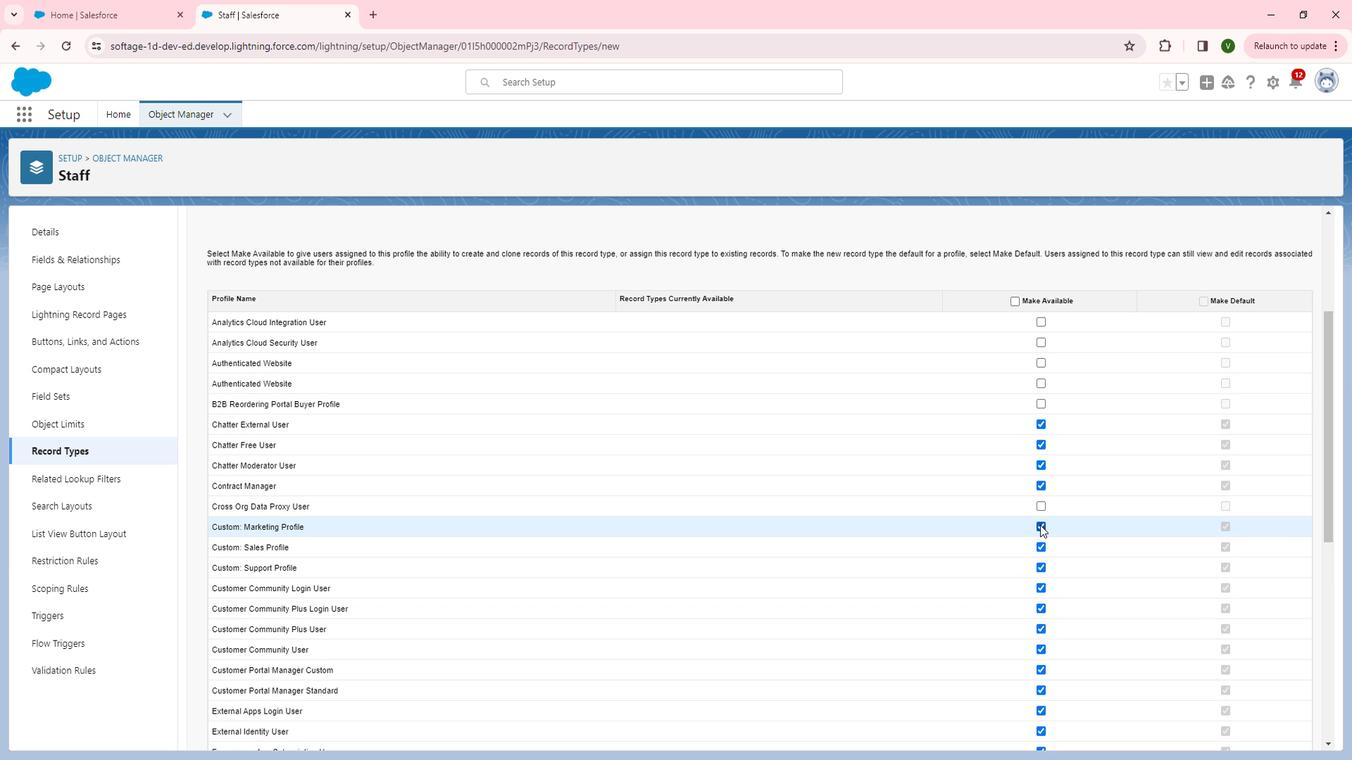 
Action: Mouse pressed left at (1062, 528)
Screenshot: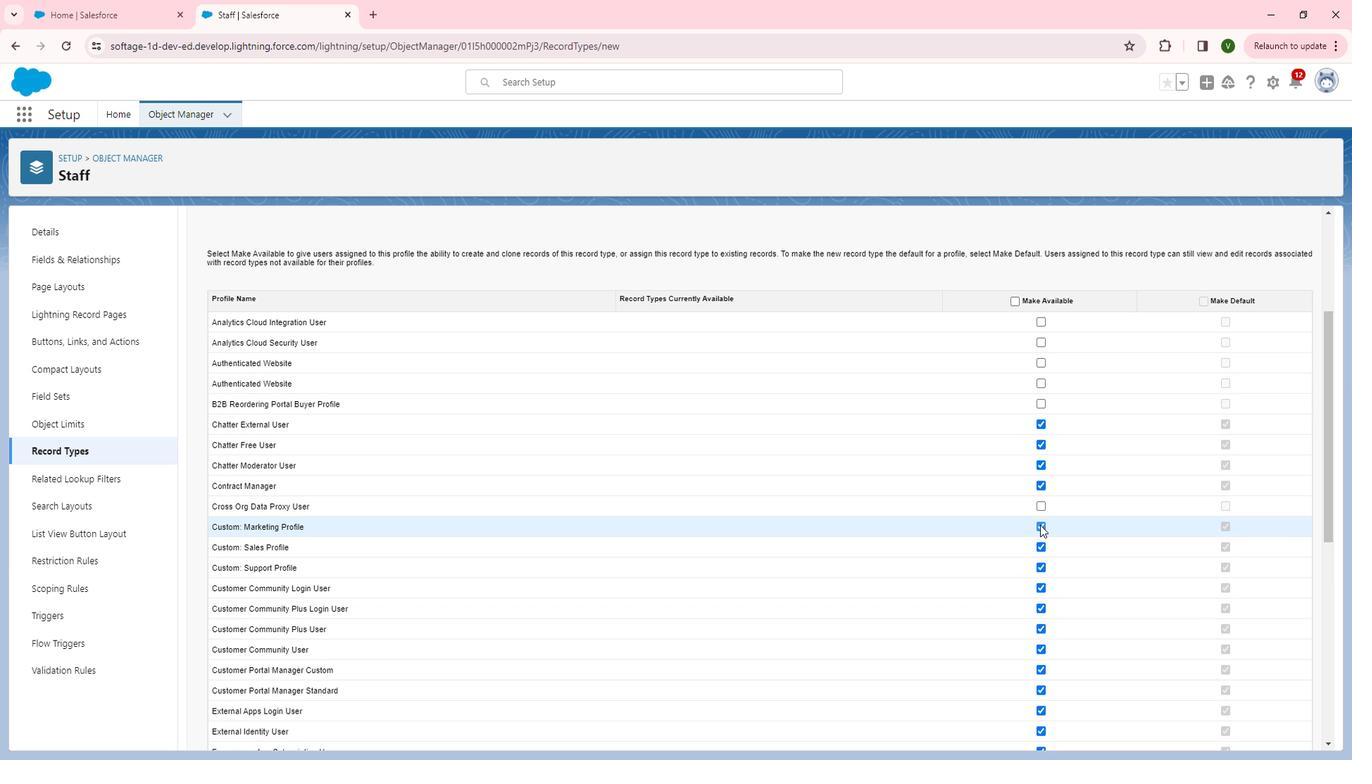 
Action: Mouse moved to (1064, 549)
Screenshot: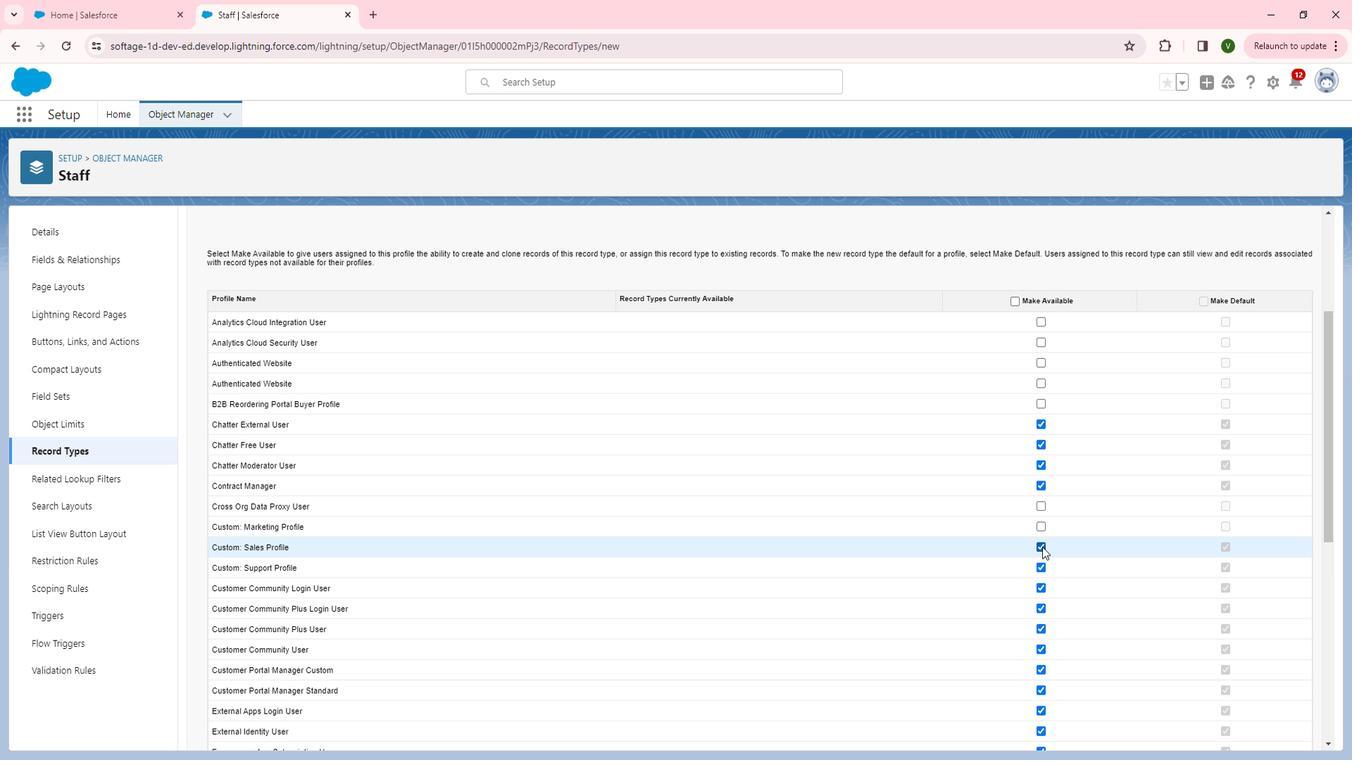 
Action: Mouse pressed left at (1064, 549)
Screenshot: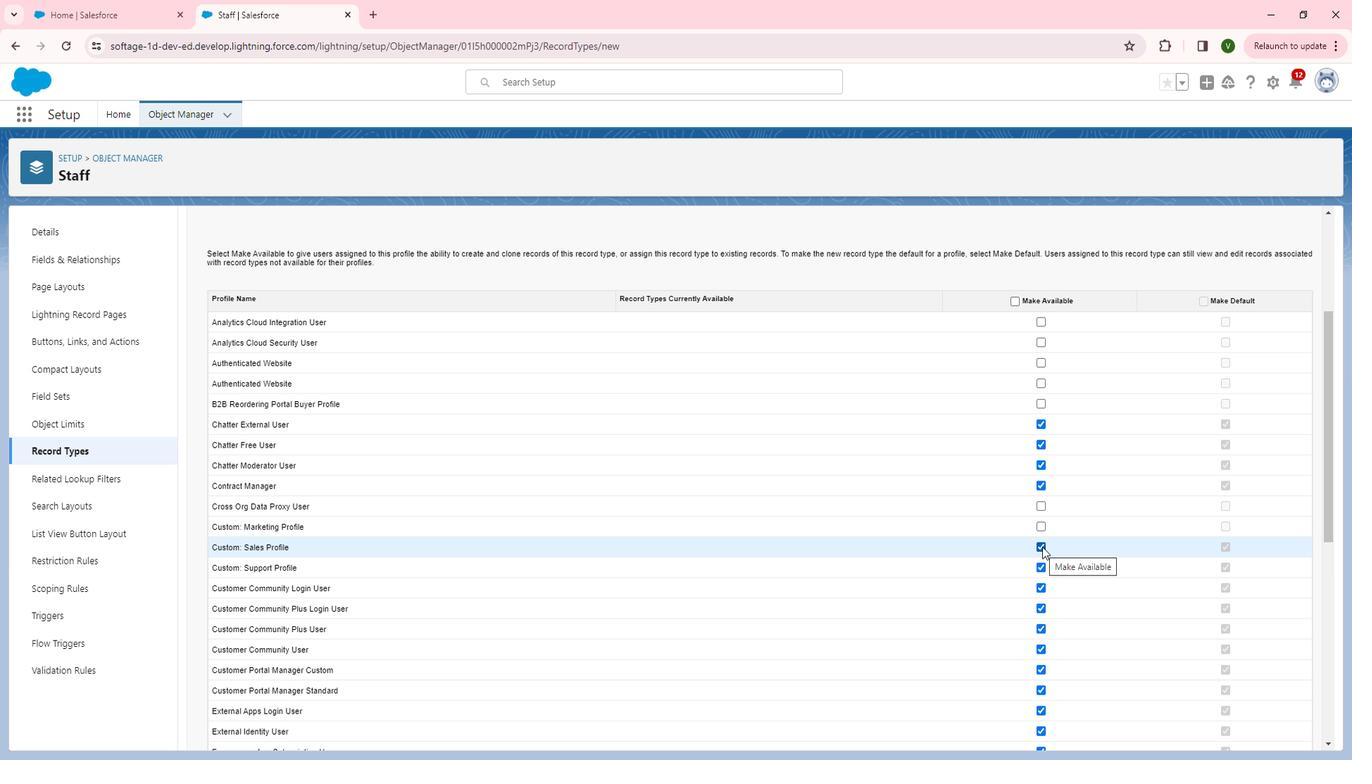 
Action: Mouse moved to (1059, 571)
Screenshot: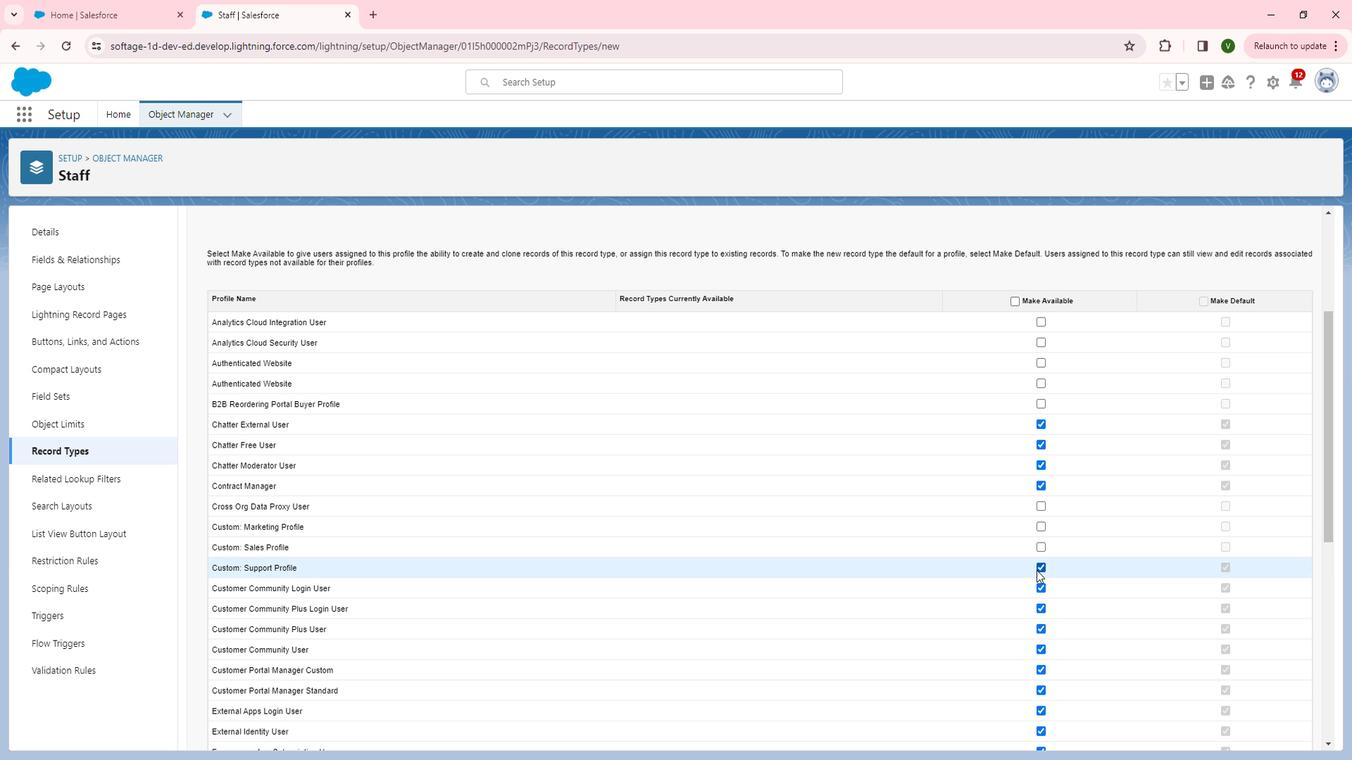 
Action: Mouse scrolled (1059, 571) with delta (0, 0)
Screenshot: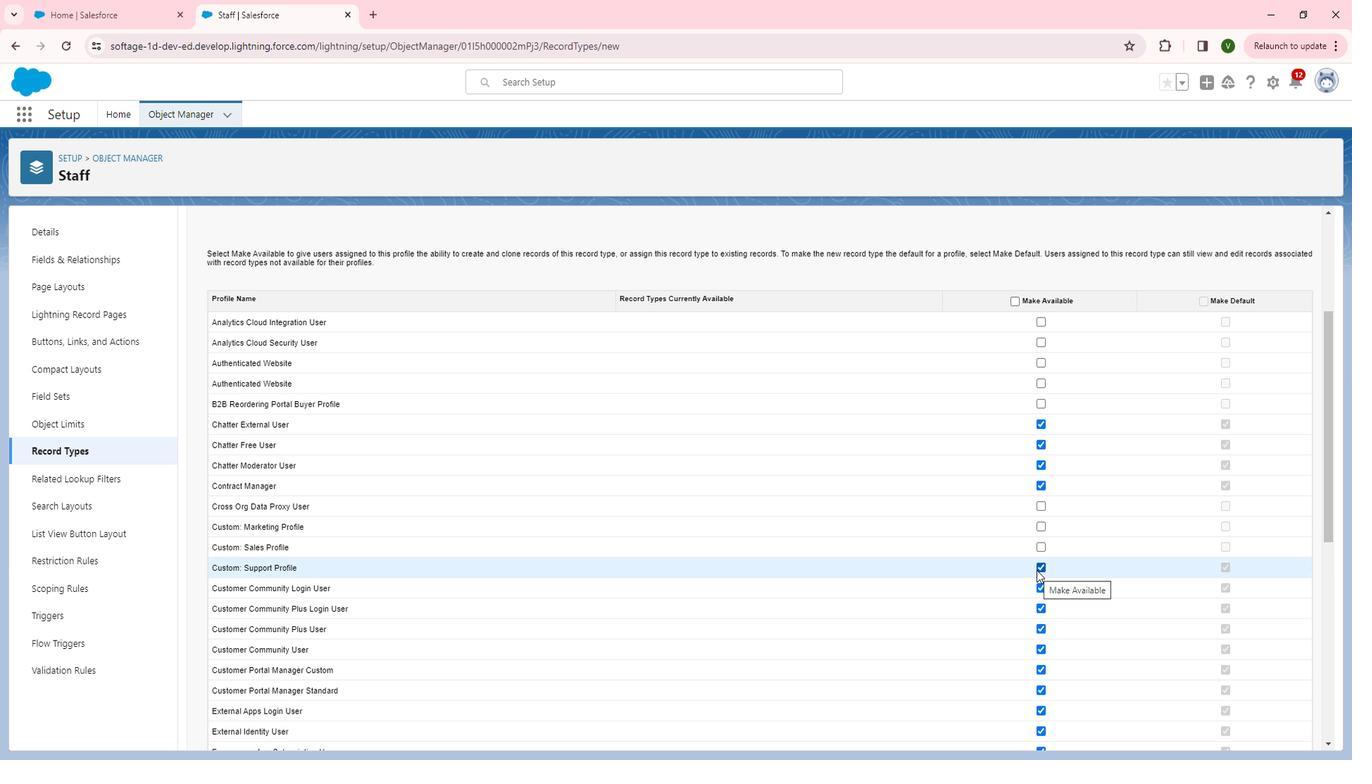 
Action: Mouse scrolled (1059, 571) with delta (0, 0)
Screenshot: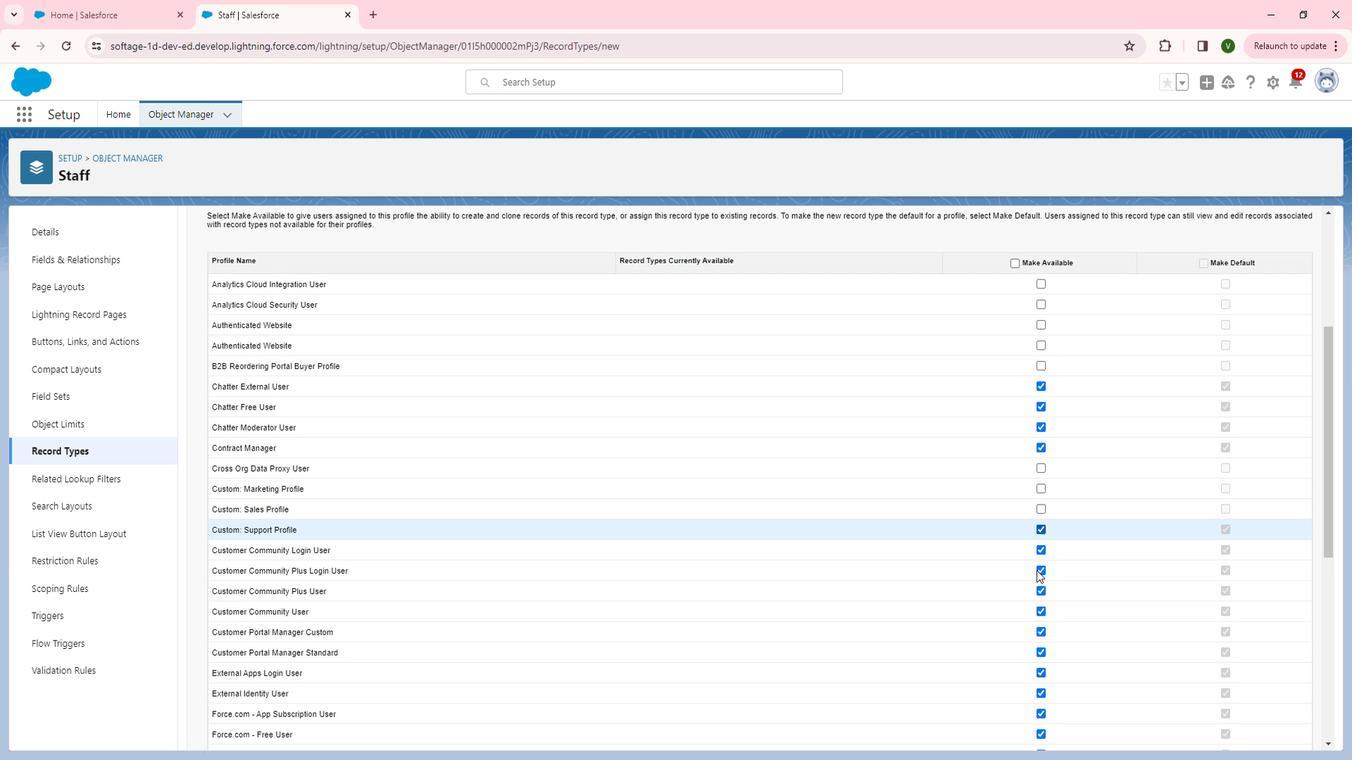 
Action: Mouse moved to (1059, 566)
Screenshot: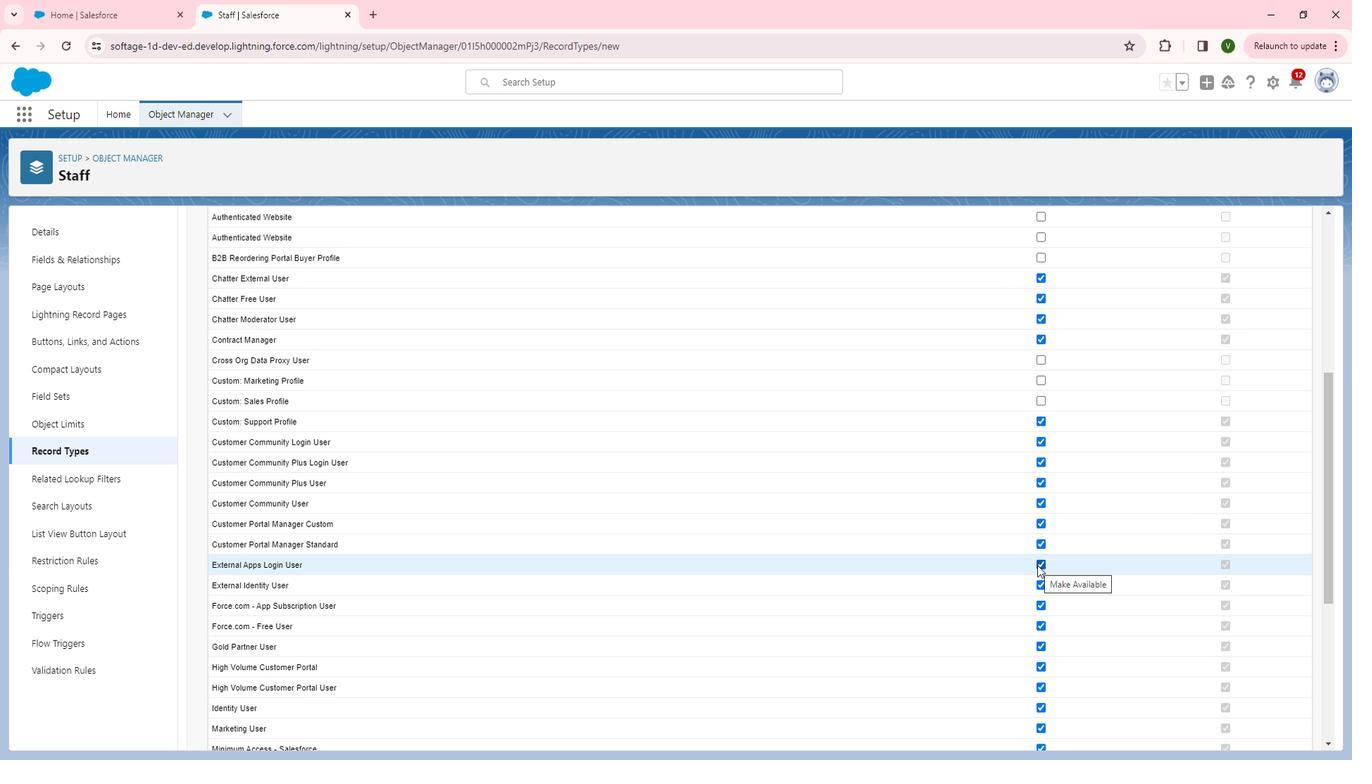 
Action: Mouse pressed left at (1059, 566)
Screenshot: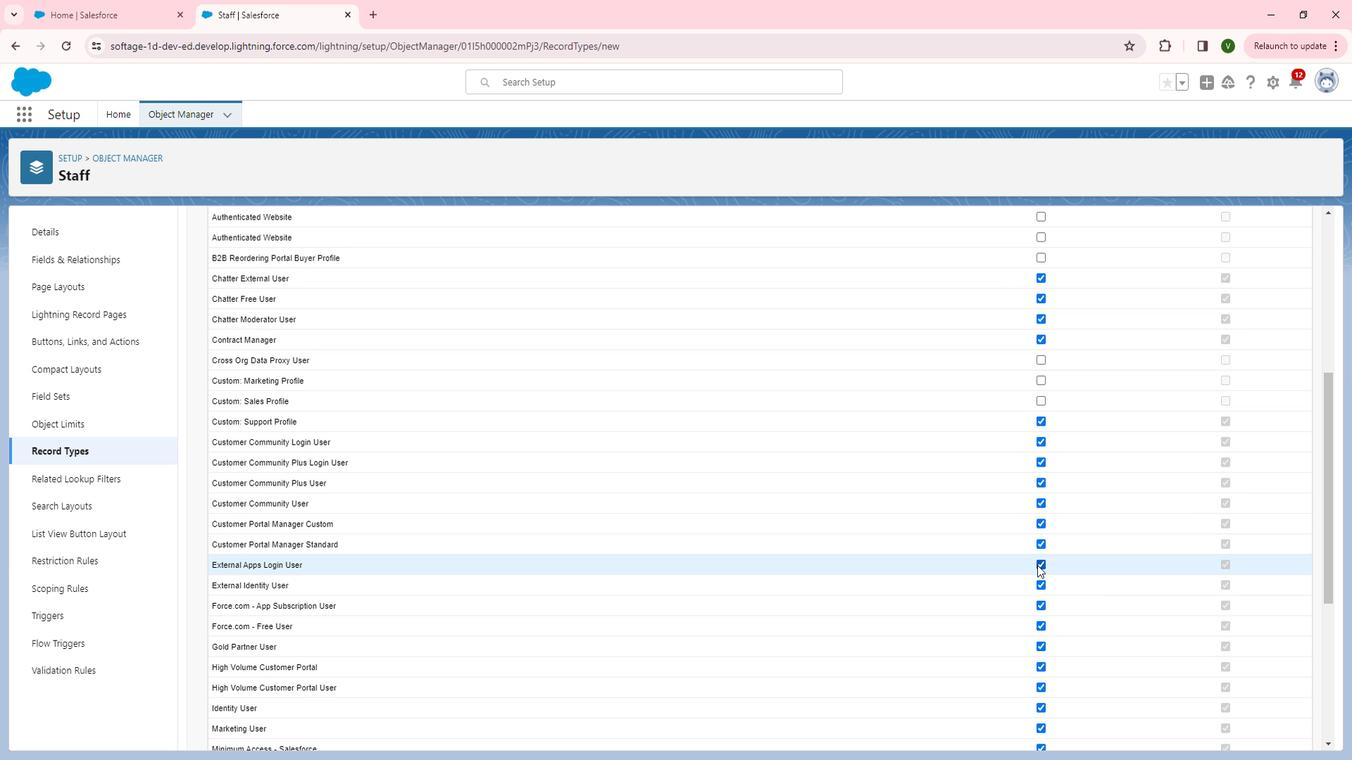 
Action: Mouse moved to (1064, 585)
Screenshot: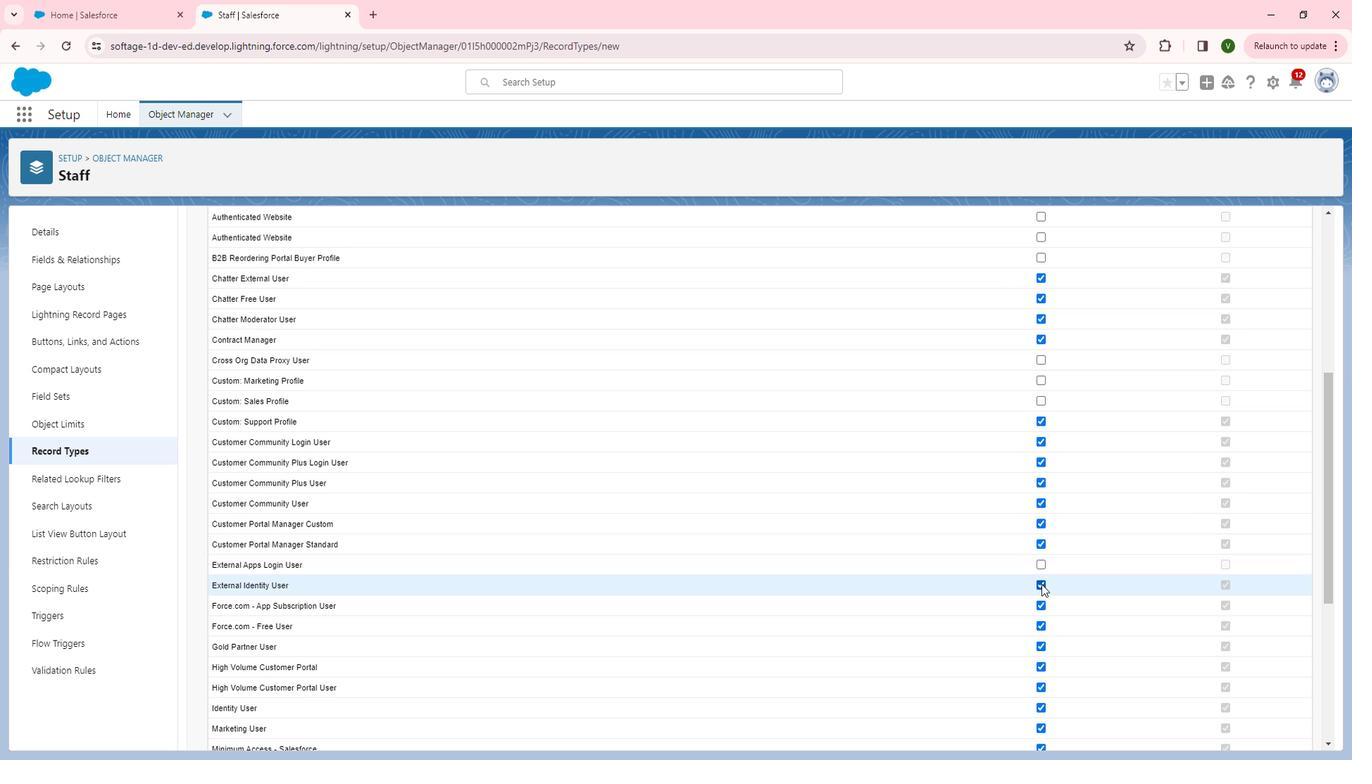 
Action: Mouse pressed left at (1064, 585)
Screenshot: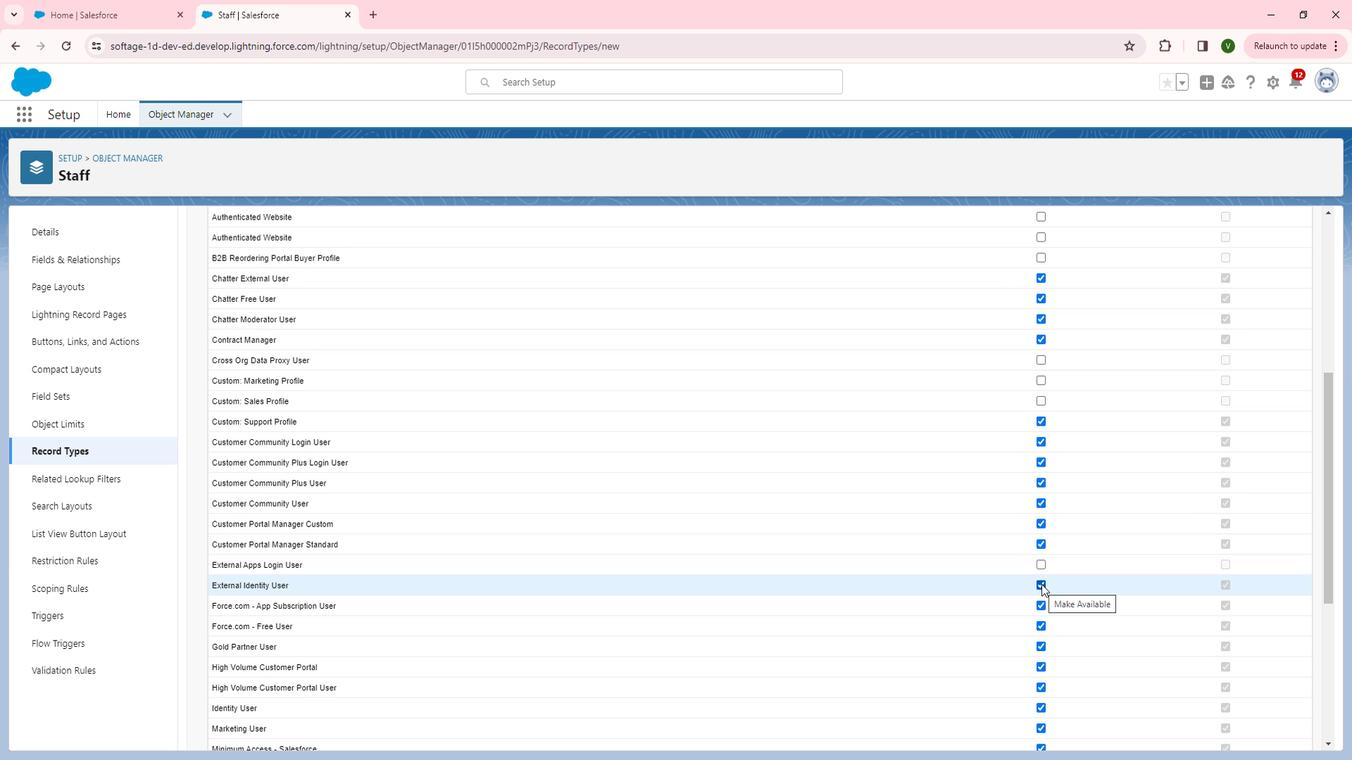 
Action: Mouse moved to (1065, 604)
Screenshot: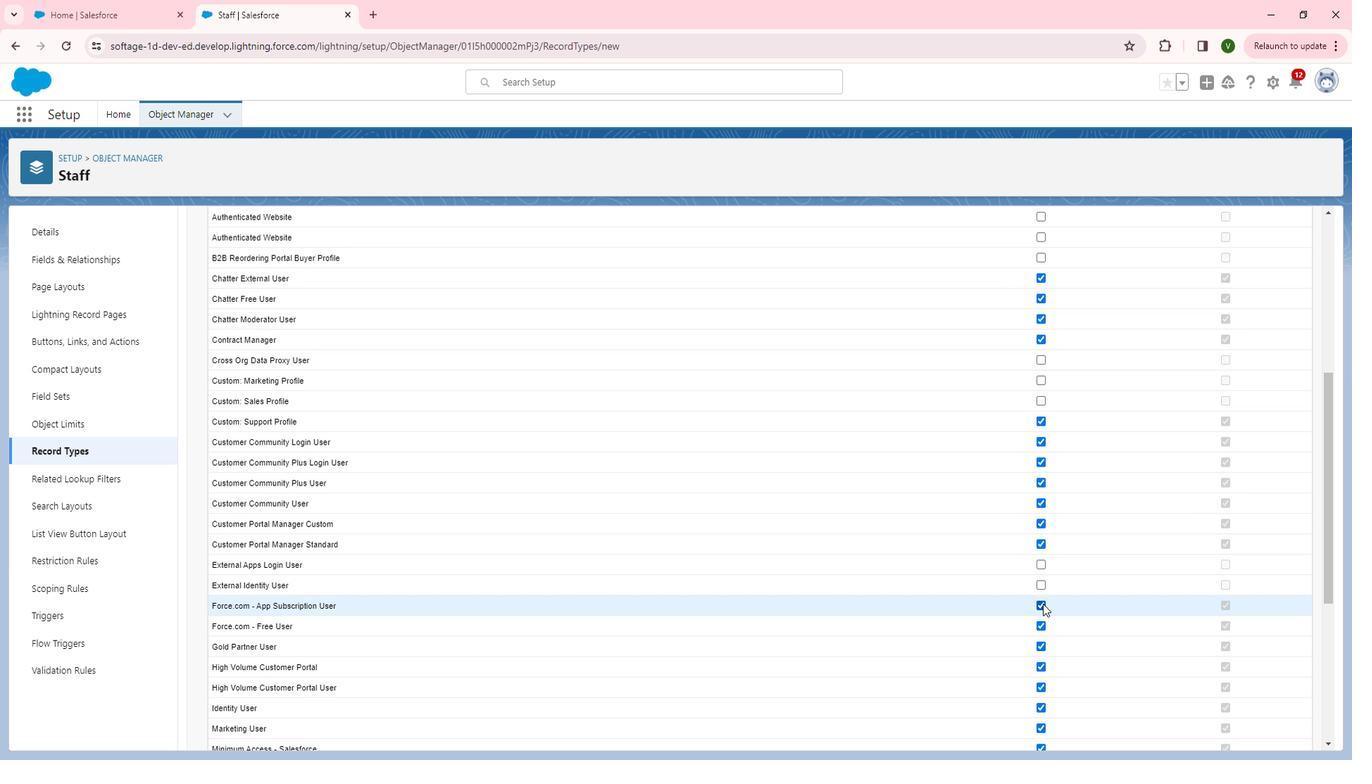 
Action: Mouse pressed left at (1065, 604)
Screenshot: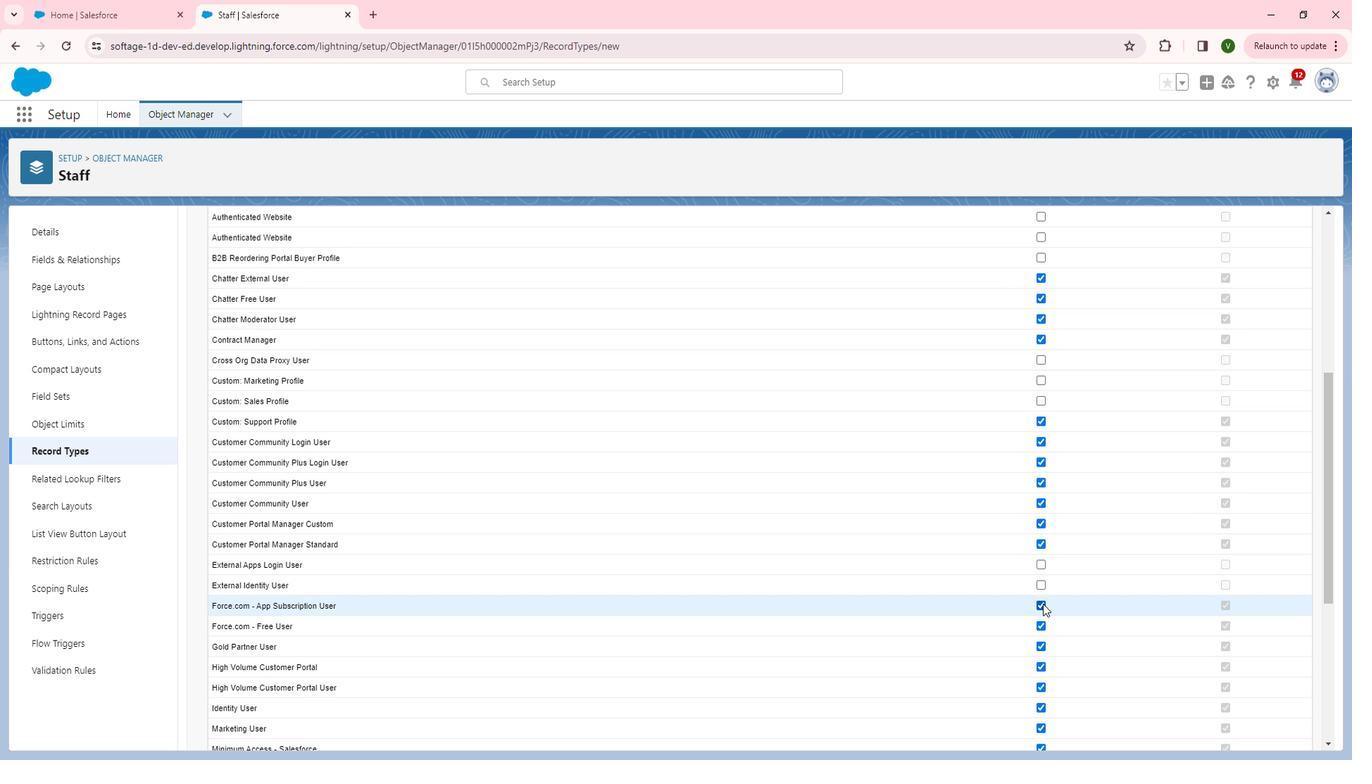 
Action: Mouse scrolled (1065, 603) with delta (0, 0)
Screenshot: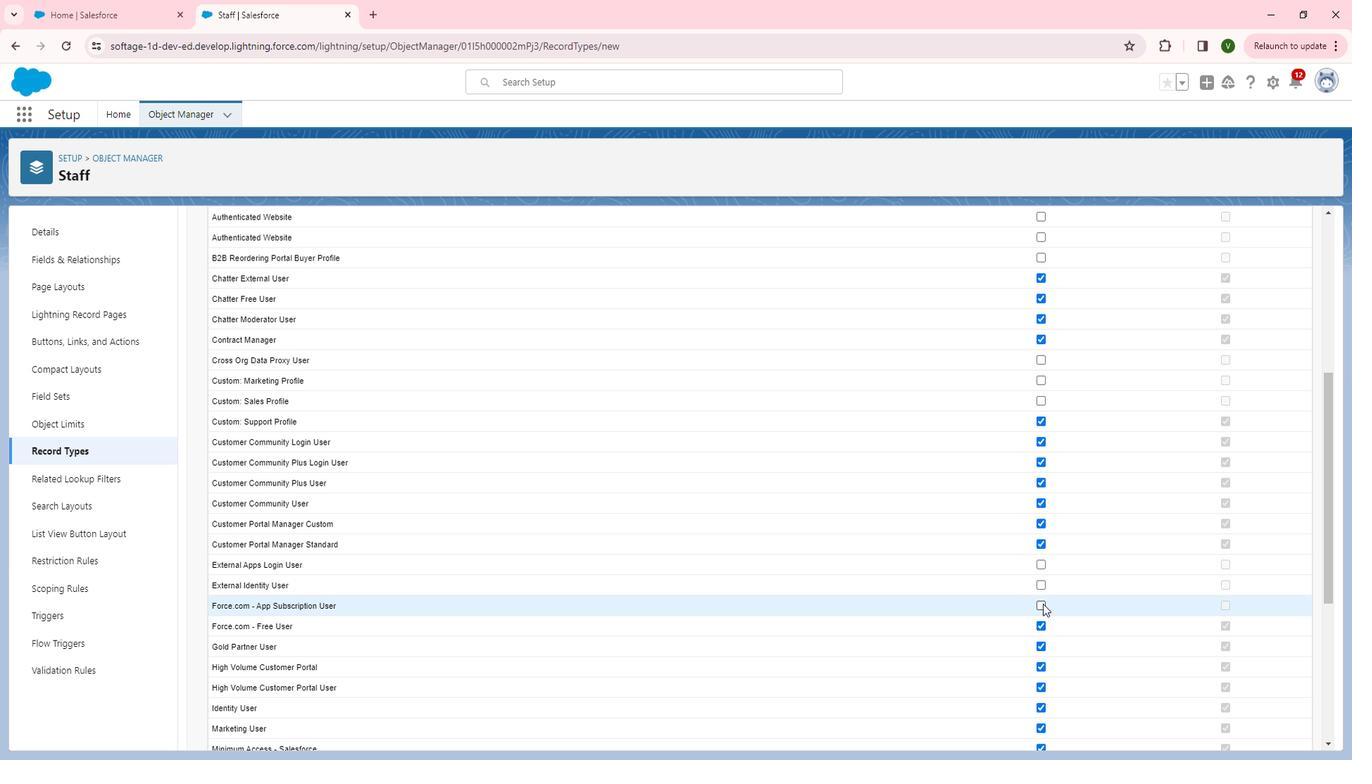 
Action: Mouse scrolled (1065, 603) with delta (0, 0)
Screenshot: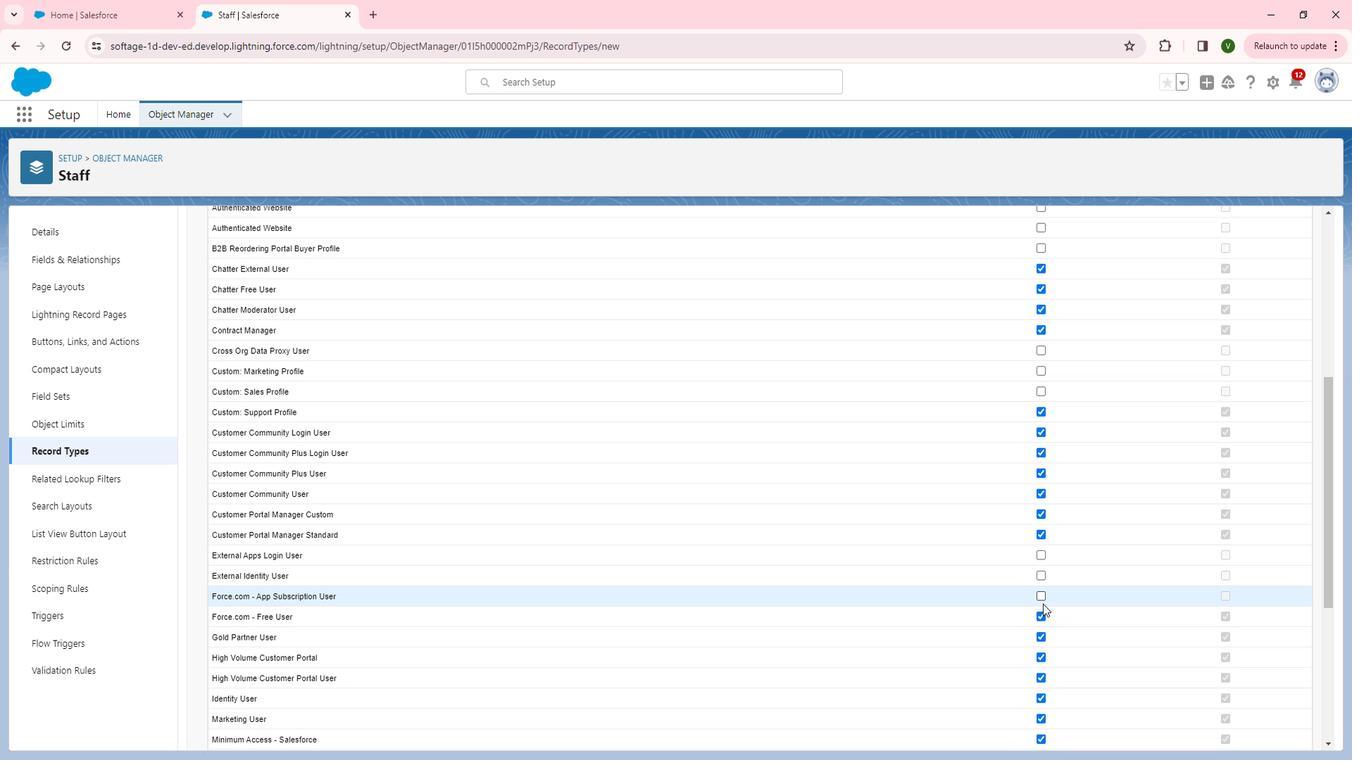 
Action: Mouse scrolled (1065, 603) with delta (0, 0)
Screenshot: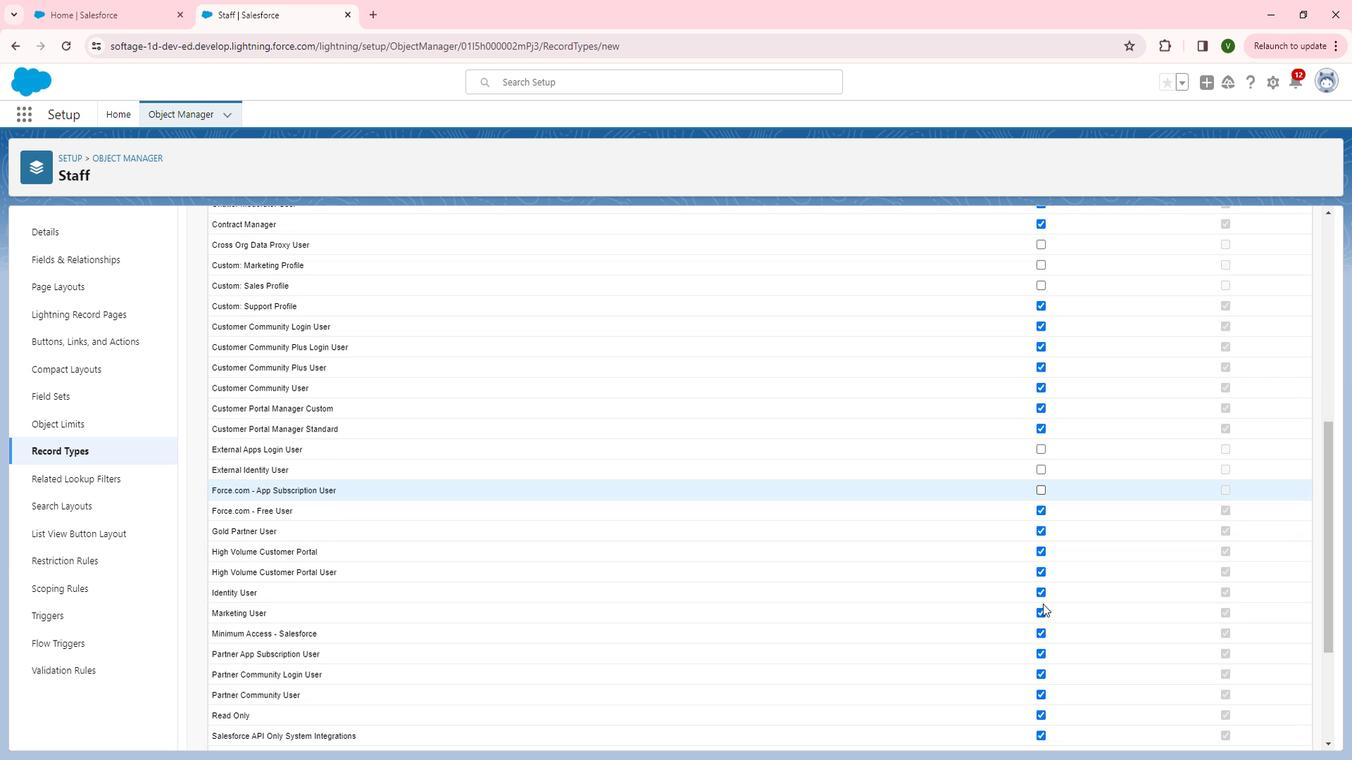 
Action: Mouse moved to (1064, 510)
Screenshot: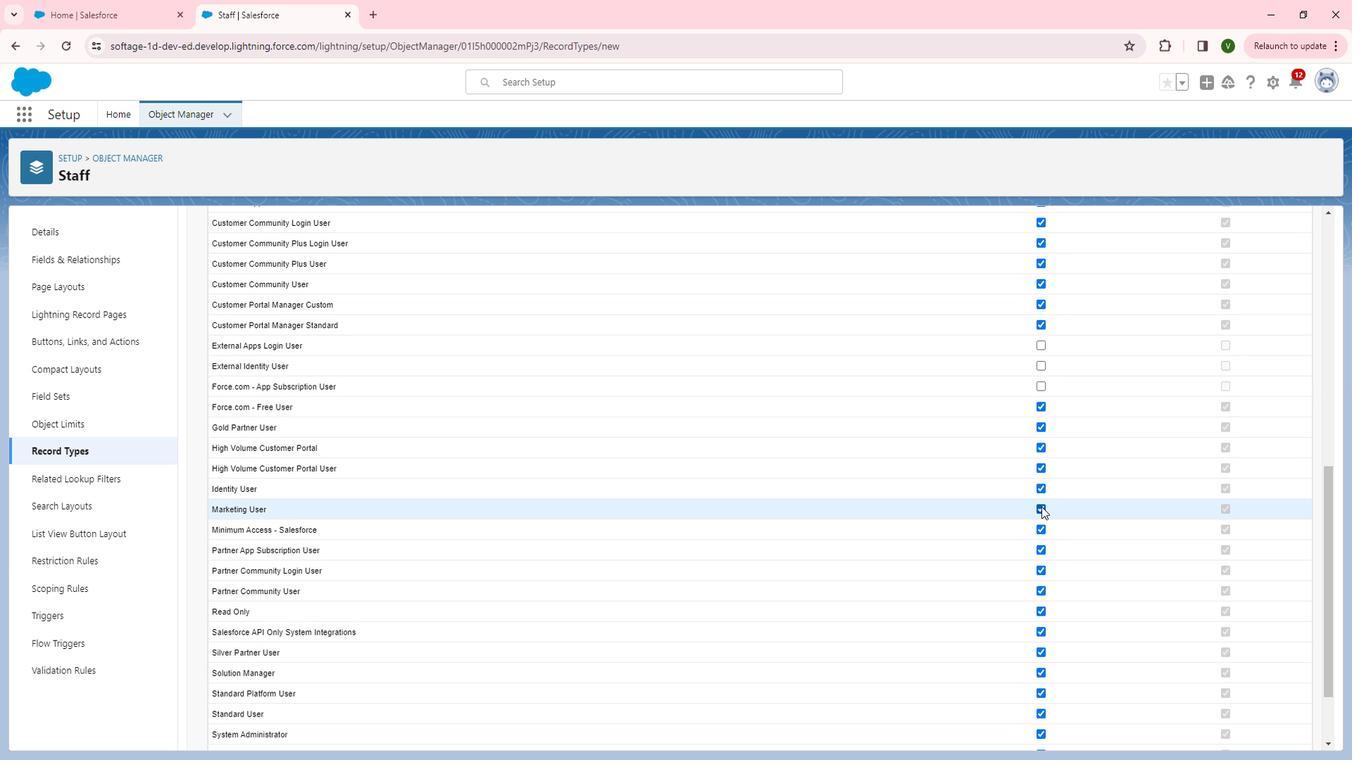 
Action: Mouse pressed left at (1064, 510)
Screenshot: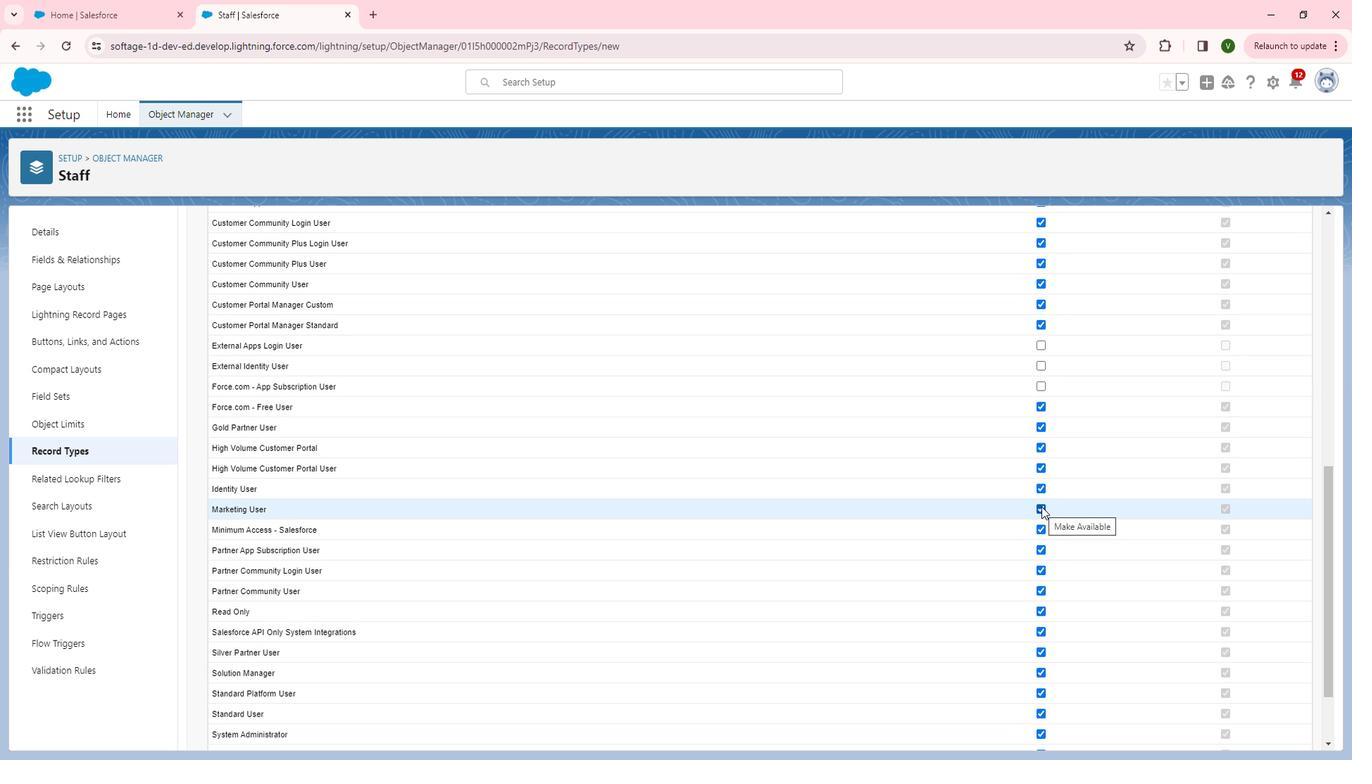 
Action: Mouse moved to (1061, 471)
Screenshot: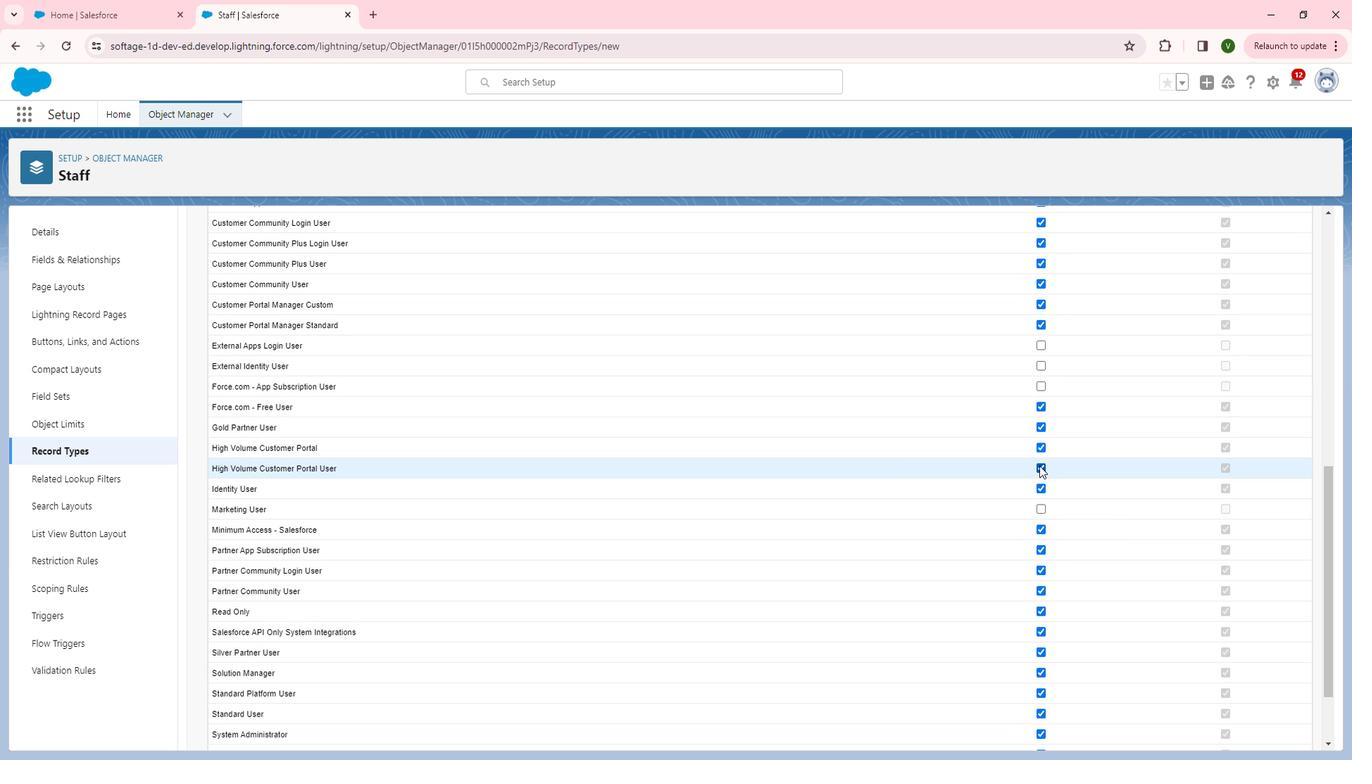 
Action: Mouse pressed left at (1061, 471)
Screenshot: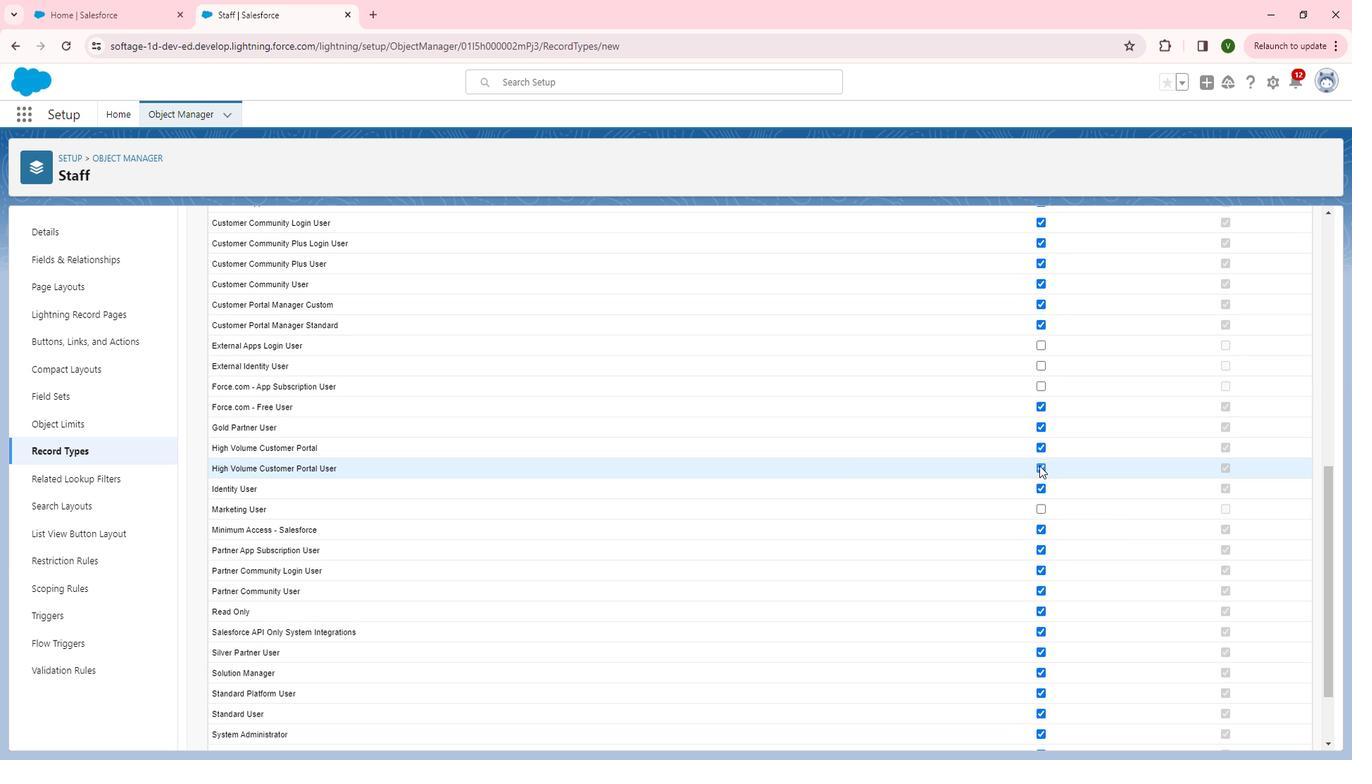 
Action: Mouse moved to (1061, 573)
Screenshot: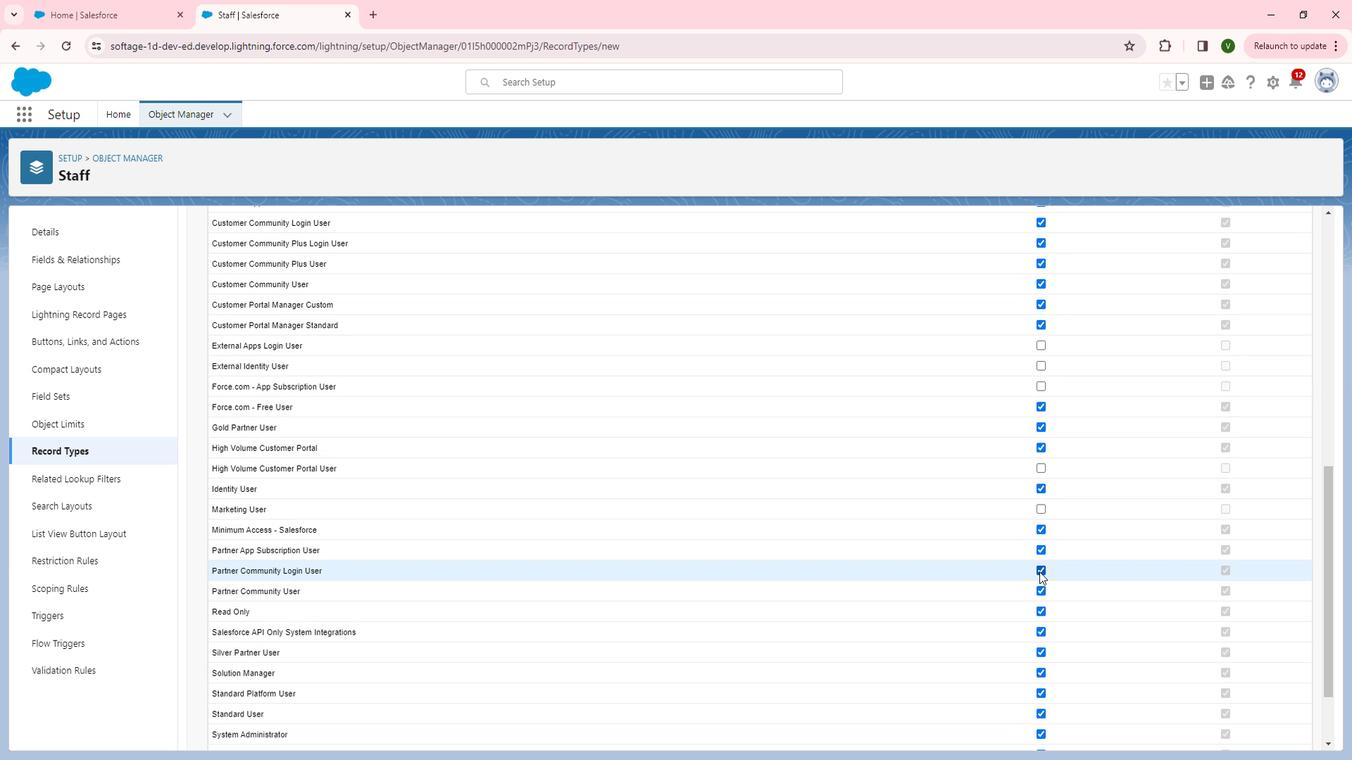 
Action: Mouse pressed left at (1061, 573)
Screenshot: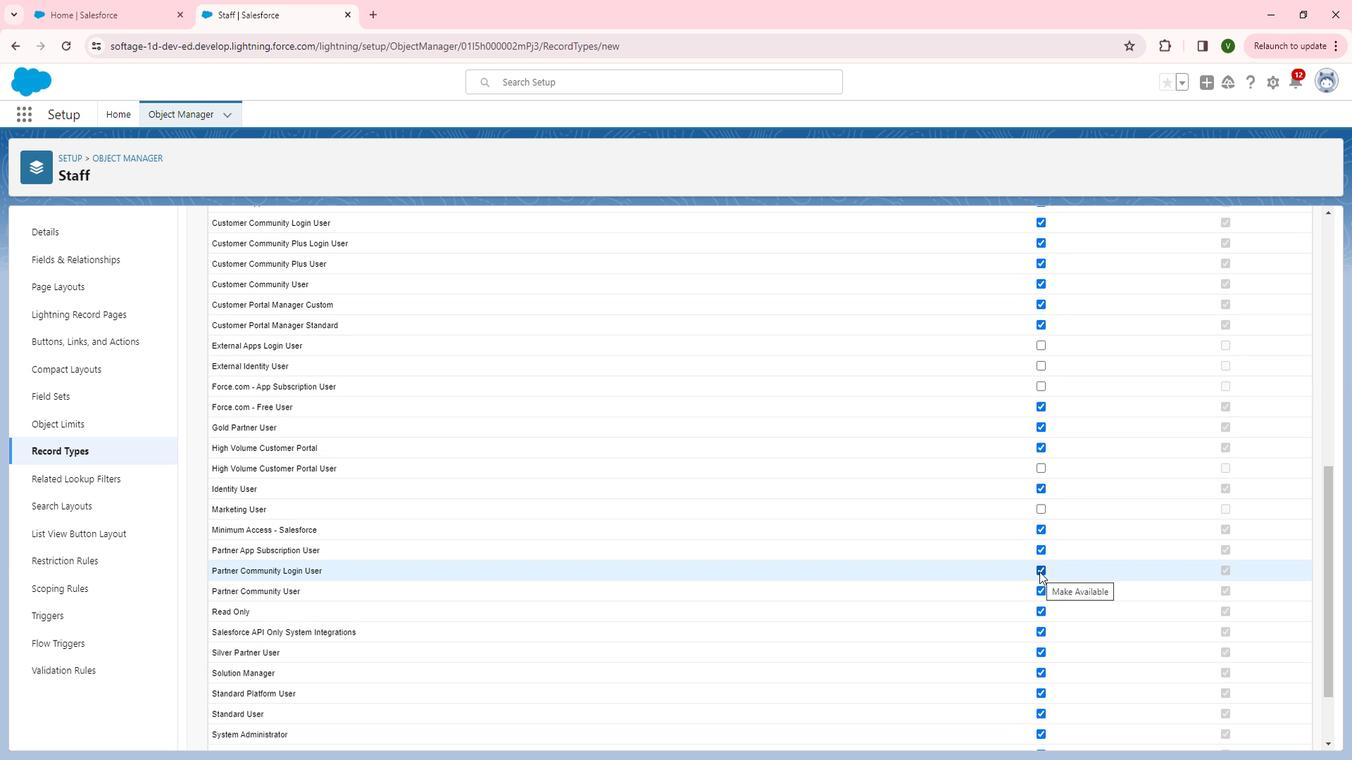 
Action: Mouse moved to (1061, 554)
Screenshot: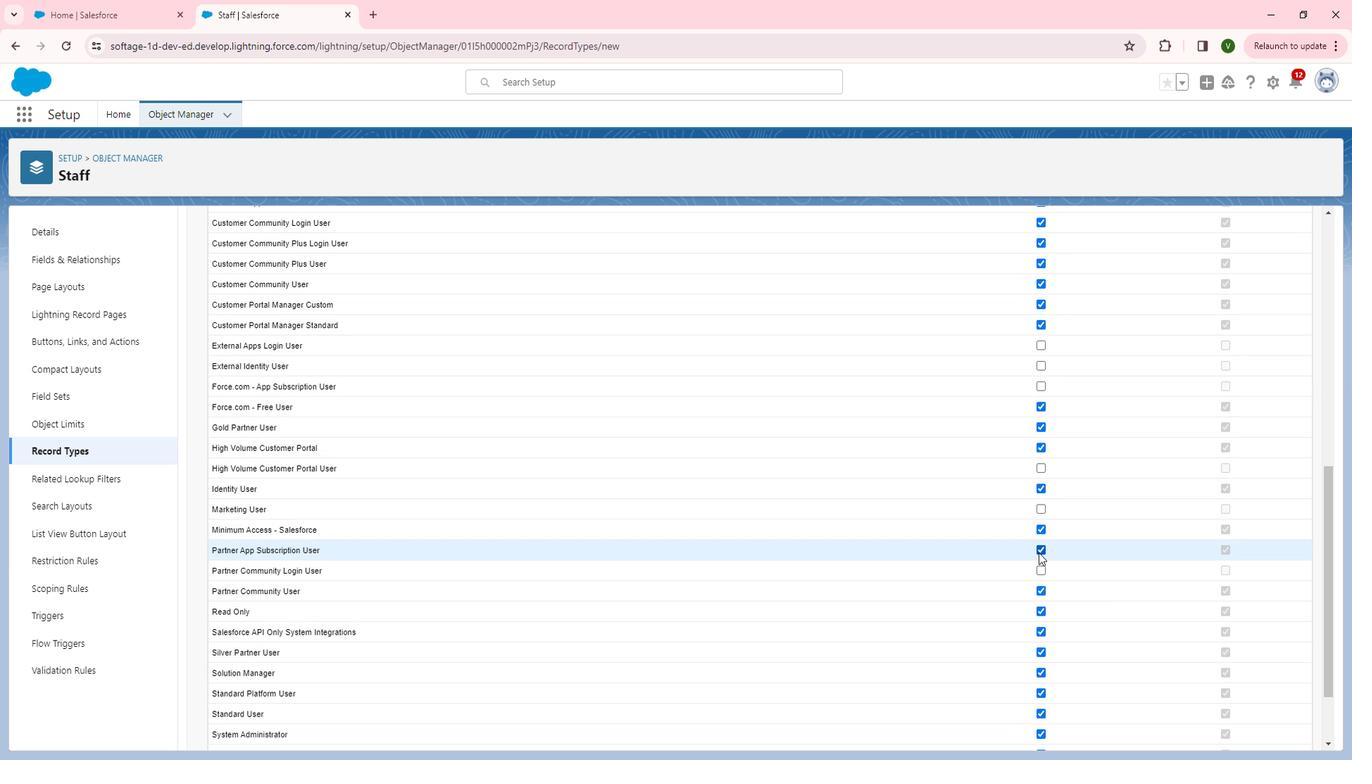 
Action: Mouse pressed left at (1061, 554)
Screenshot: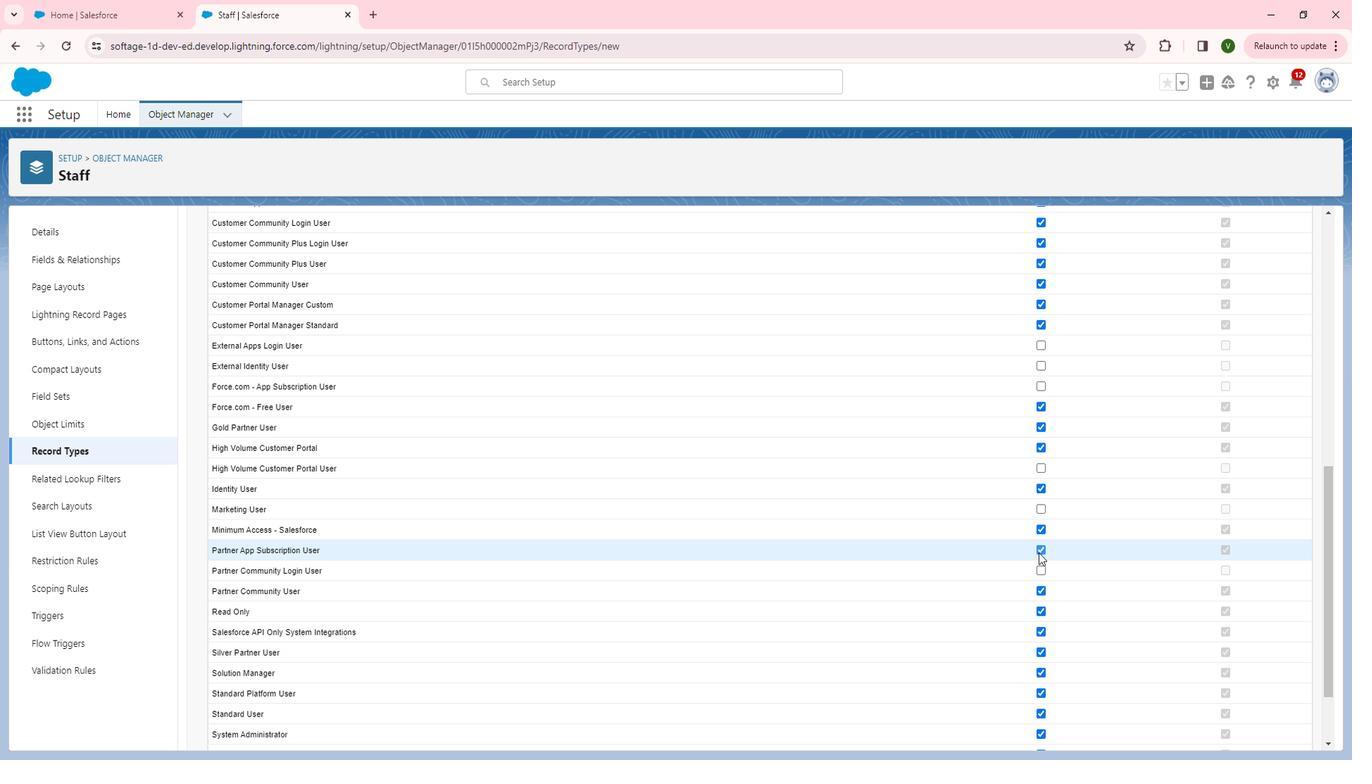 
Action: Mouse moved to (1063, 590)
Screenshot: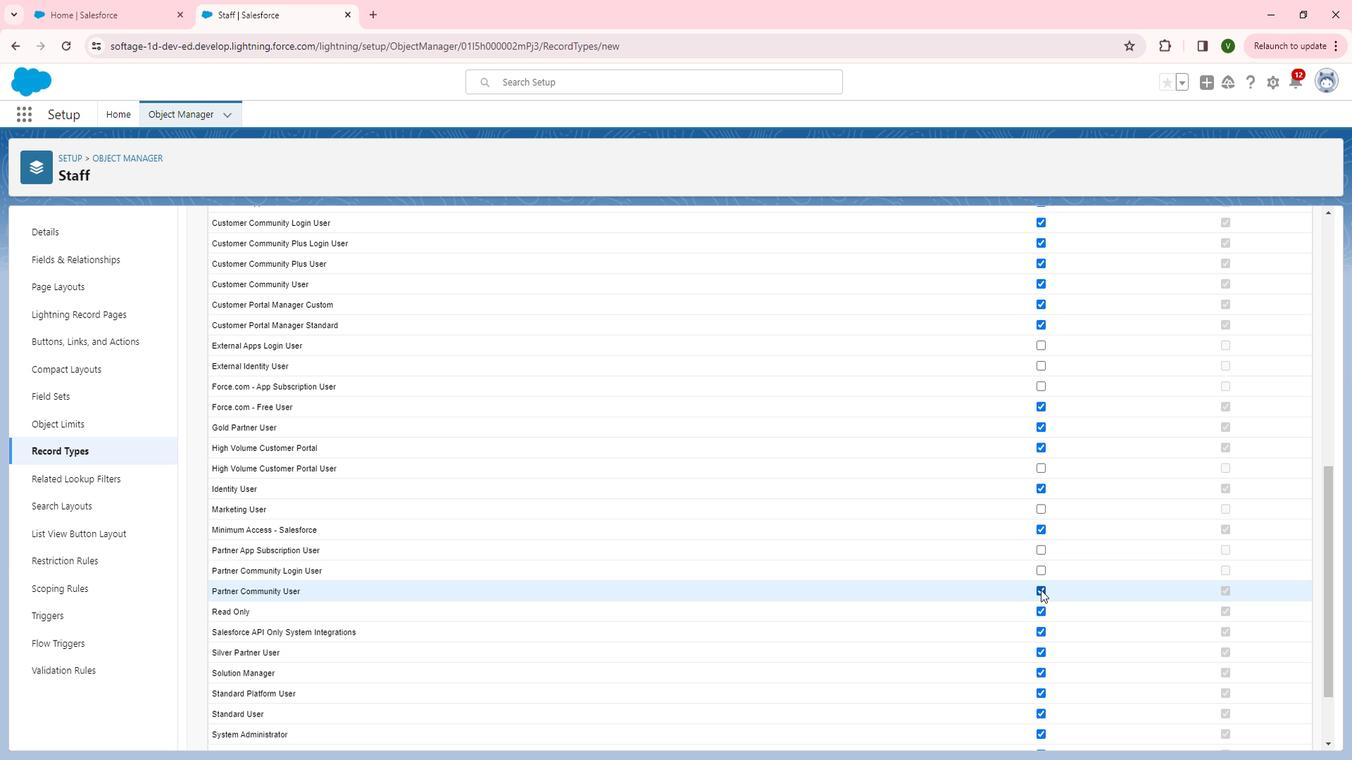 
Action: Mouse pressed left at (1063, 590)
Screenshot: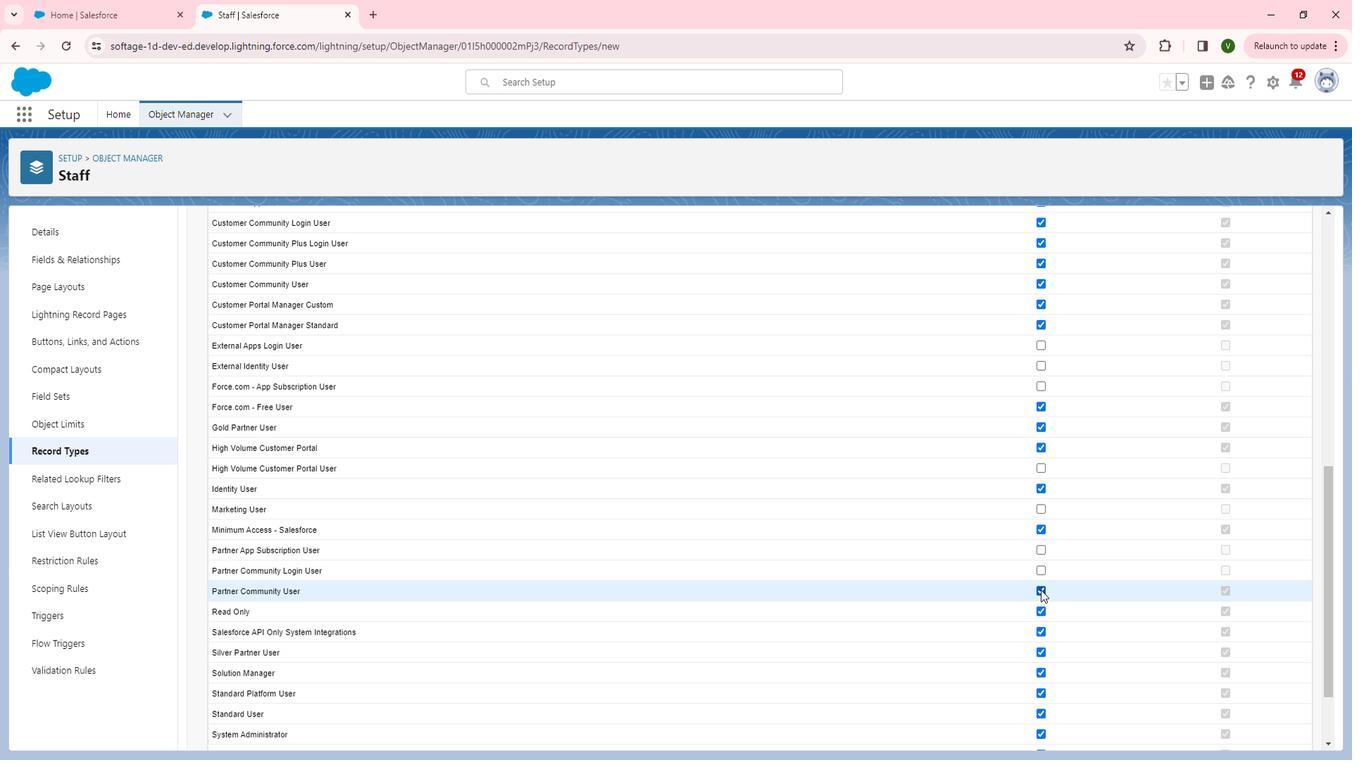 
Action: Mouse moved to (1064, 610)
Screenshot: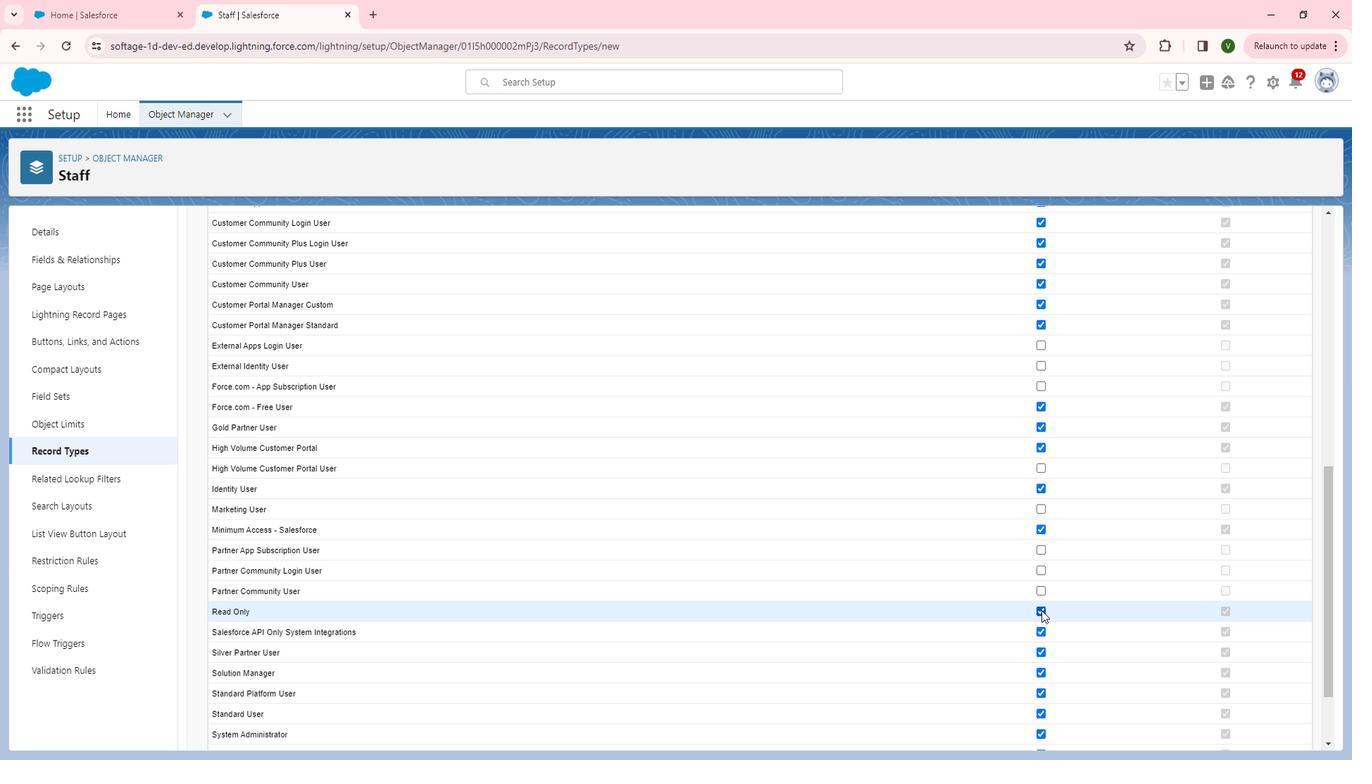 
Action: Mouse scrolled (1064, 609) with delta (0, 0)
Screenshot: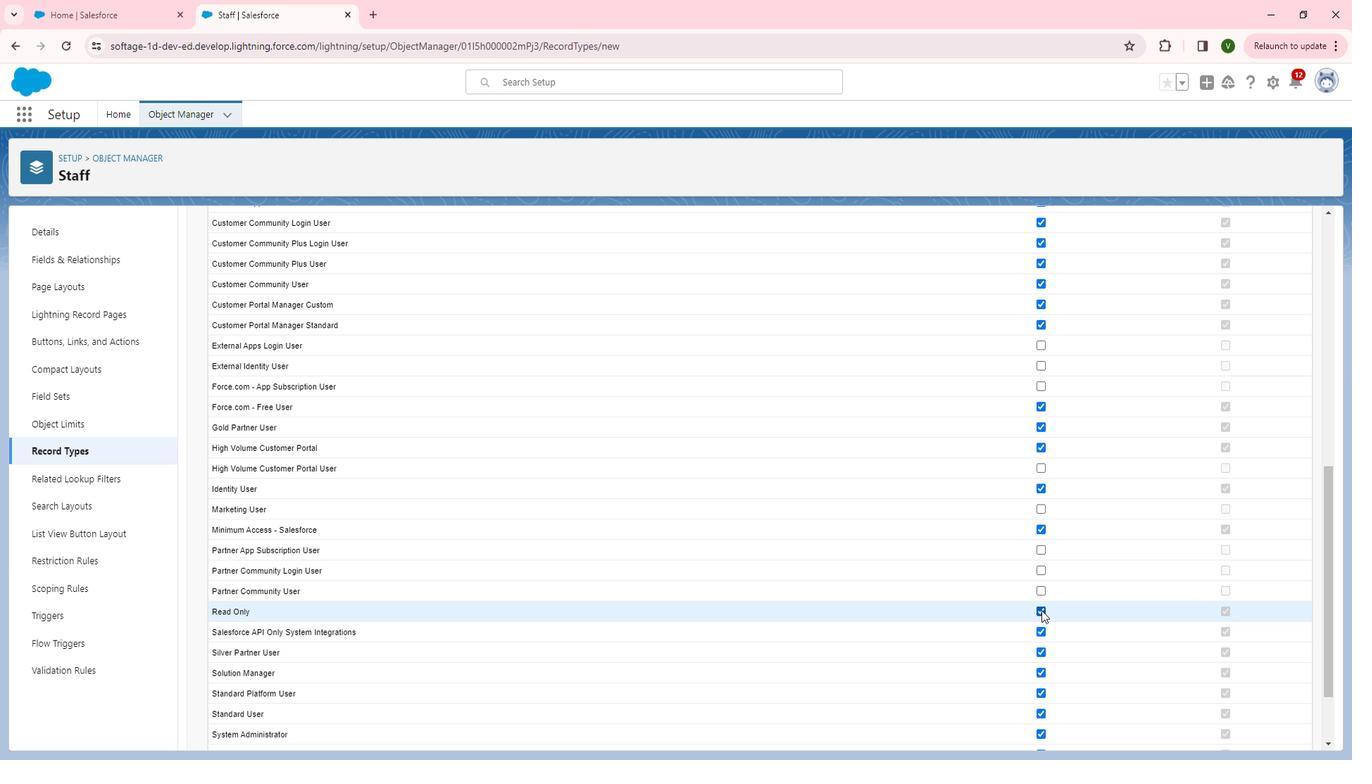 
Action: Mouse moved to (1061, 581)
Screenshot: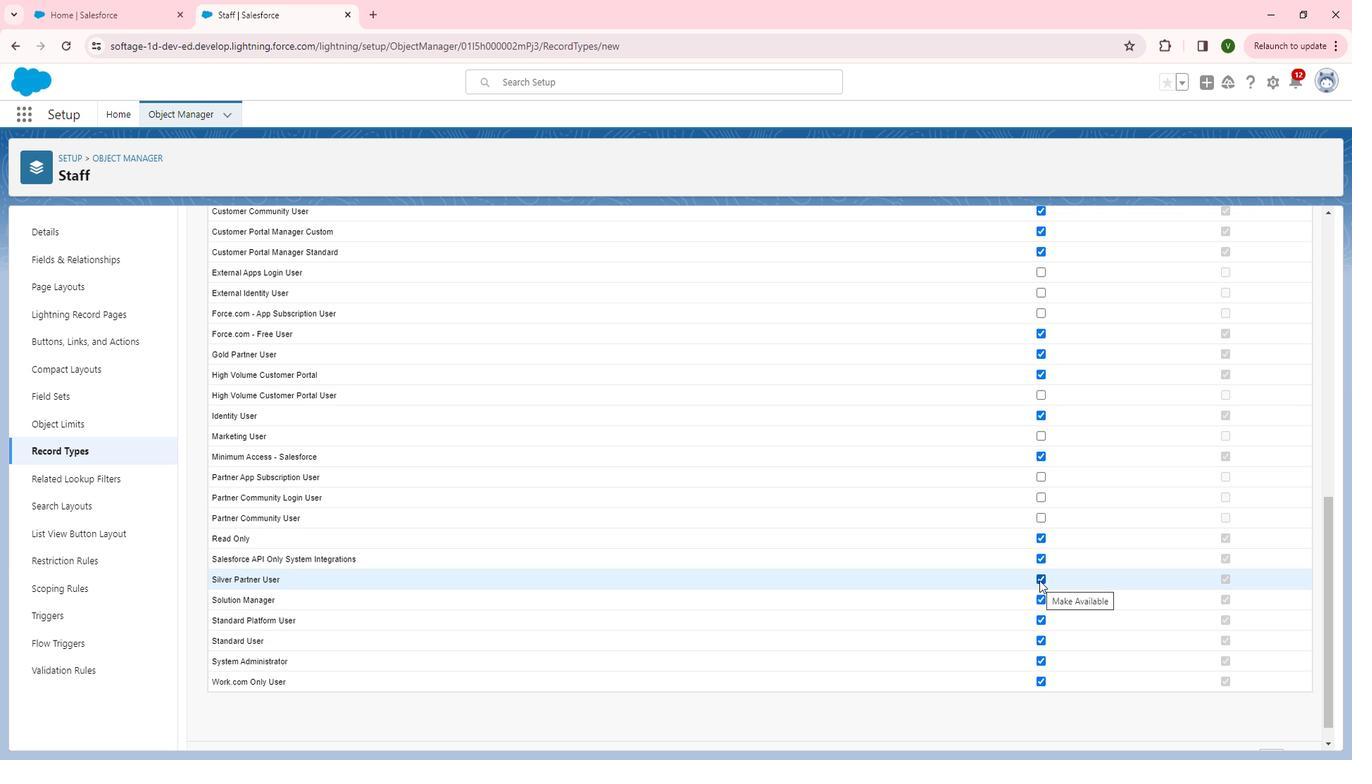 
Action: Mouse pressed left at (1061, 581)
Screenshot: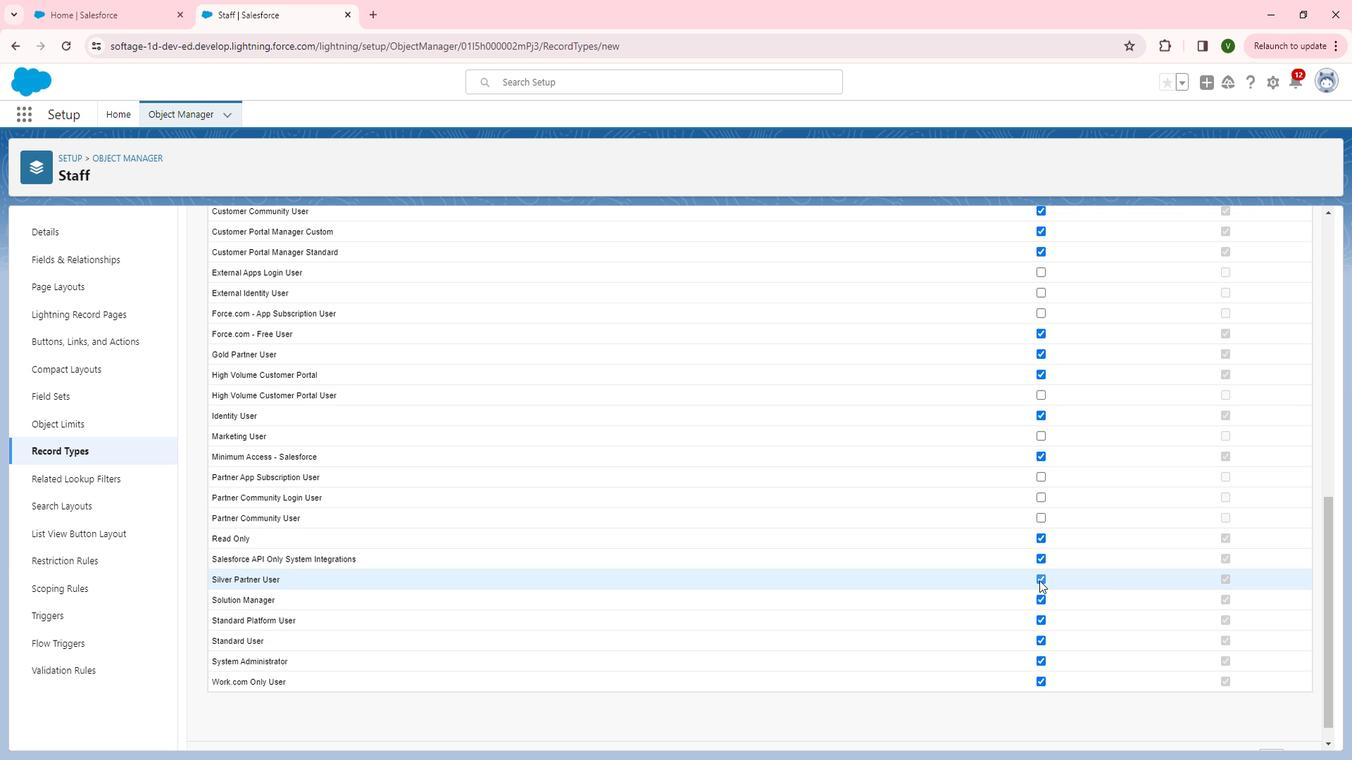 
Action: Mouse moved to (1066, 680)
Screenshot: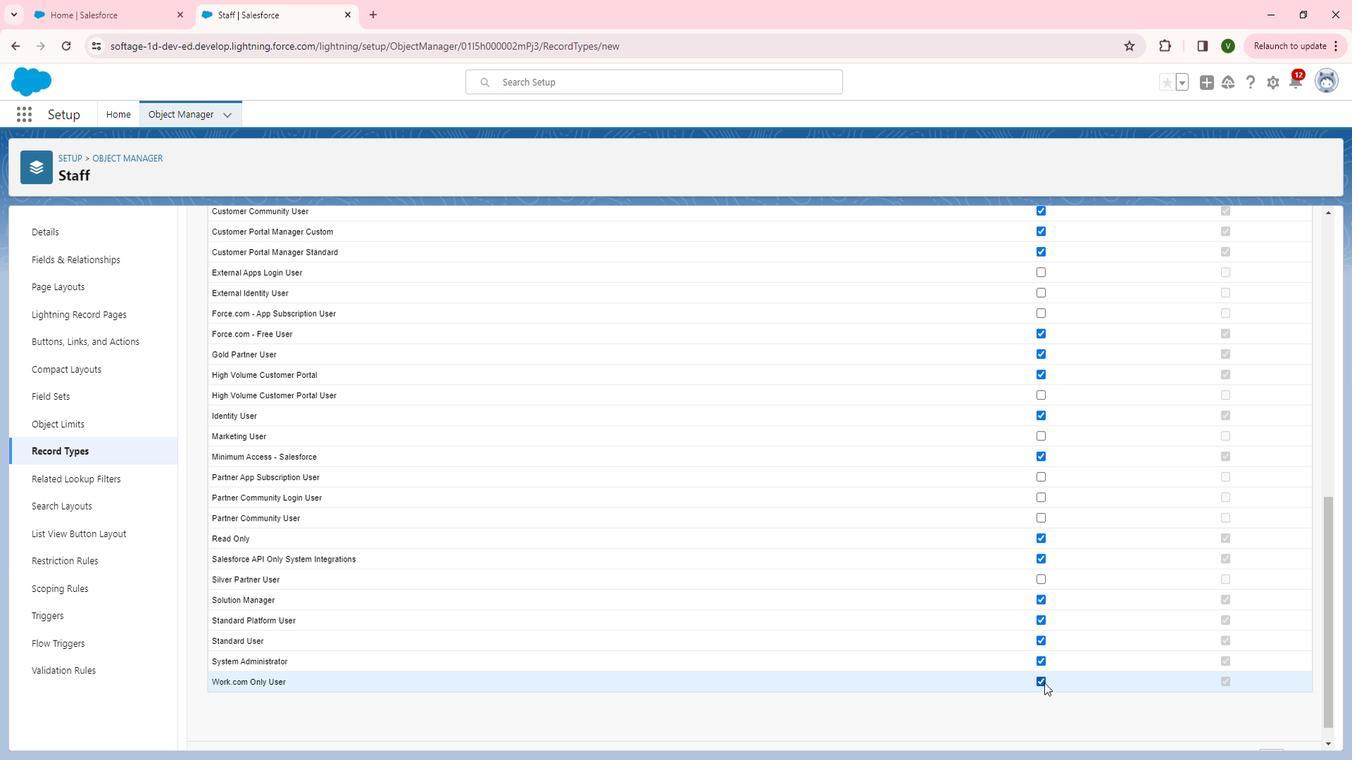 
Action: Mouse pressed left at (1066, 680)
Screenshot: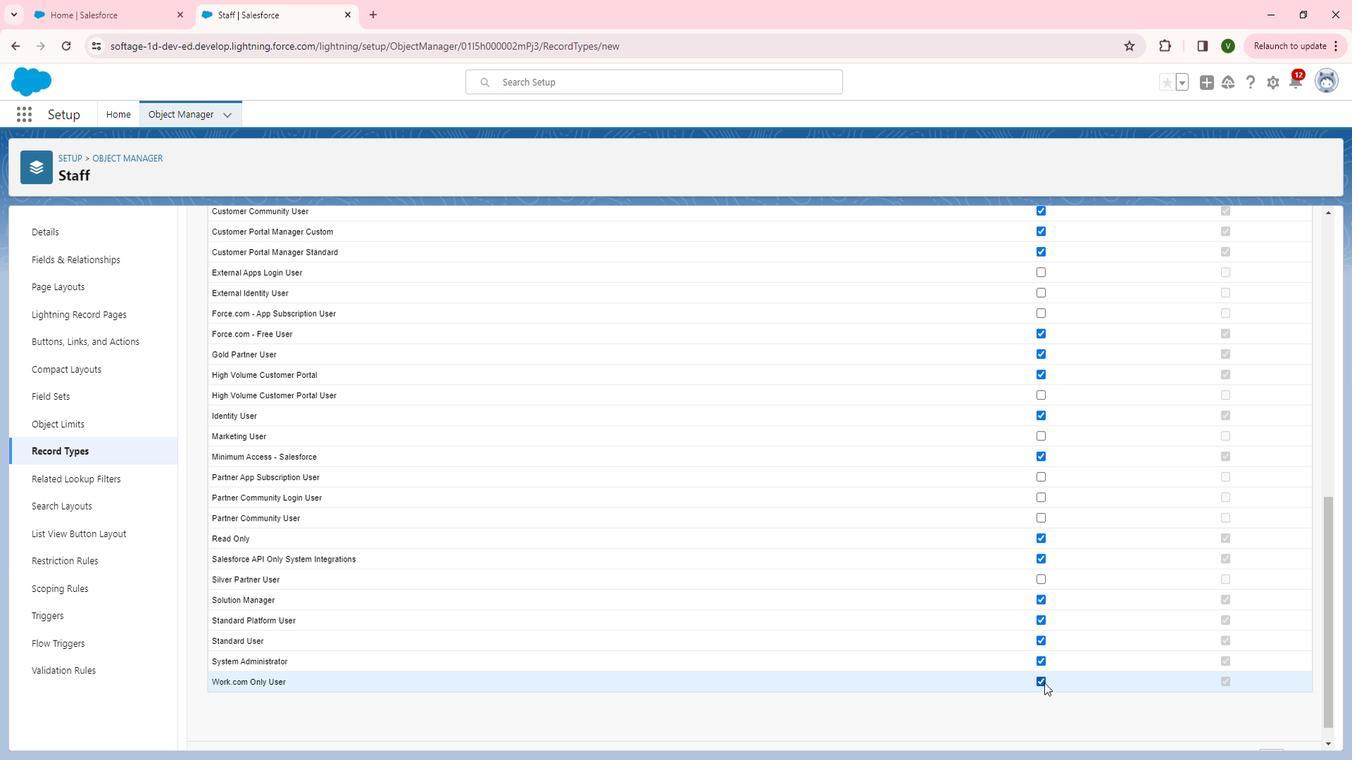 
Action: Mouse moved to (1105, 678)
Screenshot: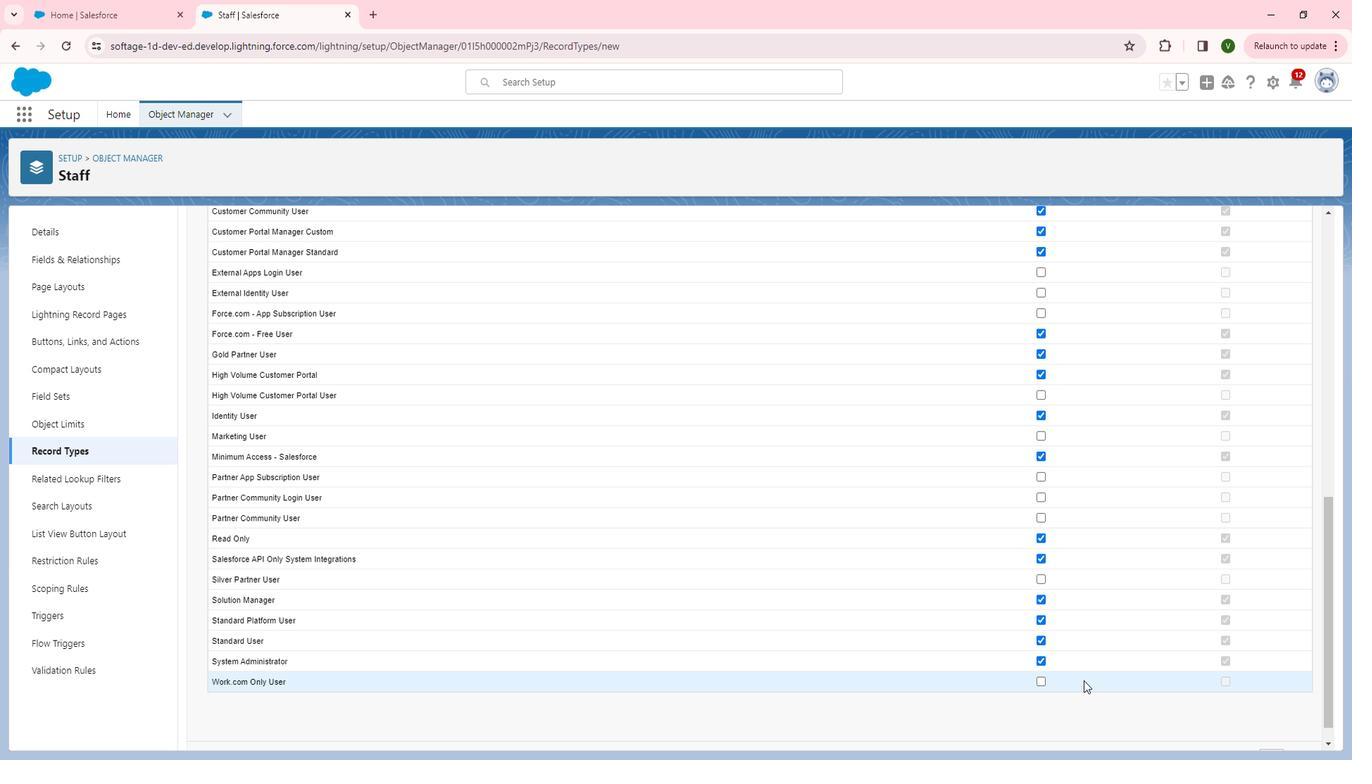 
Action: Mouse scrolled (1105, 677) with delta (0, 0)
Screenshot: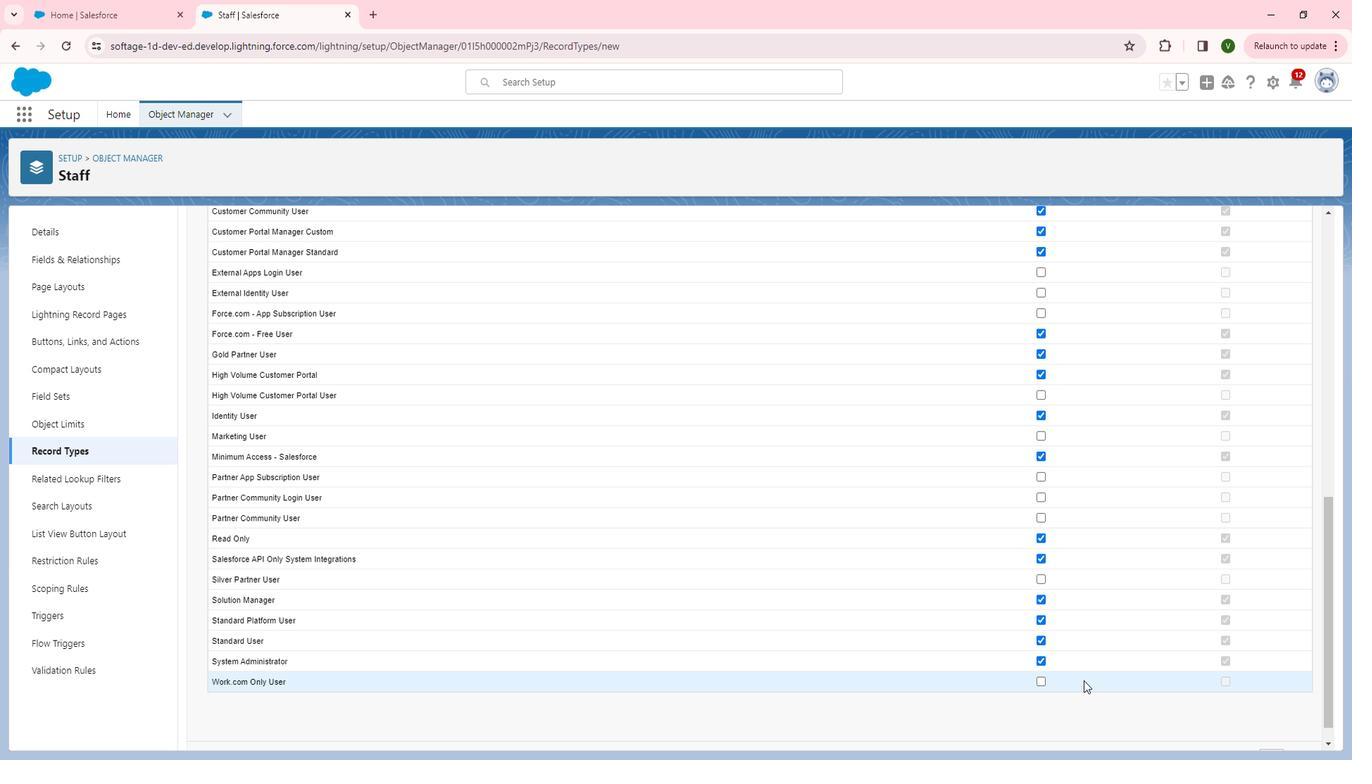 
Action: Mouse moved to (1106, 678)
Screenshot: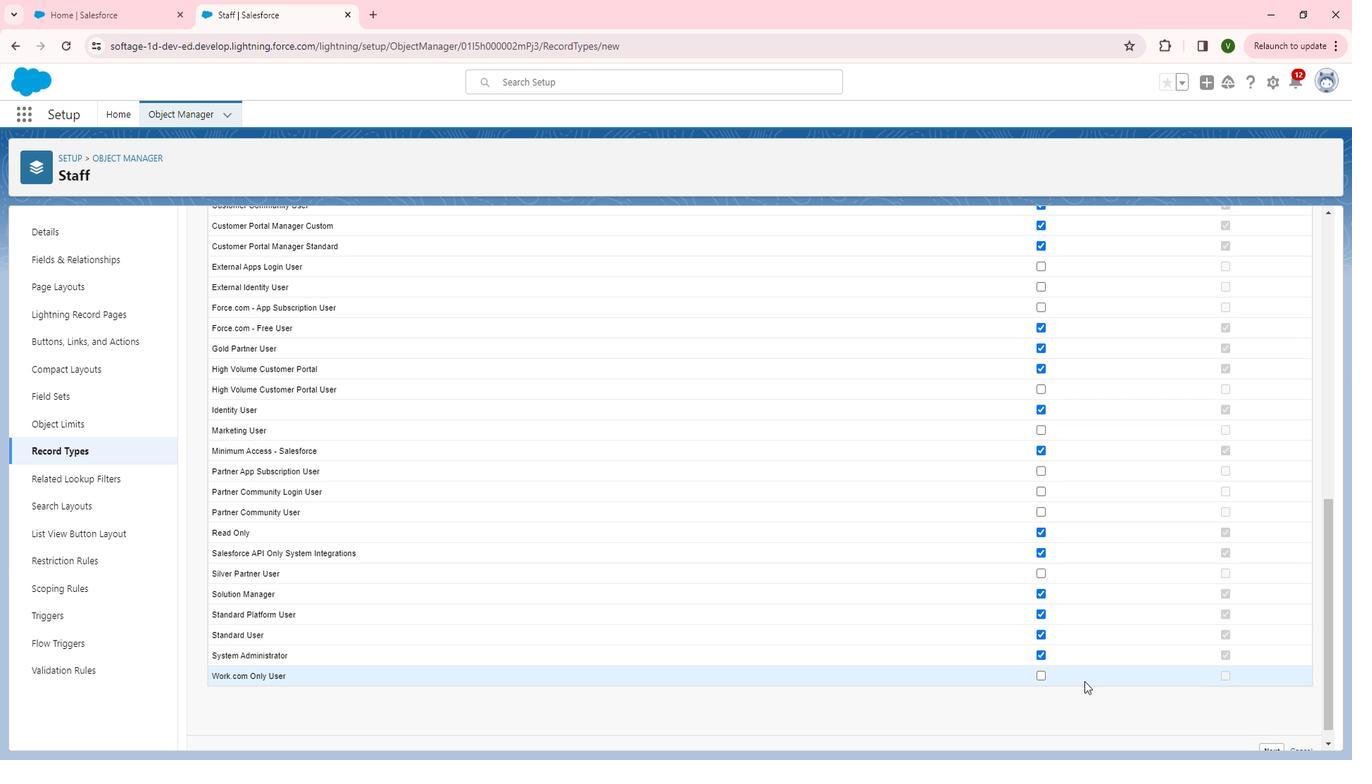
Action: Mouse scrolled (1106, 678) with delta (0, 0)
Screenshot: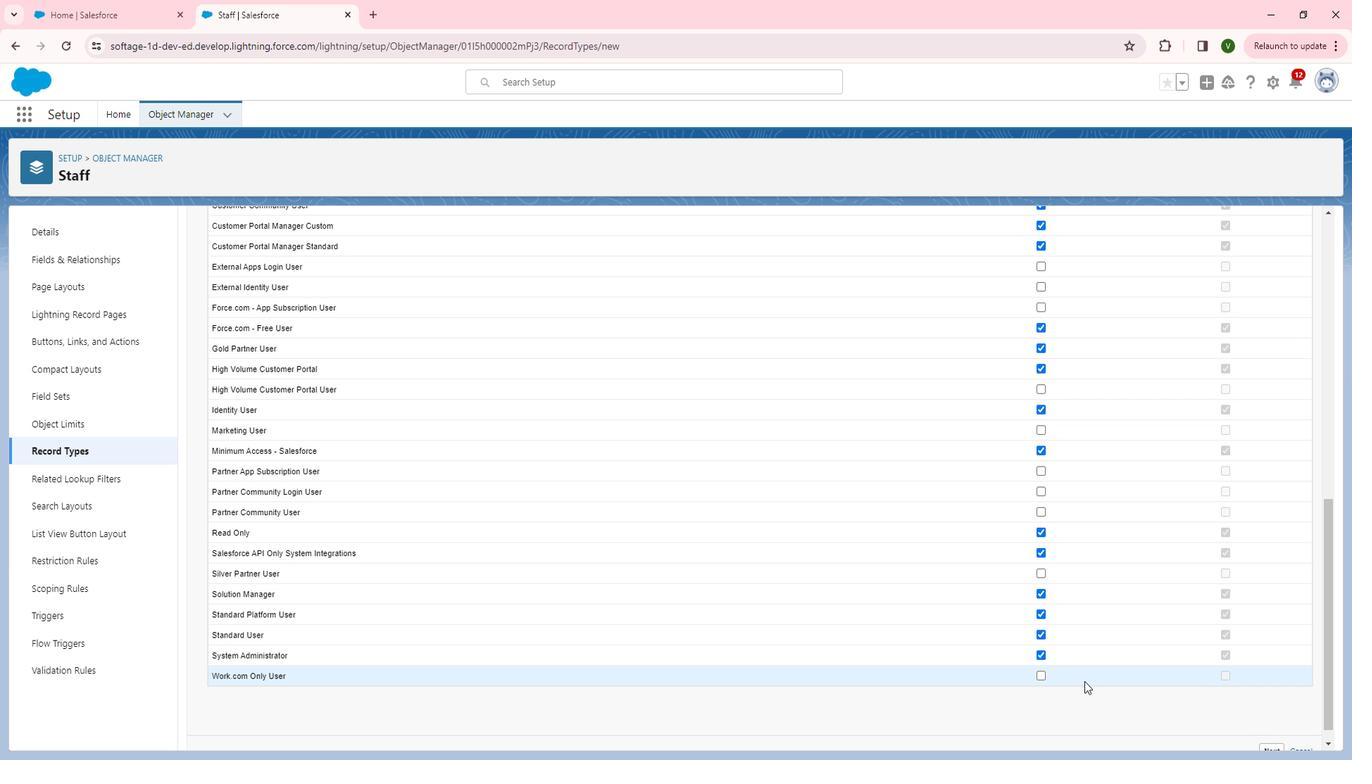 
Action: Mouse scrolled (1106, 678) with delta (0, 0)
Screenshot: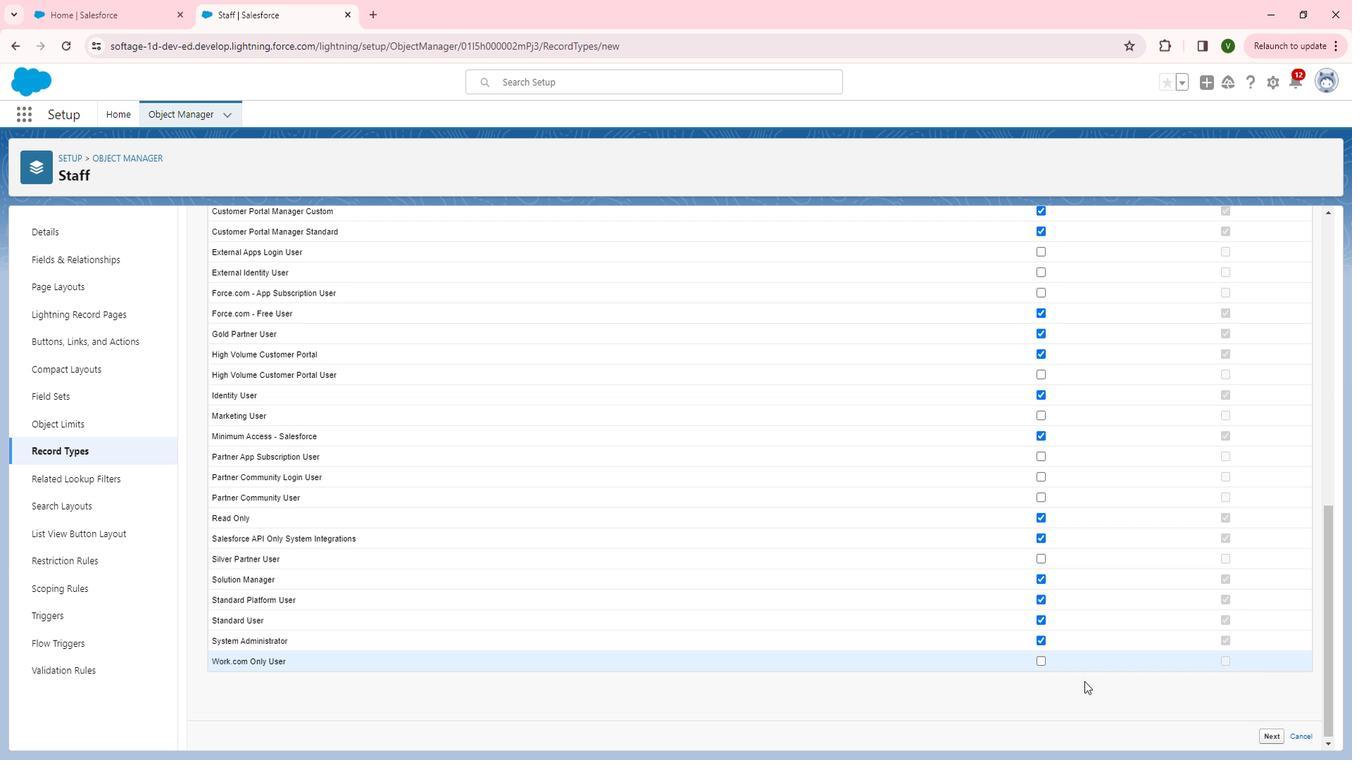 
Action: Mouse moved to (1294, 729)
Screenshot: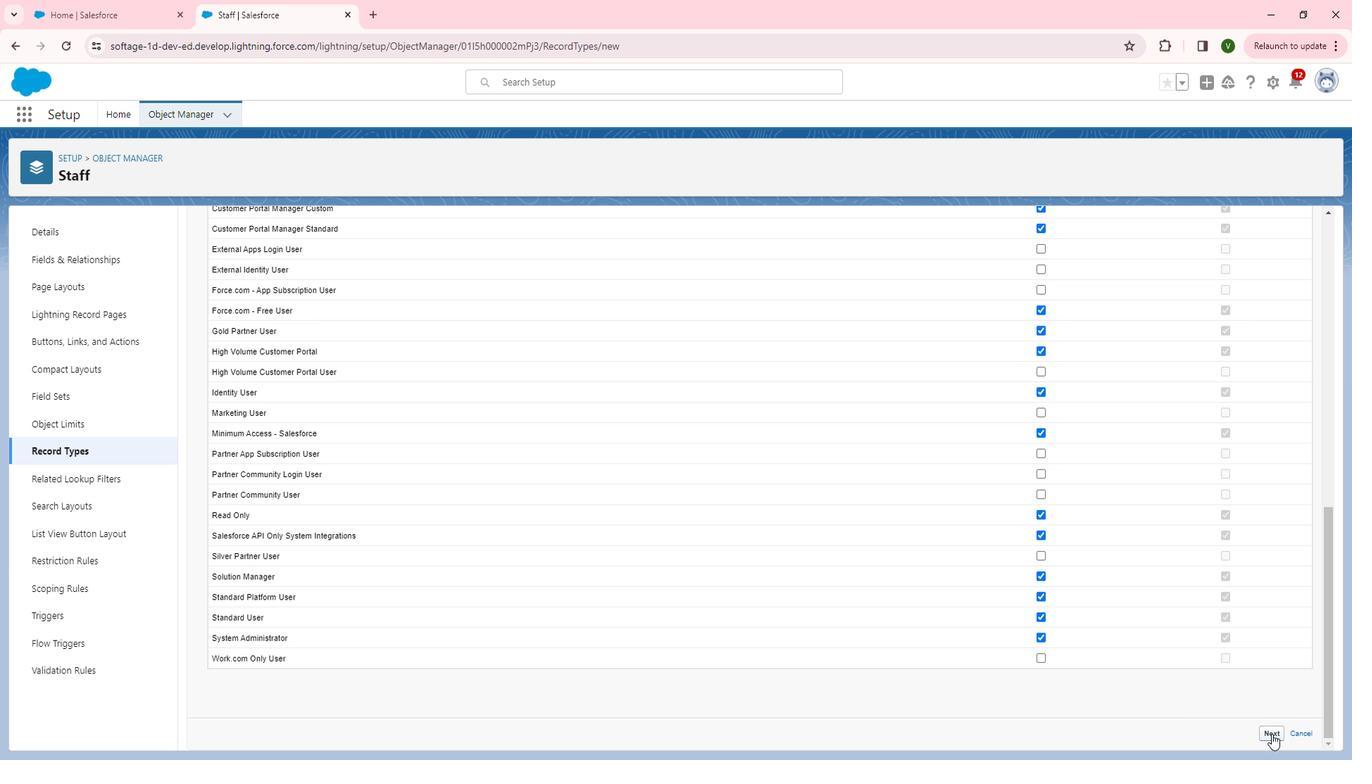 
Action: Mouse pressed left at (1294, 729)
Screenshot: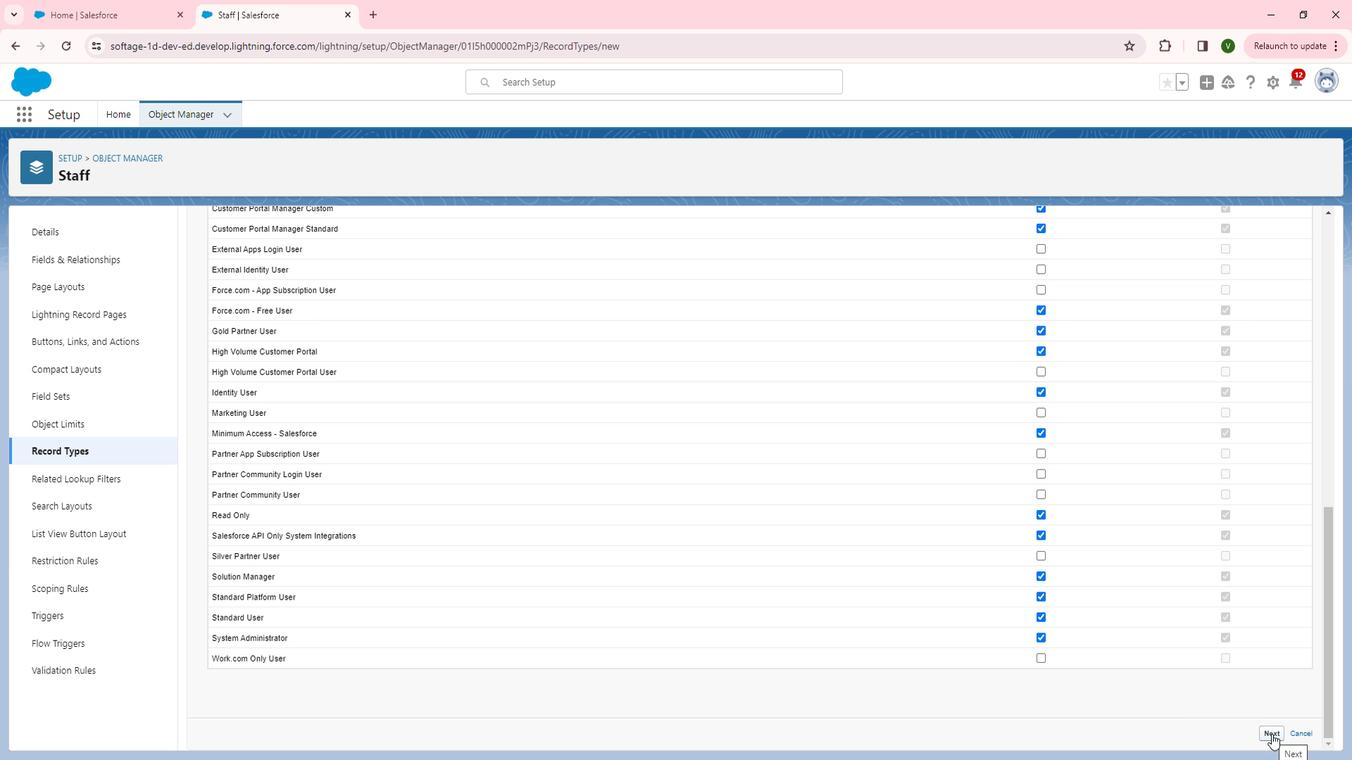 
Action: Mouse moved to (532, 510)
Screenshot: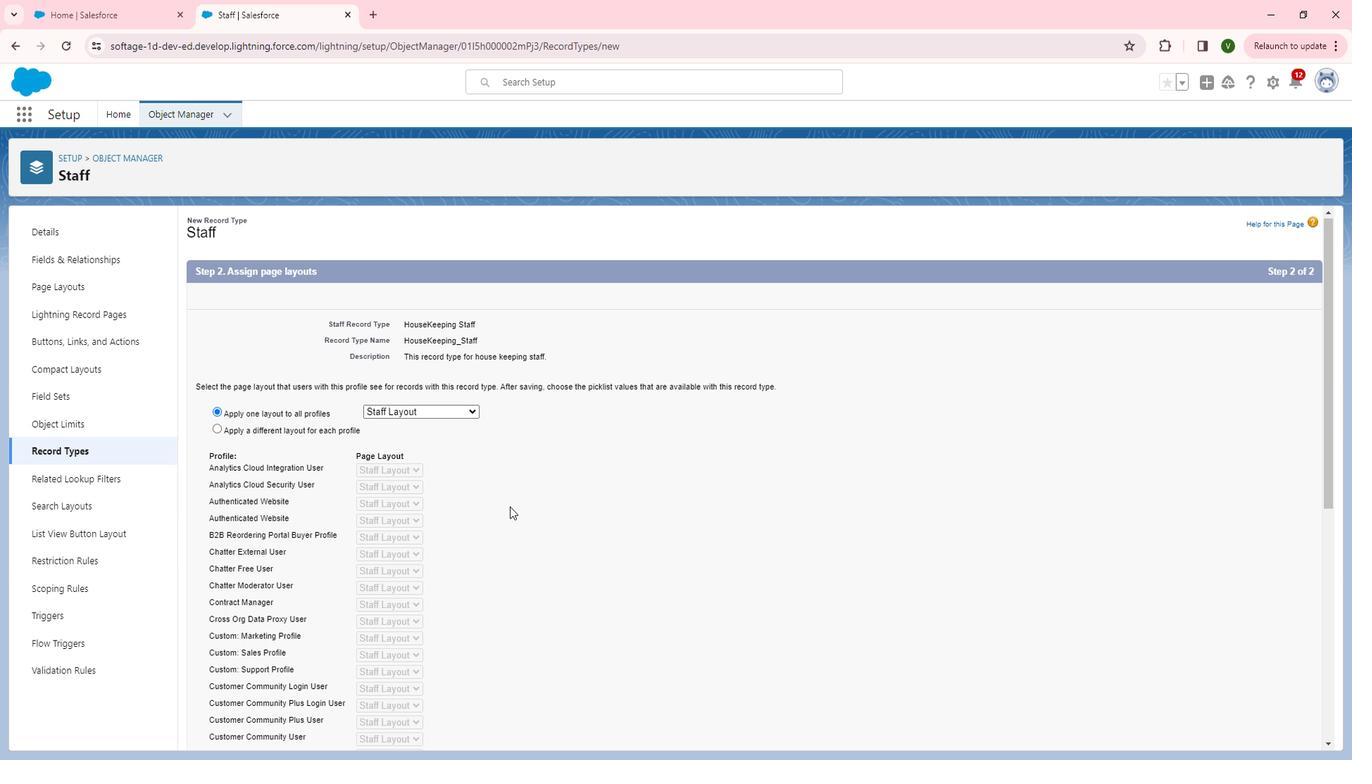 
Action: Mouse scrolled (532, 509) with delta (0, 0)
Screenshot: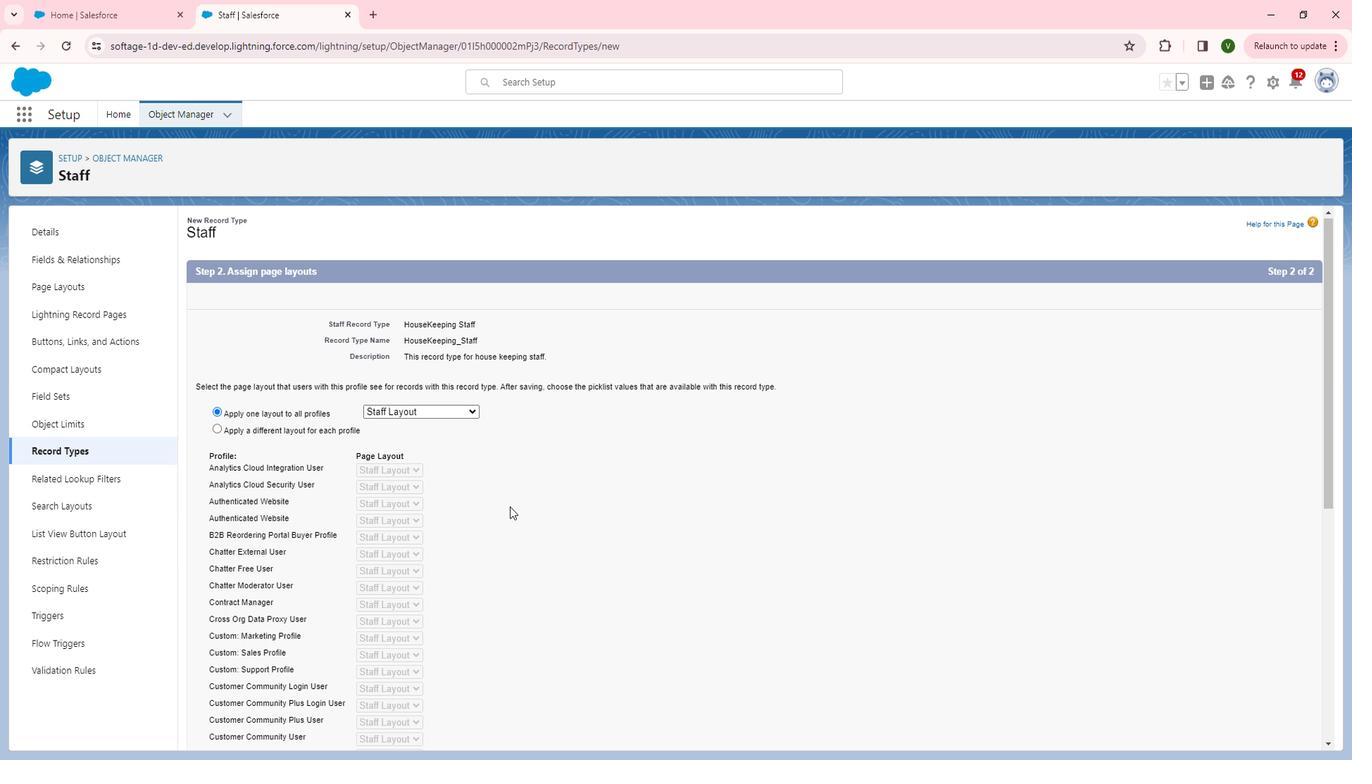 
Action: Mouse scrolled (532, 509) with delta (0, 0)
Screenshot: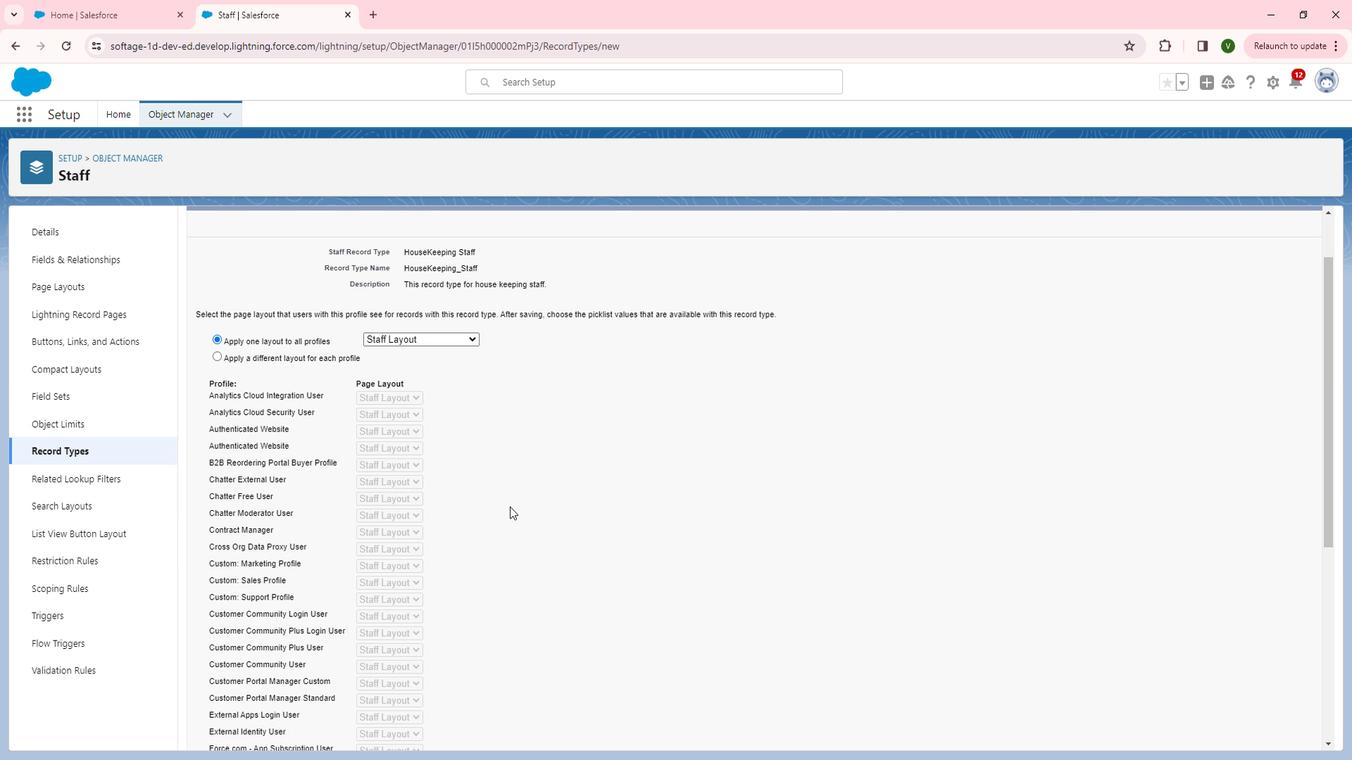 
Action: Mouse scrolled (532, 509) with delta (0, 0)
Screenshot: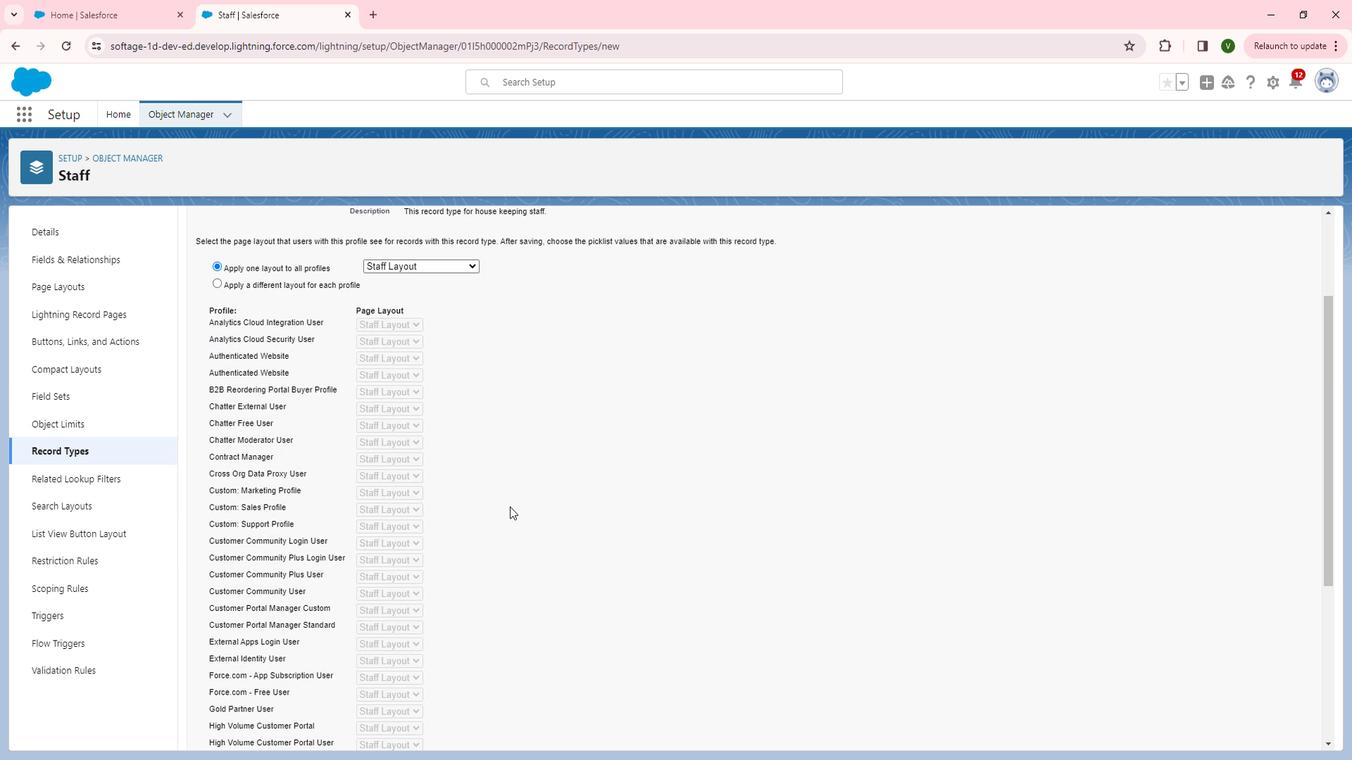 
Action: Mouse scrolled (532, 509) with delta (0, 0)
Screenshot: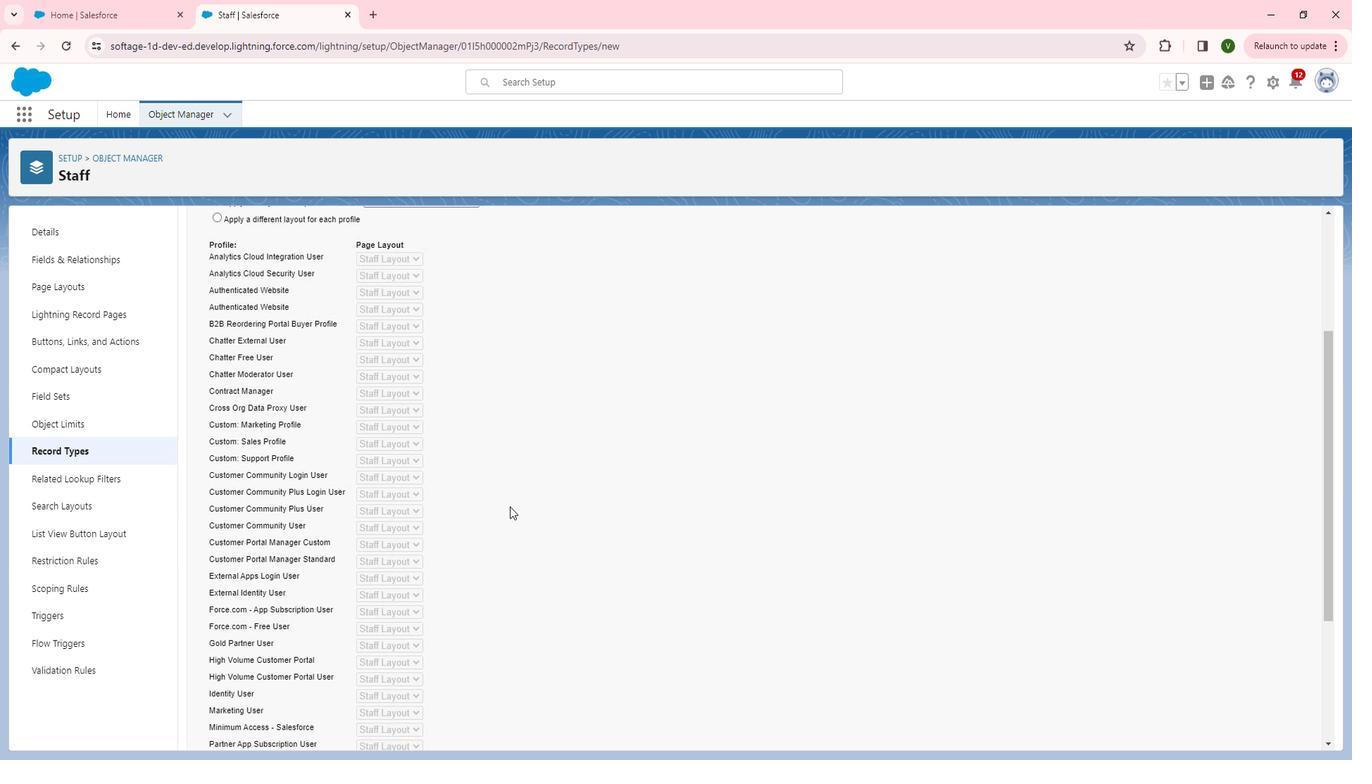 
Action: Mouse scrolled (532, 509) with delta (0, 0)
Screenshot: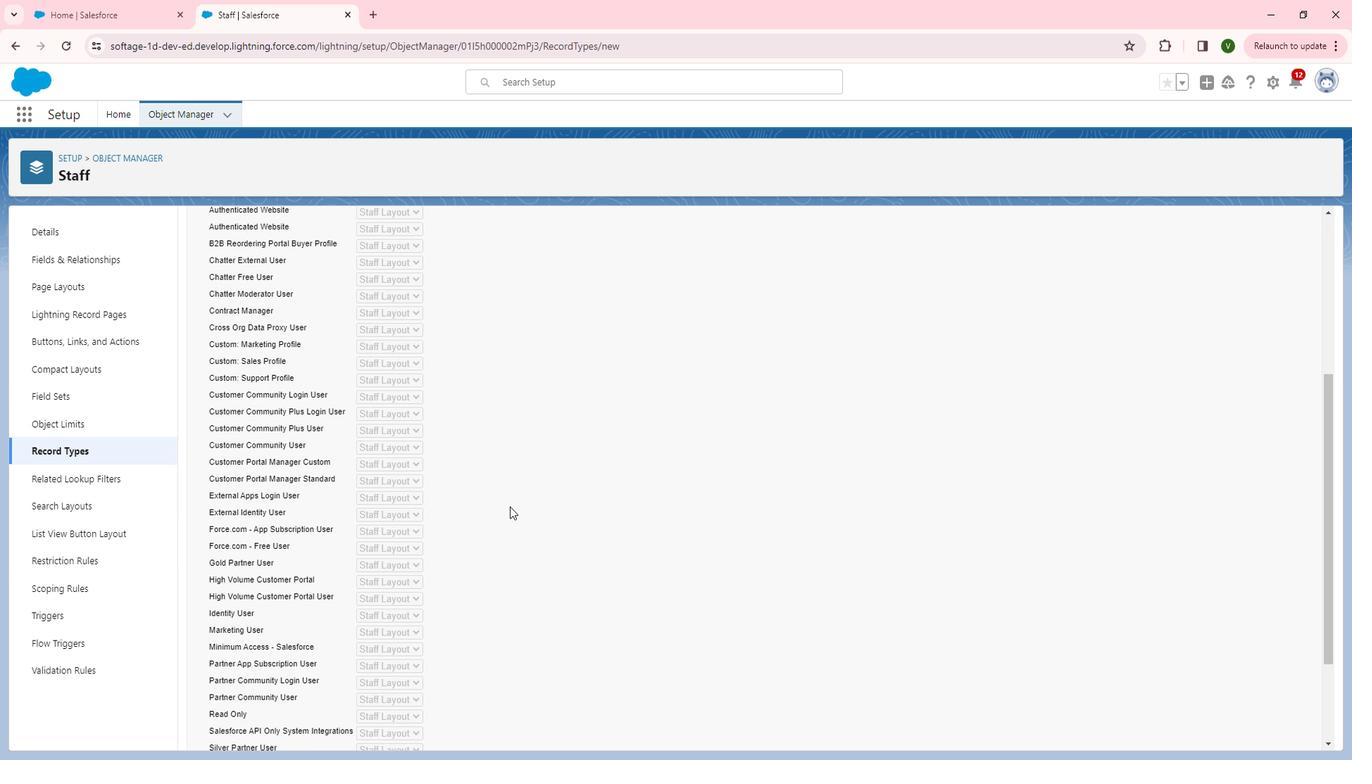 
Action: Mouse scrolled (532, 509) with delta (0, 0)
Screenshot: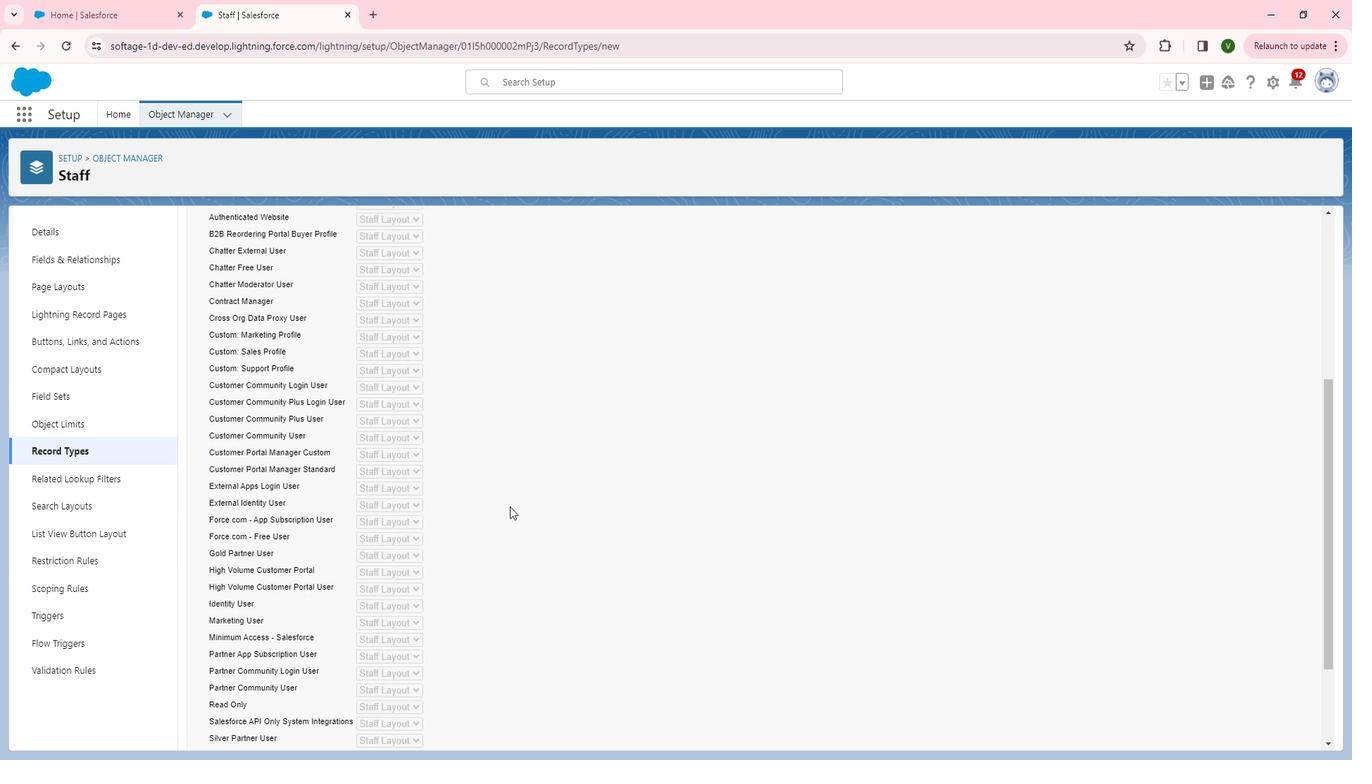 
Action: Mouse scrolled (532, 509) with delta (0, 0)
Screenshot: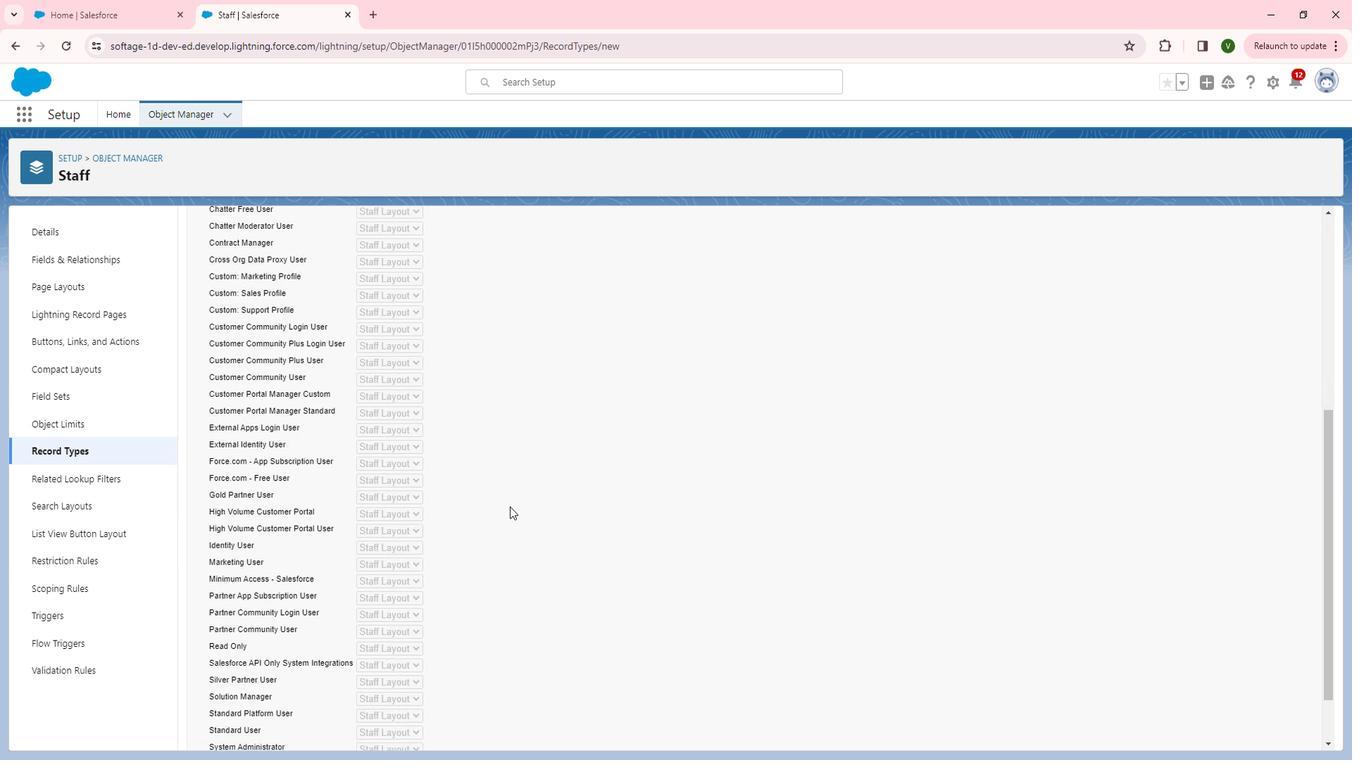 
Action: Mouse scrolled (532, 509) with delta (0, 0)
Screenshot: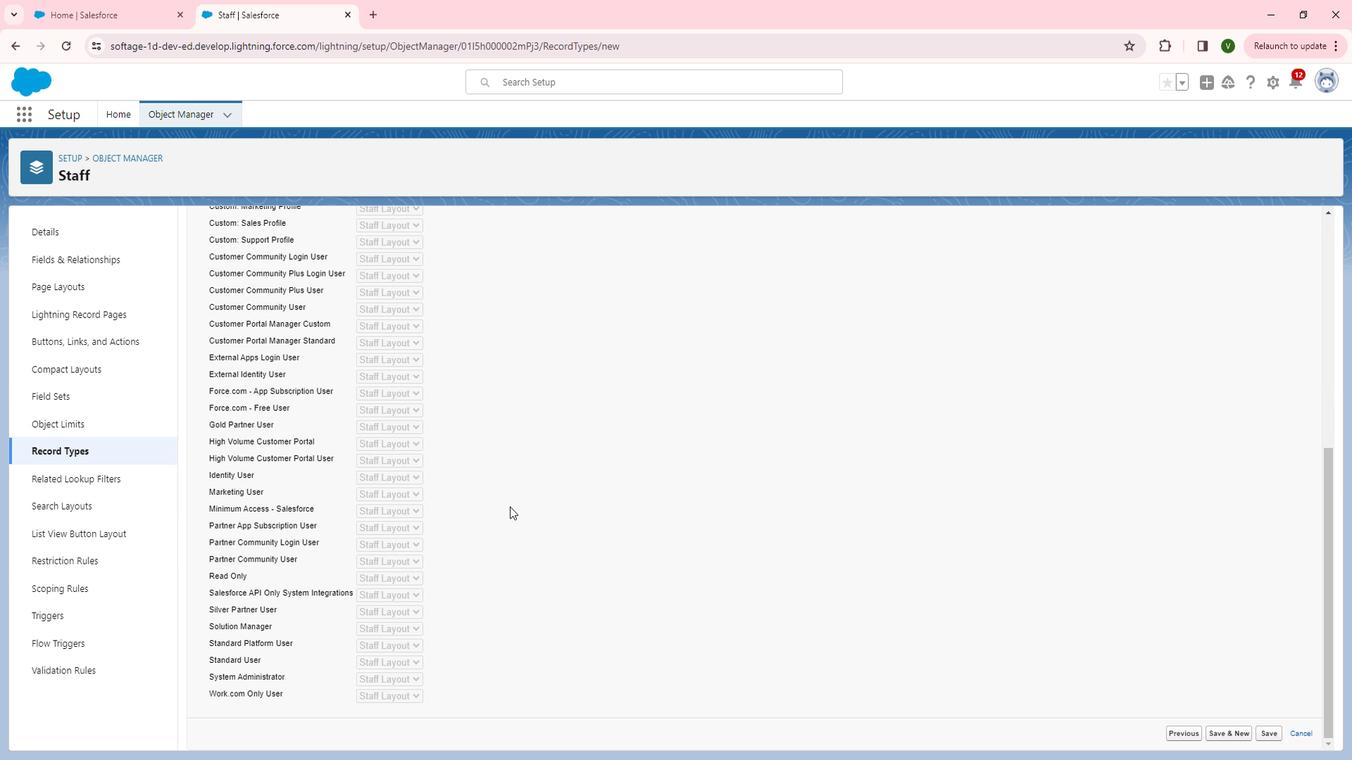 
Action: Mouse scrolled (532, 509) with delta (0, 0)
Screenshot: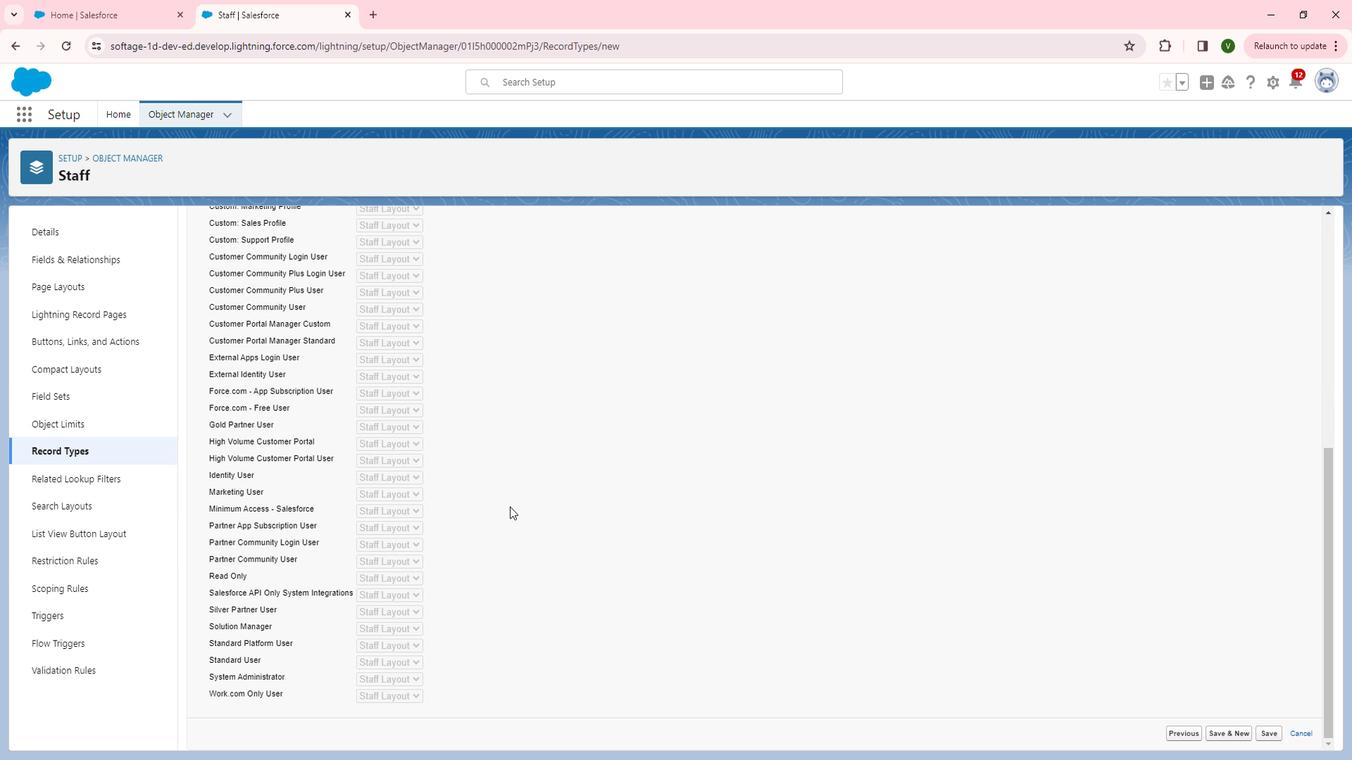 
Action: Mouse moved to (1293, 727)
Screenshot: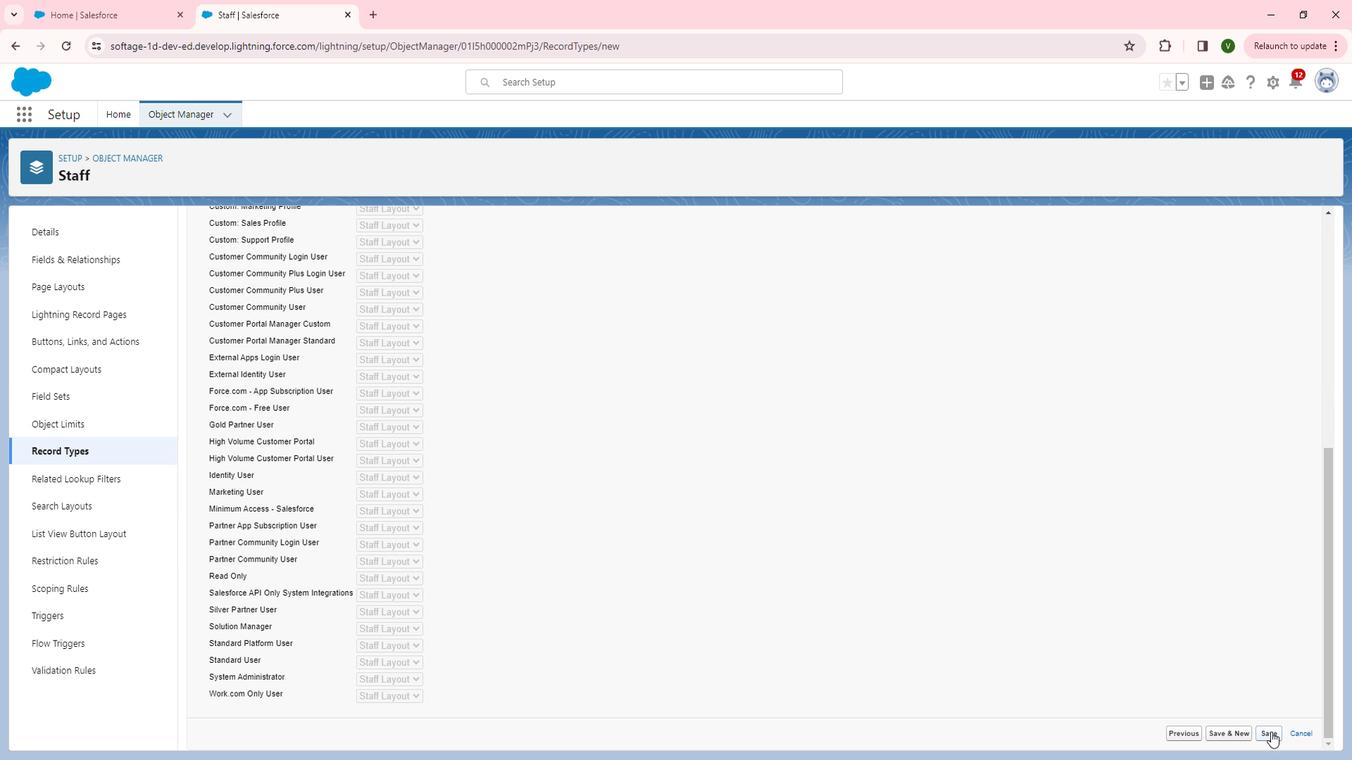 
Action: Mouse pressed left at (1293, 727)
Screenshot: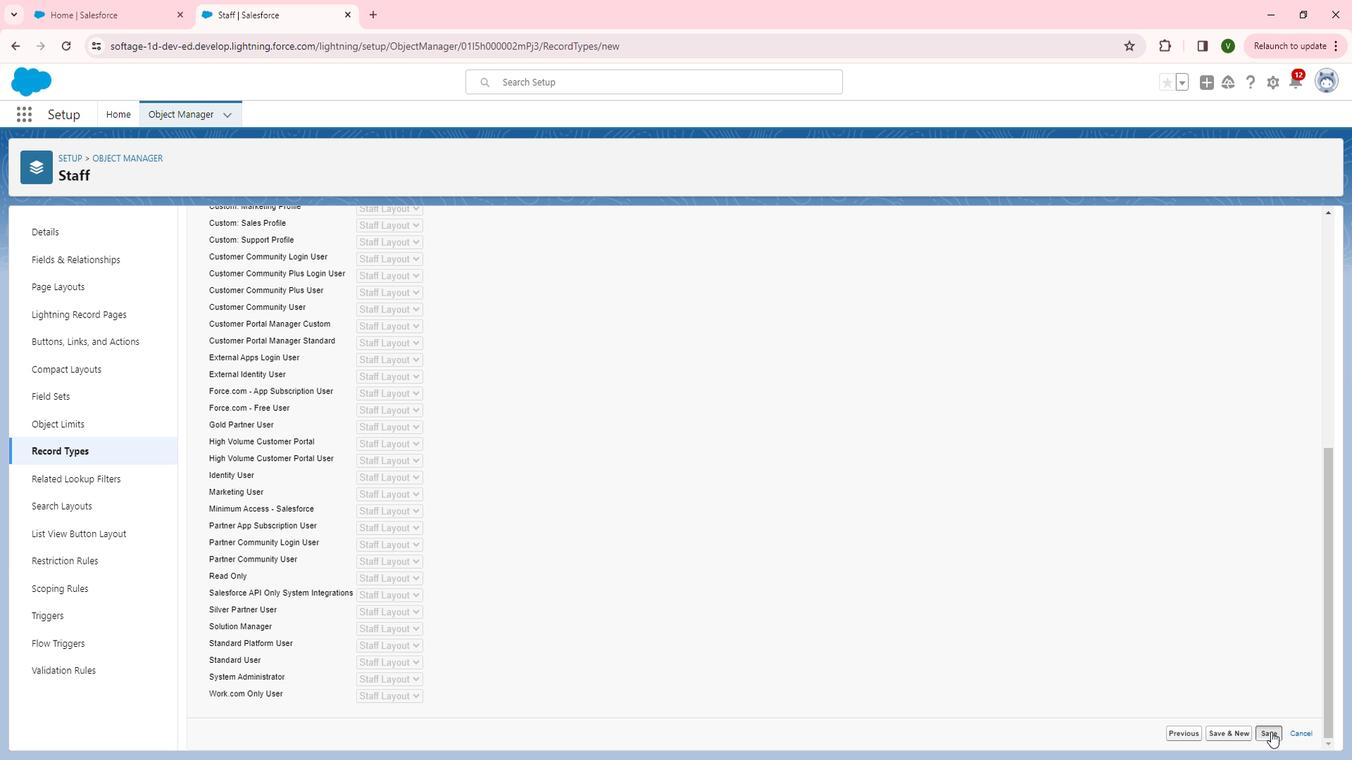 
Action: Mouse moved to (221, 469)
Screenshot: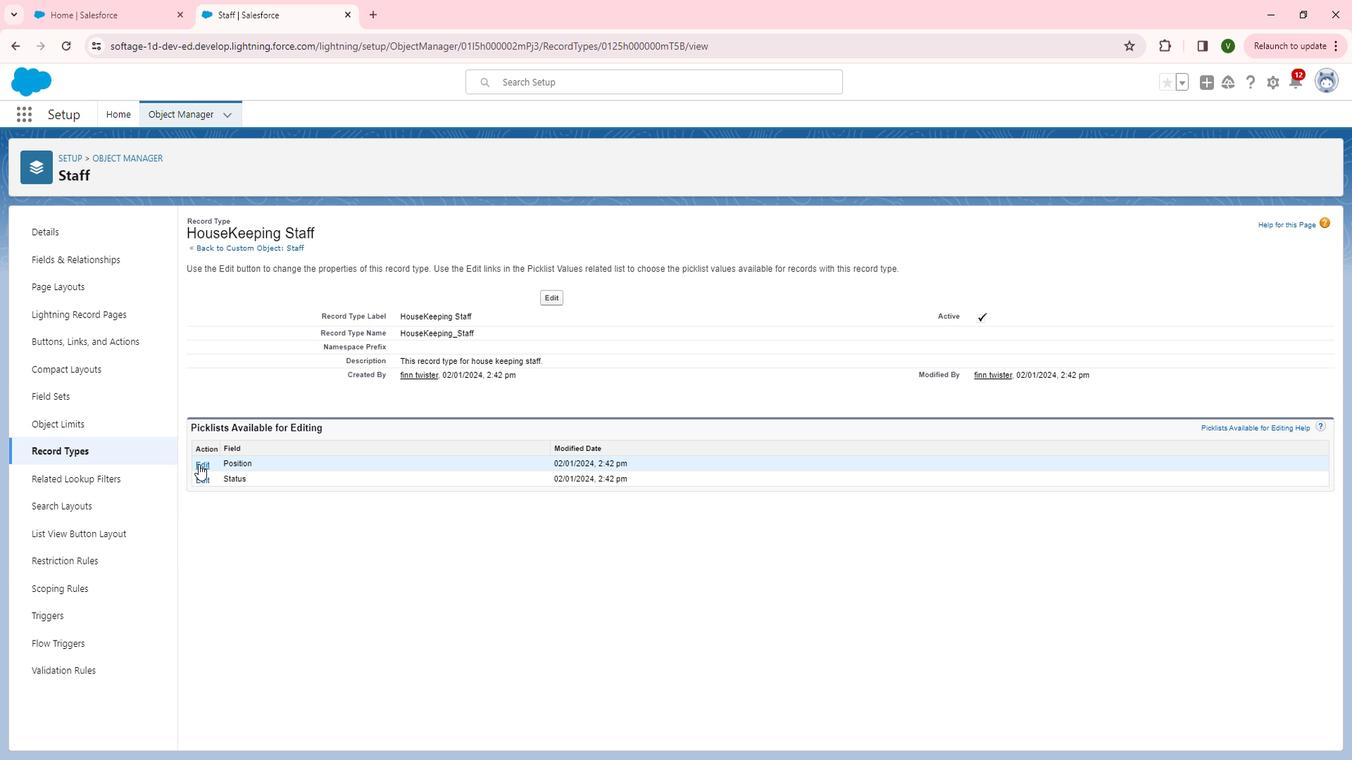 
Action: Mouse pressed left at (221, 469)
Screenshot: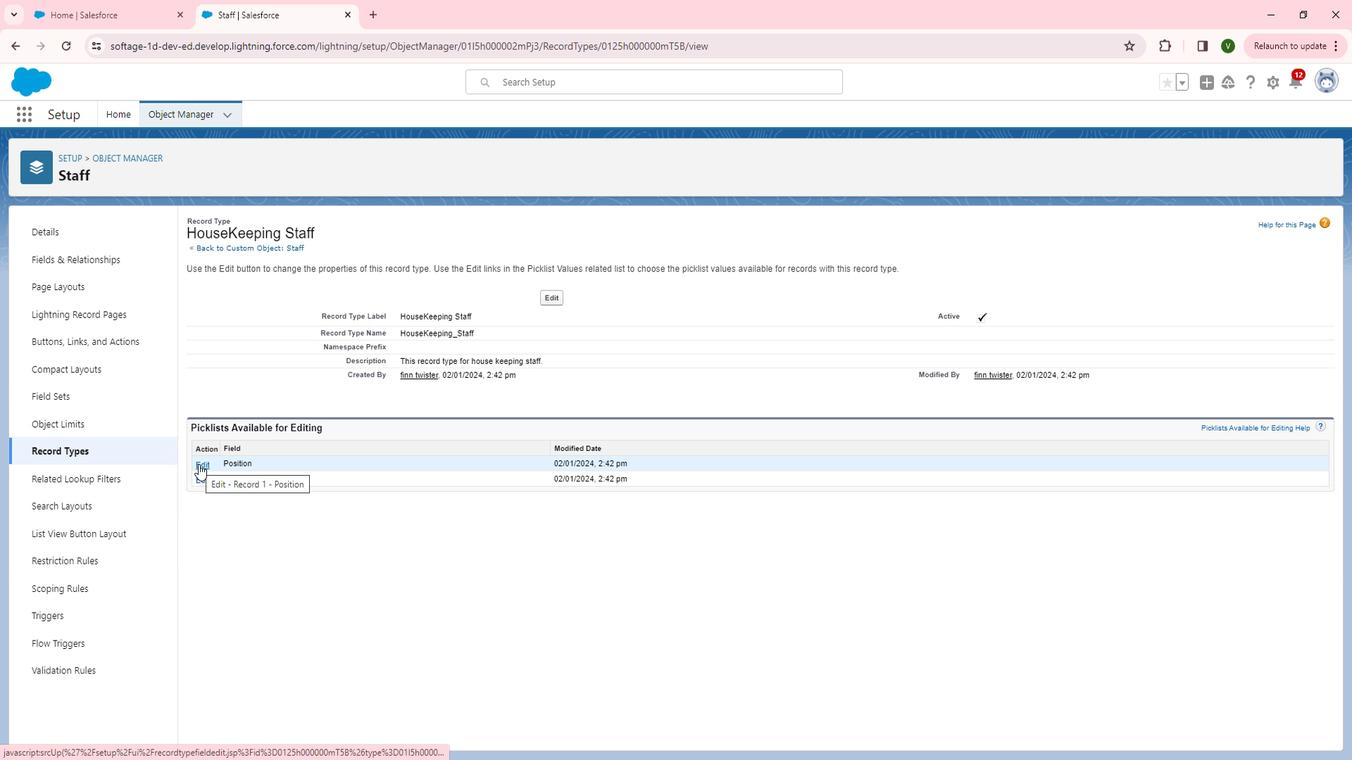 
Action: Mouse moved to (326, 458)
Screenshot: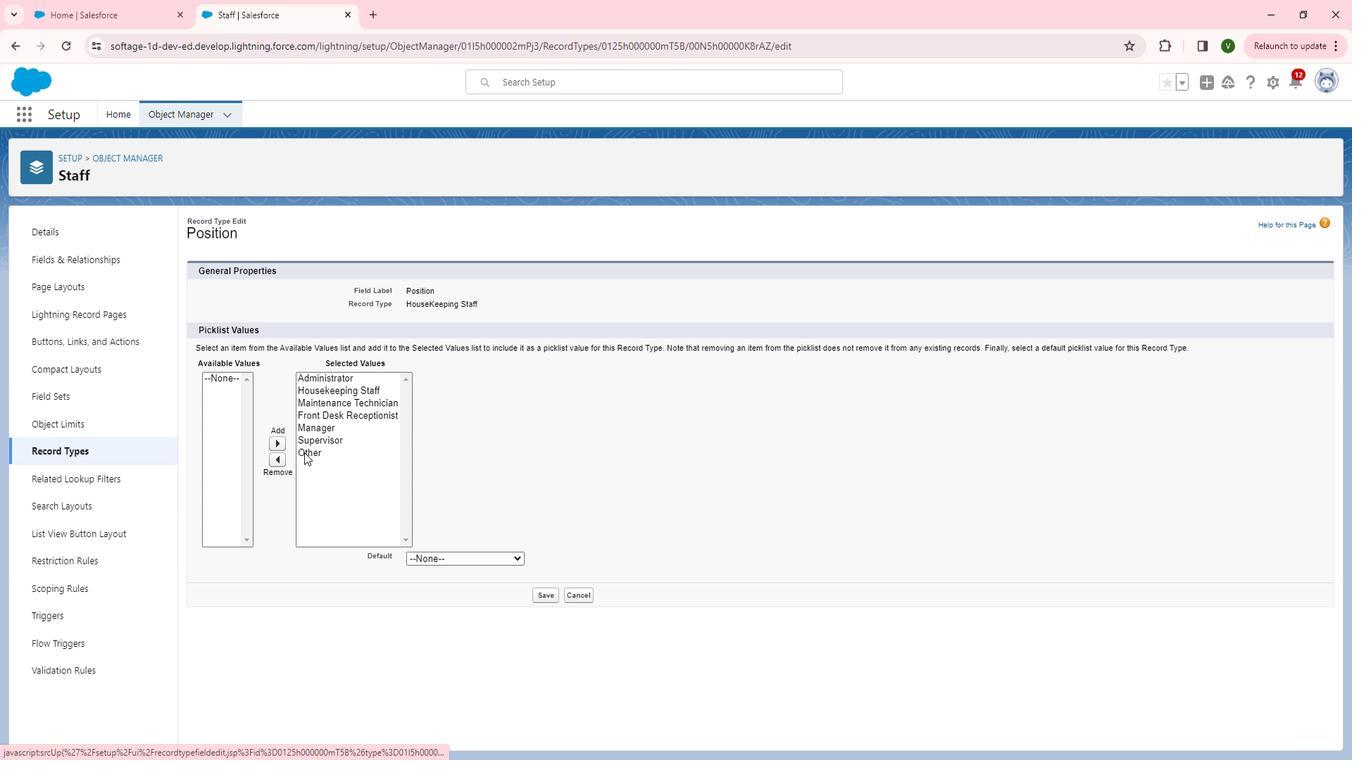 
Action: Mouse pressed left at (326, 458)
Screenshot: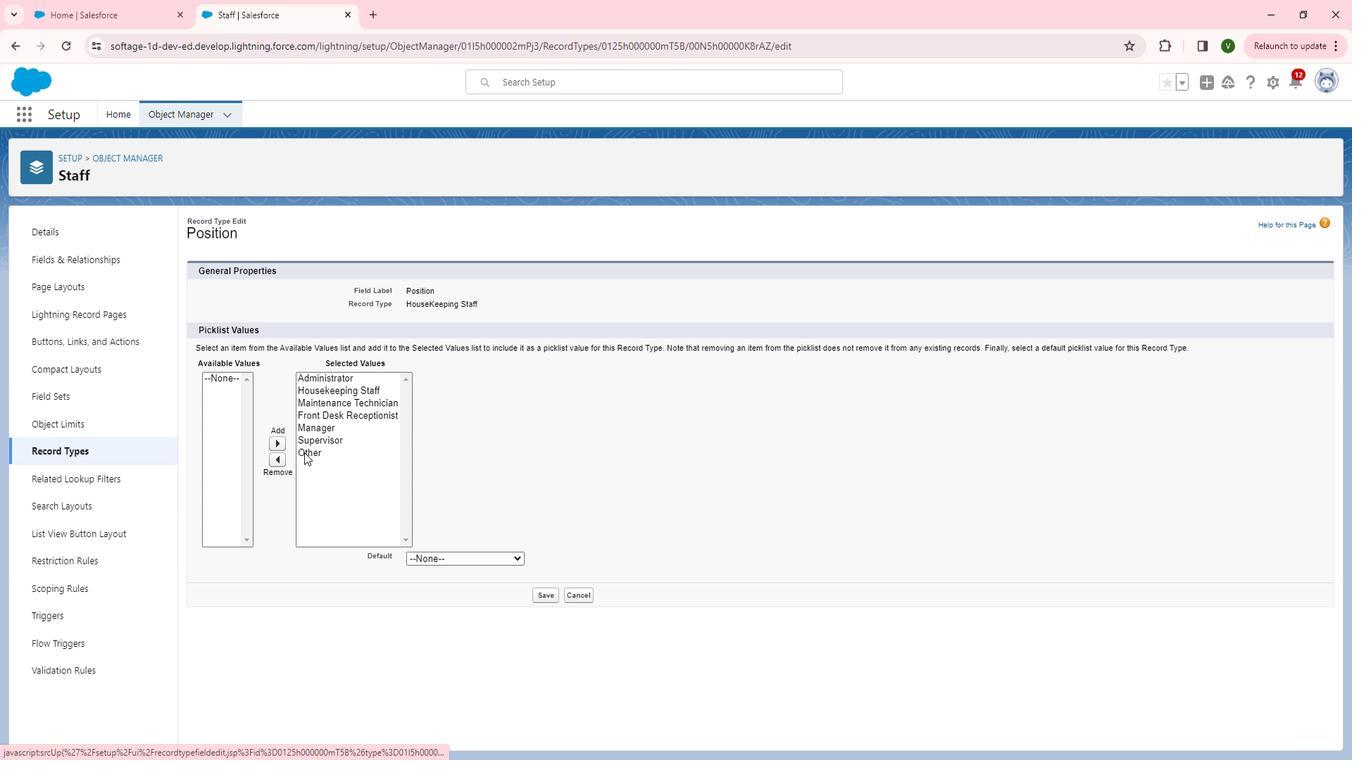 
Action: Mouse moved to (299, 464)
Screenshot: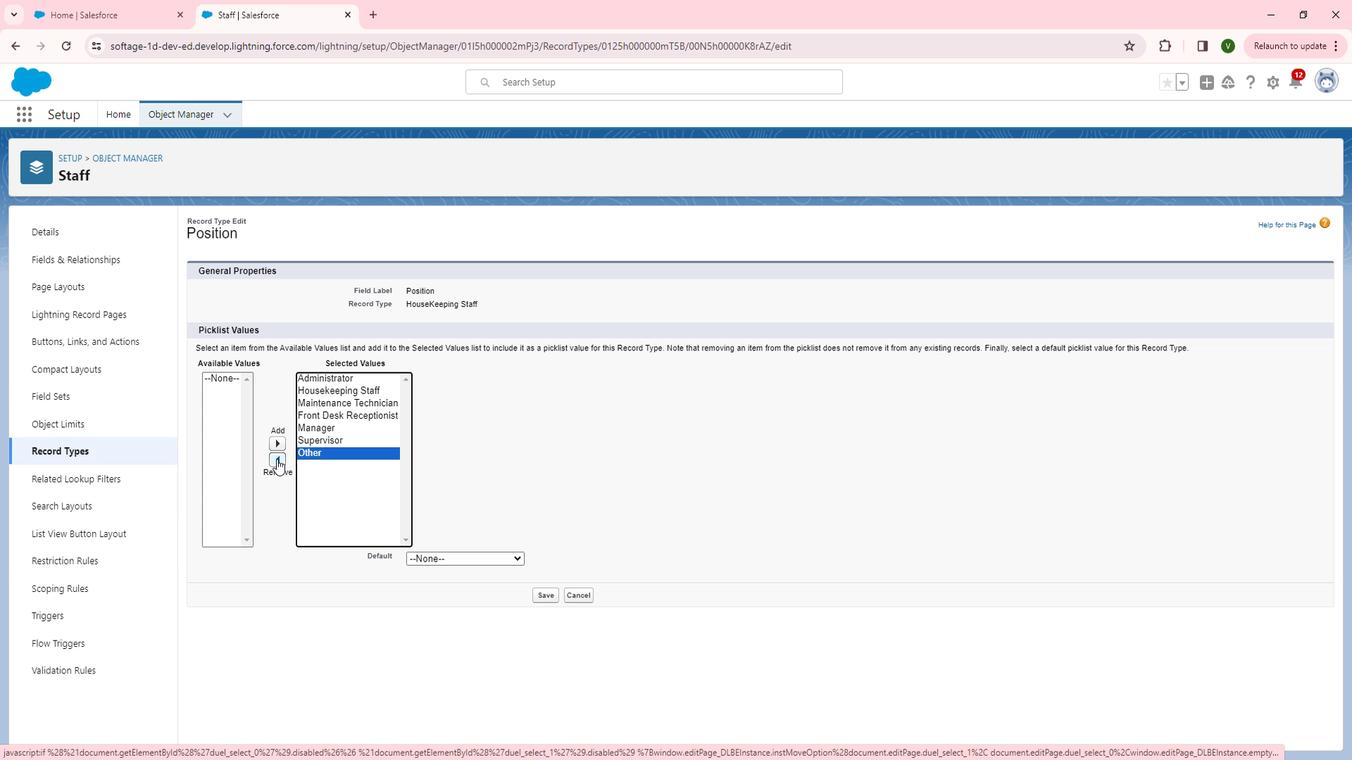 
Action: Mouse pressed left at (299, 464)
Screenshot: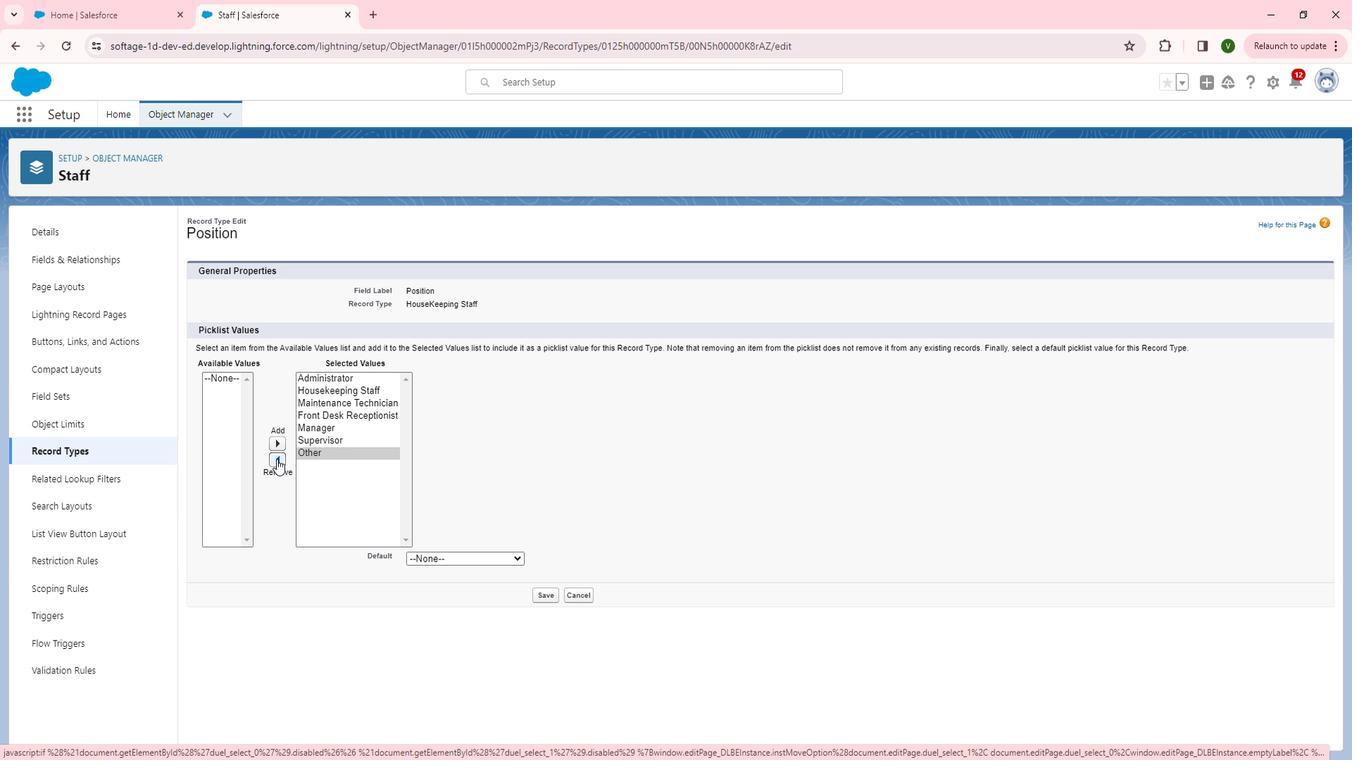 
Action: Mouse moved to (340, 448)
Screenshot: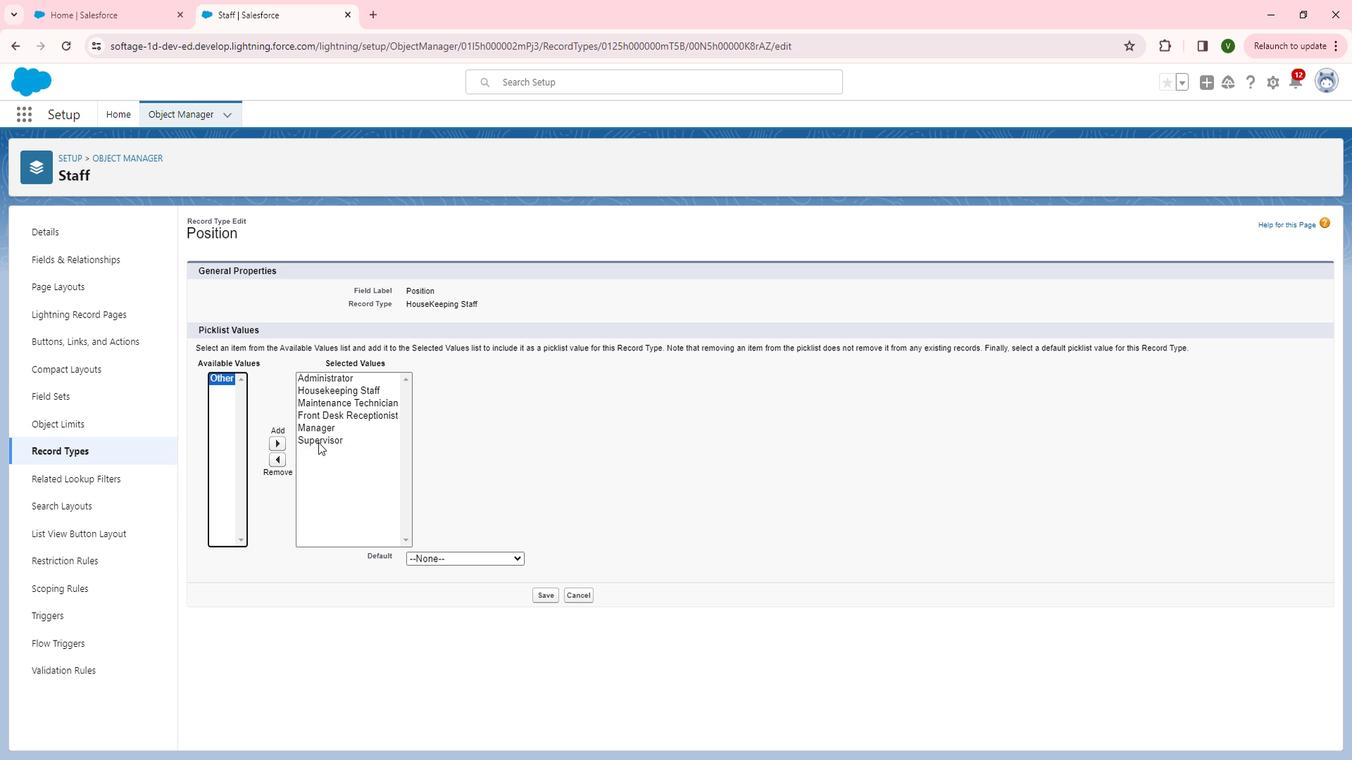 
Action: Mouse pressed left at (340, 448)
Screenshot: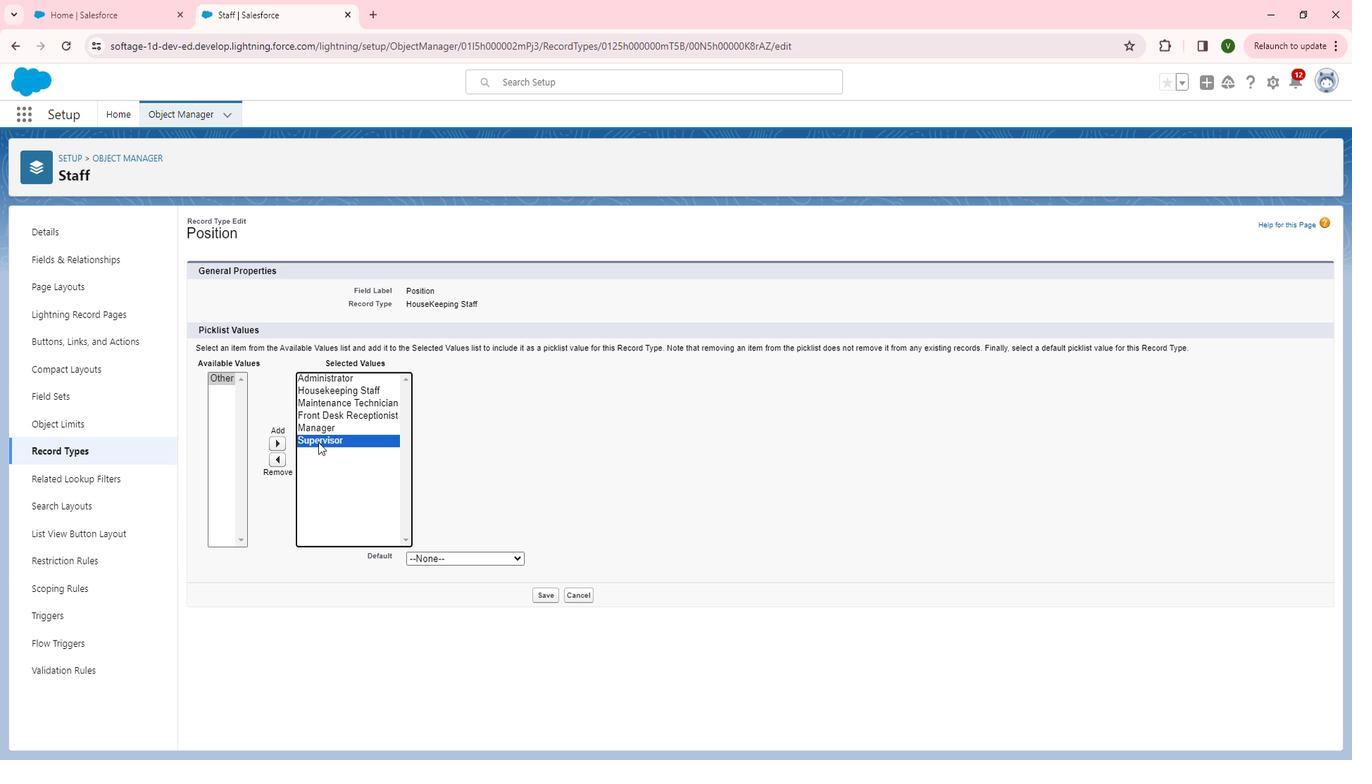 
Action: Mouse moved to (300, 463)
Screenshot: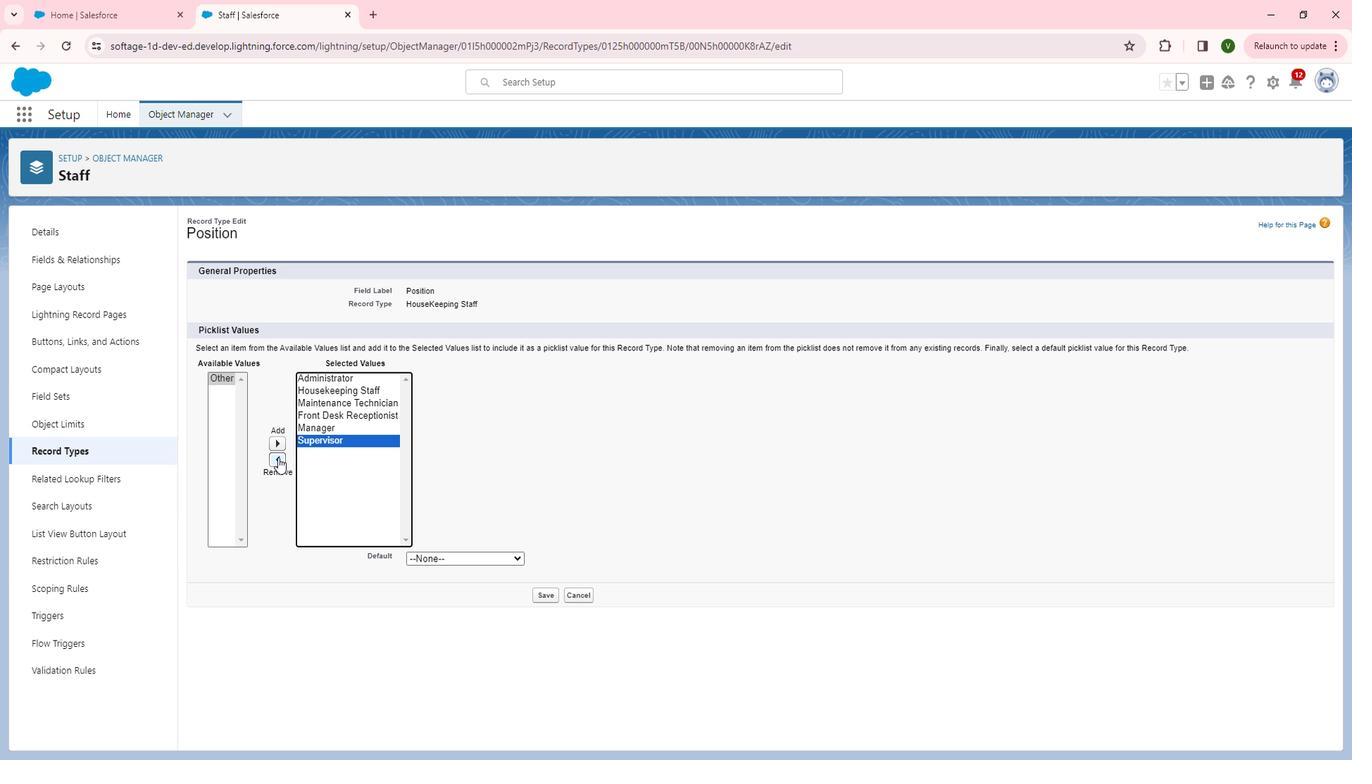 
Action: Mouse pressed left at (300, 463)
Screenshot: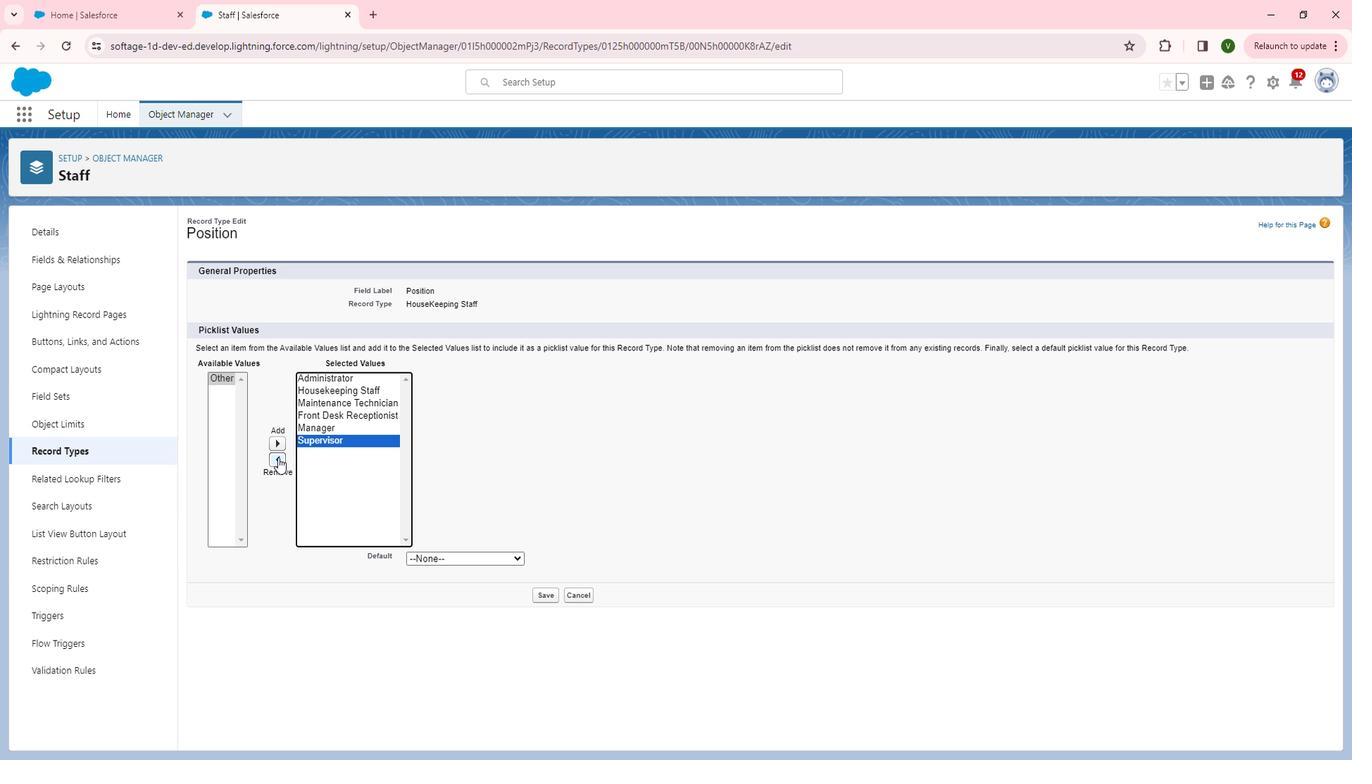 
Action: Mouse moved to (337, 435)
Screenshot: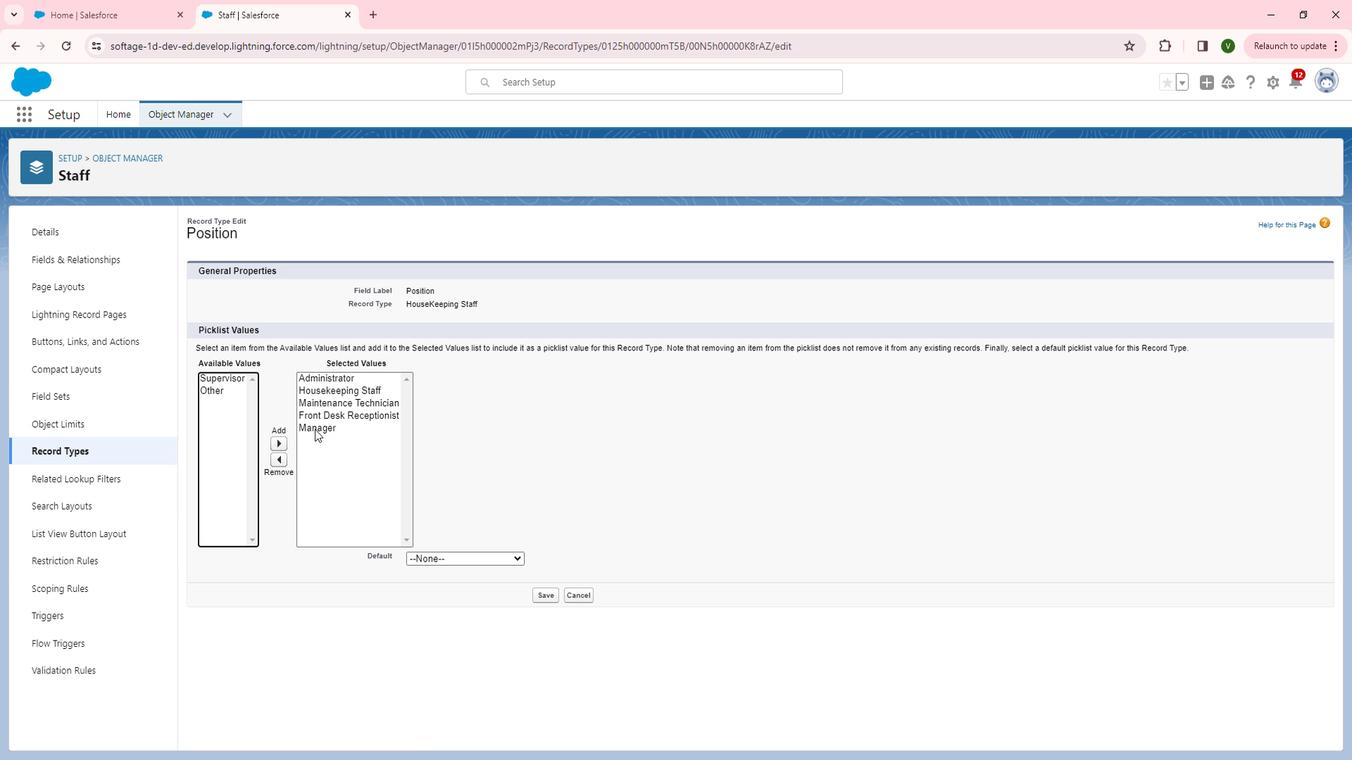 
Action: Mouse pressed left at (337, 435)
Screenshot: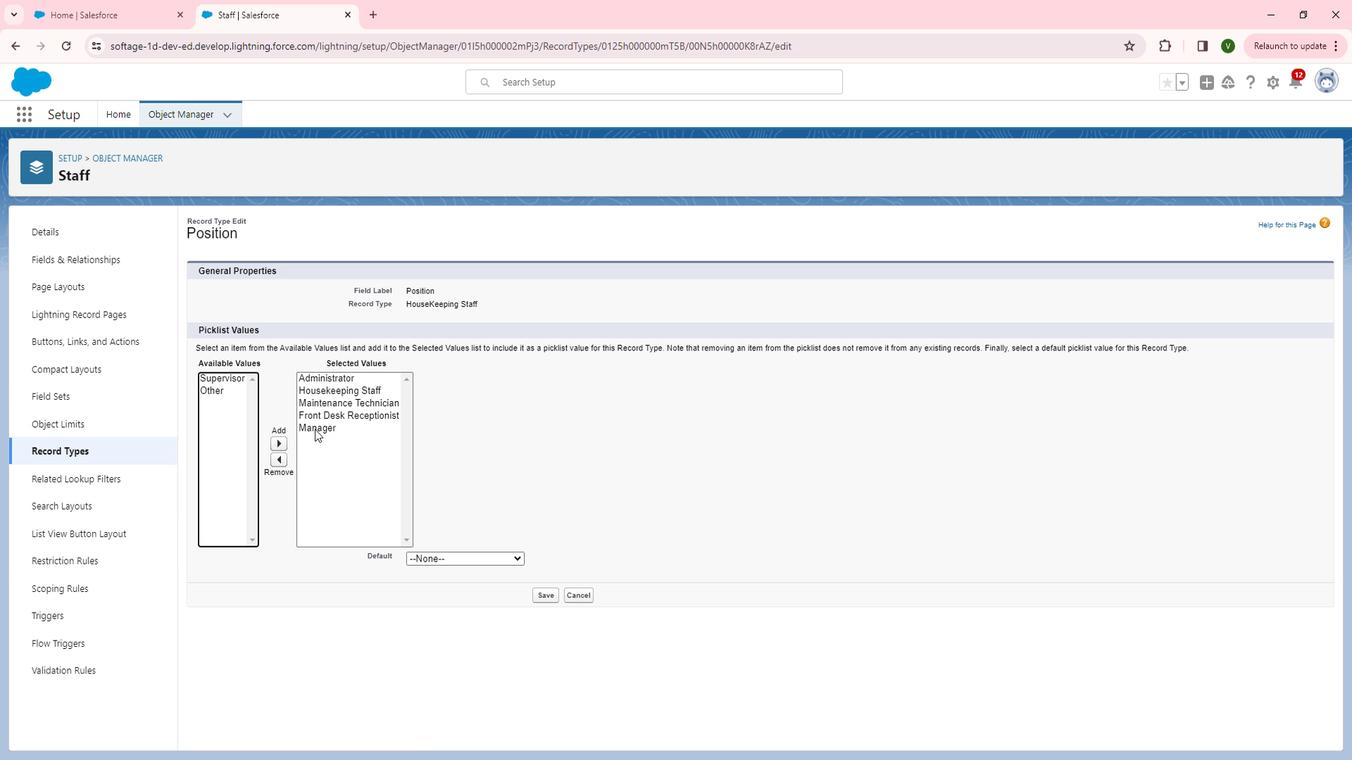 
Action: Mouse moved to (299, 466)
Screenshot: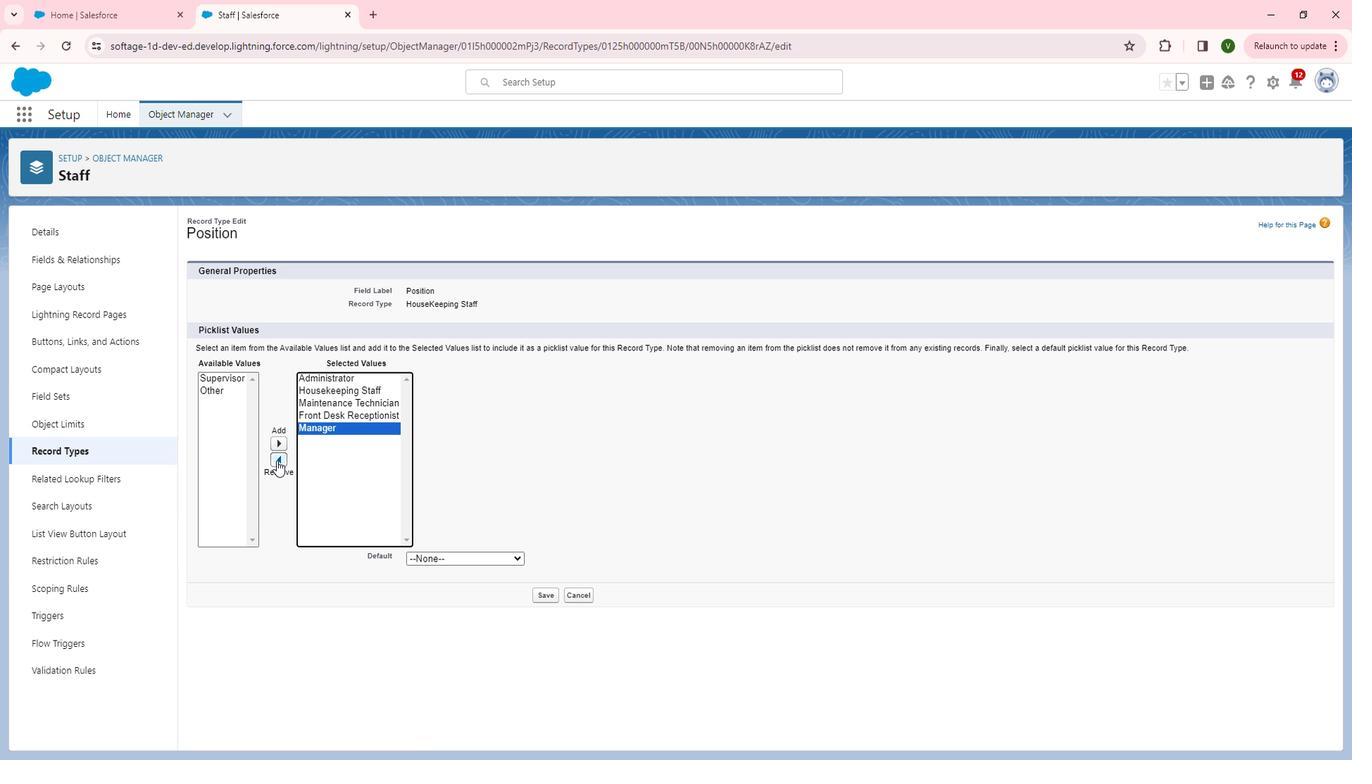 
Action: Mouse pressed left at (299, 466)
Screenshot: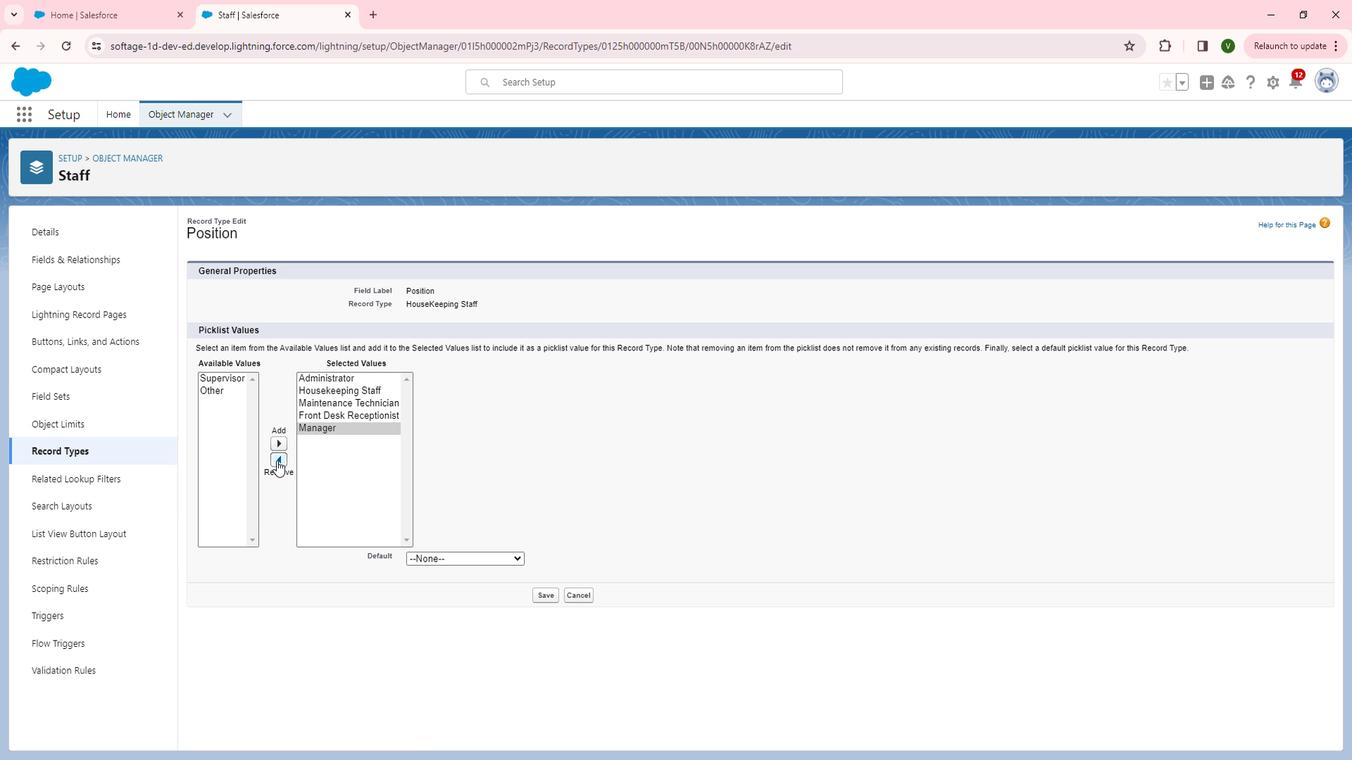 
Action: Mouse moved to (347, 424)
Screenshot: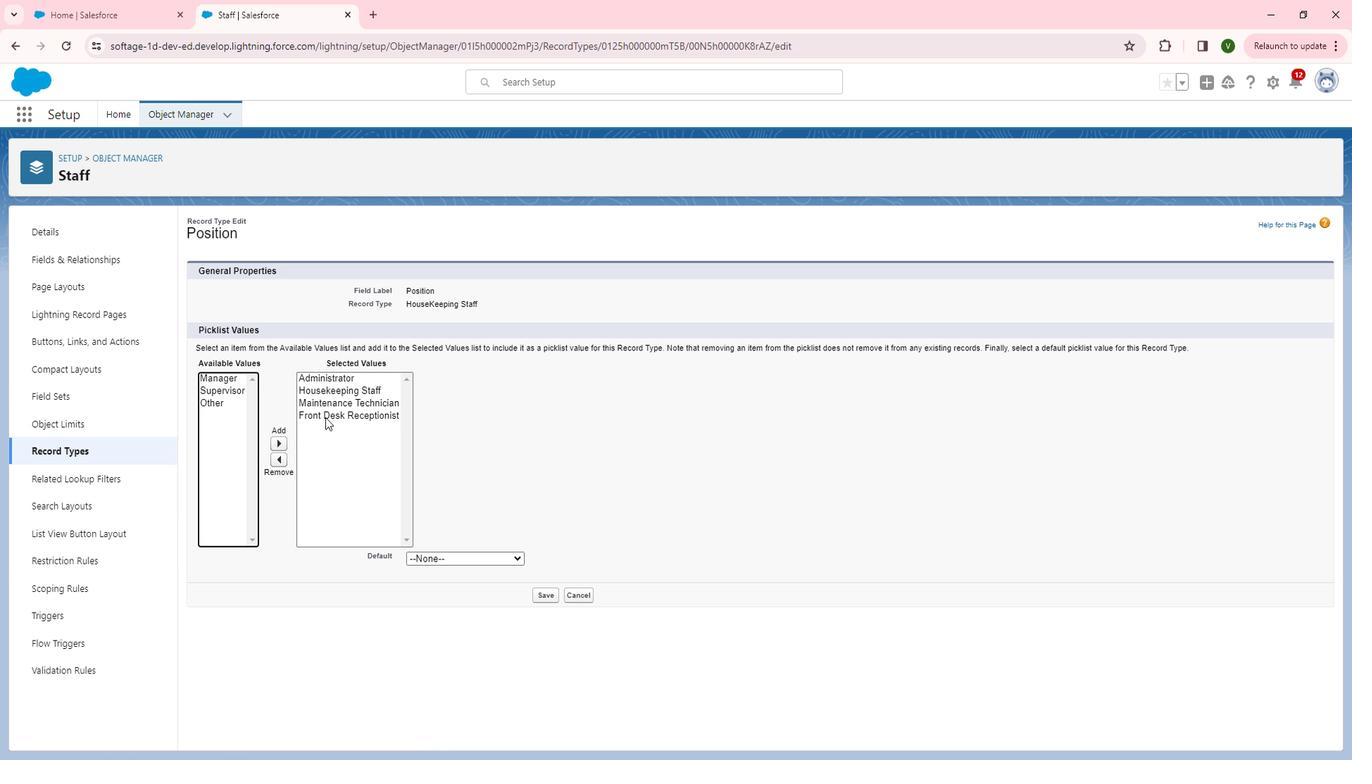 
Action: Mouse pressed left at (347, 424)
Screenshot: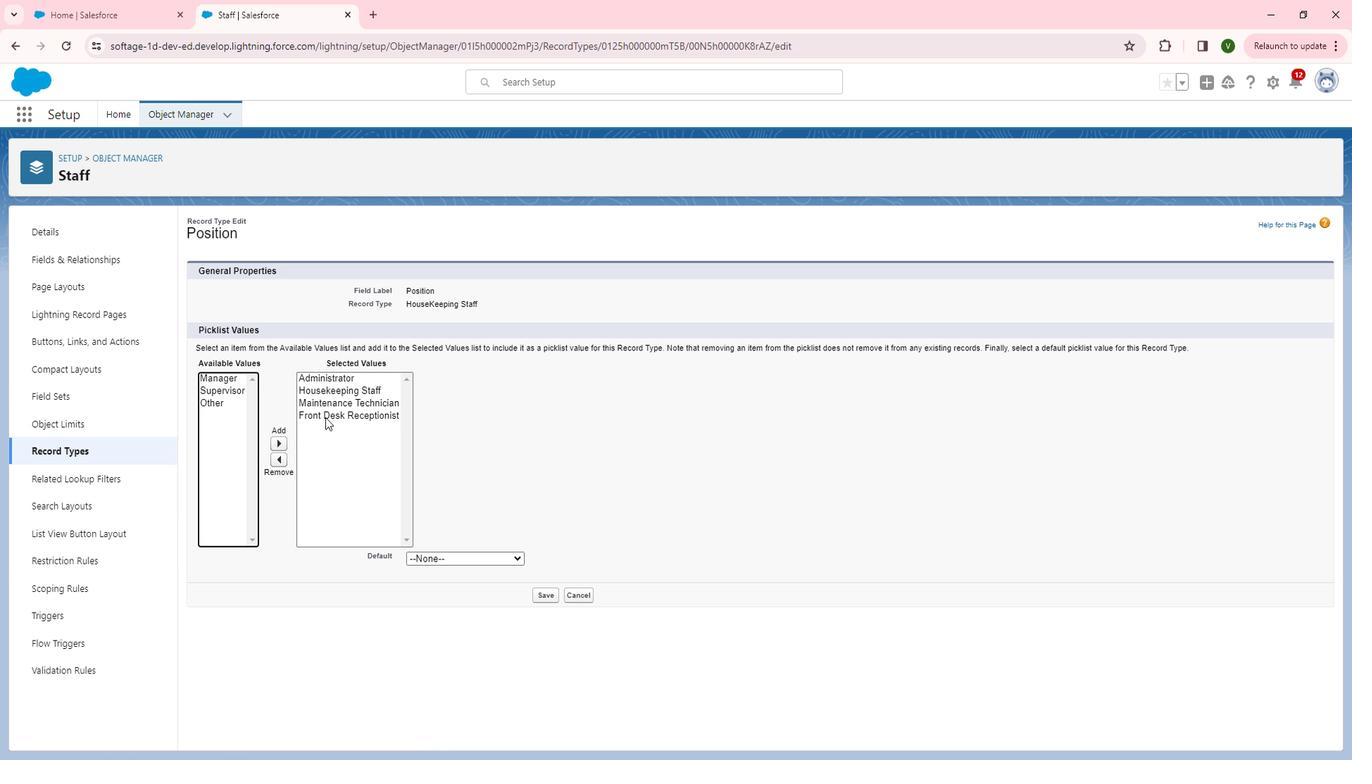 
Action: Mouse moved to (299, 461)
Screenshot: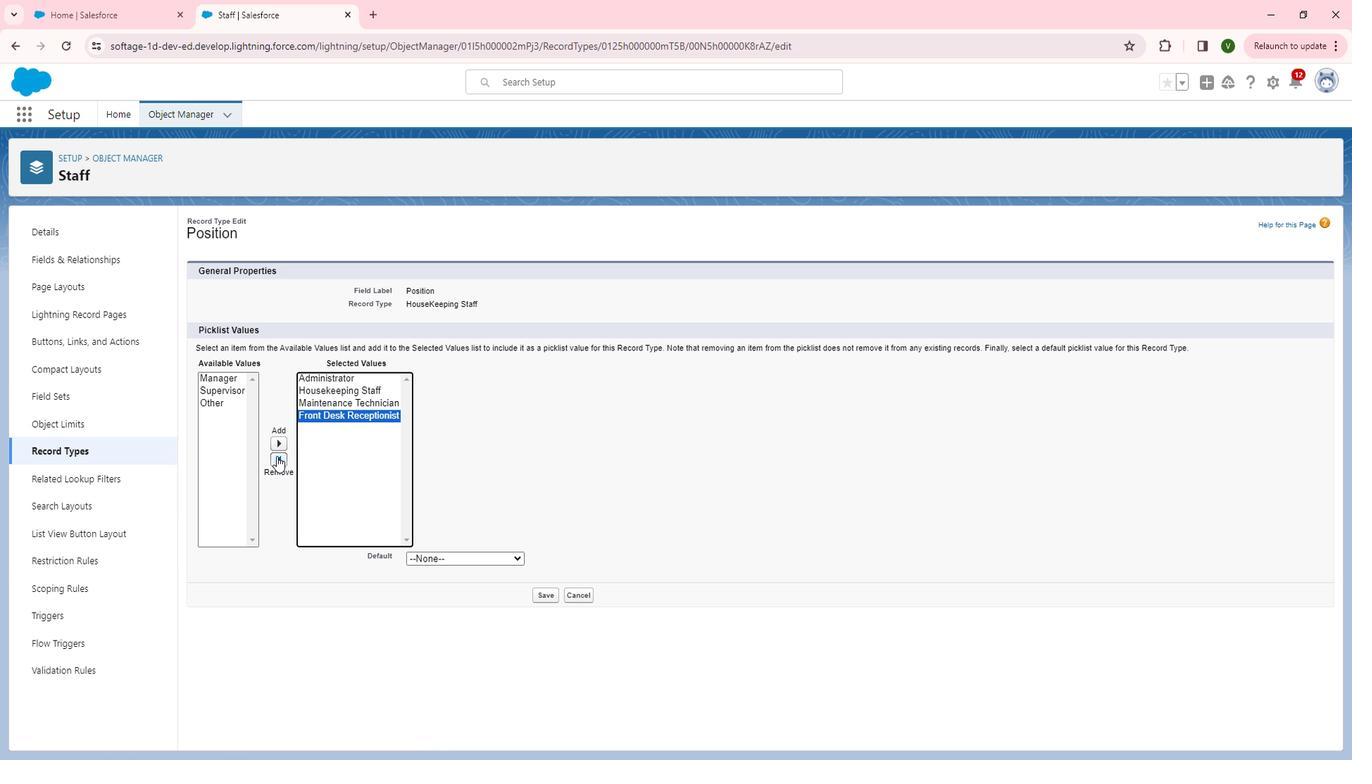 
Action: Mouse pressed left at (299, 461)
Screenshot: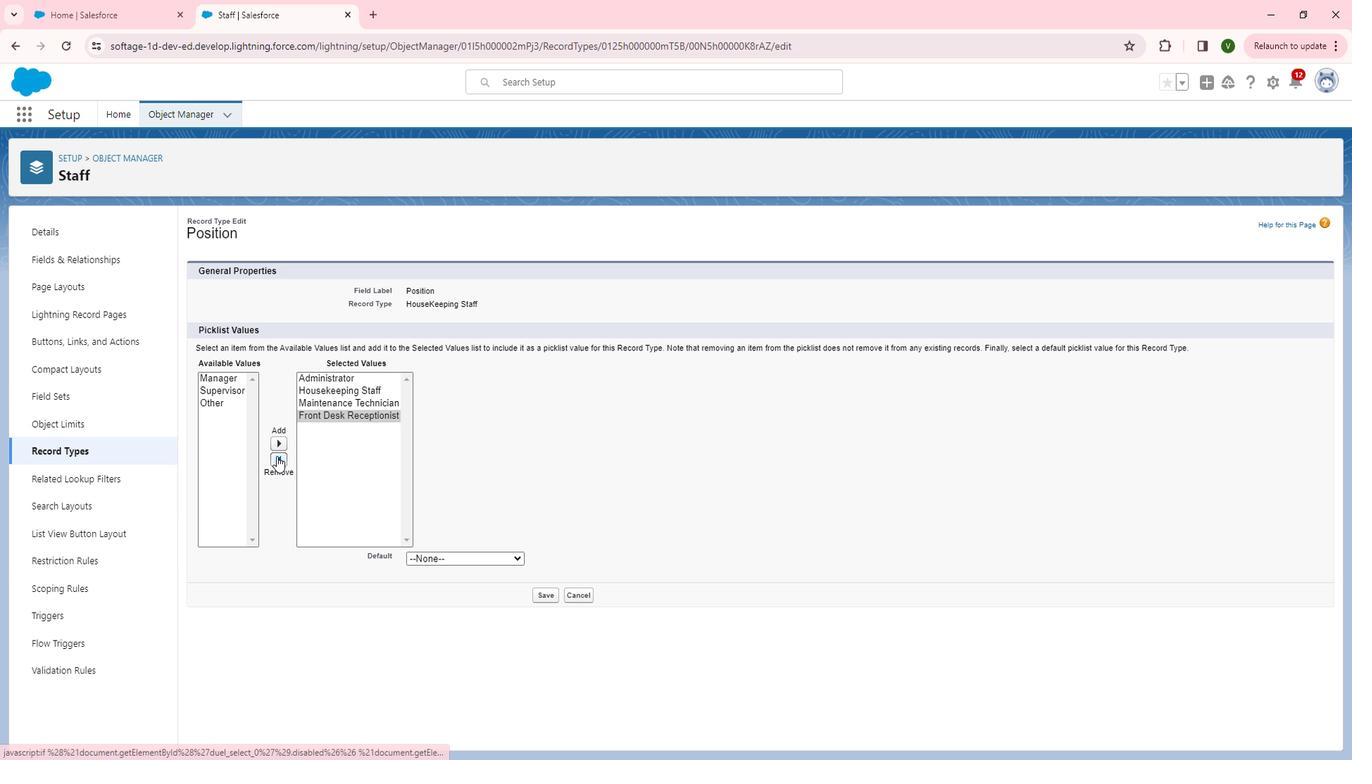 
Action: Mouse moved to (395, 407)
Screenshot: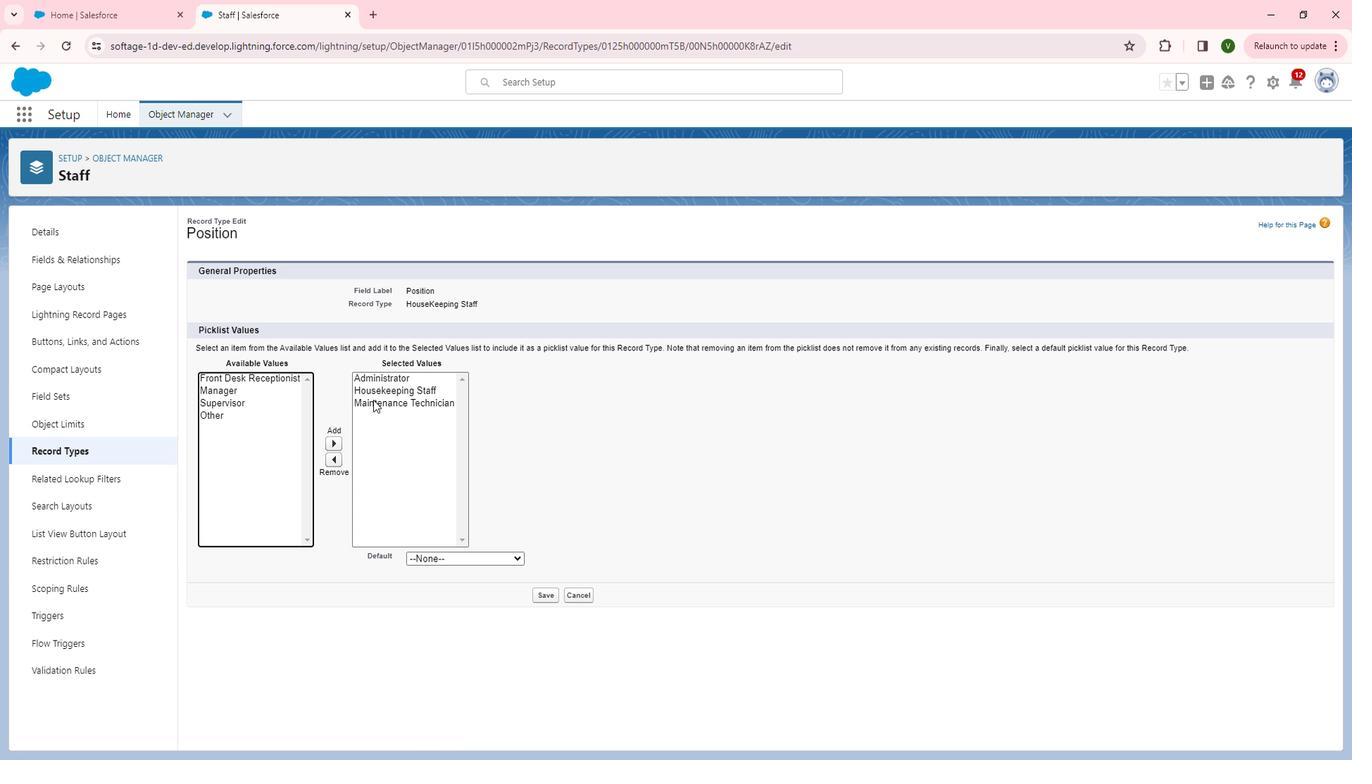 
Action: Mouse pressed left at (395, 407)
Screenshot: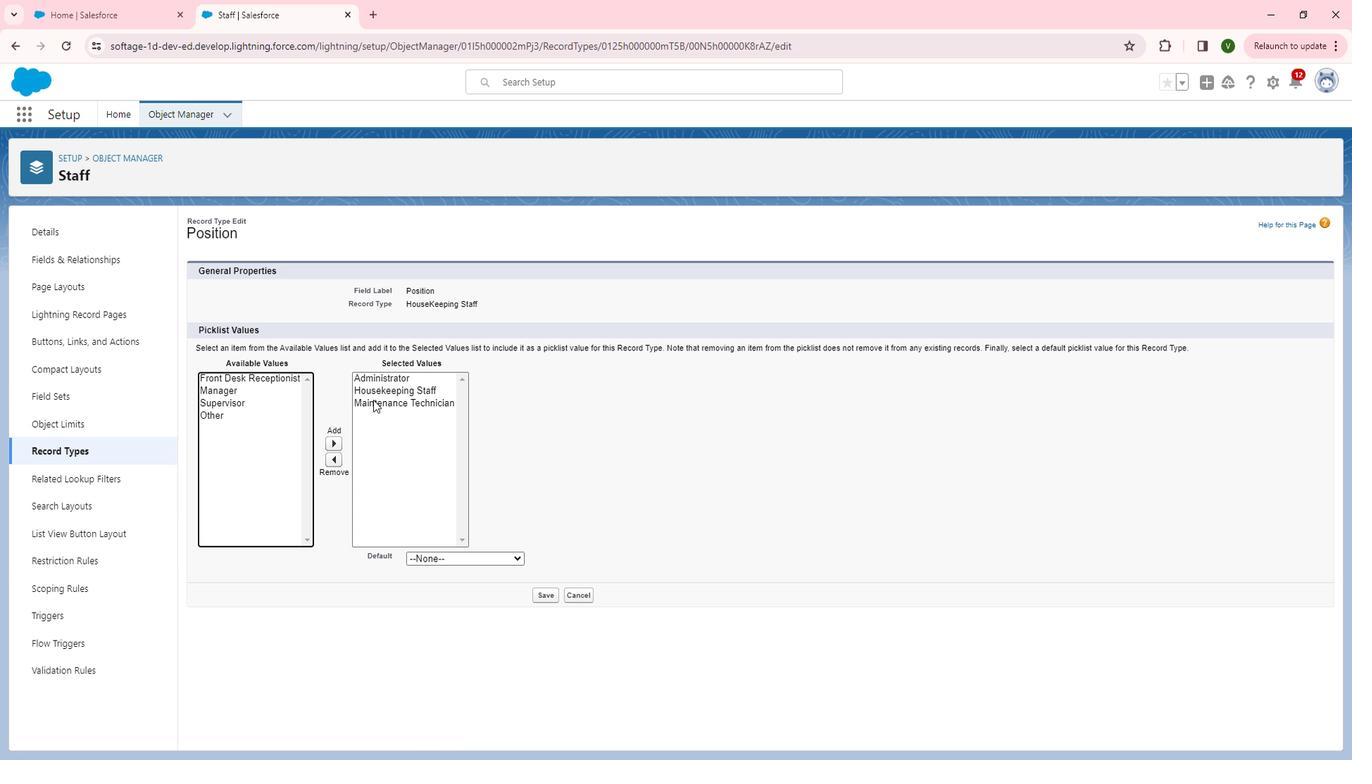 
Action: Mouse moved to (356, 466)
Screenshot: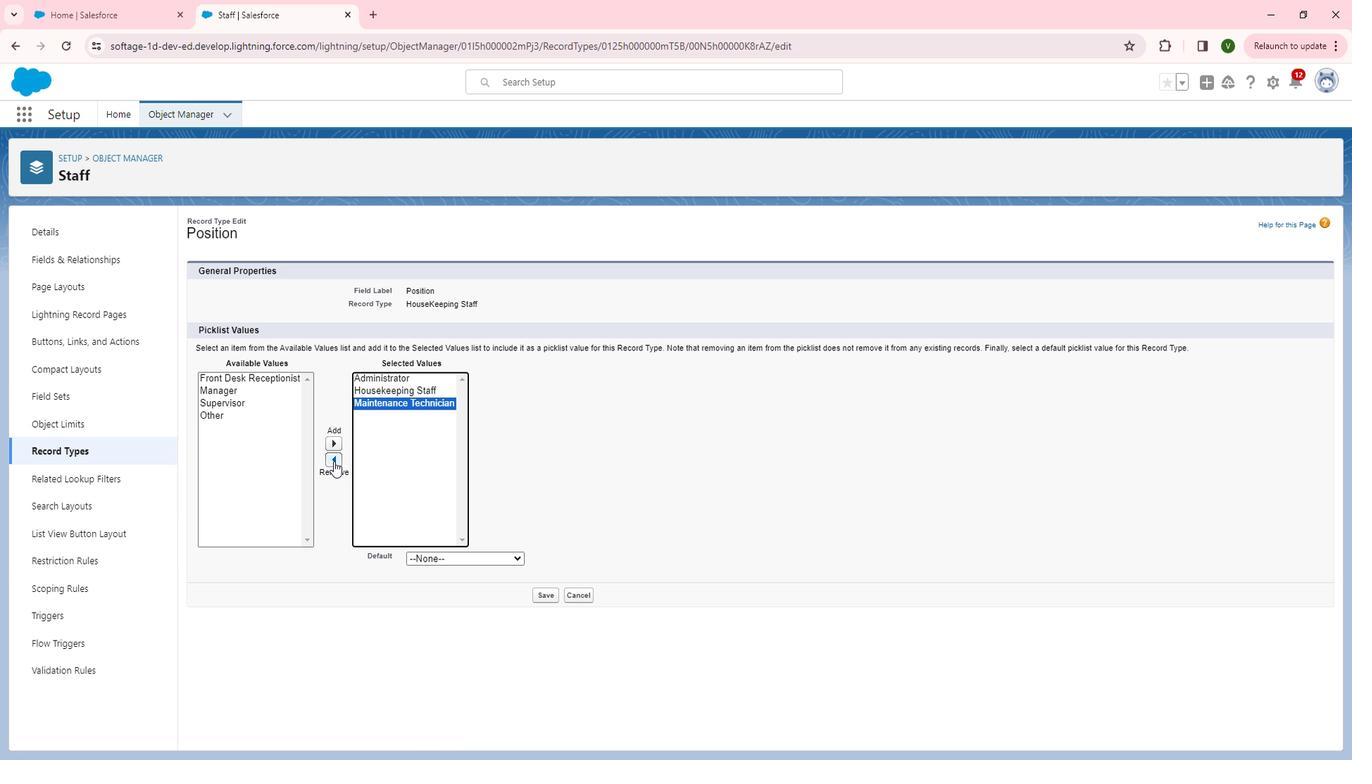 
Action: Mouse pressed left at (356, 466)
Screenshot: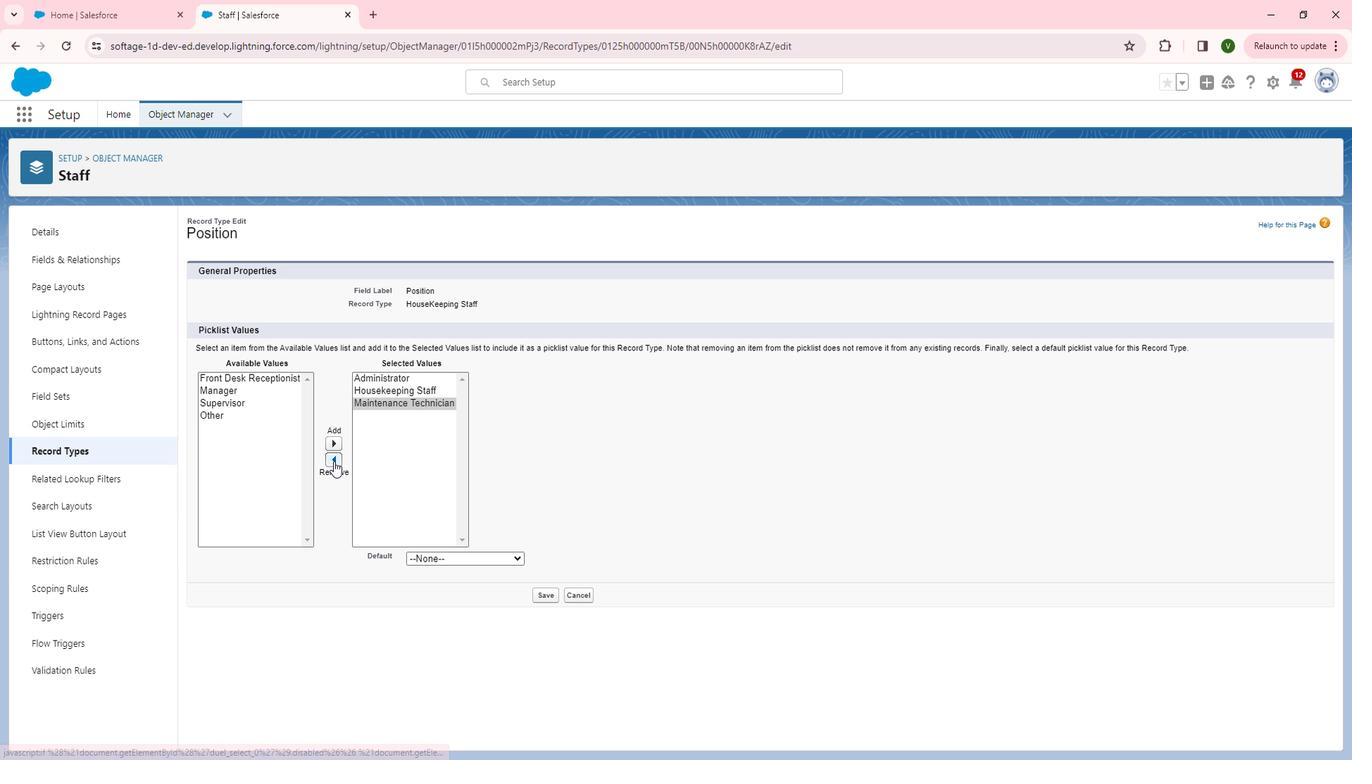 
Action: Mouse moved to (395, 385)
Screenshot: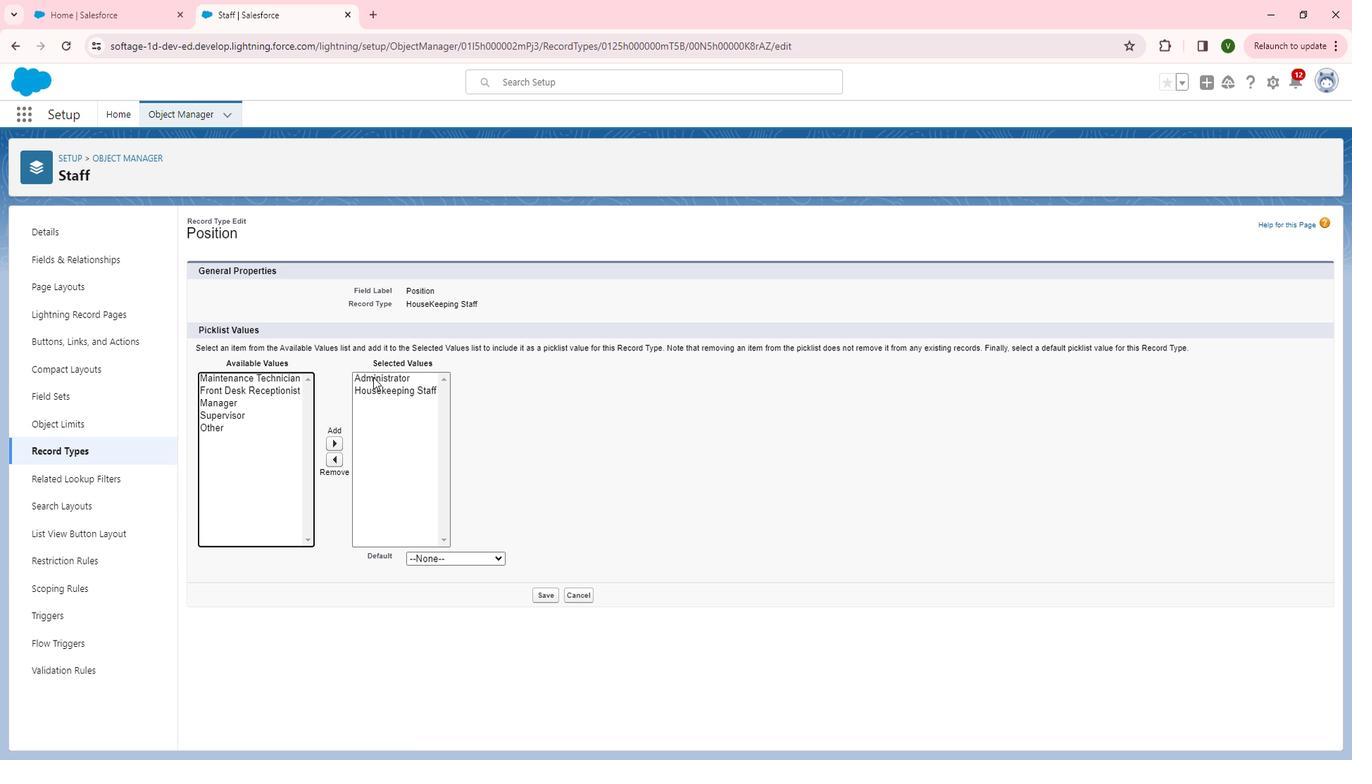 
Action: Mouse pressed left at (395, 385)
Screenshot: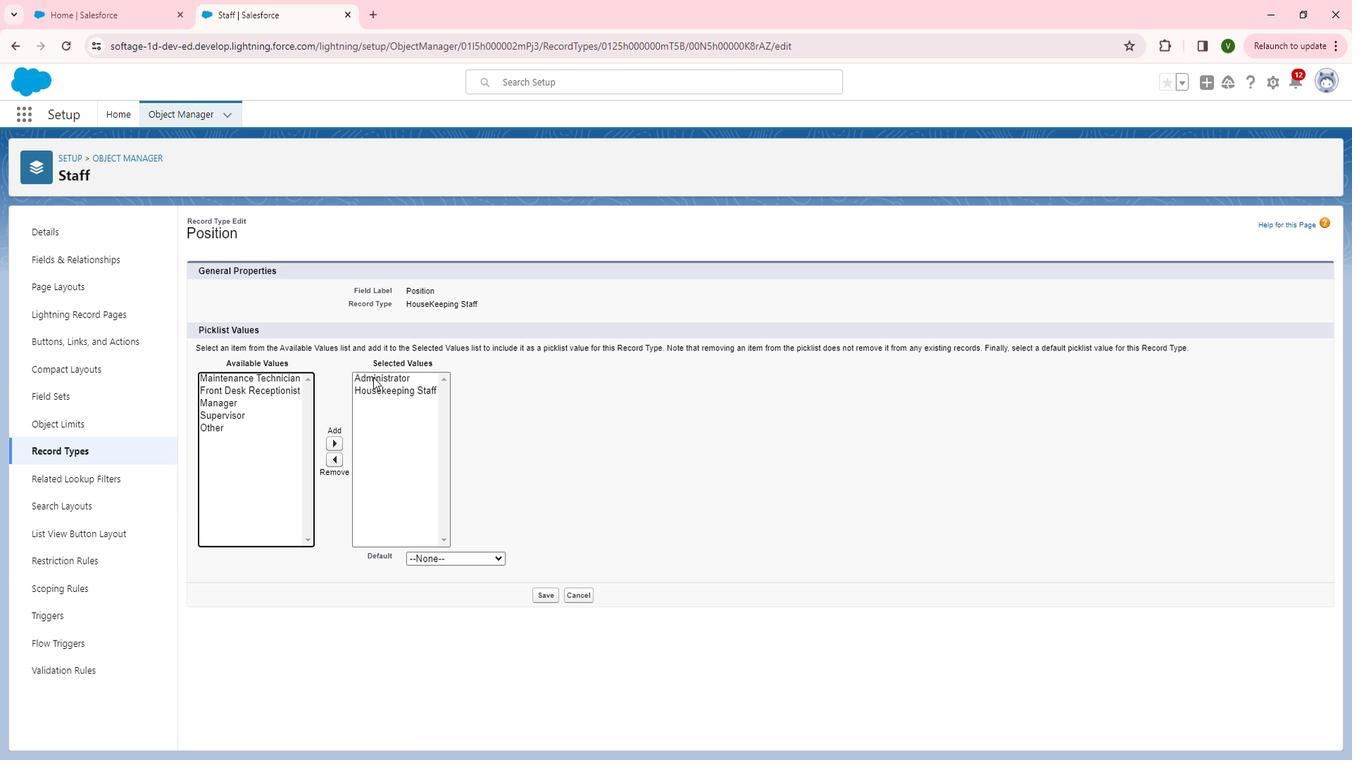 
Action: Mouse moved to (354, 464)
Screenshot: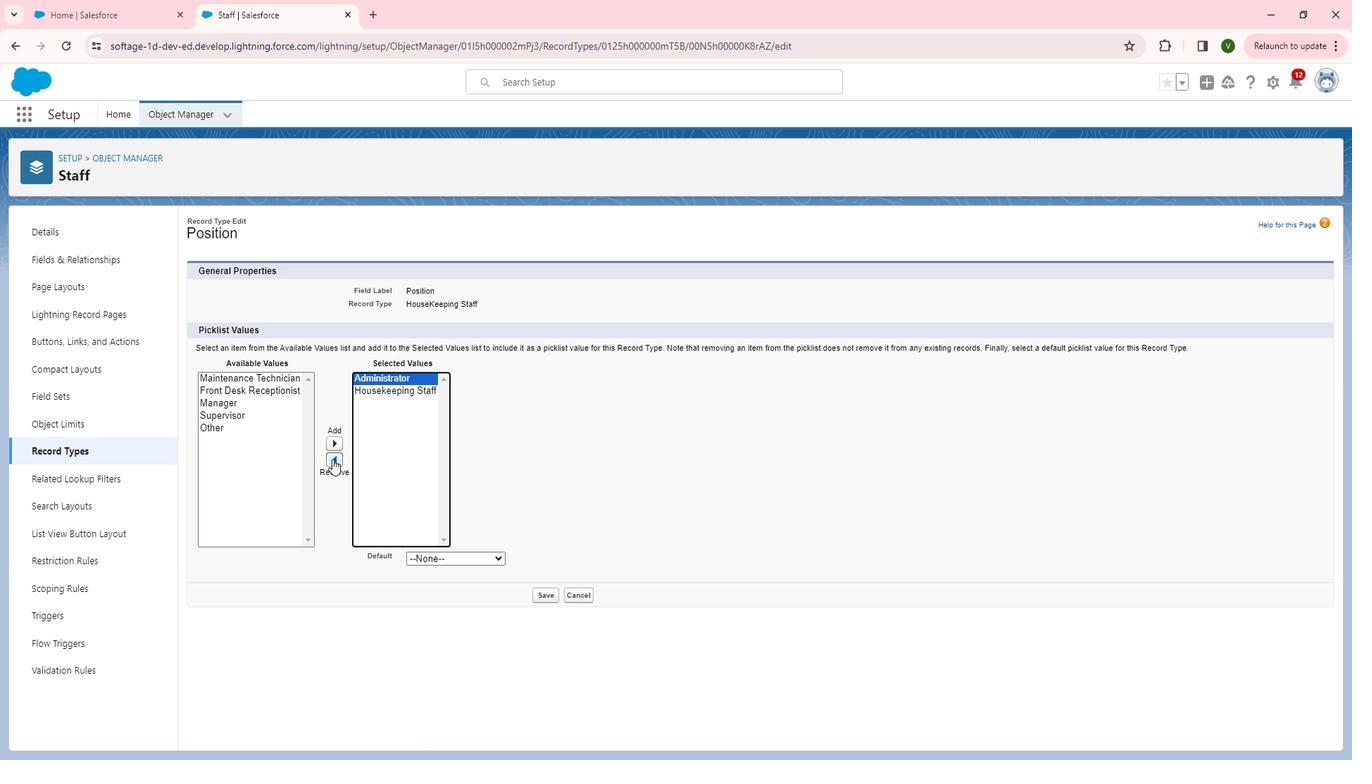 
Action: Mouse pressed left at (354, 464)
Screenshot: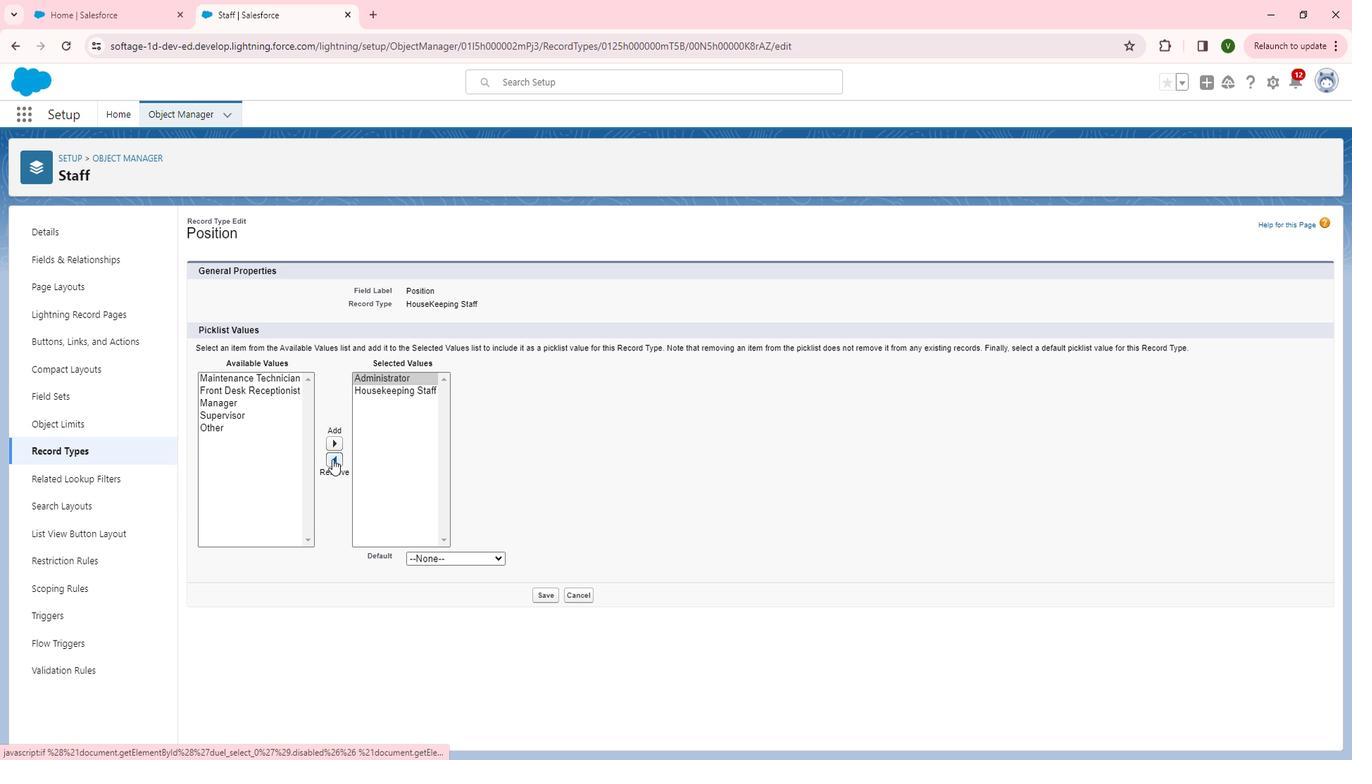 
Action: Mouse moved to (568, 593)
Screenshot: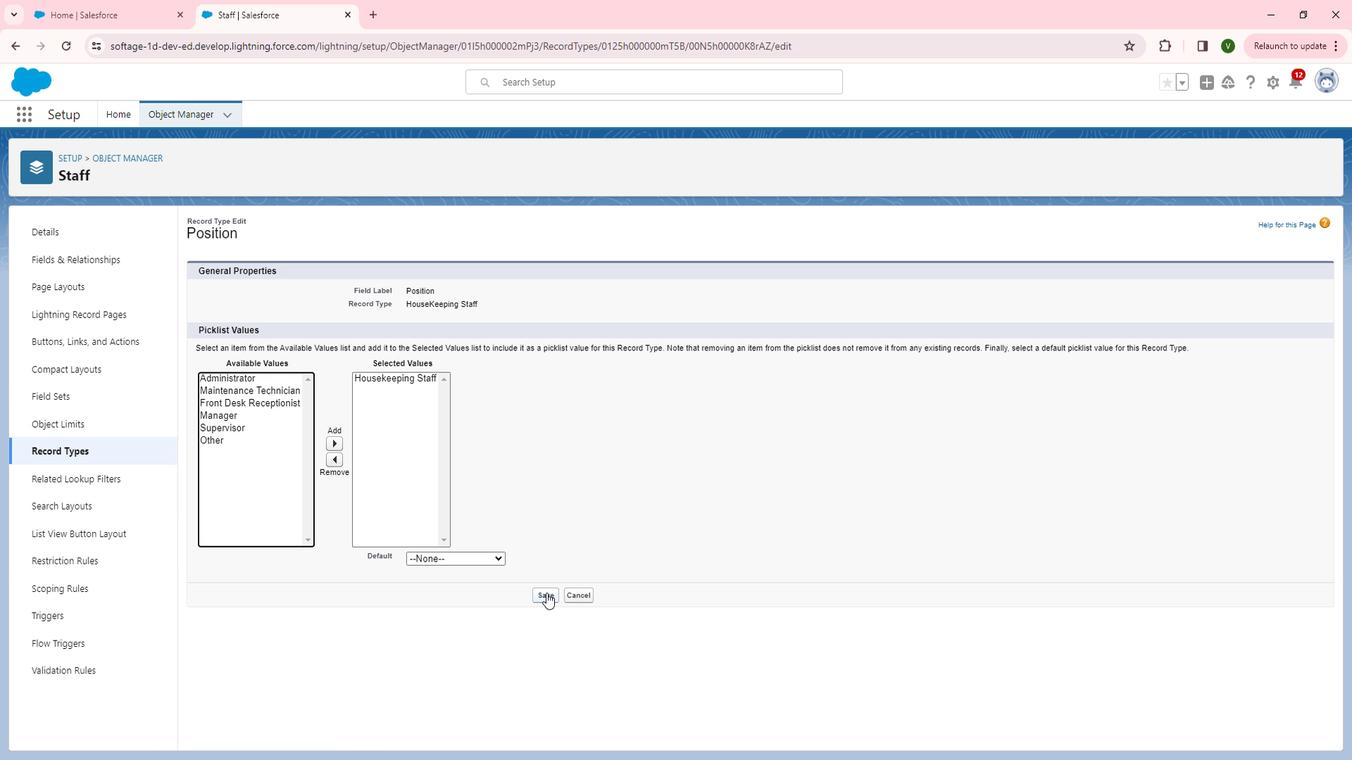 
Action: Mouse pressed left at (568, 593)
Screenshot: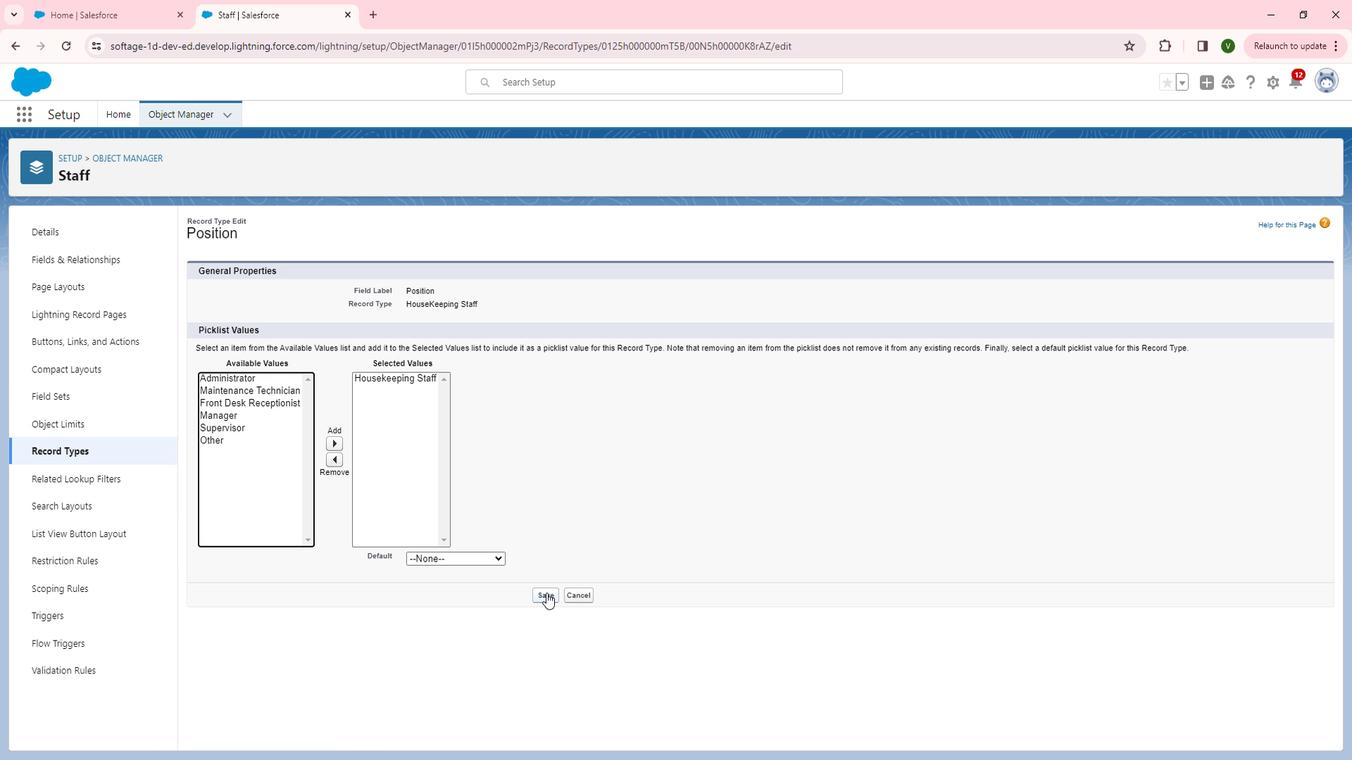 
Action: Mouse moved to (222, 481)
Screenshot: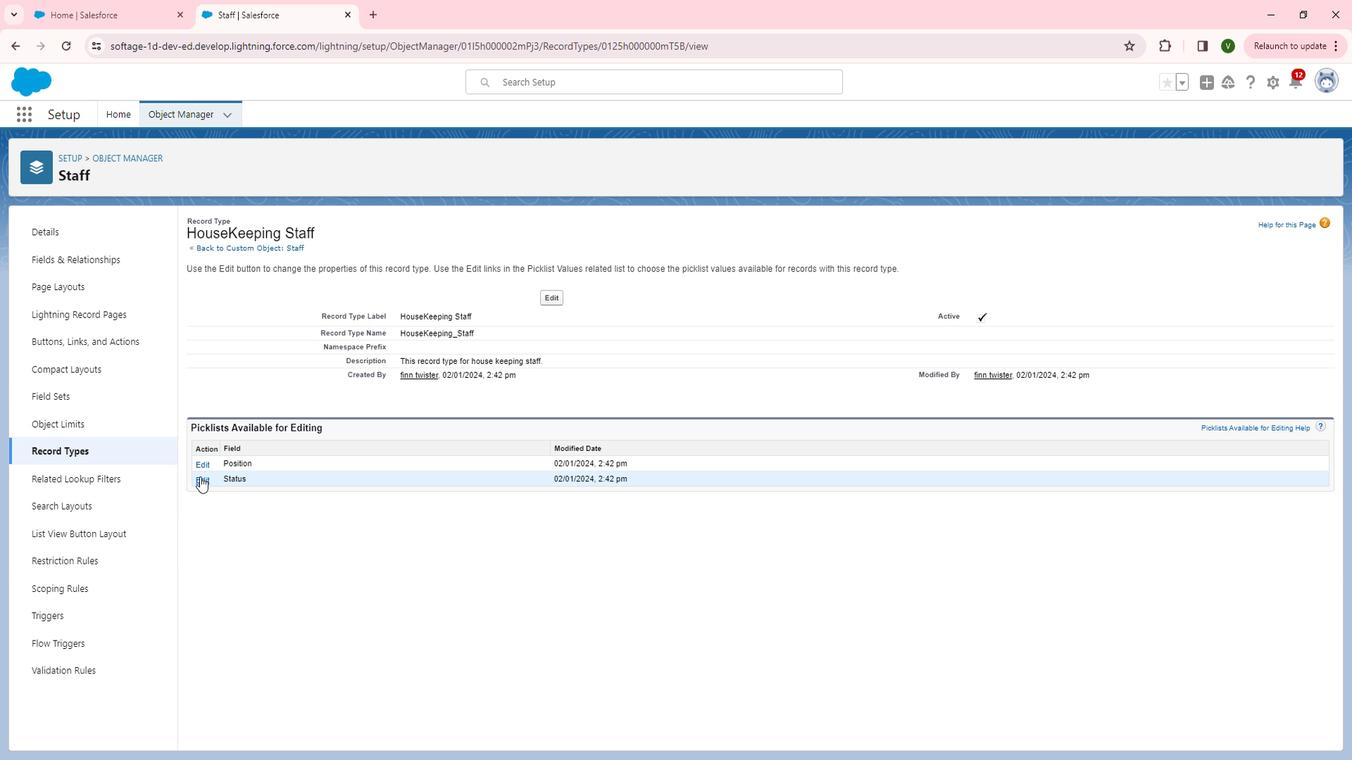 
Action: Mouse pressed left at (222, 481)
Screenshot: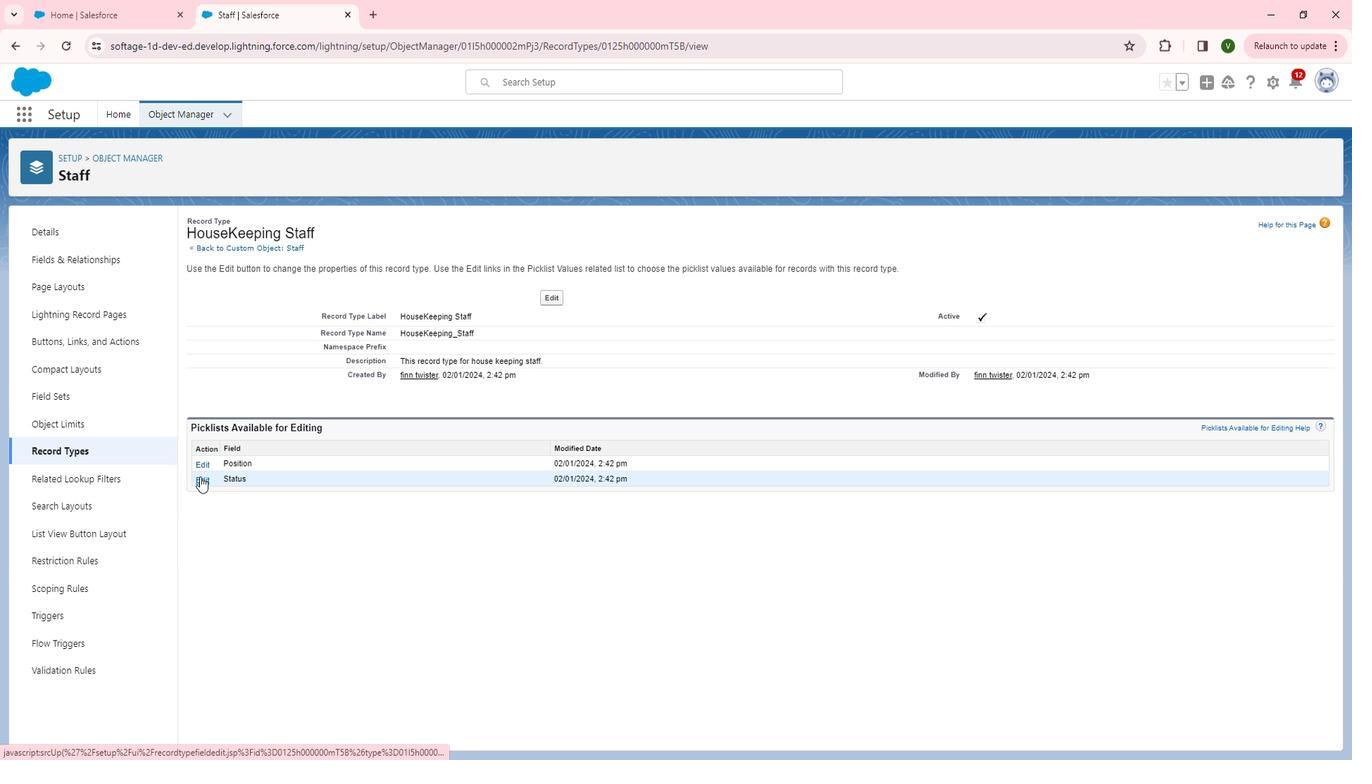 
Action: Mouse moved to (347, 400)
Screenshot: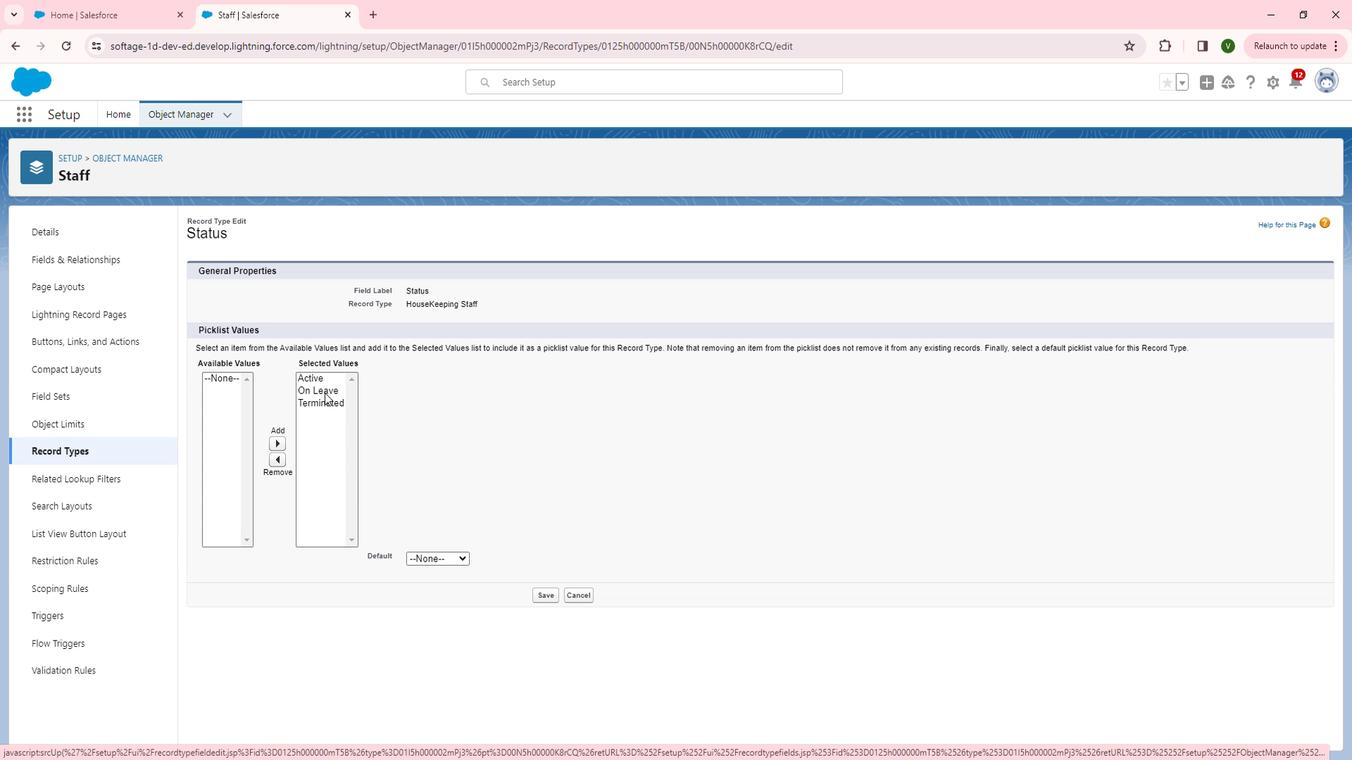 
Action: Mouse pressed left at (347, 400)
Screenshot: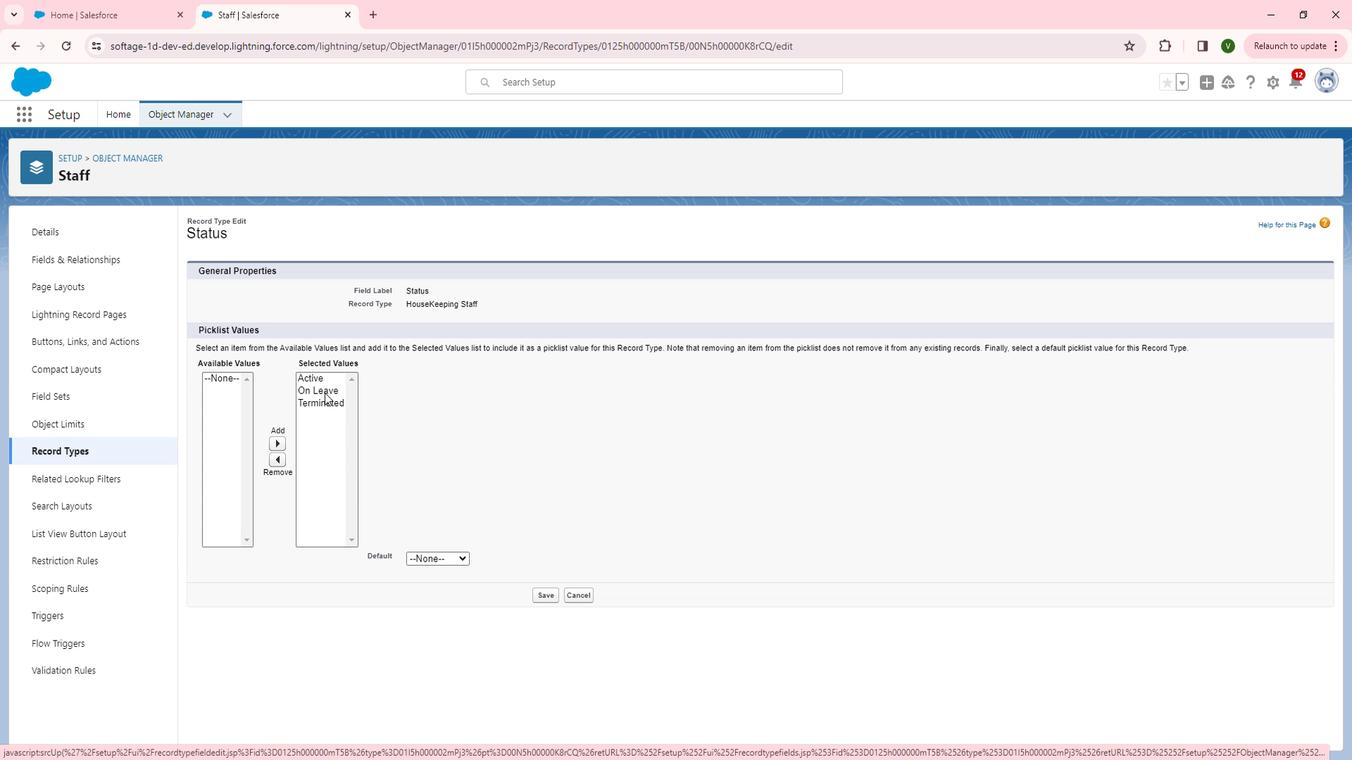 
Action: Mouse moved to (339, 411)
Screenshot: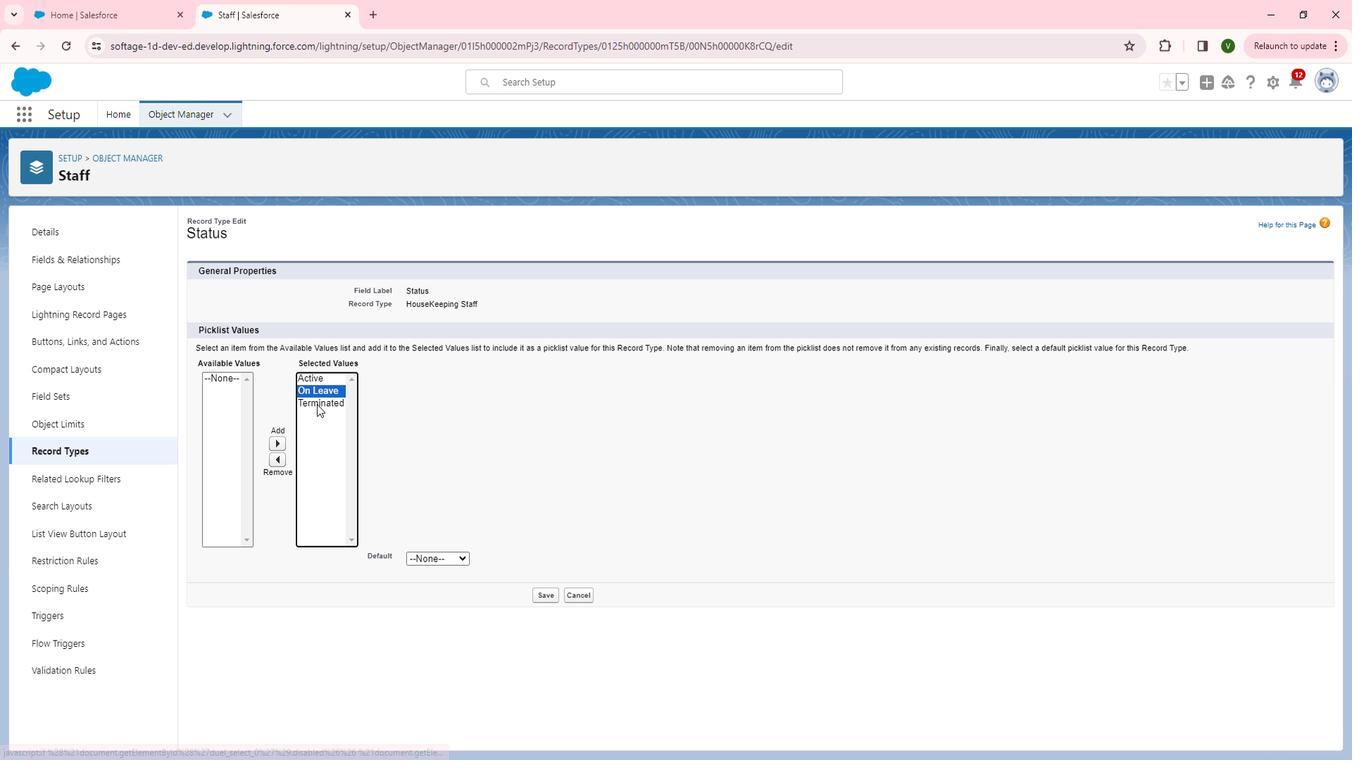 
Action: Mouse pressed left at (339, 411)
Screenshot: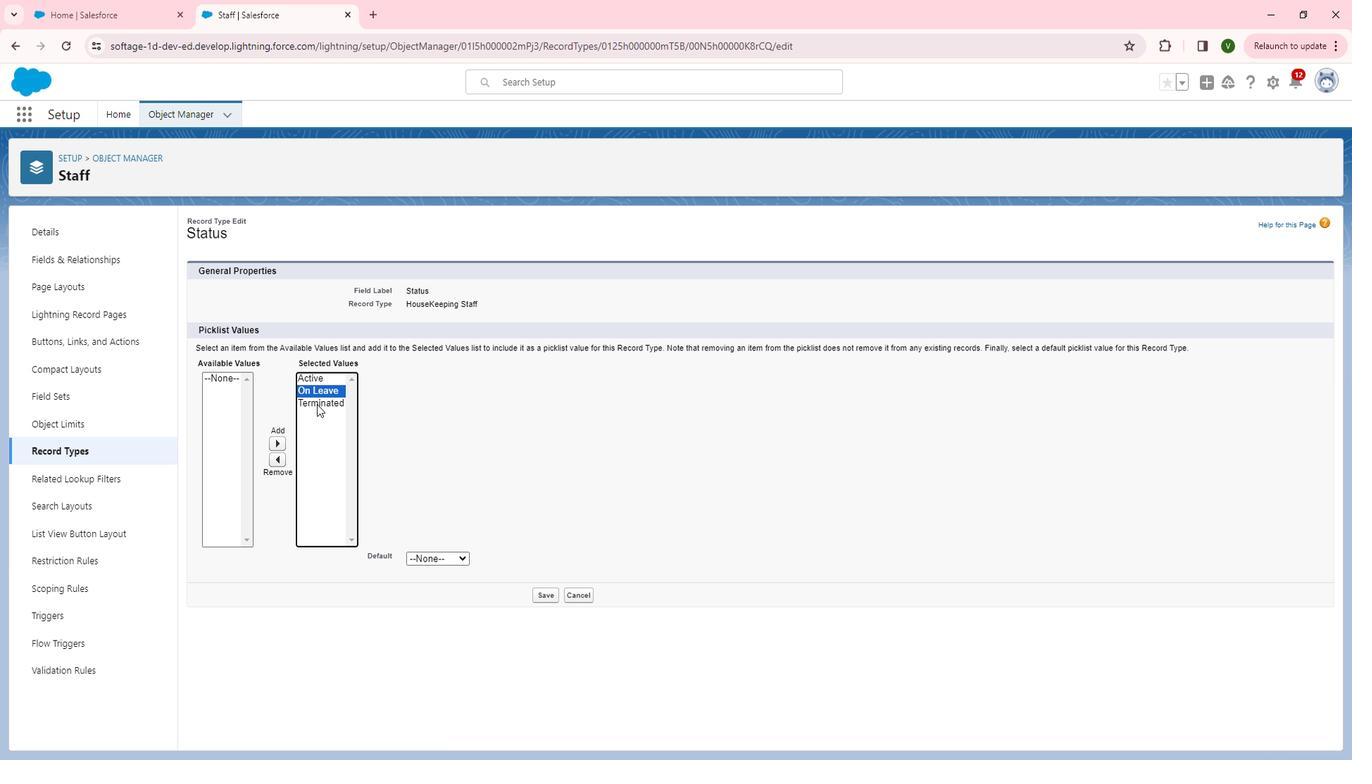 
Action: Mouse moved to (298, 469)
Screenshot: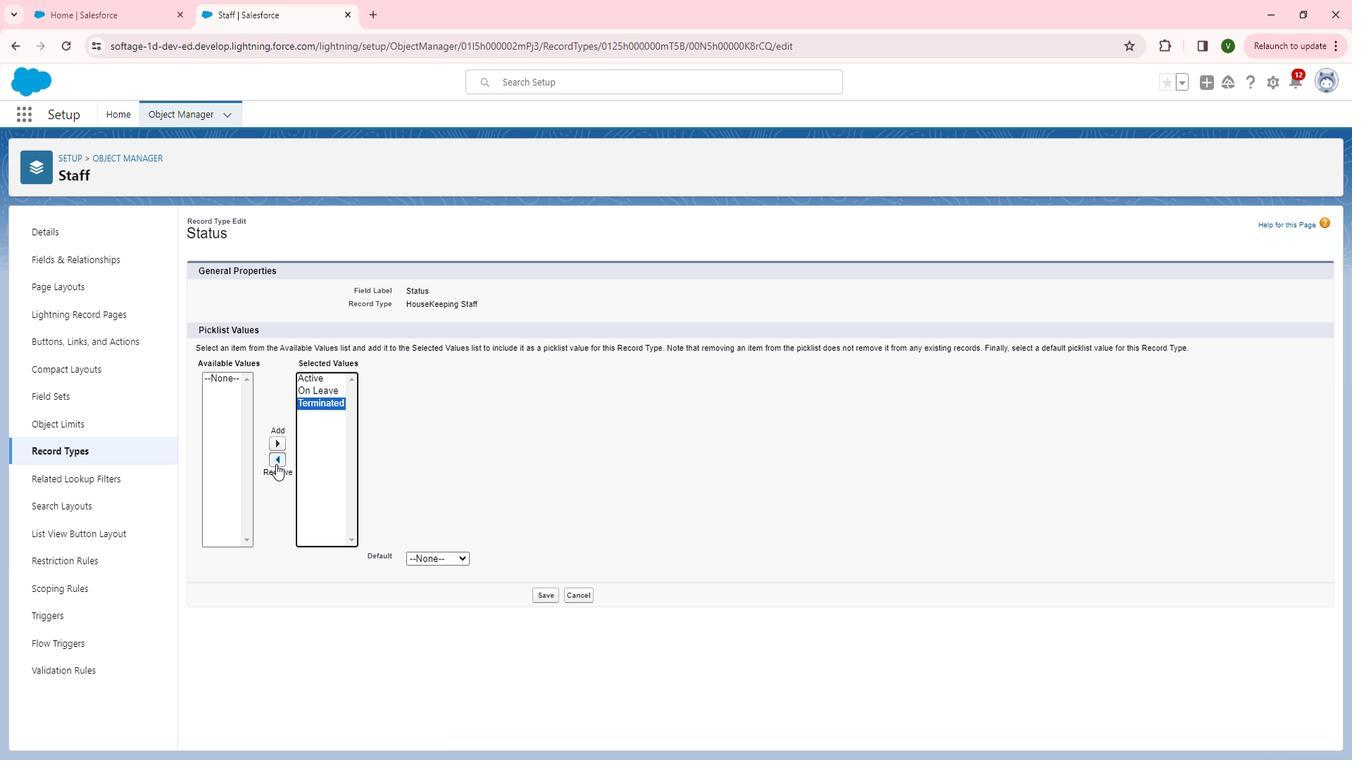 
Action: Mouse pressed left at (298, 469)
Screenshot: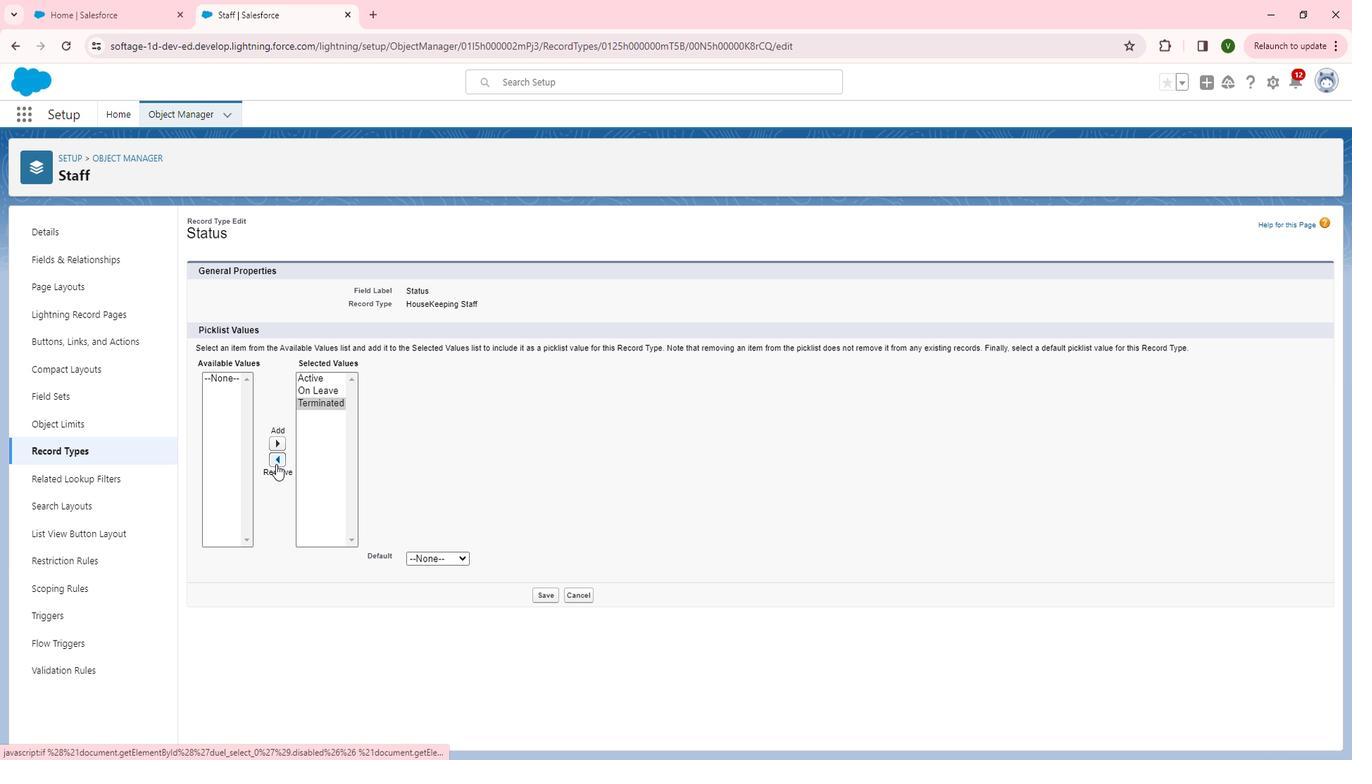 
Action: Mouse moved to (571, 594)
Screenshot: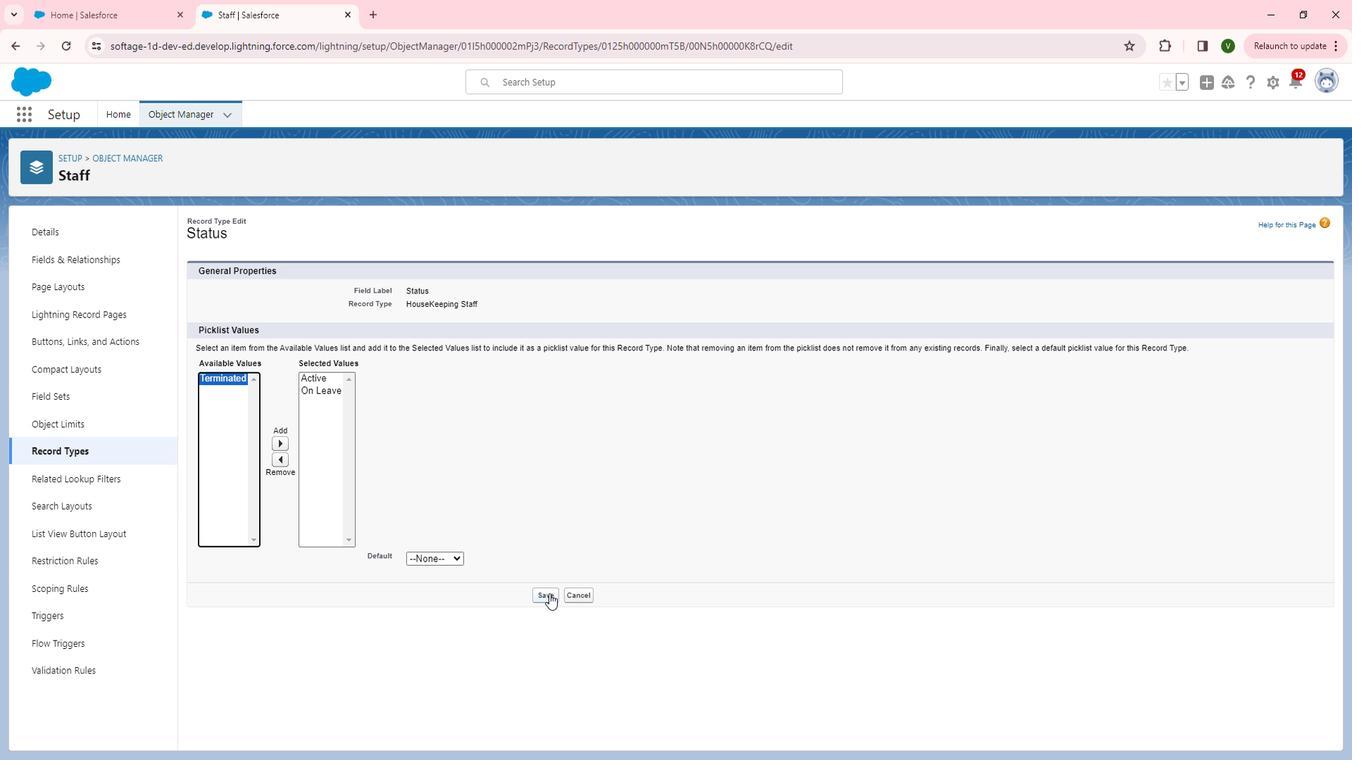
Action: Mouse pressed left at (571, 594)
Screenshot: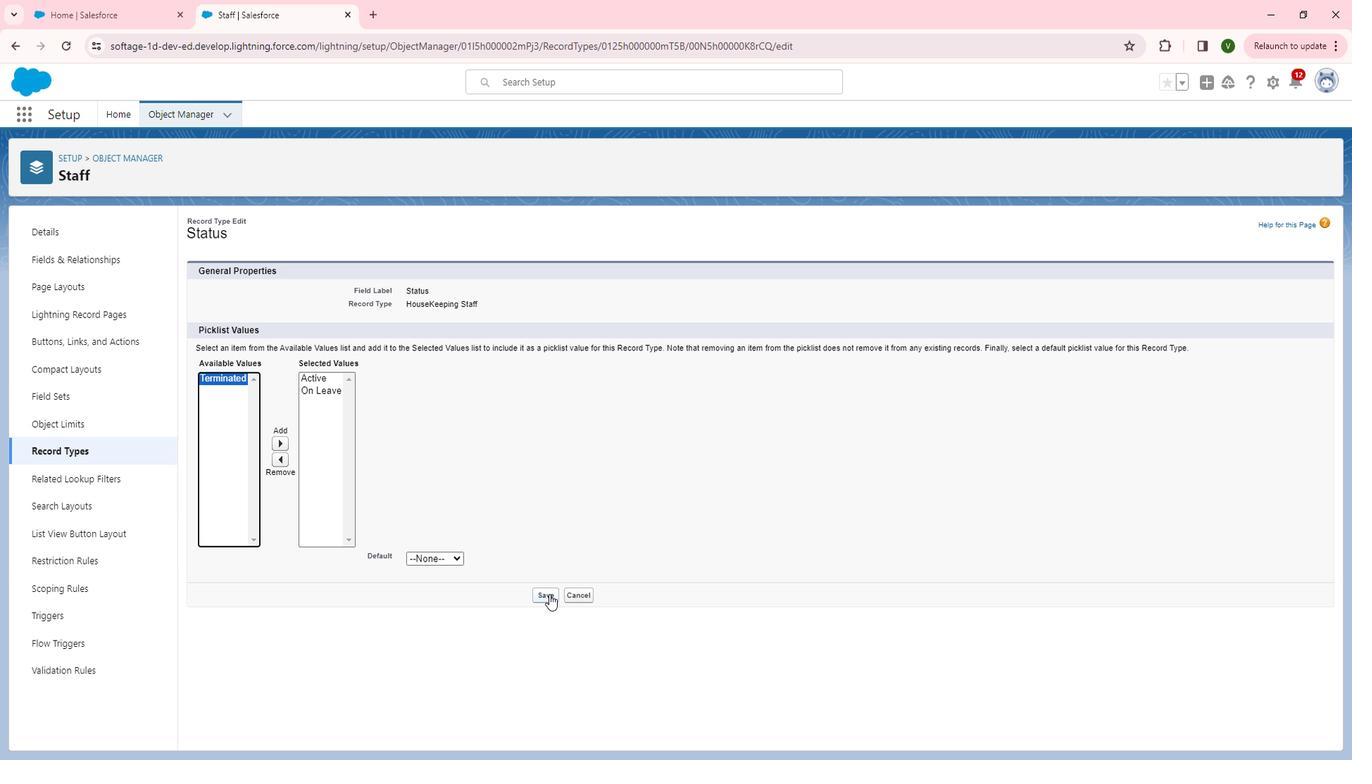 
Action: Mouse moved to (99, 454)
Screenshot: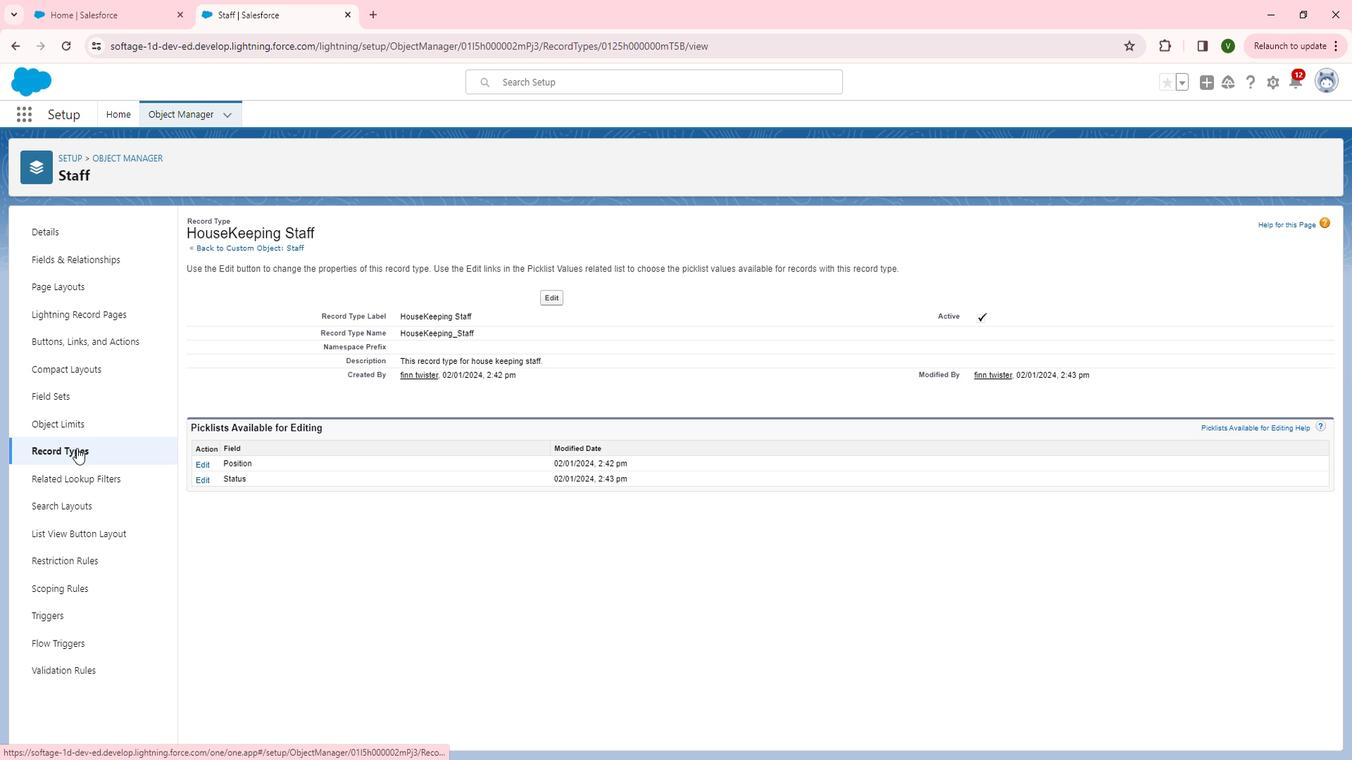 
Action: Mouse pressed left at (99, 454)
Screenshot: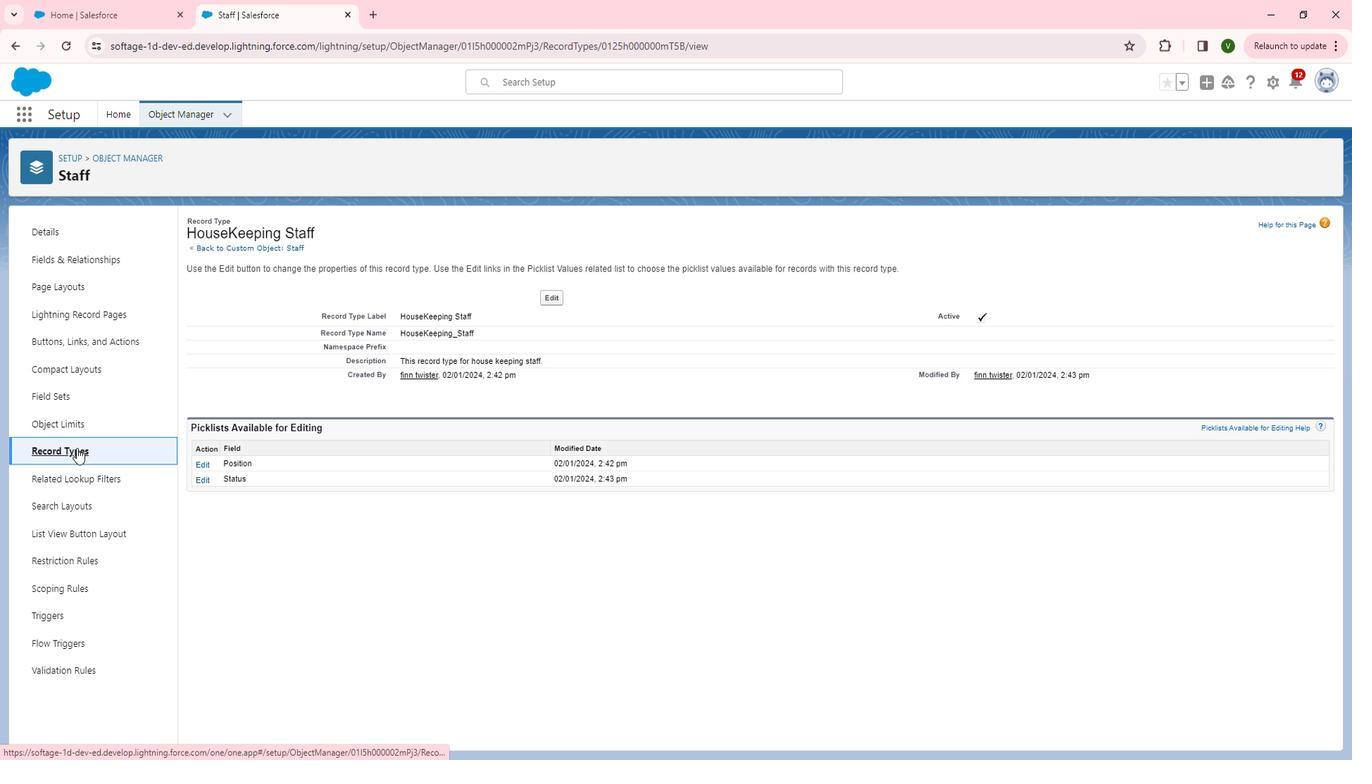 
Action: Mouse moved to (1216, 244)
Screenshot: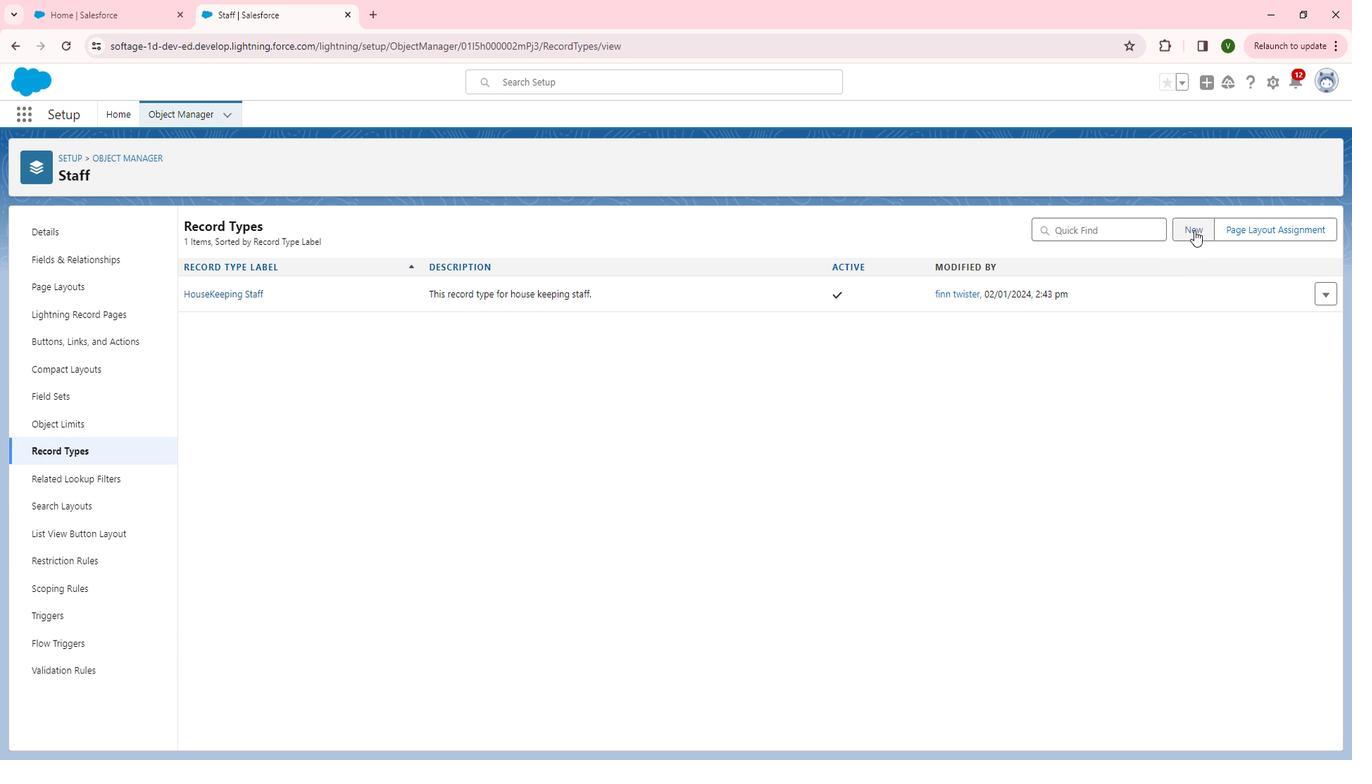 
Action: Mouse pressed left at (1216, 244)
Screenshot: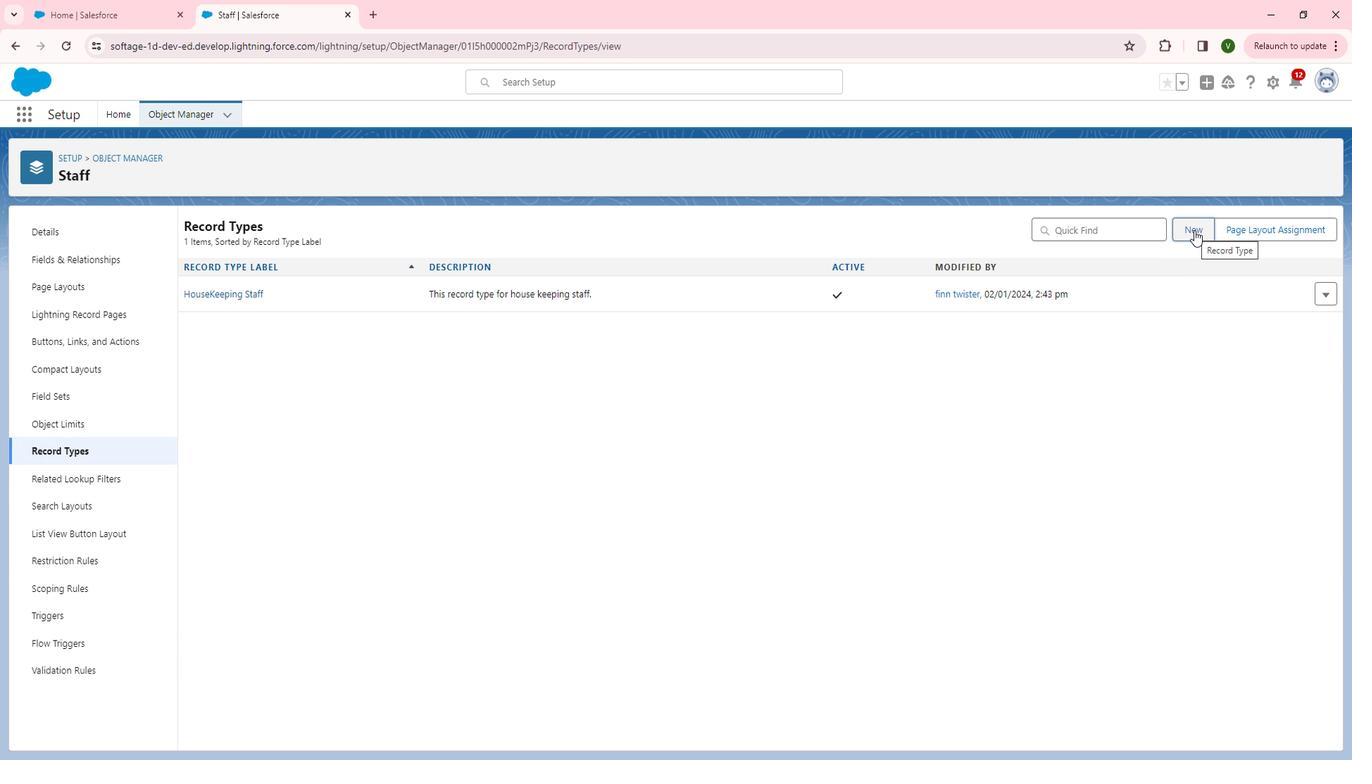 
Action: Mouse moved to (497, 357)
Screenshot: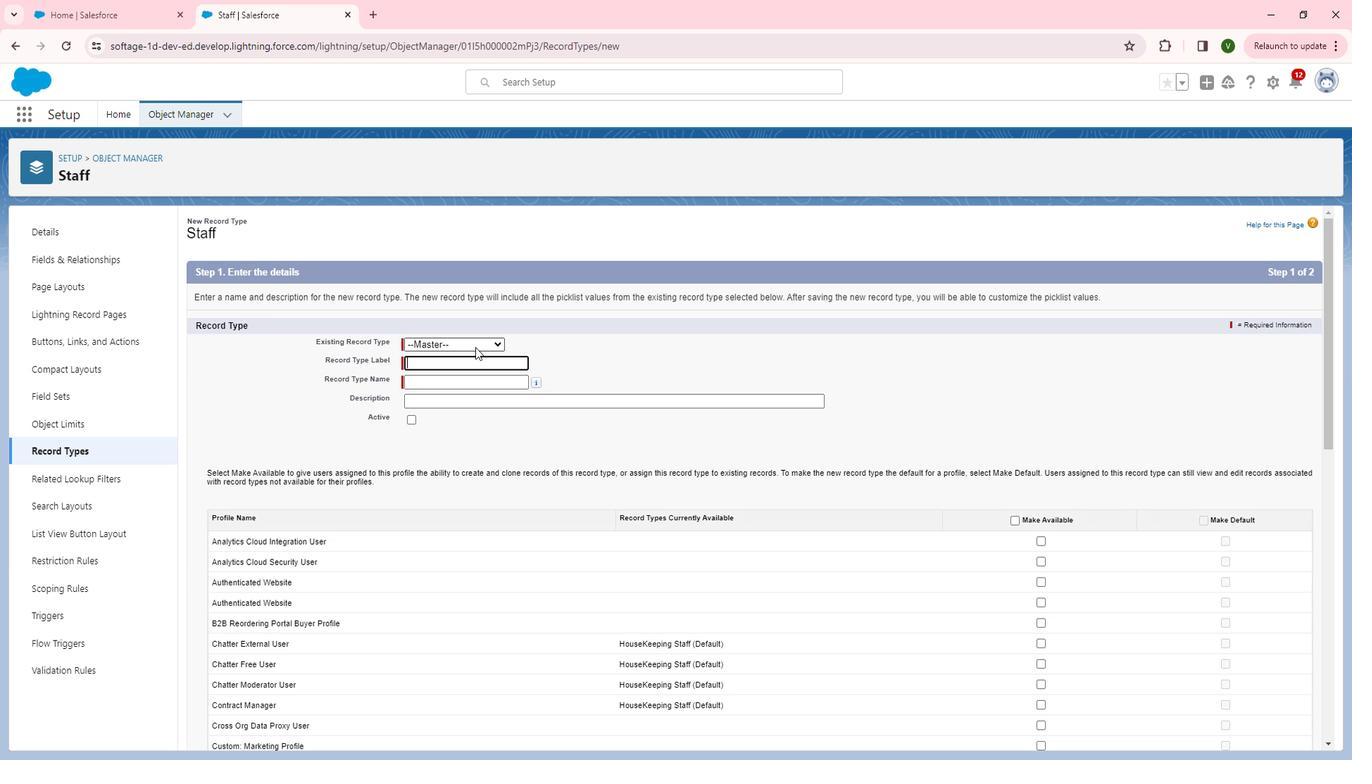 
Action: Mouse pressed left at (497, 357)
Screenshot: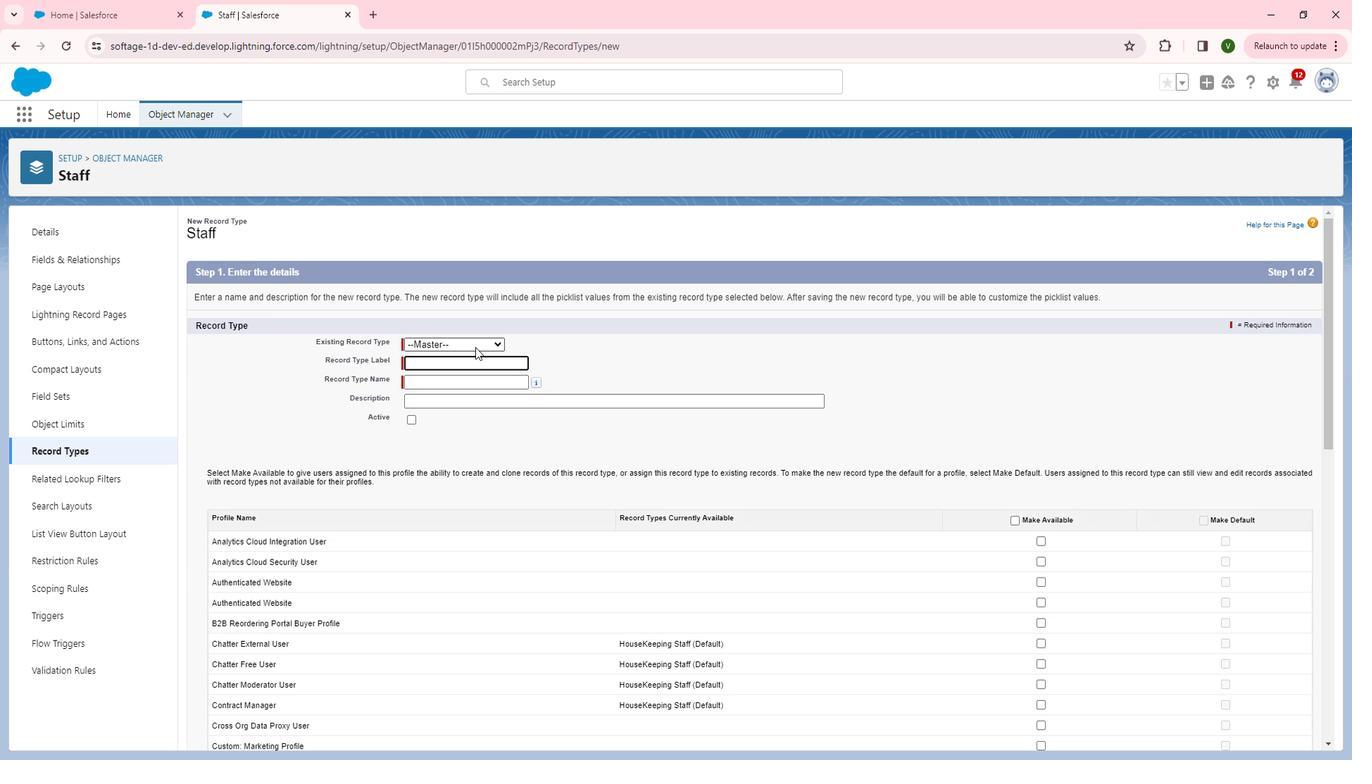 
Action: Mouse moved to (497, 356)
Screenshot: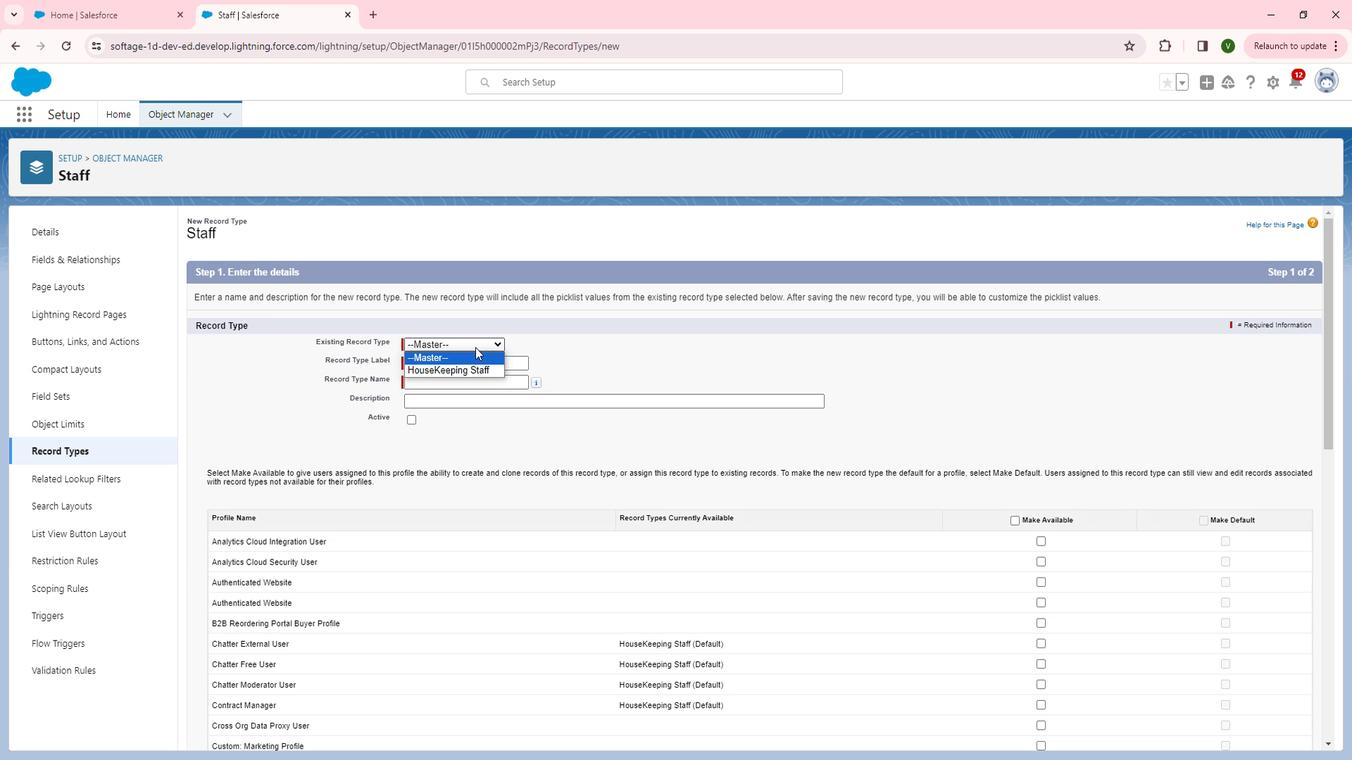 
Action: Mouse pressed left at (497, 356)
Screenshot: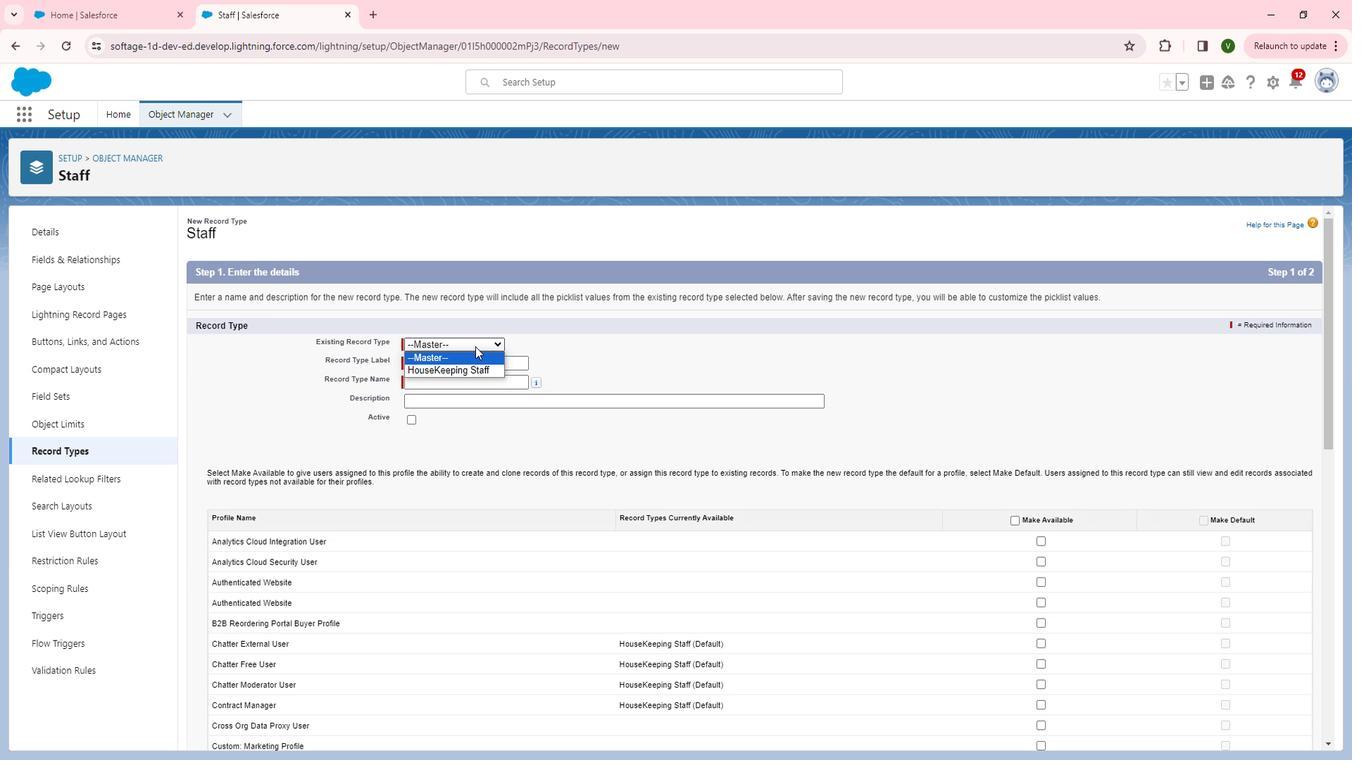
Action: Mouse moved to (509, 373)
Screenshot: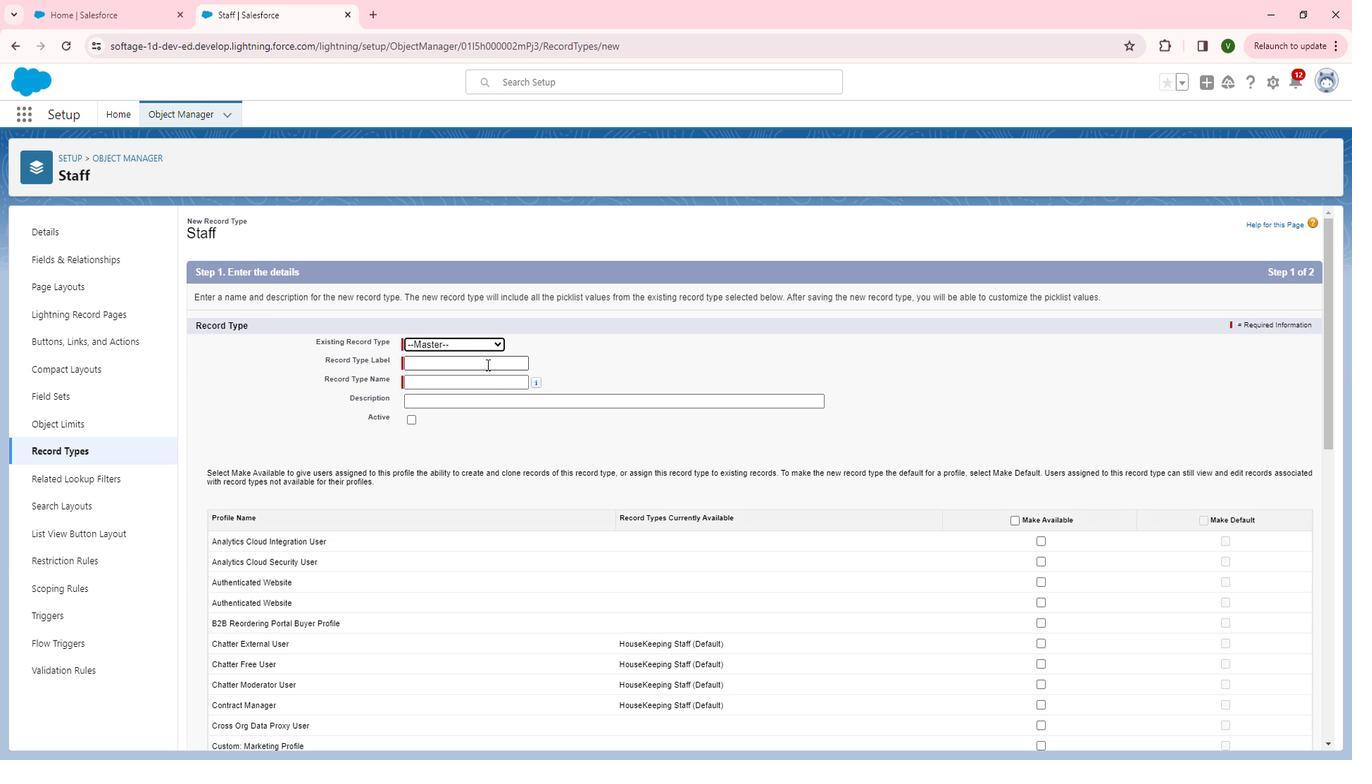 
Action: Mouse pressed left at (509, 373)
Screenshot: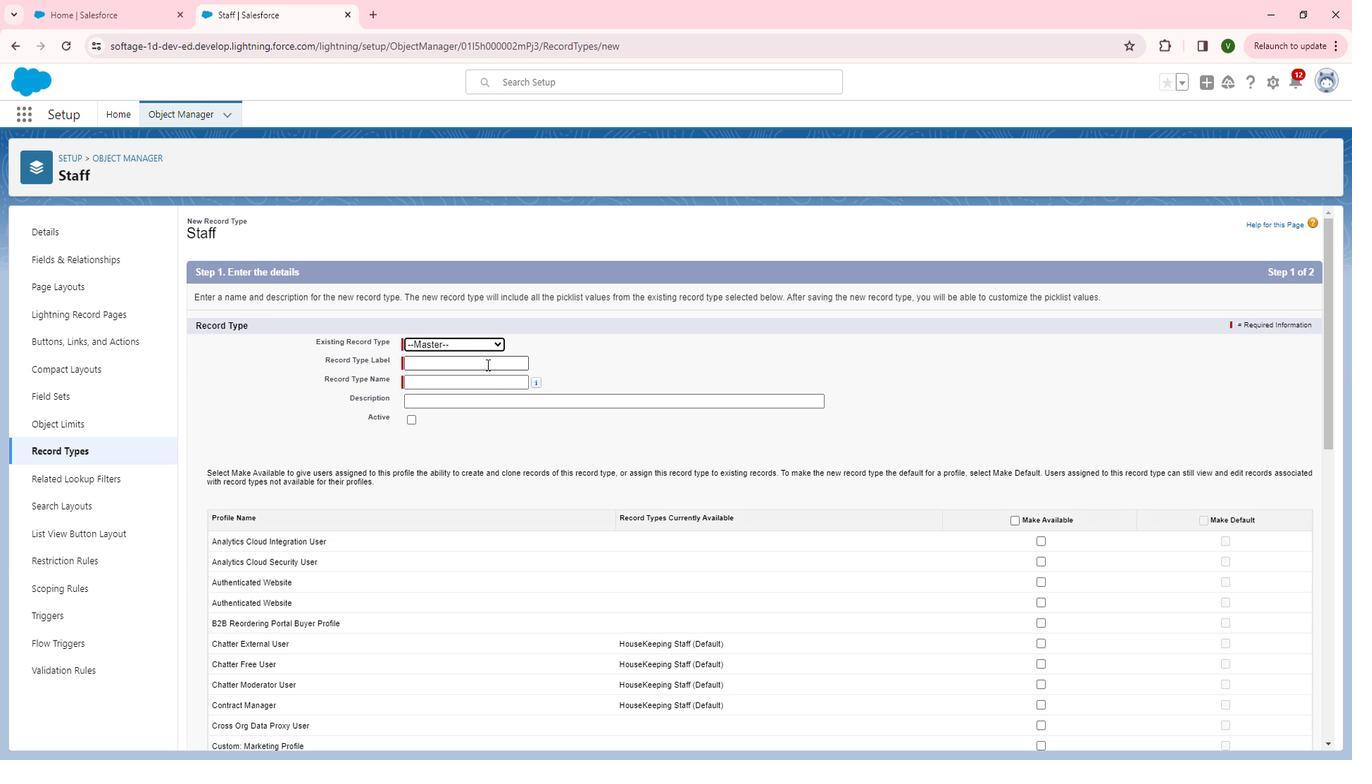 
Action: Key pressed <Key.shift>Manager
Screenshot: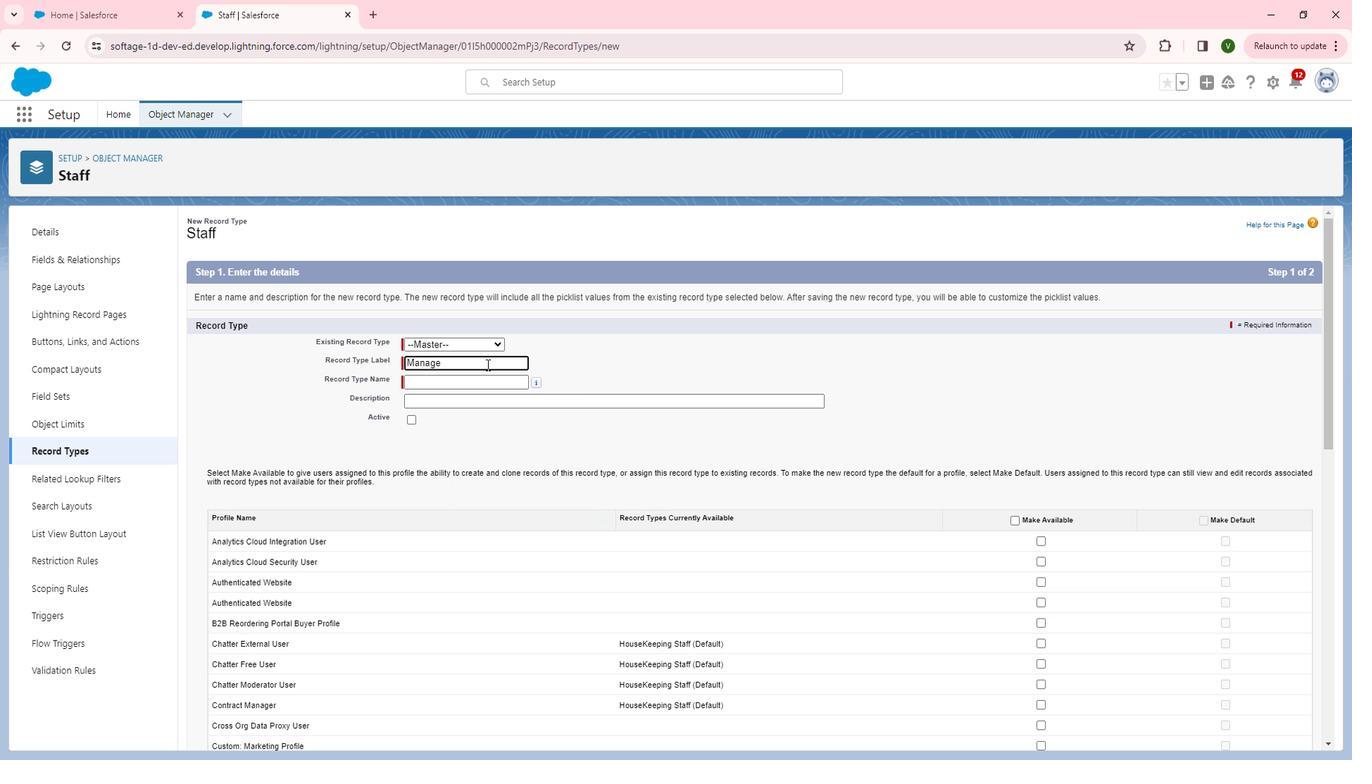 
Action: Mouse moved to (511, 408)
Screenshot: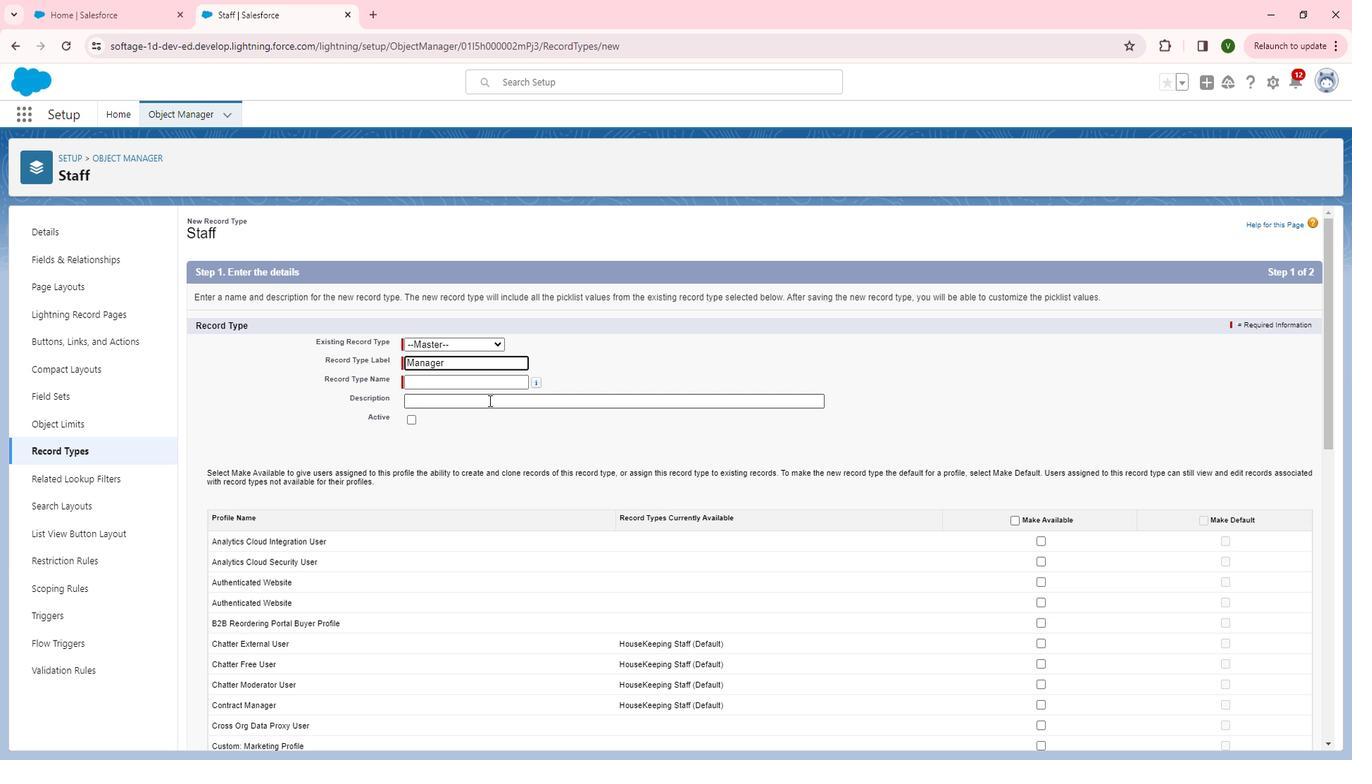 
Action: Mouse pressed left at (511, 408)
Screenshot: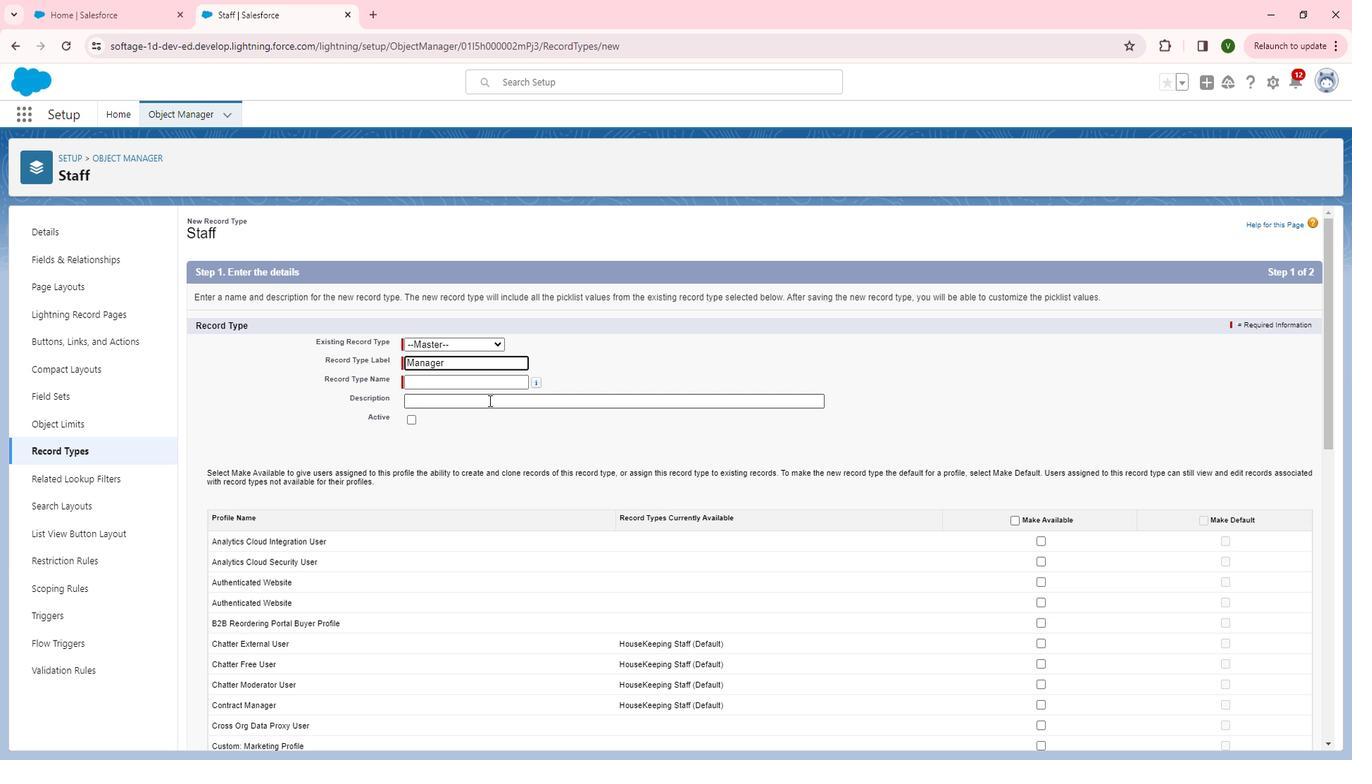 
Action: Key pressed this<Key.backspace><Key.backspace><Key.backspace><Key.backspace><Key.shift>This<Key.space>record<Key.space>type<Key.space>for<Key.space>the<Key.space><Key.shift>Managers.
Screenshot: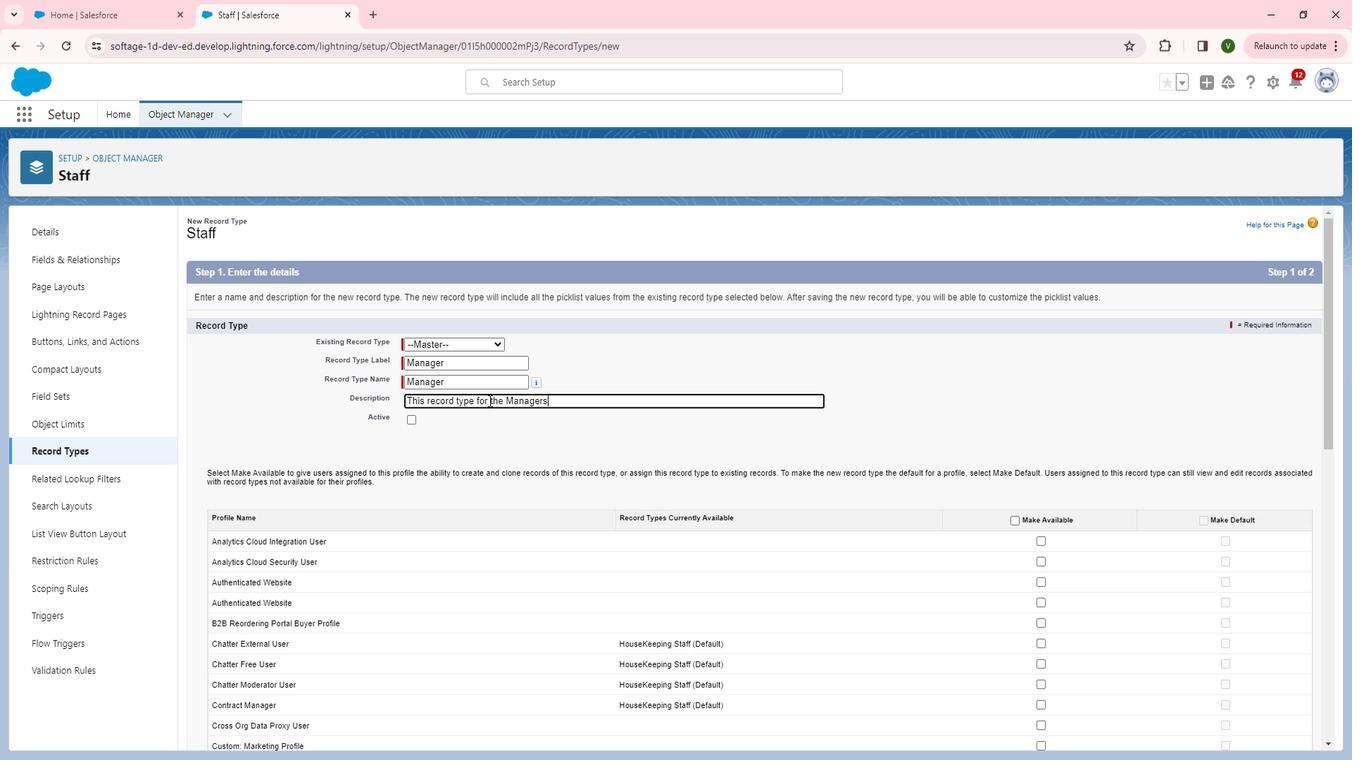 
Action: Mouse moved to (432, 425)
Screenshot: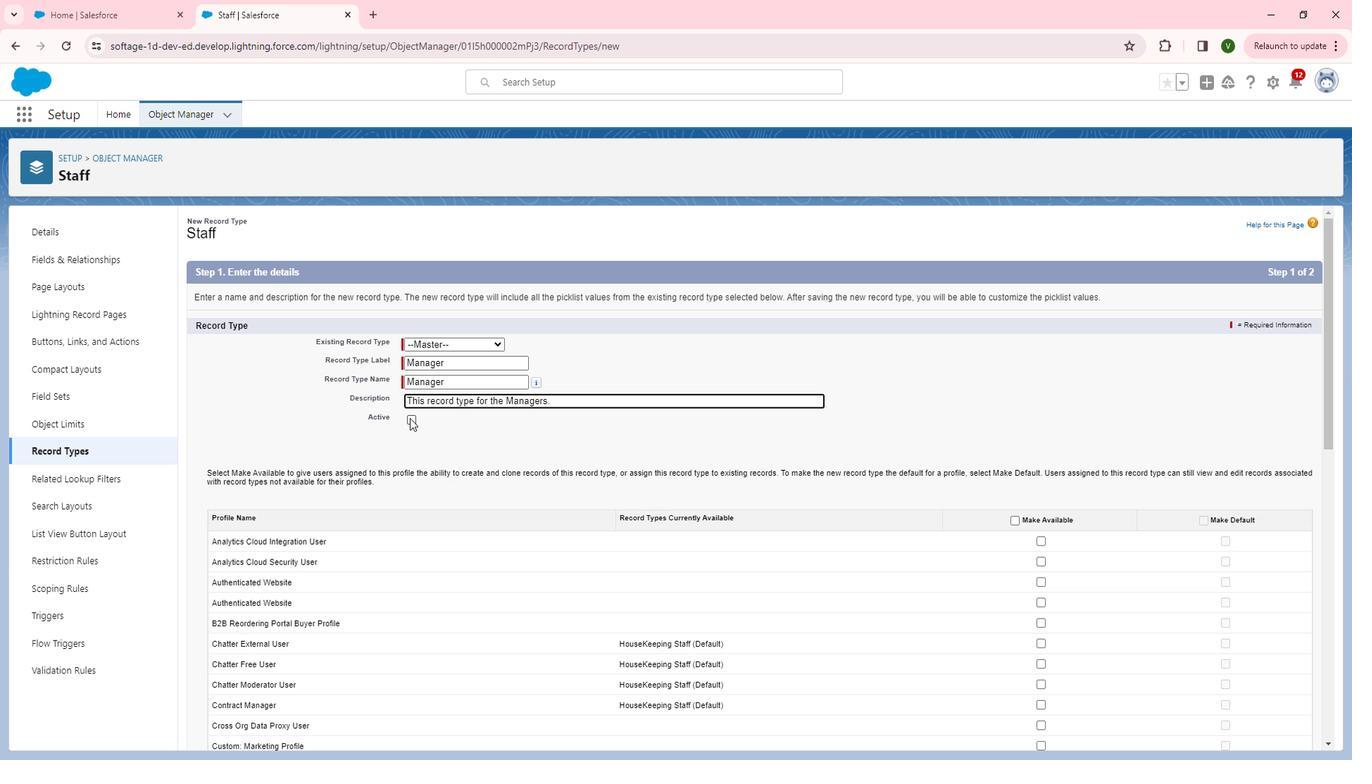 
Action: Mouse pressed left at (432, 425)
Screenshot: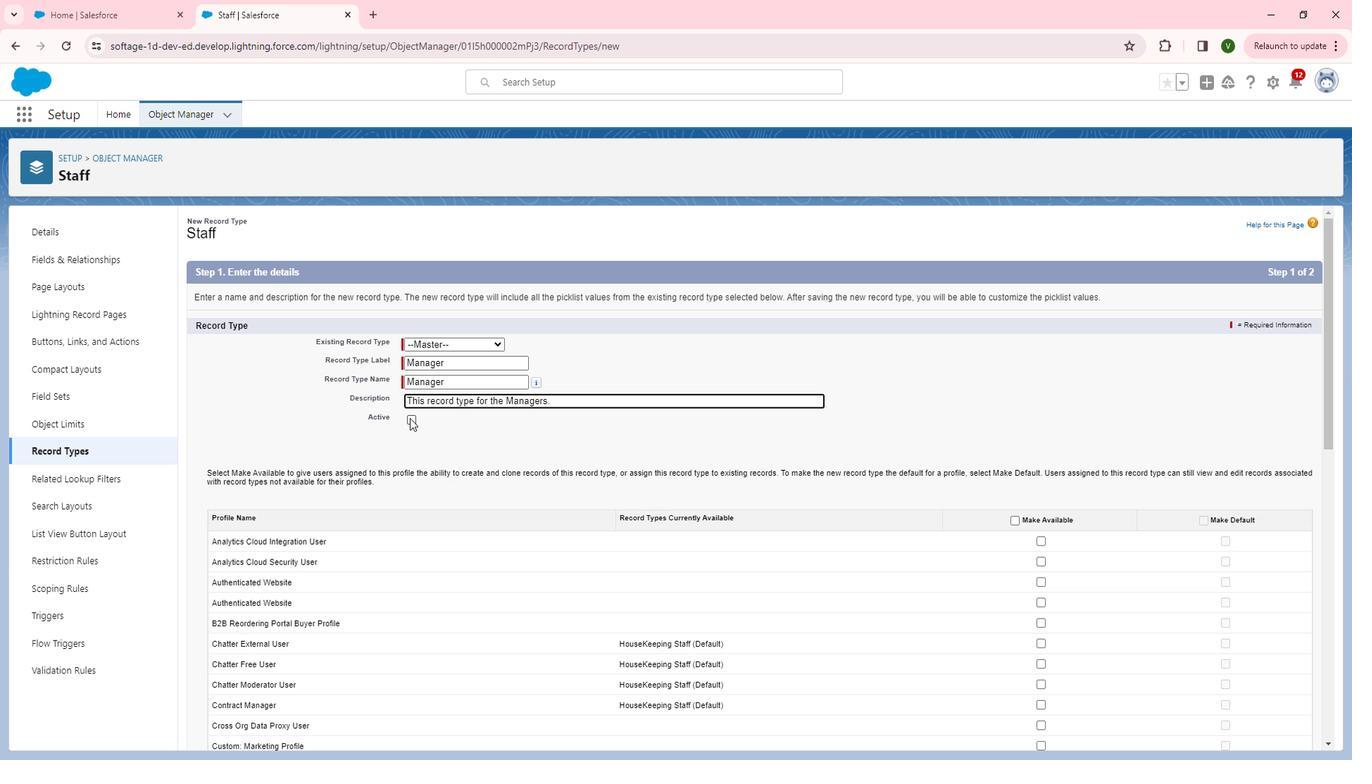 
Action: Mouse moved to (944, 483)
Screenshot: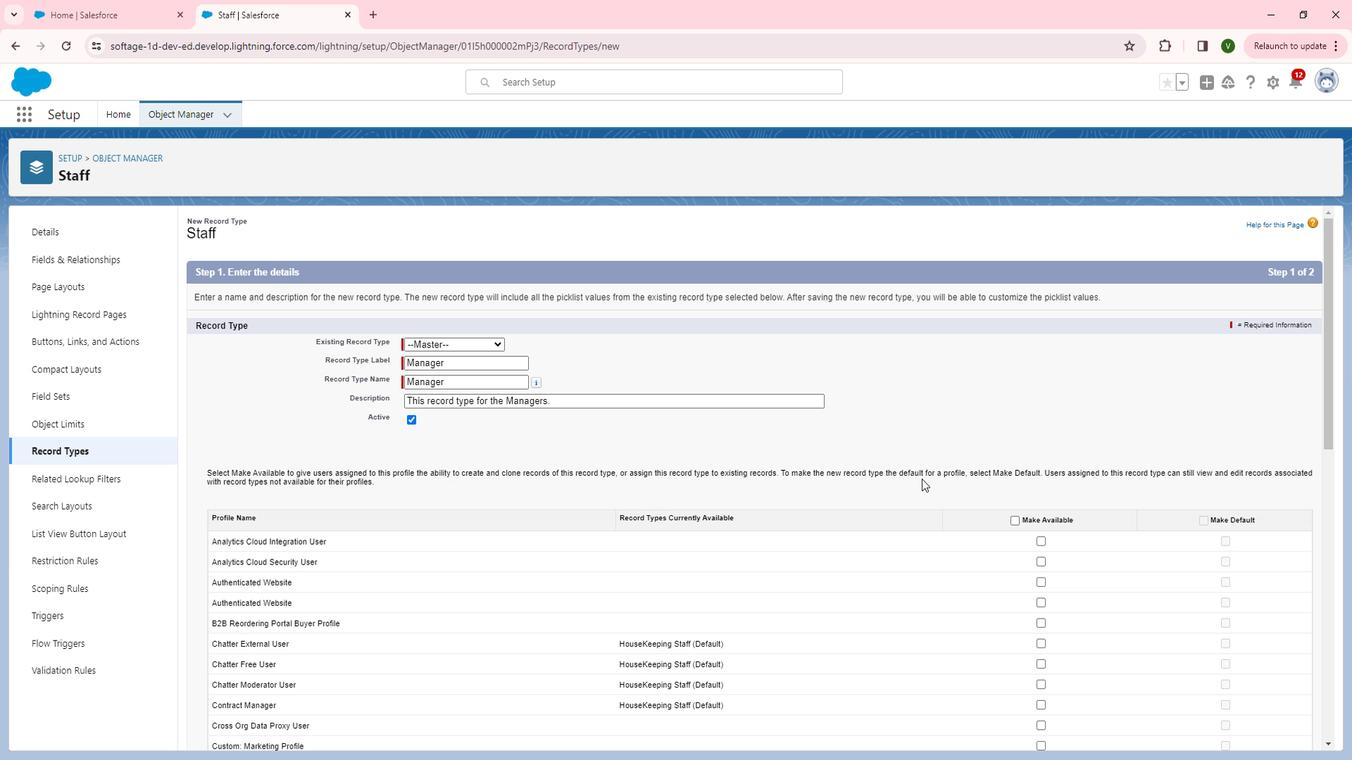 
Action: Mouse scrolled (944, 483) with delta (0, 0)
Screenshot: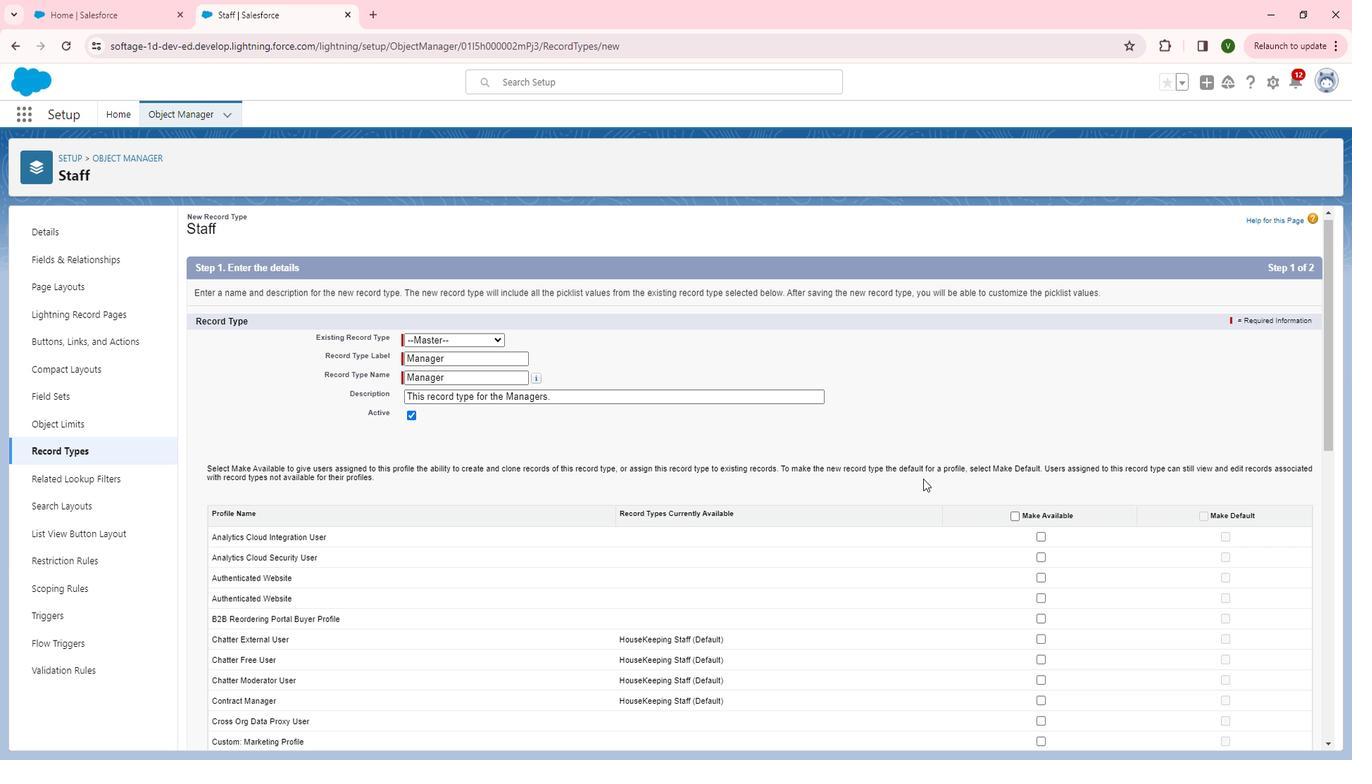 
Action: Mouse moved to (1038, 453)
Screenshot: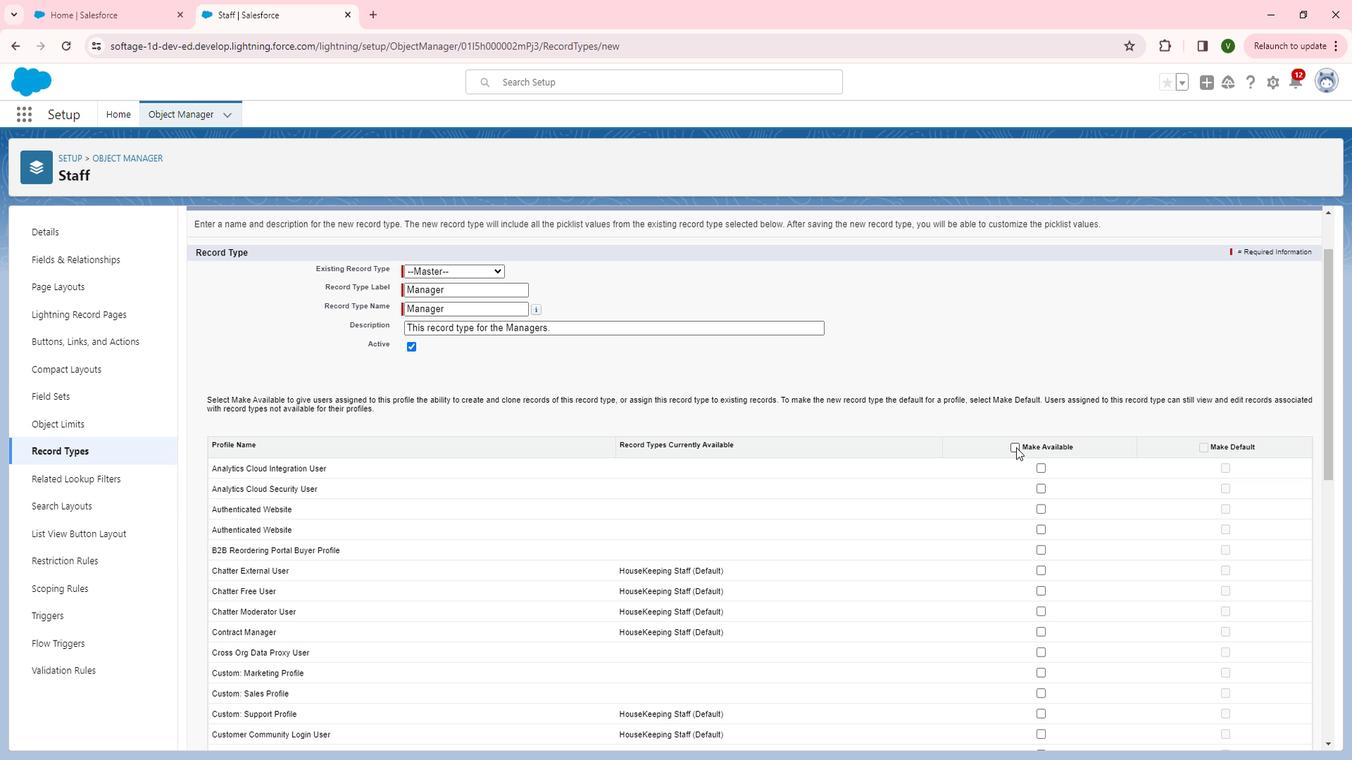 
Action: Mouse pressed left at (1038, 453)
Screenshot: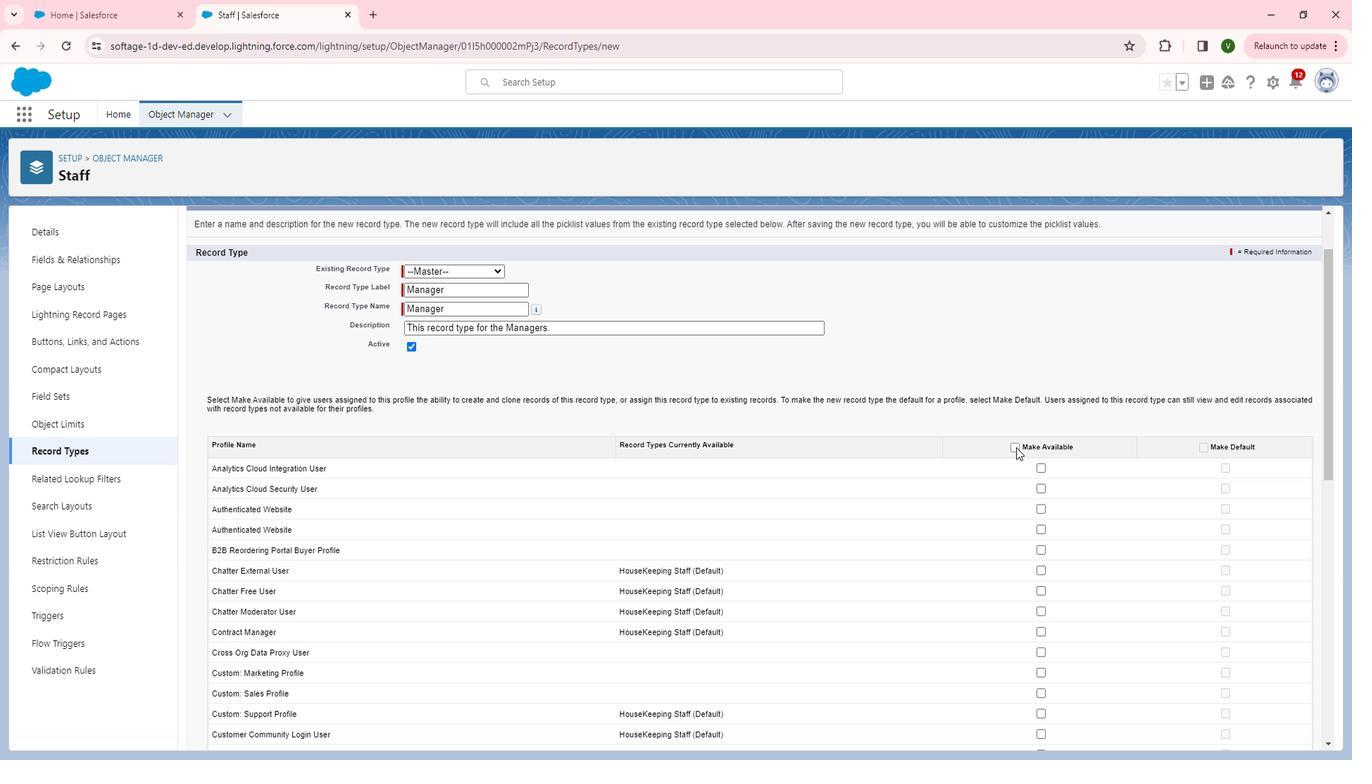 
Action: Mouse moved to (1075, 537)
Screenshot: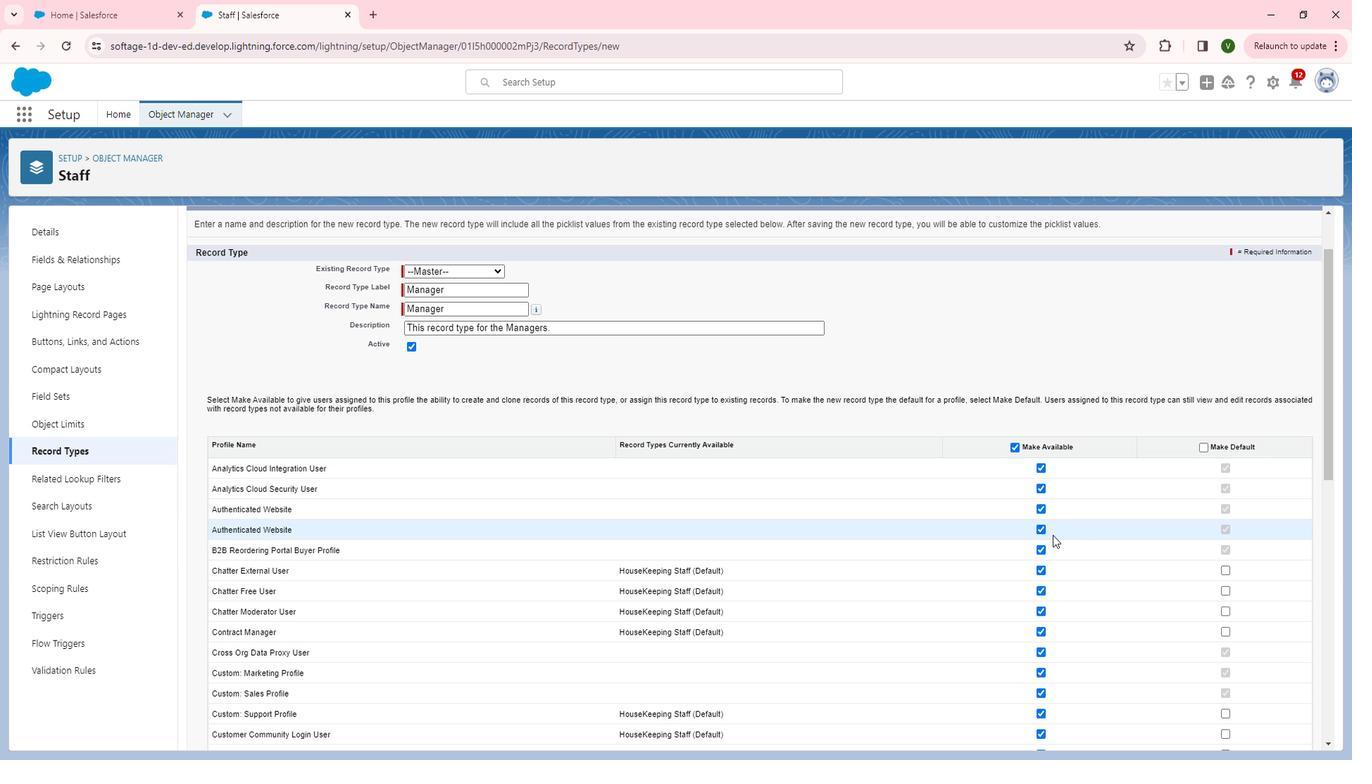 
Action: Mouse scrolled (1075, 537) with delta (0, 0)
Screenshot: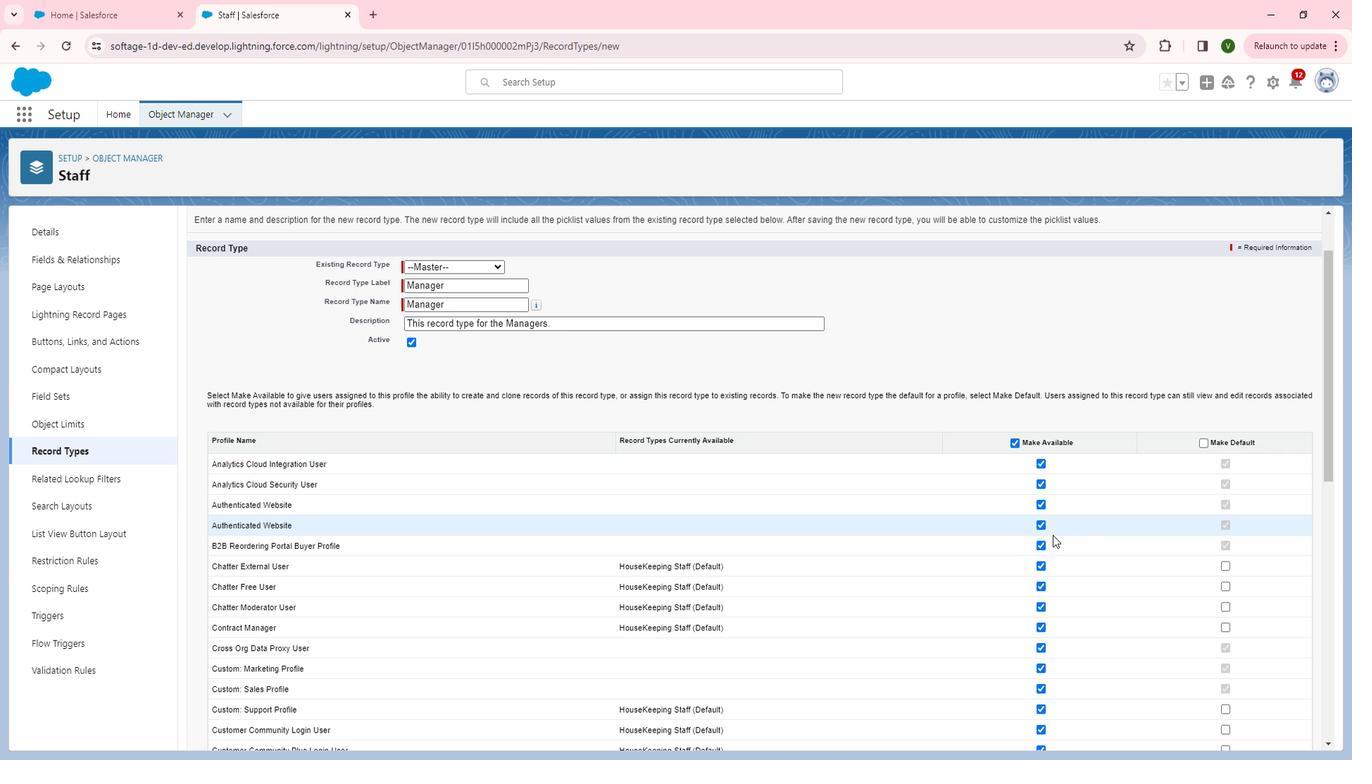 
Action: Mouse moved to (1060, 499)
Screenshot: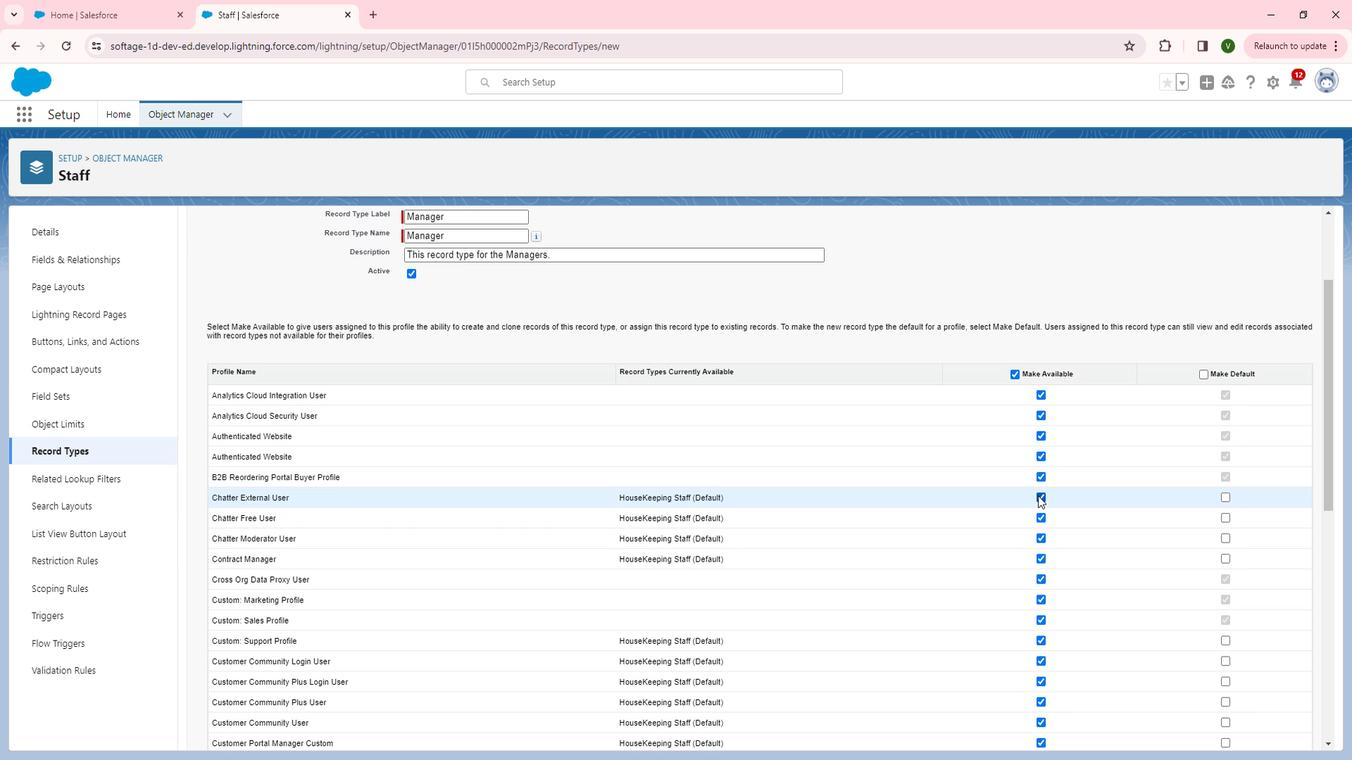 
Action: Mouse pressed left at (1060, 499)
Screenshot: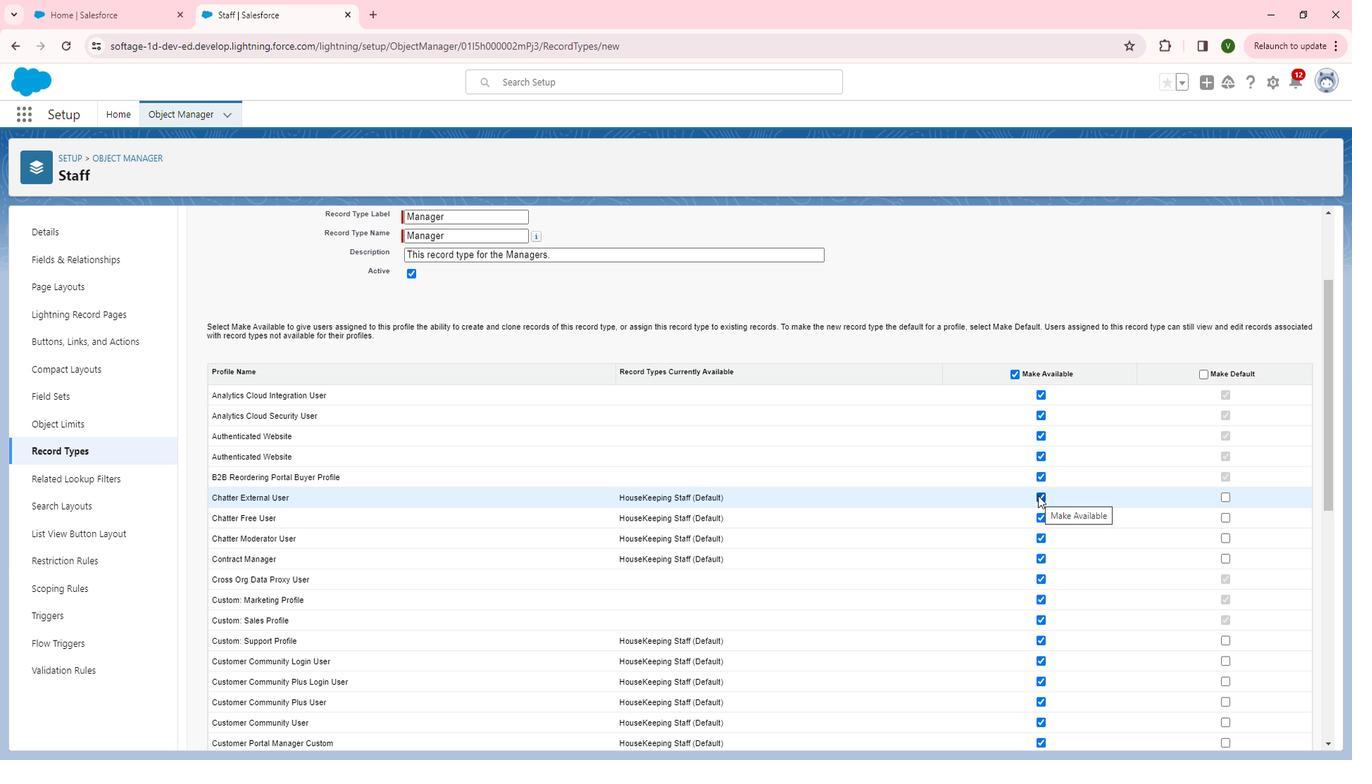 
Action: Mouse moved to (1065, 519)
Screenshot: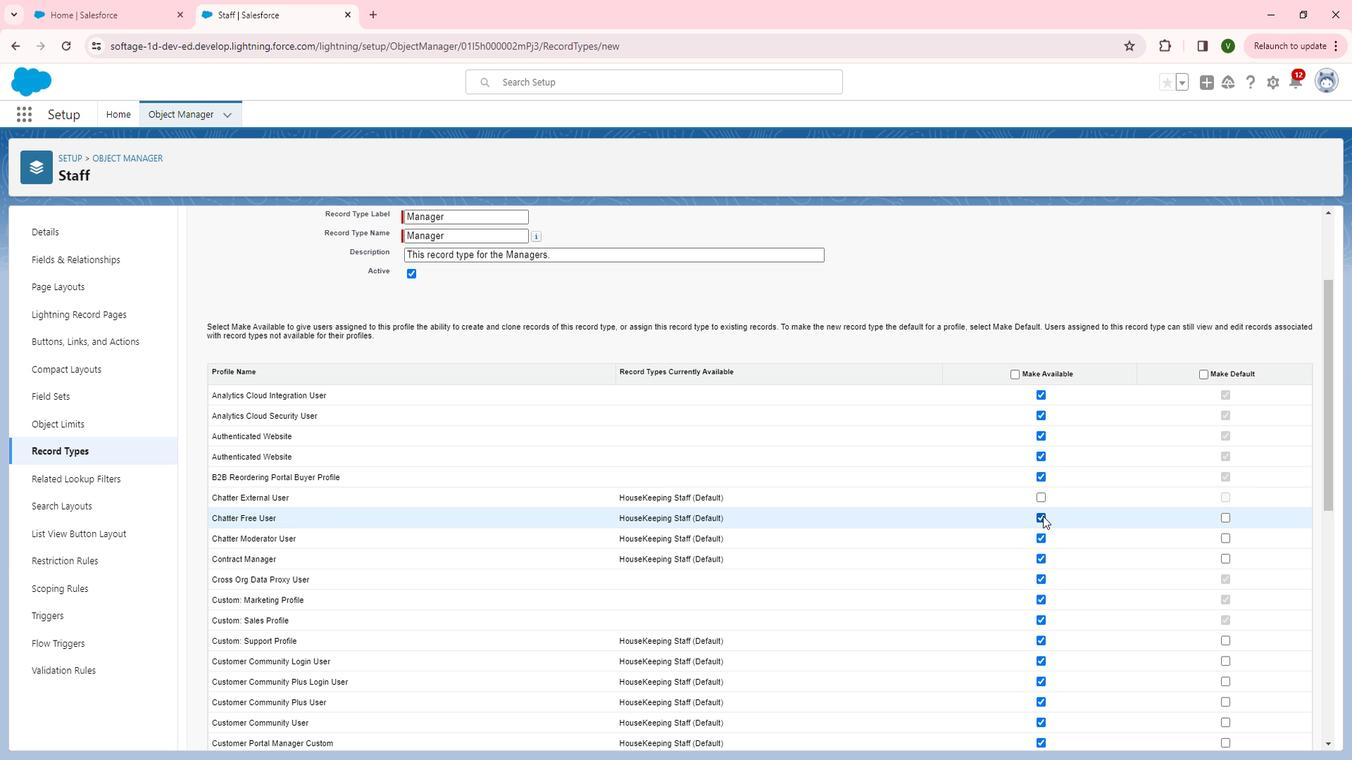 
Action: Mouse pressed left at (1065, 519)
Screenshot: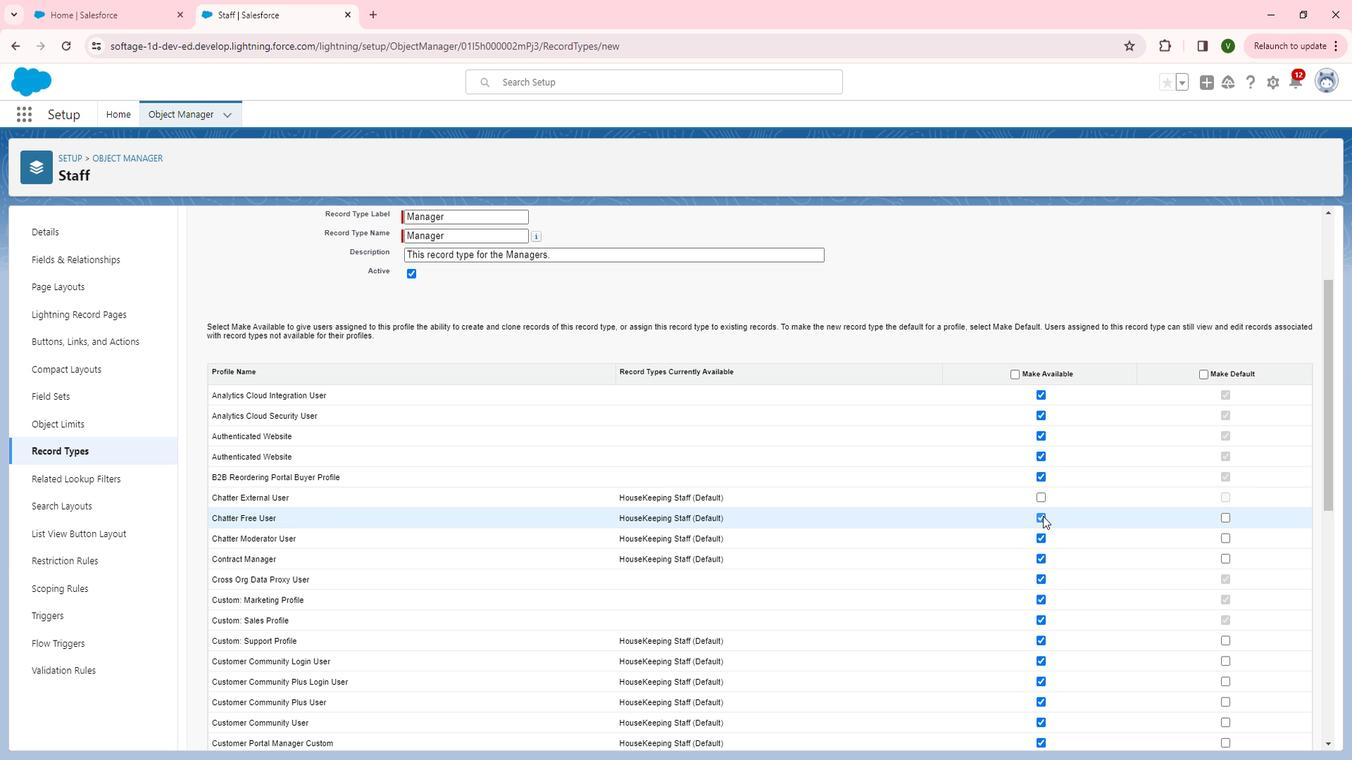 
Action: Mouse moved to (1064, 546)
Screenshot: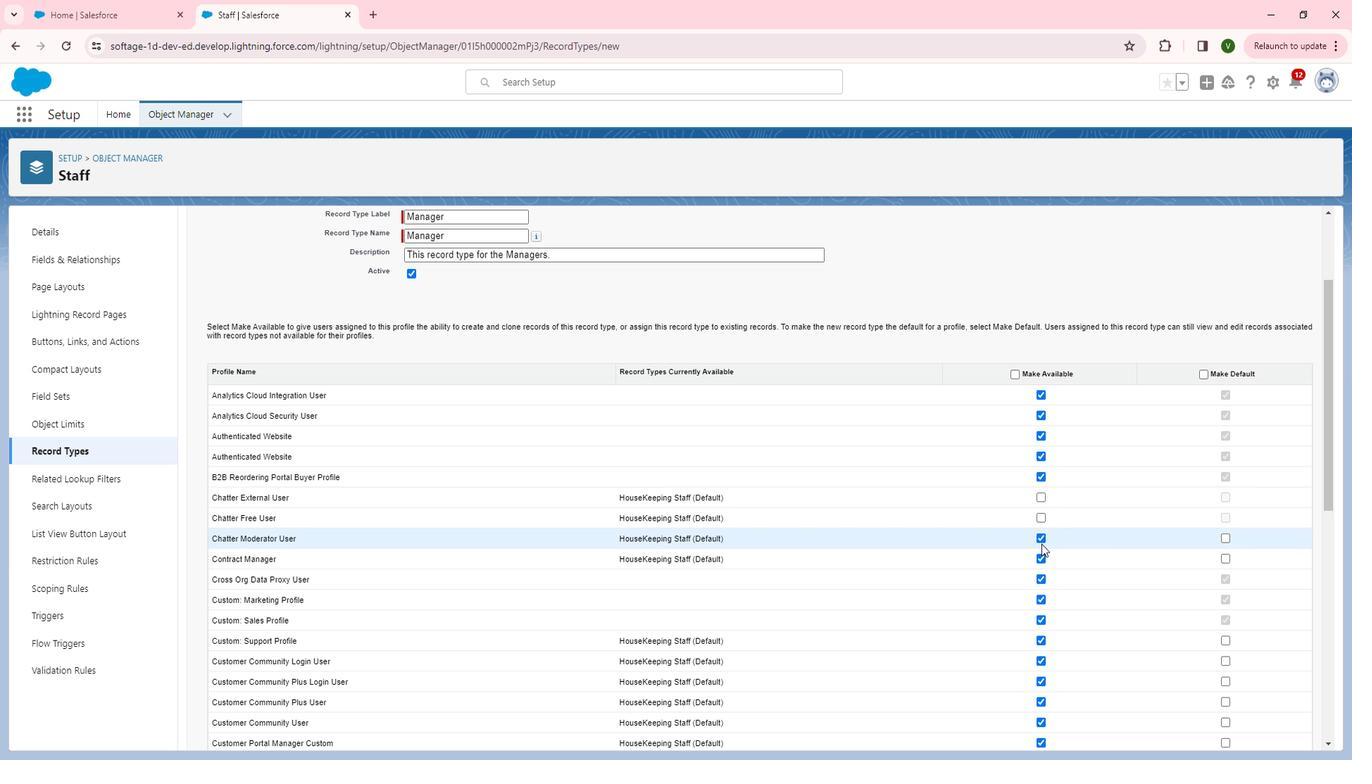 
Action: Mouse pressed left at (1064, 546)
Screenshot: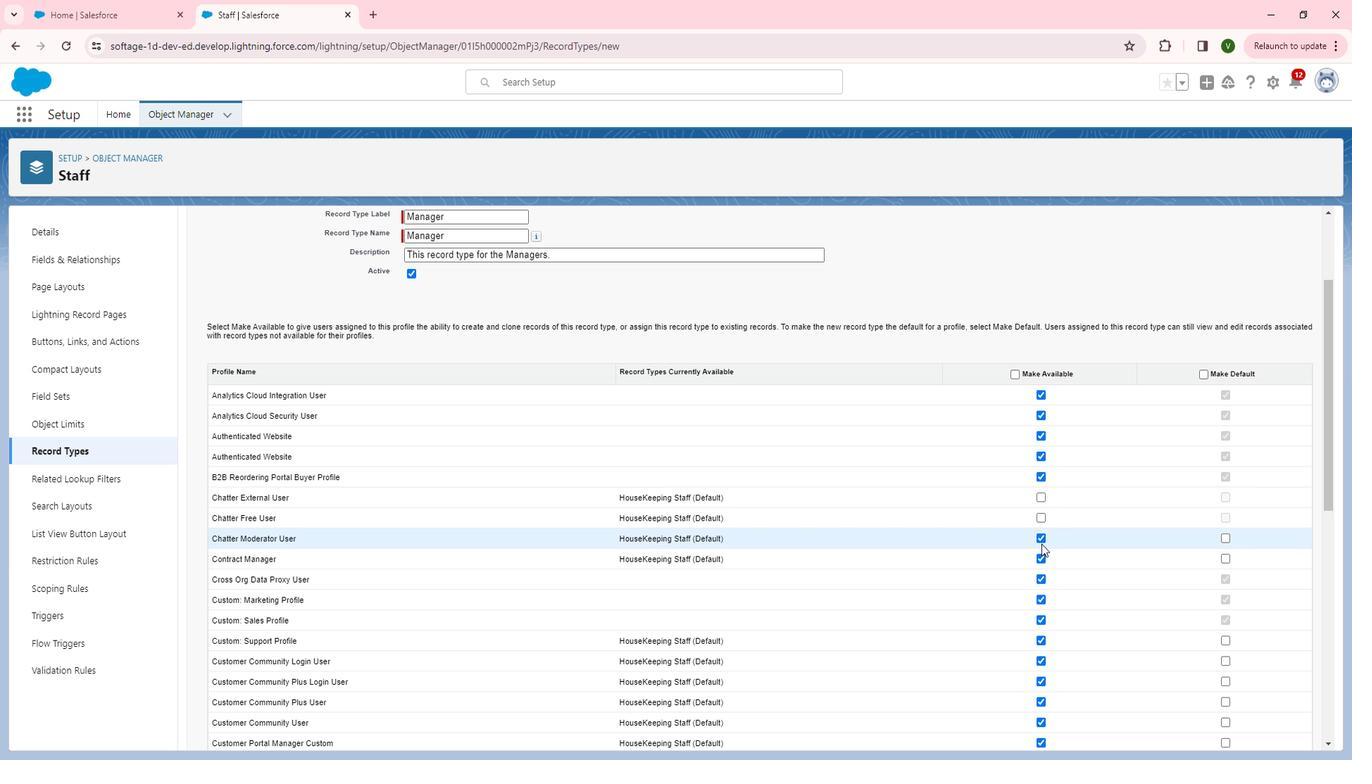 
Action: Mouse moved to (1057, 561)
Screenshot: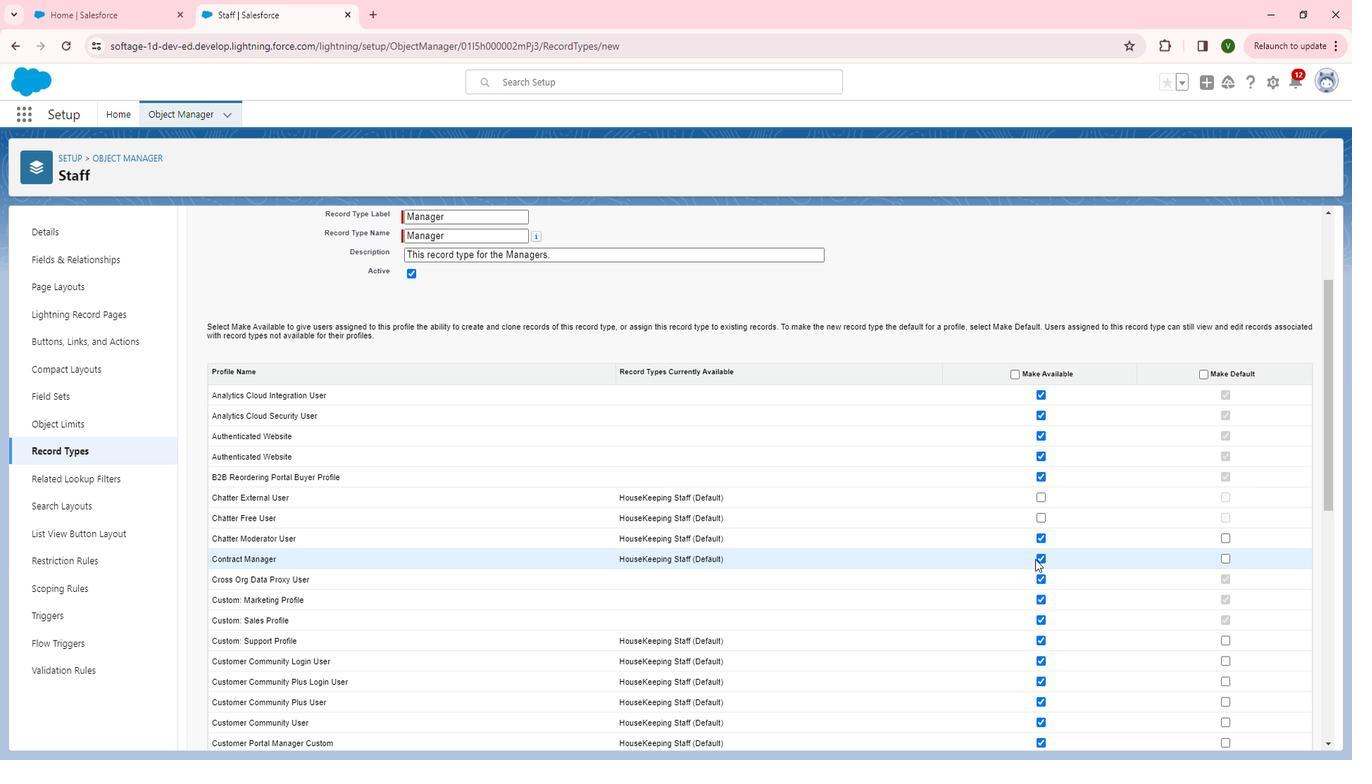 
Action: Mouse pressed left at (1057, 561)
Screenshot: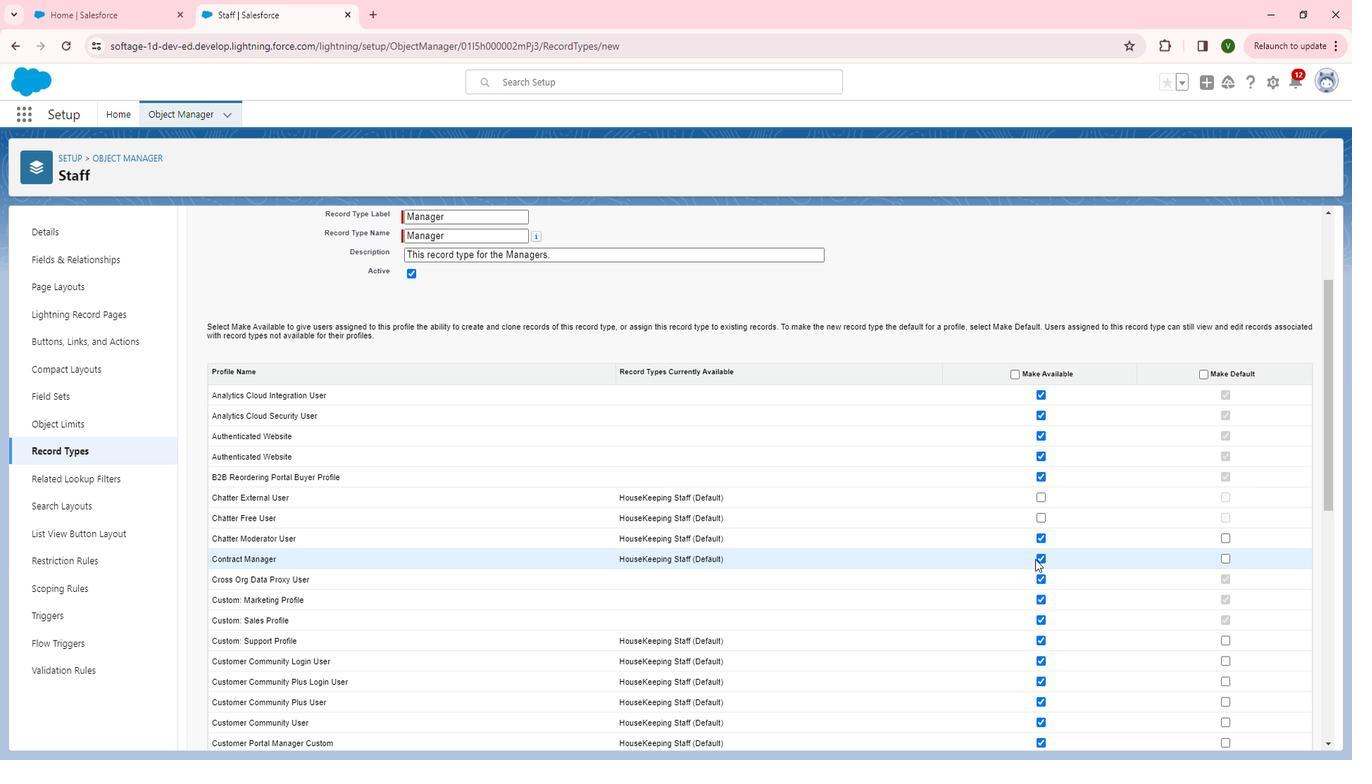 
Action: Mouse moved to (1066, 537)
Screenshot: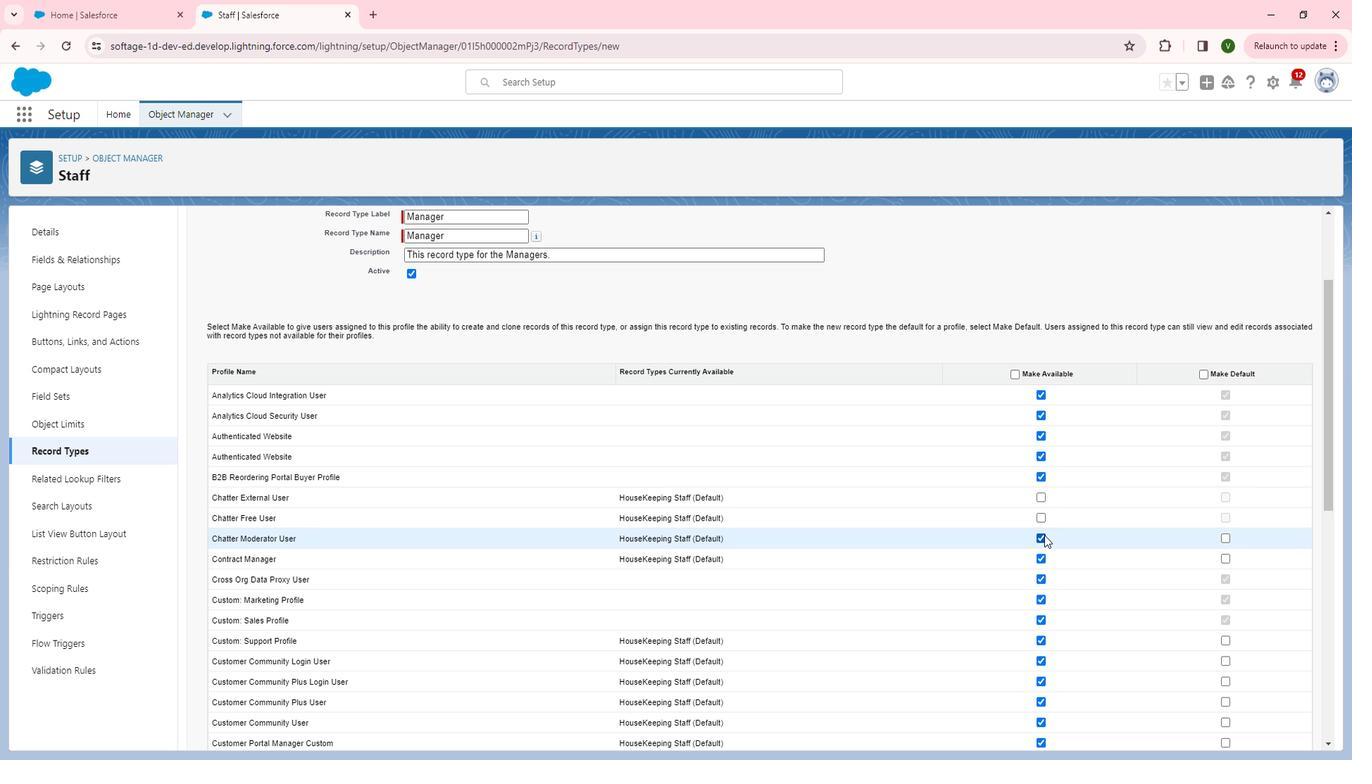
Action: Mouse pressed left at (1066, 537)
